 Task: Look for space in Silapathar, India from 9th June, 2023 to 11th June, 2023 for 2 adults in price range Rs.6000 to Rs.10000. Place can be entire place with 2 bedrooms having 2 beds and 1 bathroom. Property type can be house, flat, guest house. Amenities needed are: wifi, washing machine. Booking option can be shelf check-in. Required host language is English.
Action: Mouse moved to (615, 125)
Screenshot: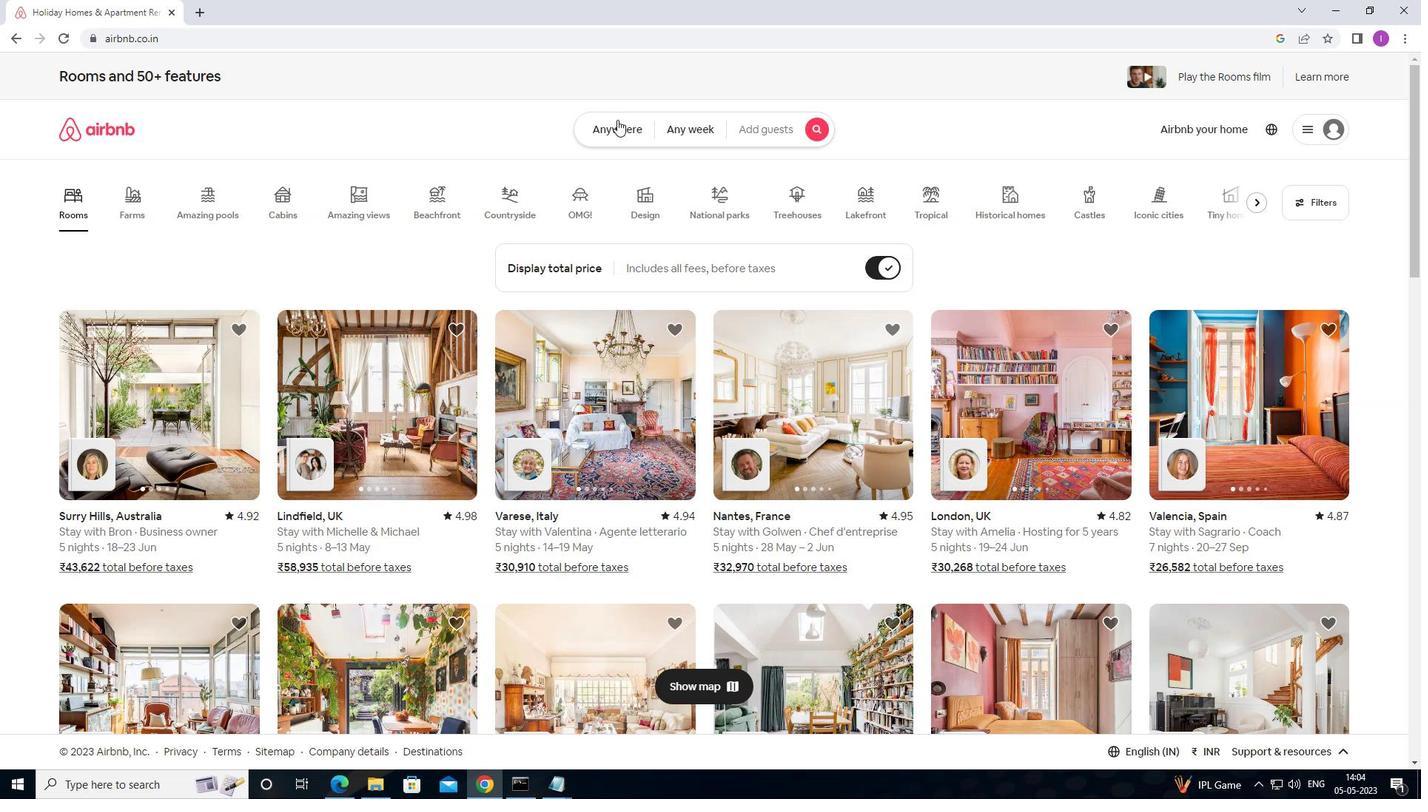 
Action: Mouse pressed left at (615, 125)
Screenshot: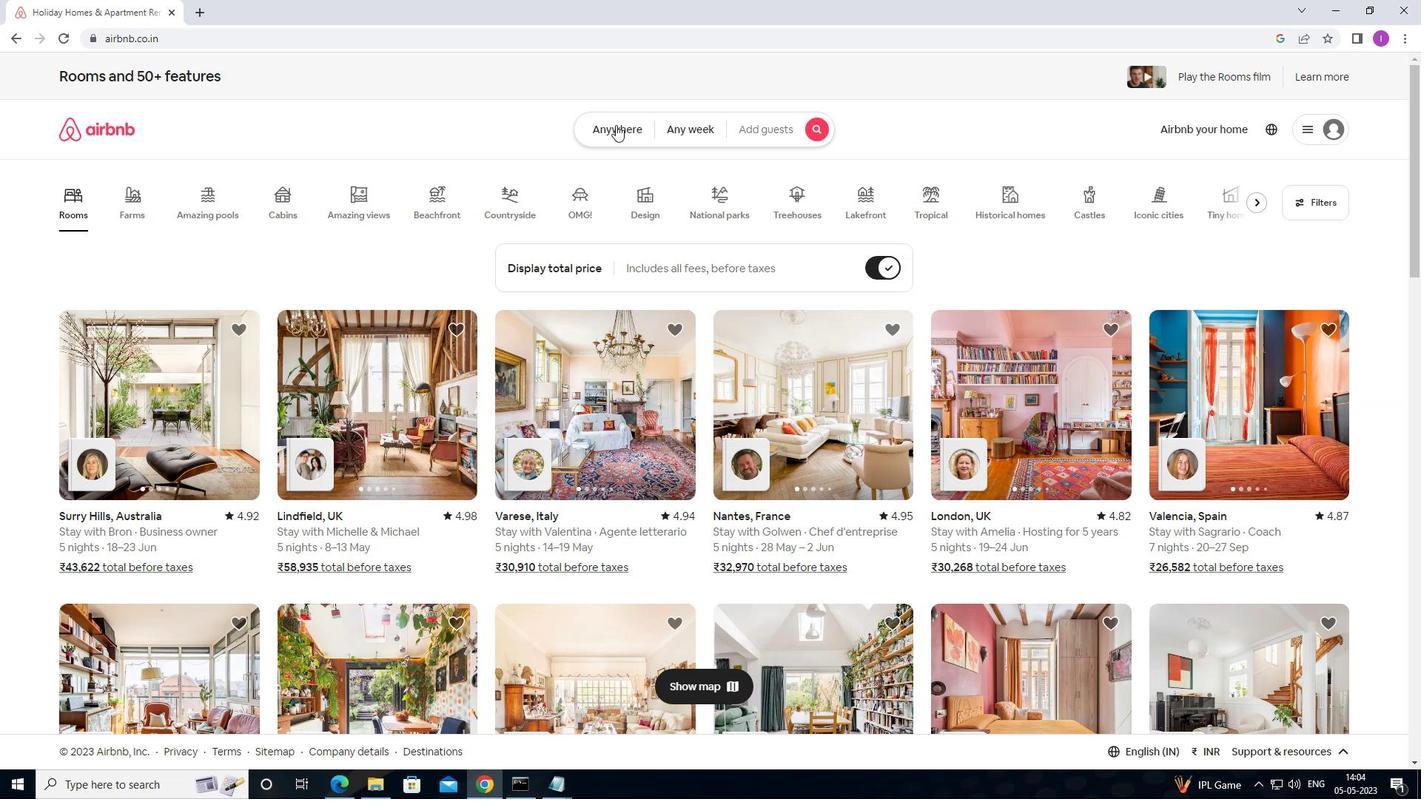 
Action: Mouse moved to (437, 189)
Screenshot: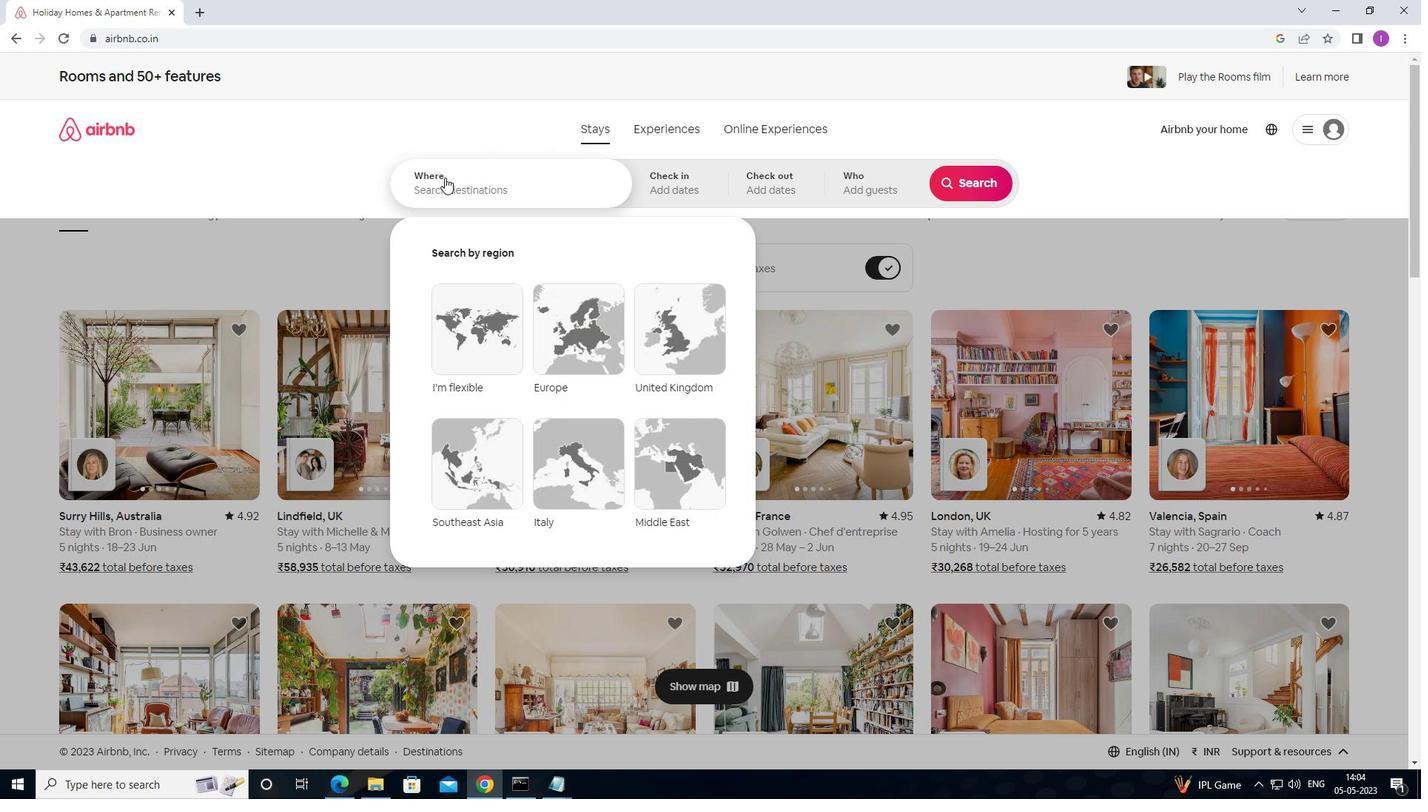 
Action: Mouse pressed left at (437, 189)
Screenshot: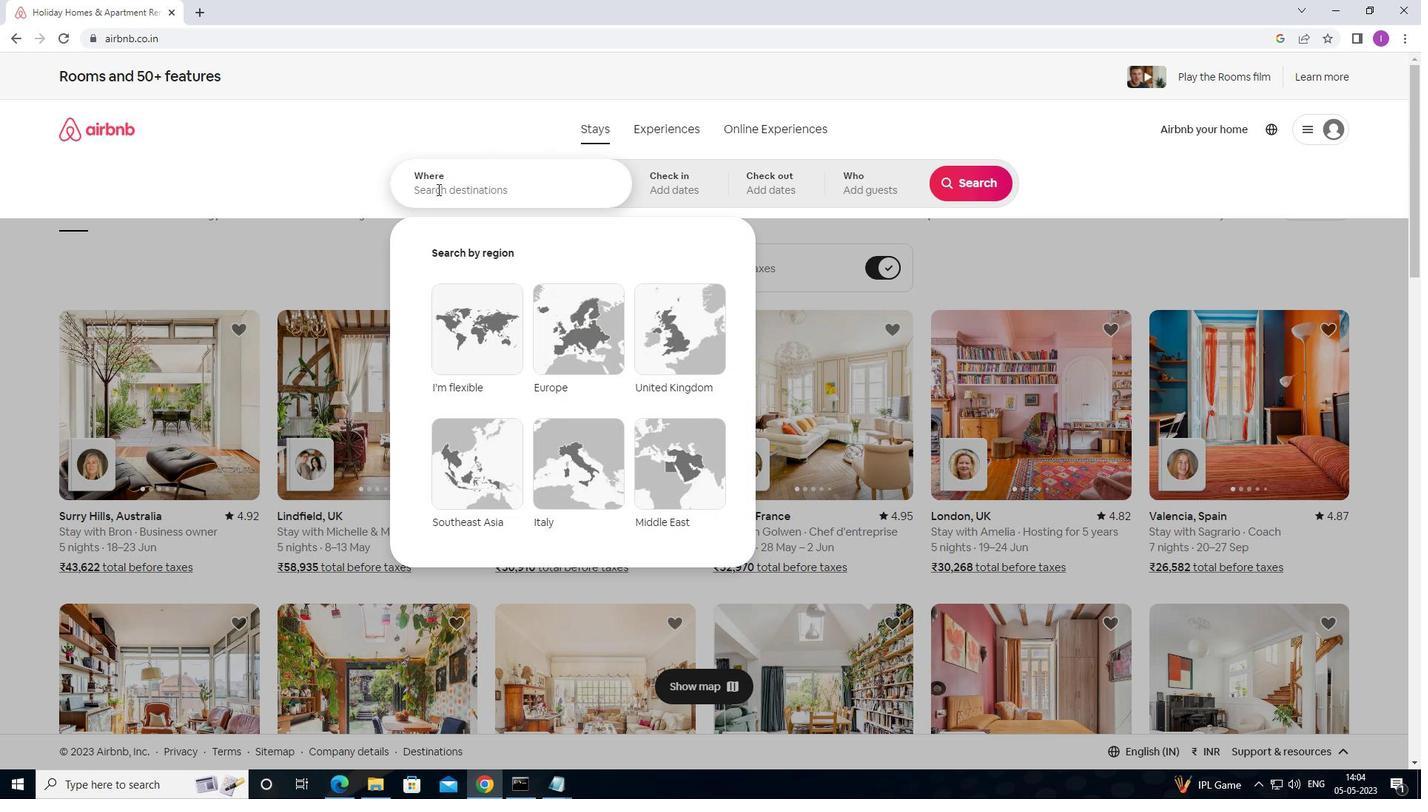 
Action: Mouse moved to (444, 189)
Screenshot: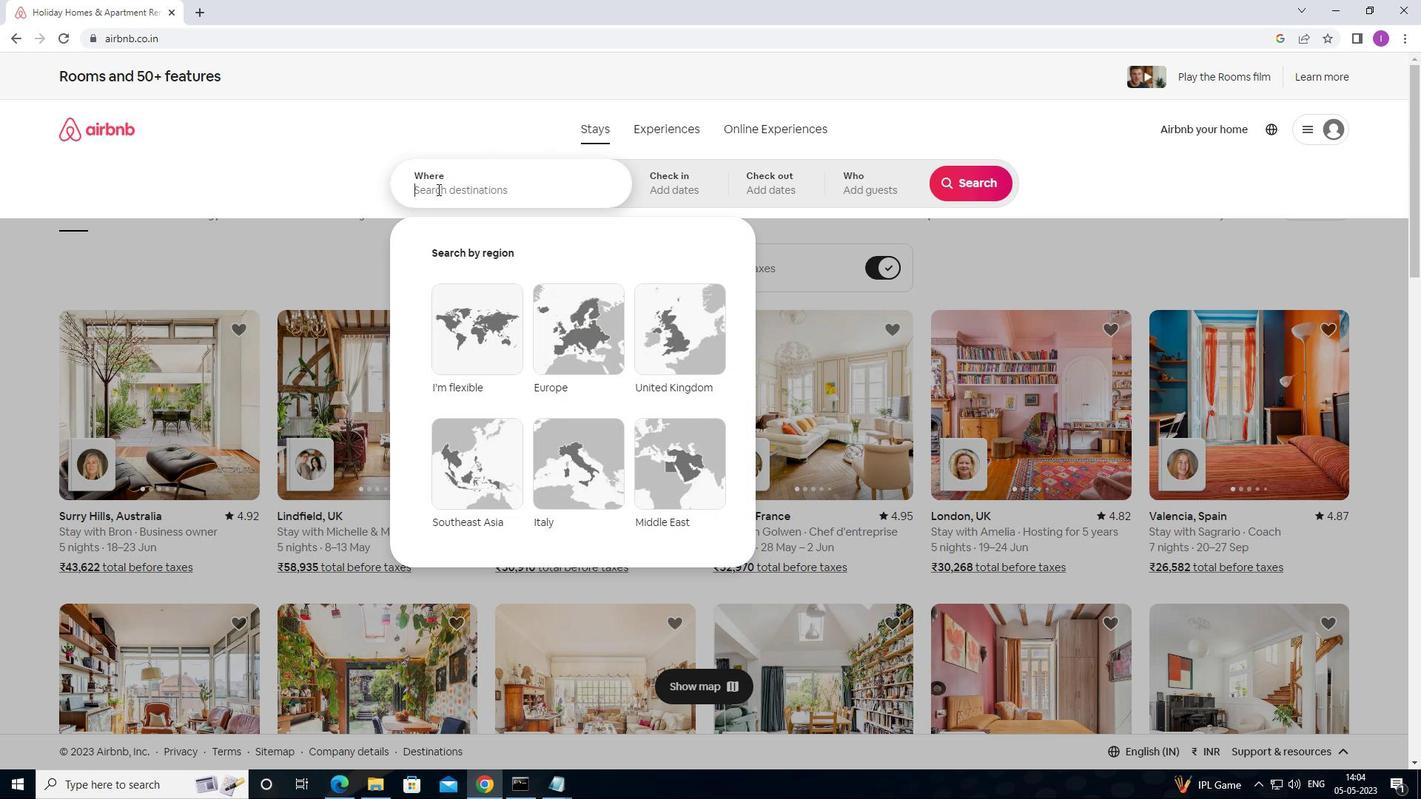 
Action: Key pressed <Key.shift>SILAPATHAR,<Key.shift>INDIA
Screenshot: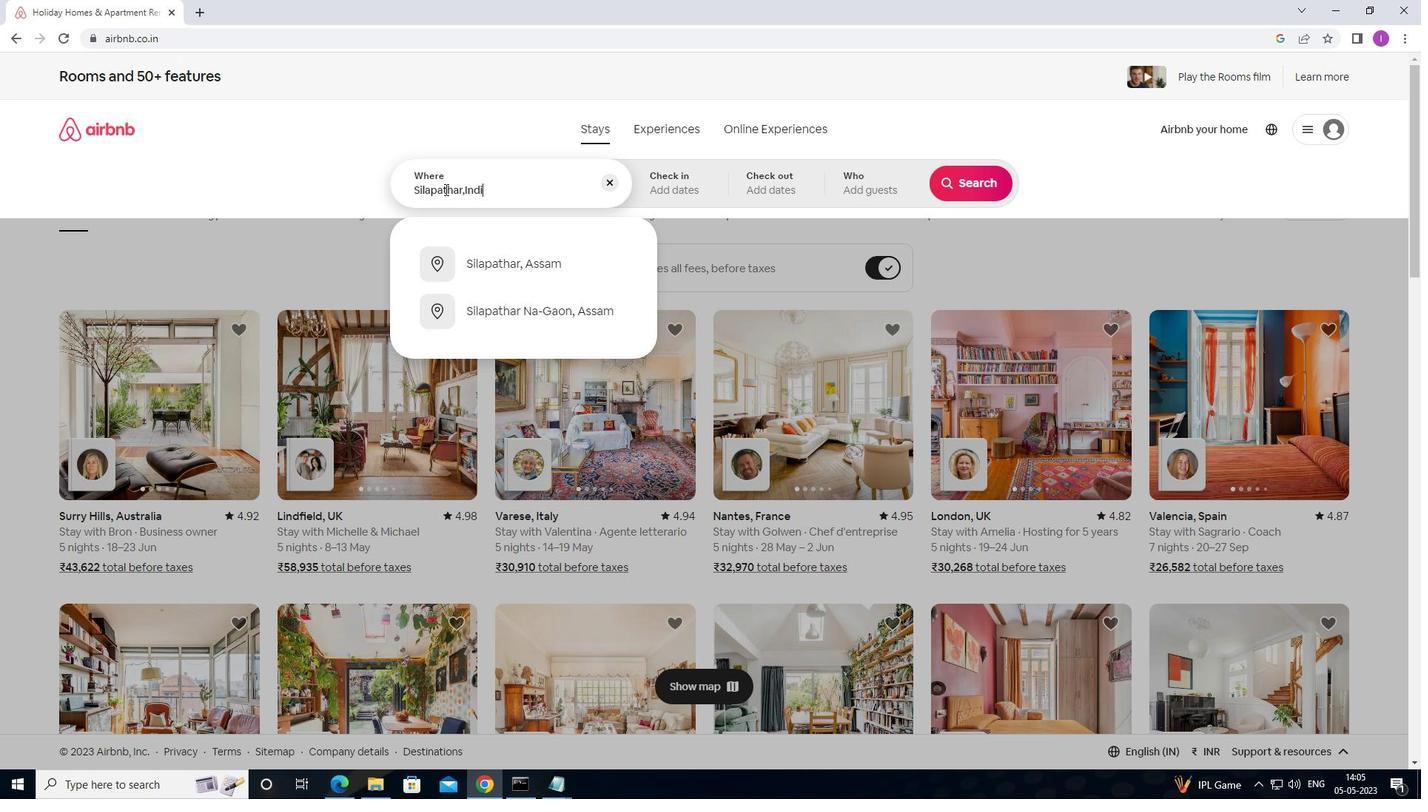 
Action: Mouse moved to (675, 198)
Screenshot: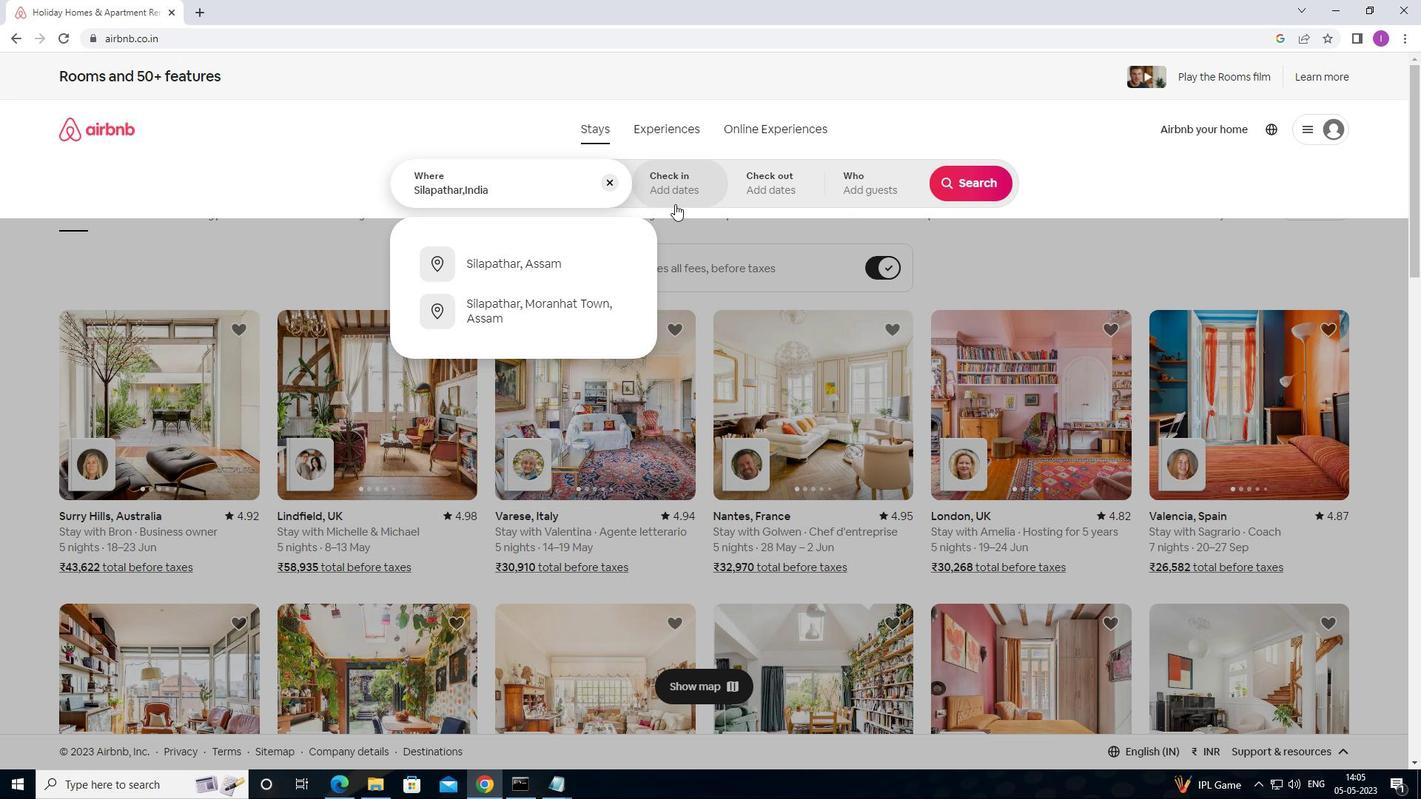 
Action: Mouse pressed left at (675, 198)
Screenshot: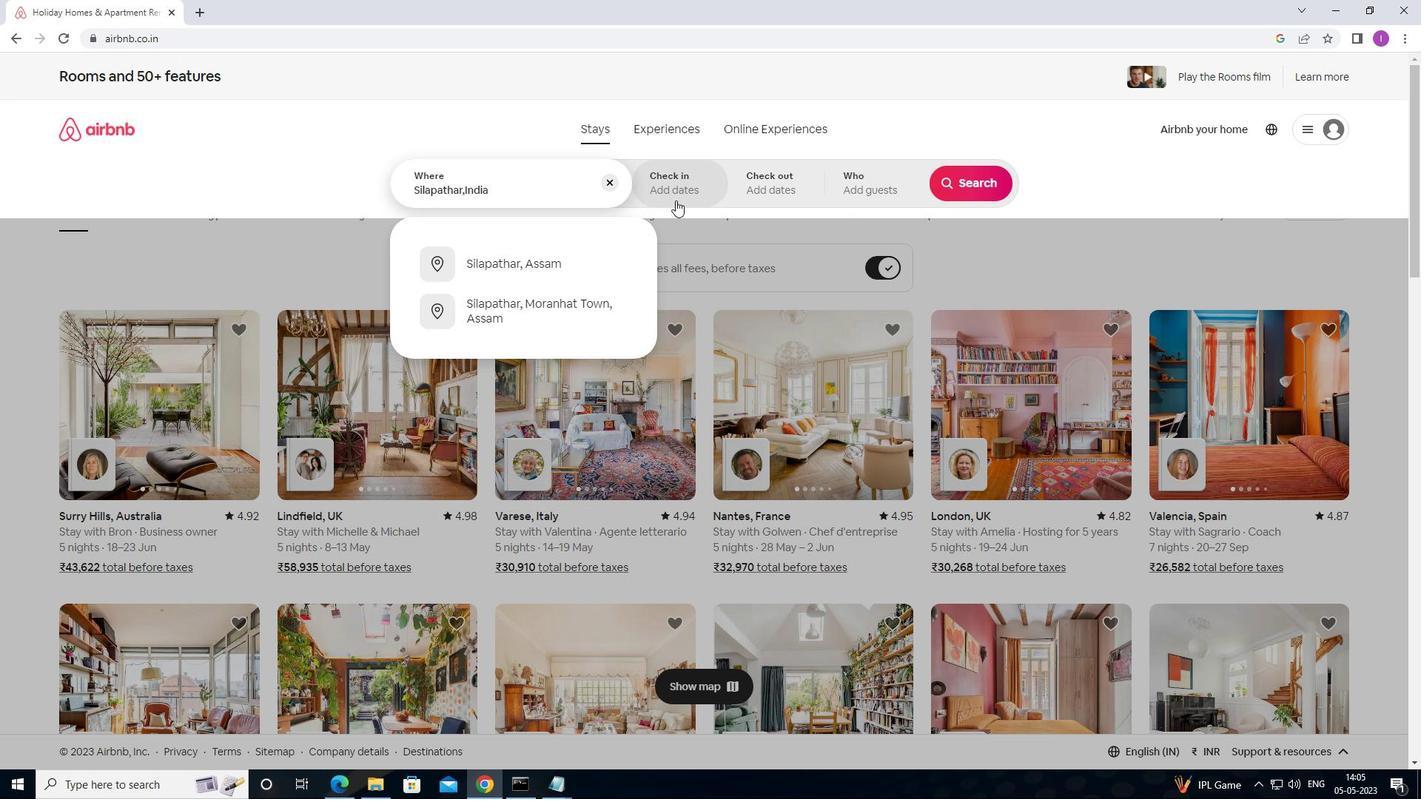 
Action: Mouse moved to (917, 395)
Screenshot: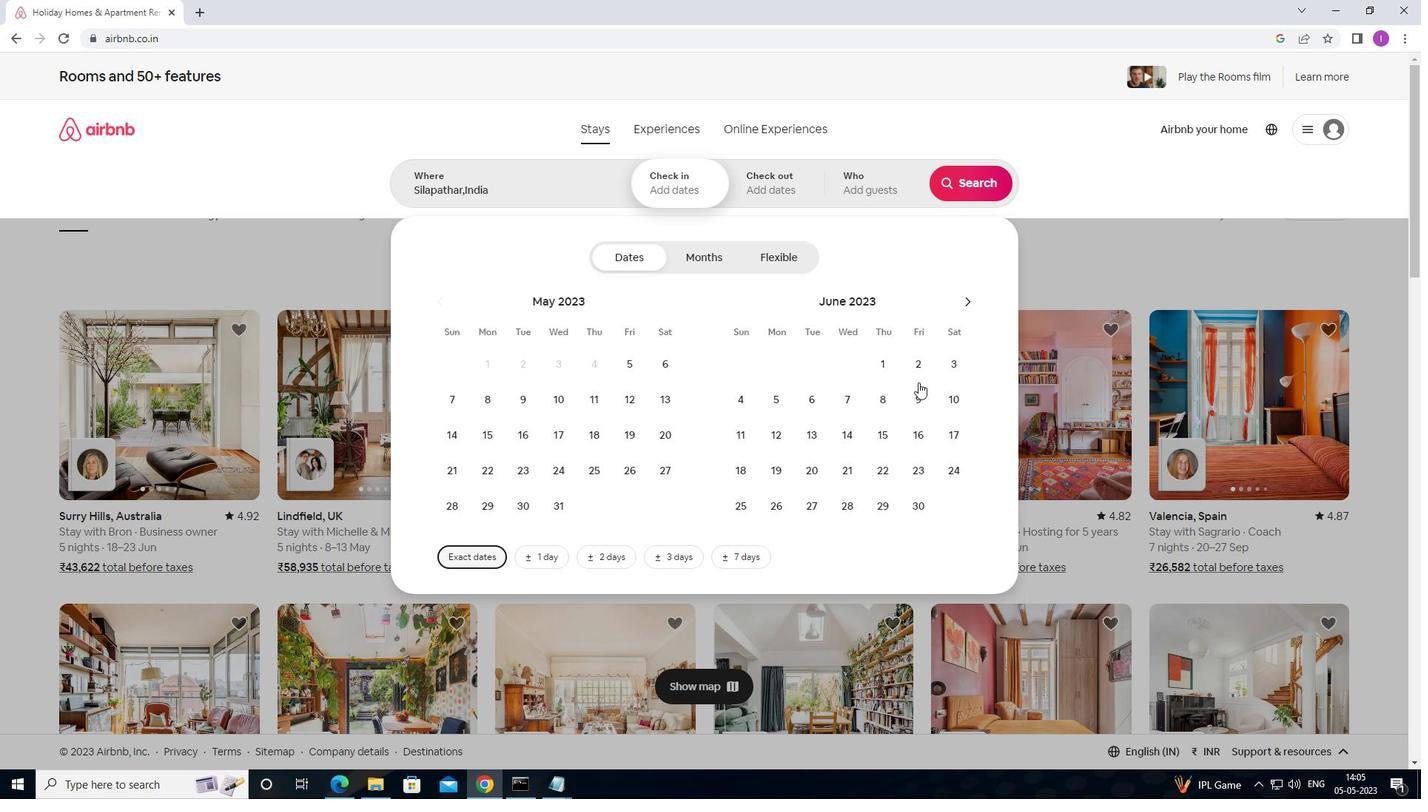 
Action: Mouse pressed left at (917, 395)
Screenshot: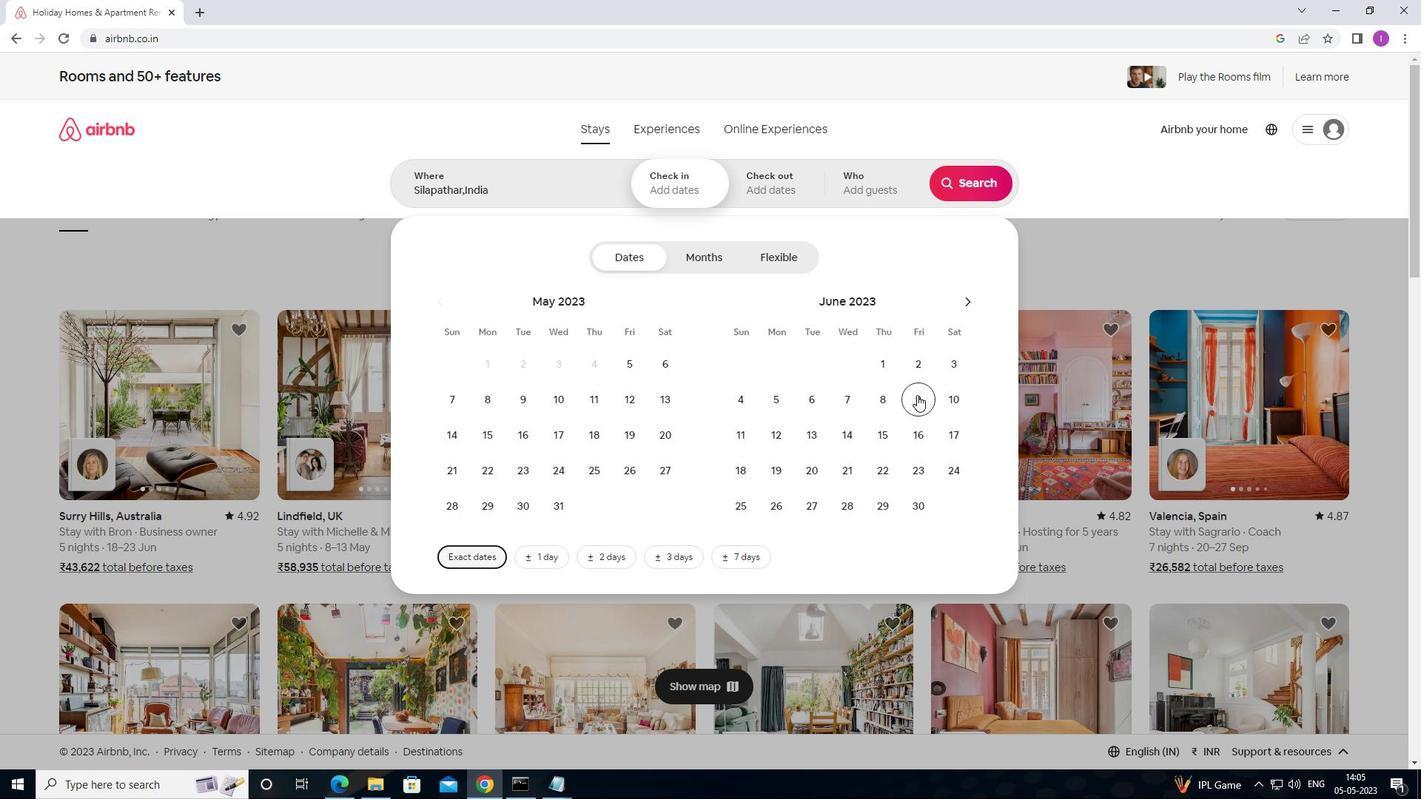 
Action: Mouse moved to (735, 433)
Screenshot: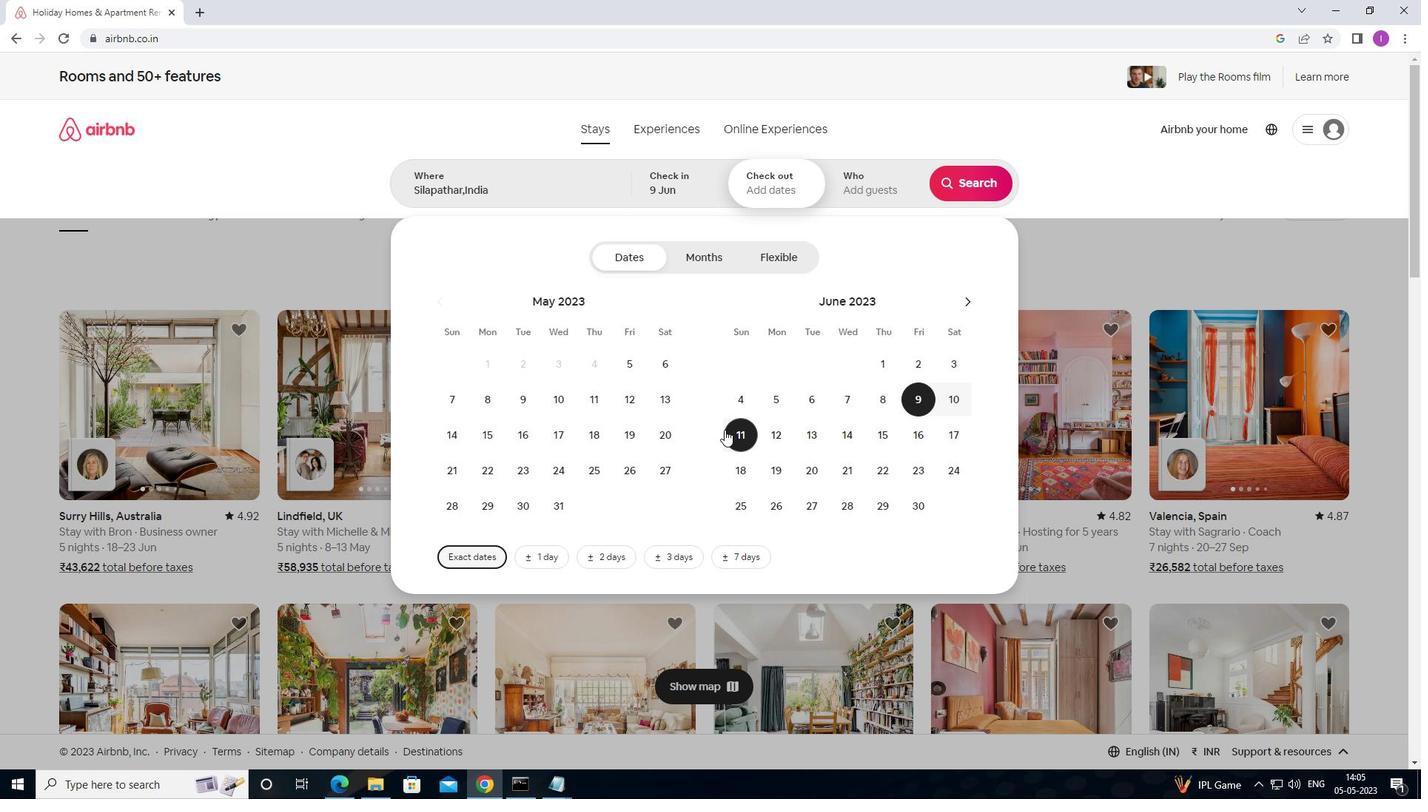 
Action: Mouse pressed left at (735, 433)
Screenshot: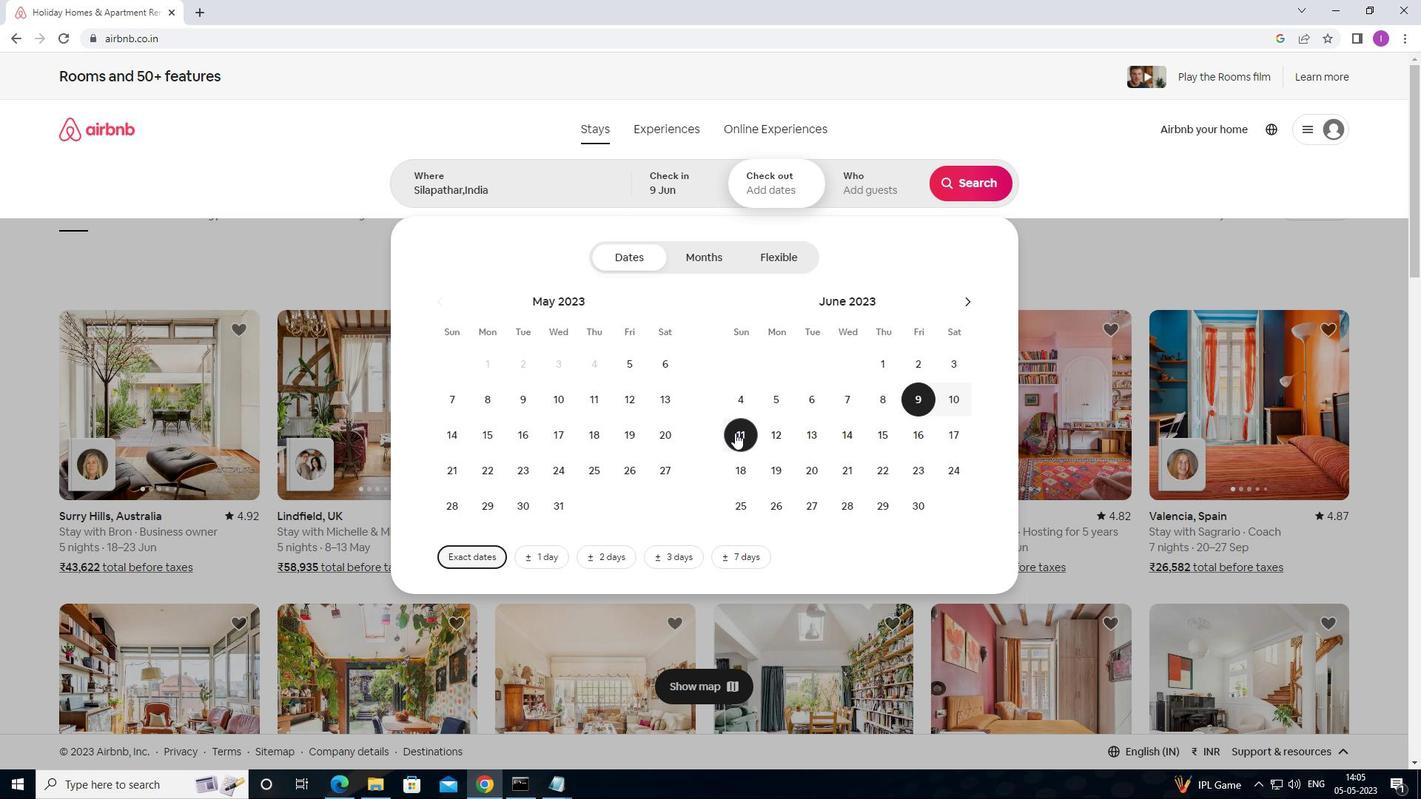 
Action: Mouse moved to (852, 190)
Screenshot: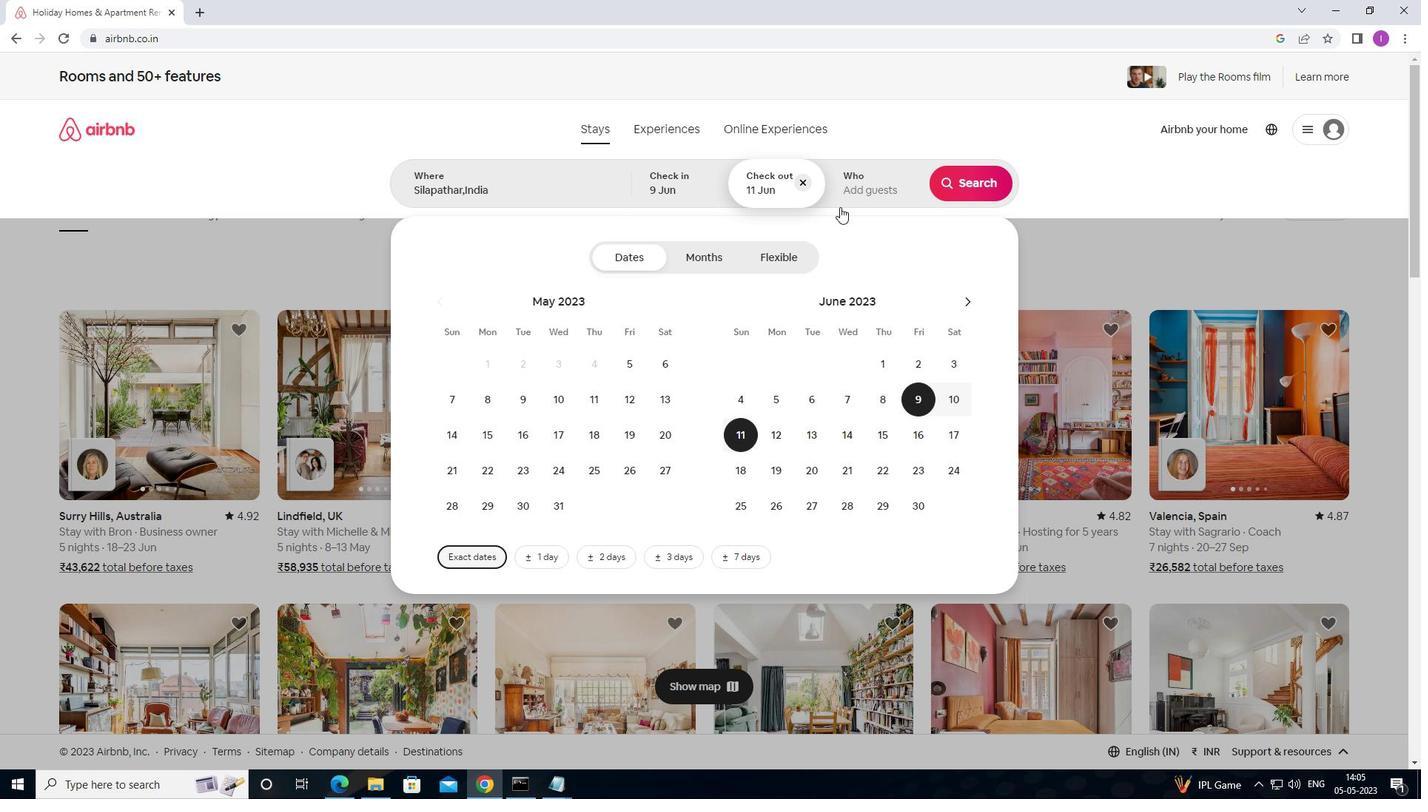 
Action: Mouse pressed left at (852, 190)
Screenshot: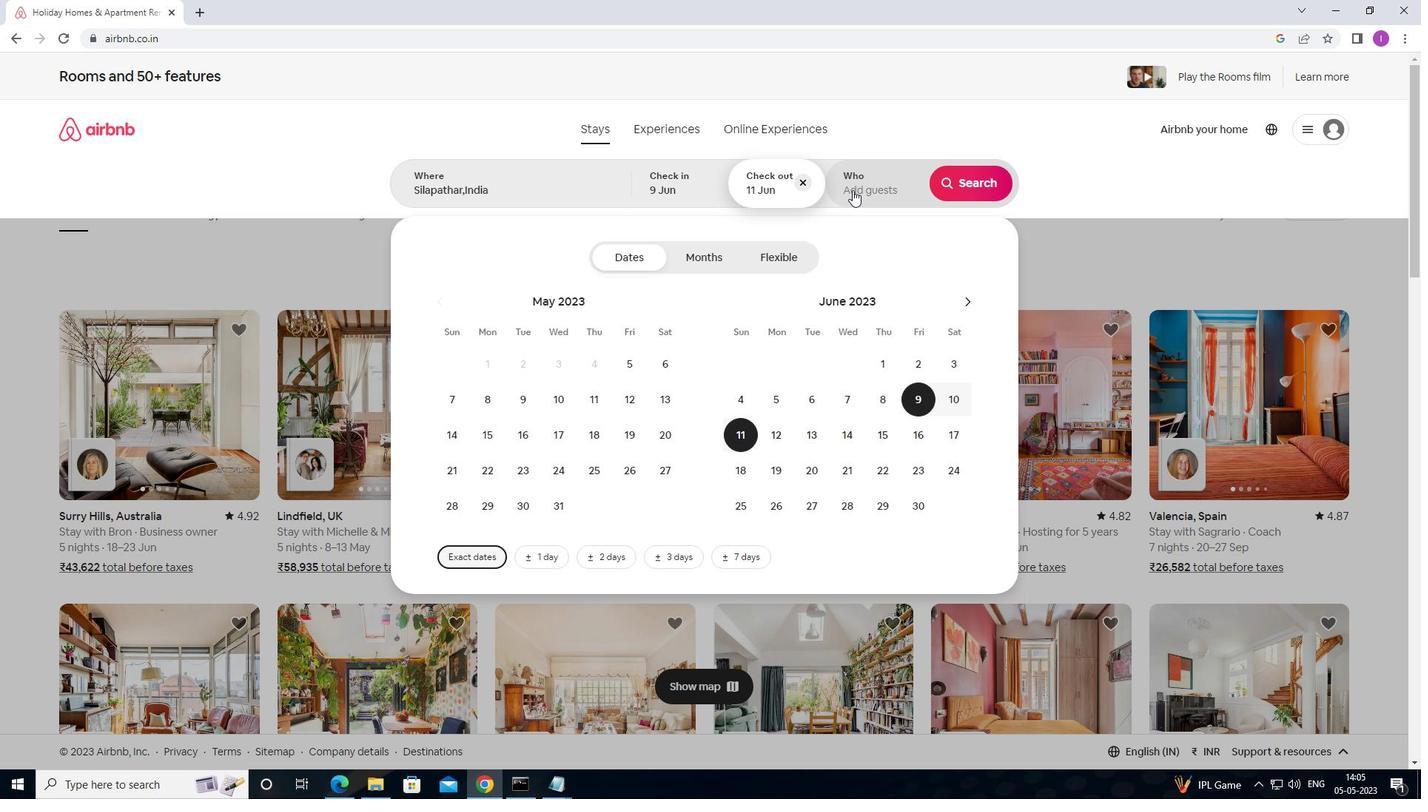 
Action: Mouse moved to (976, 261)
Screenshot: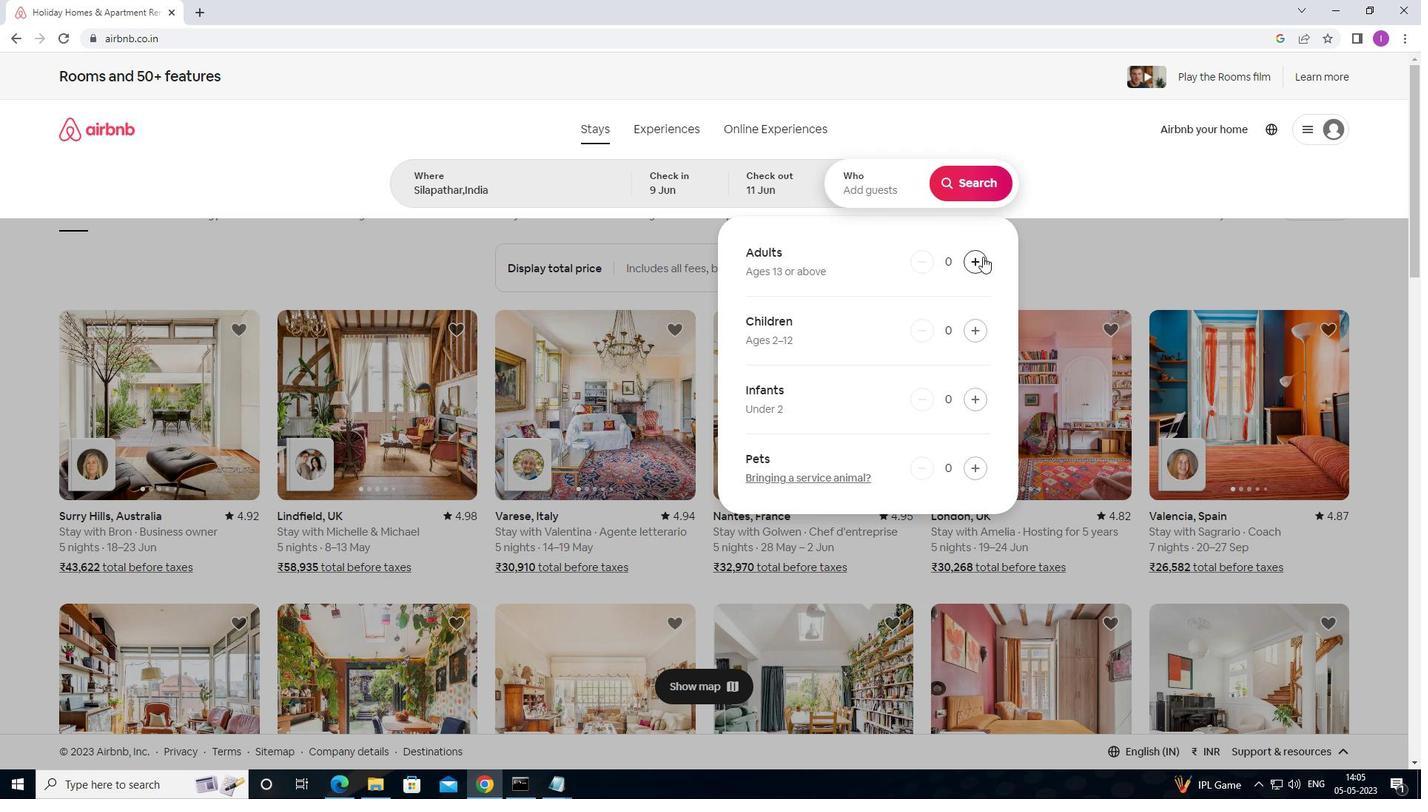 
Action: Mouse pressed left at (976, 261)
Screenshot: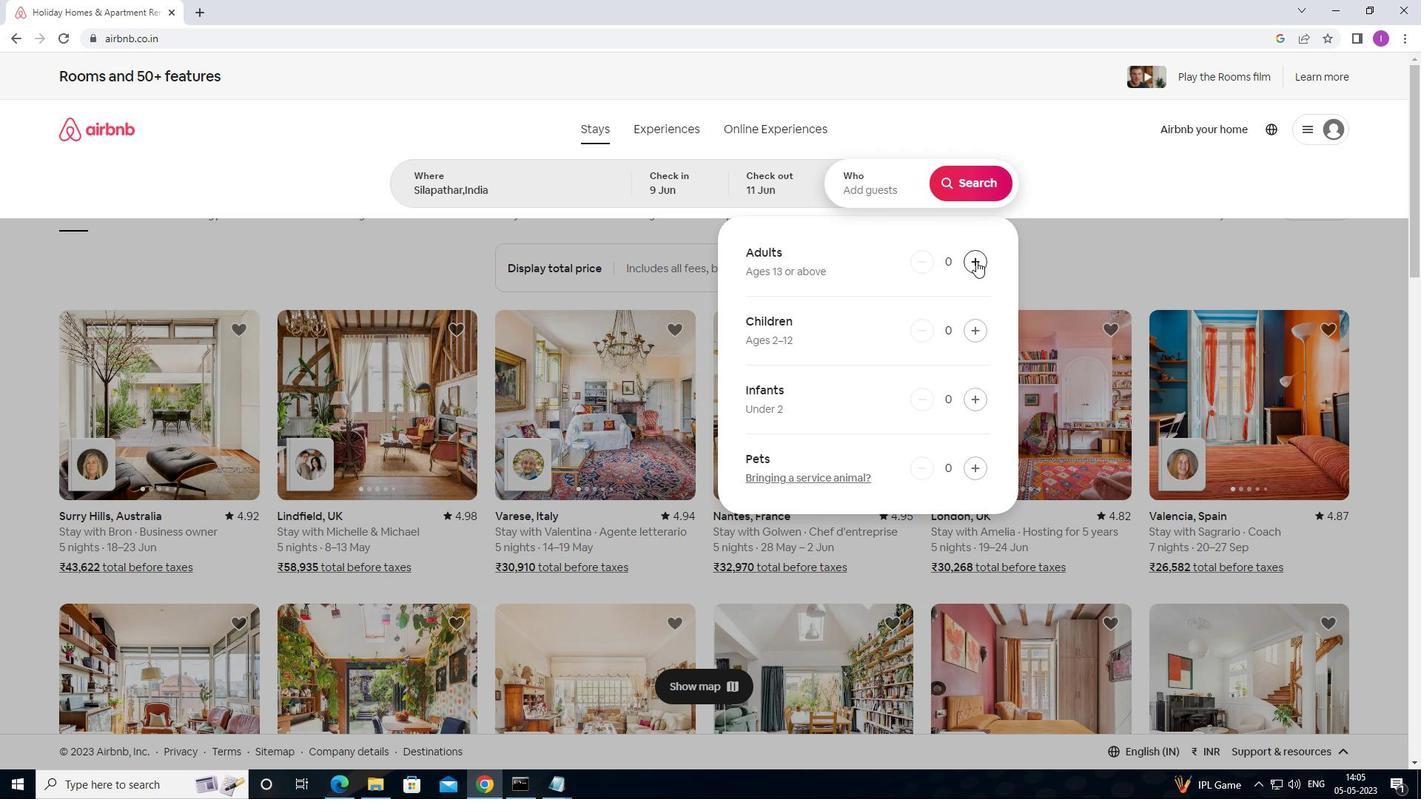 
Action: Mouse pressed left at (976, 261)
Screenshot: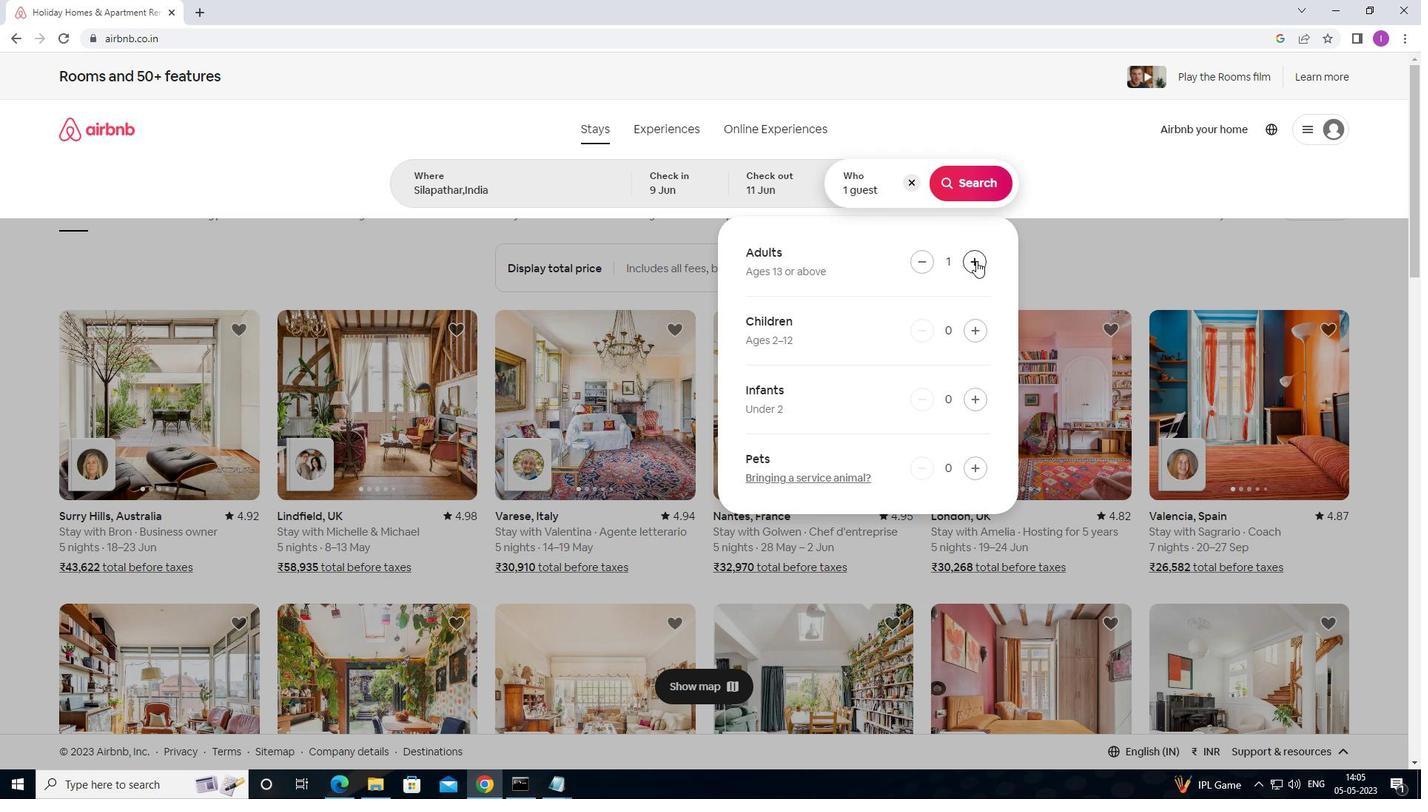 
Action: Mouse moved to (988, 184)
Screenshot: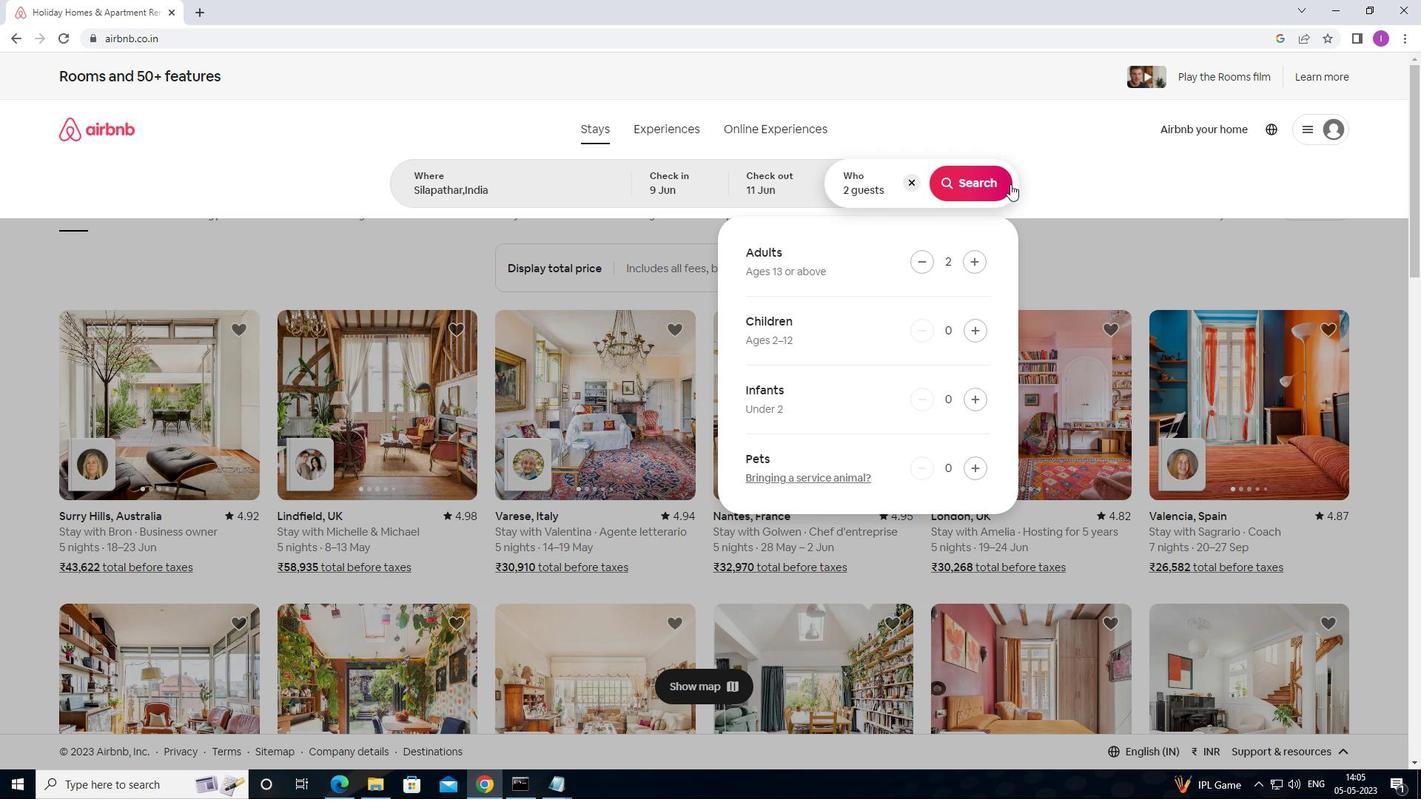 
Action: Mouse pressed left at (988, 184)
Screenshot: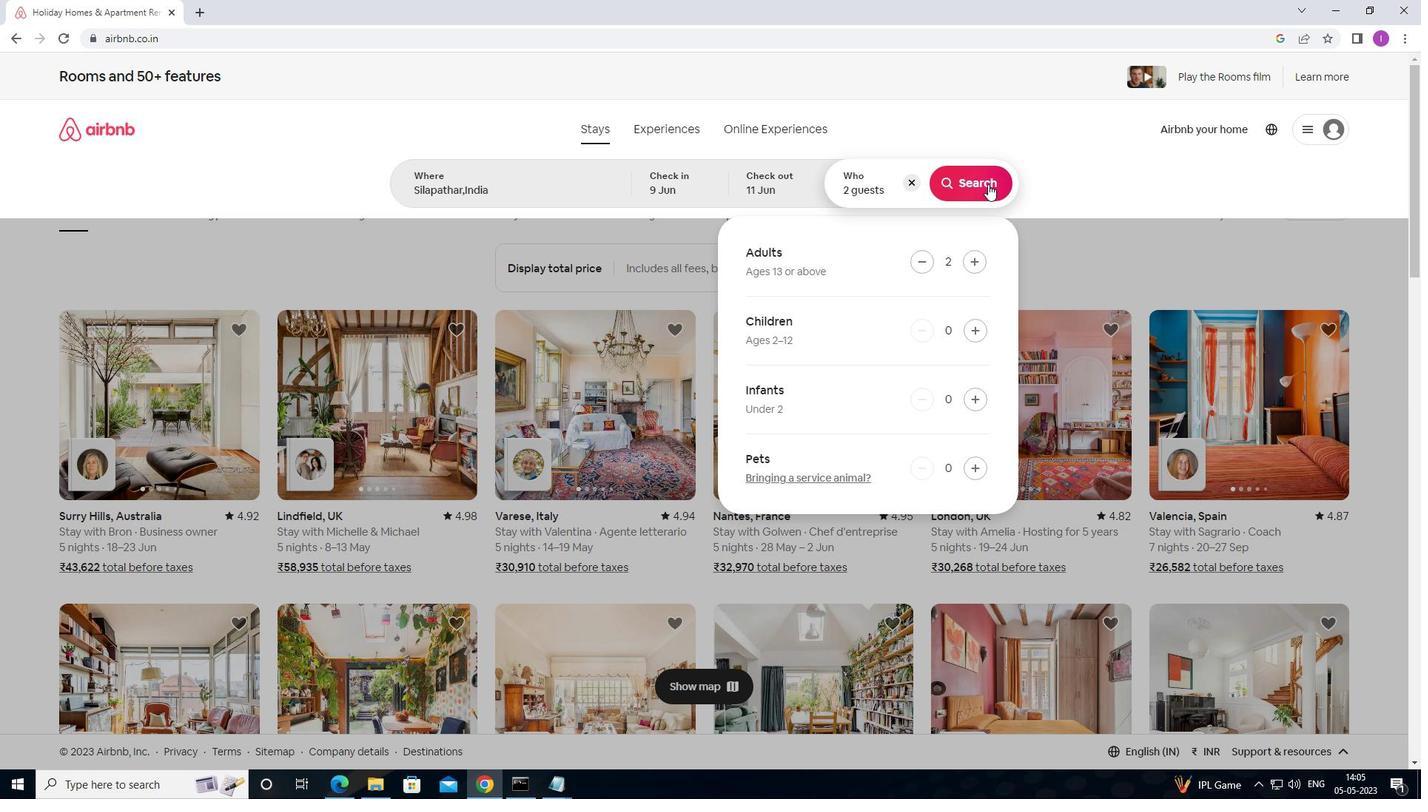 
Action: Mouse moved to (1348, 146)
Screenshot: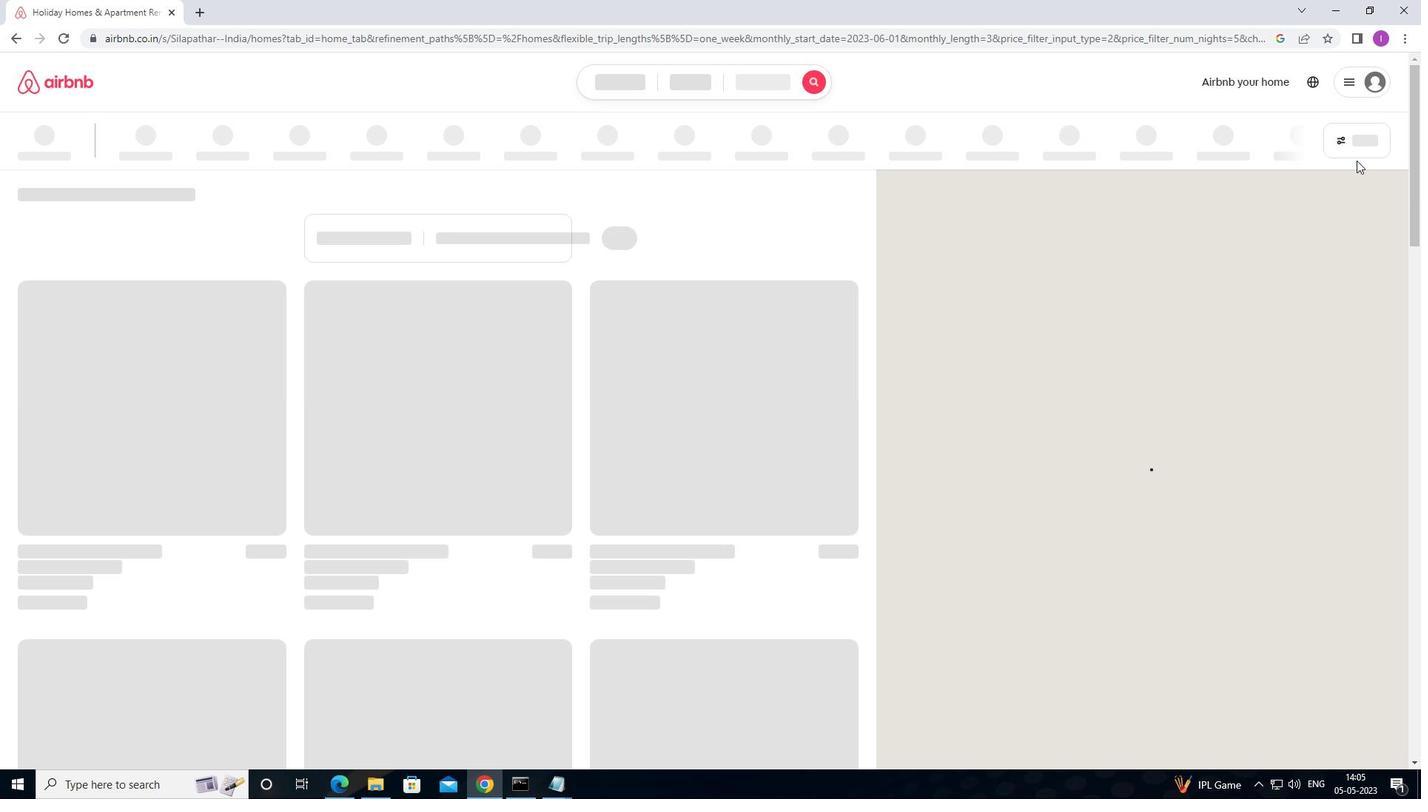 
Action: Mouse pressed left at (1348, 146)
Screenshot: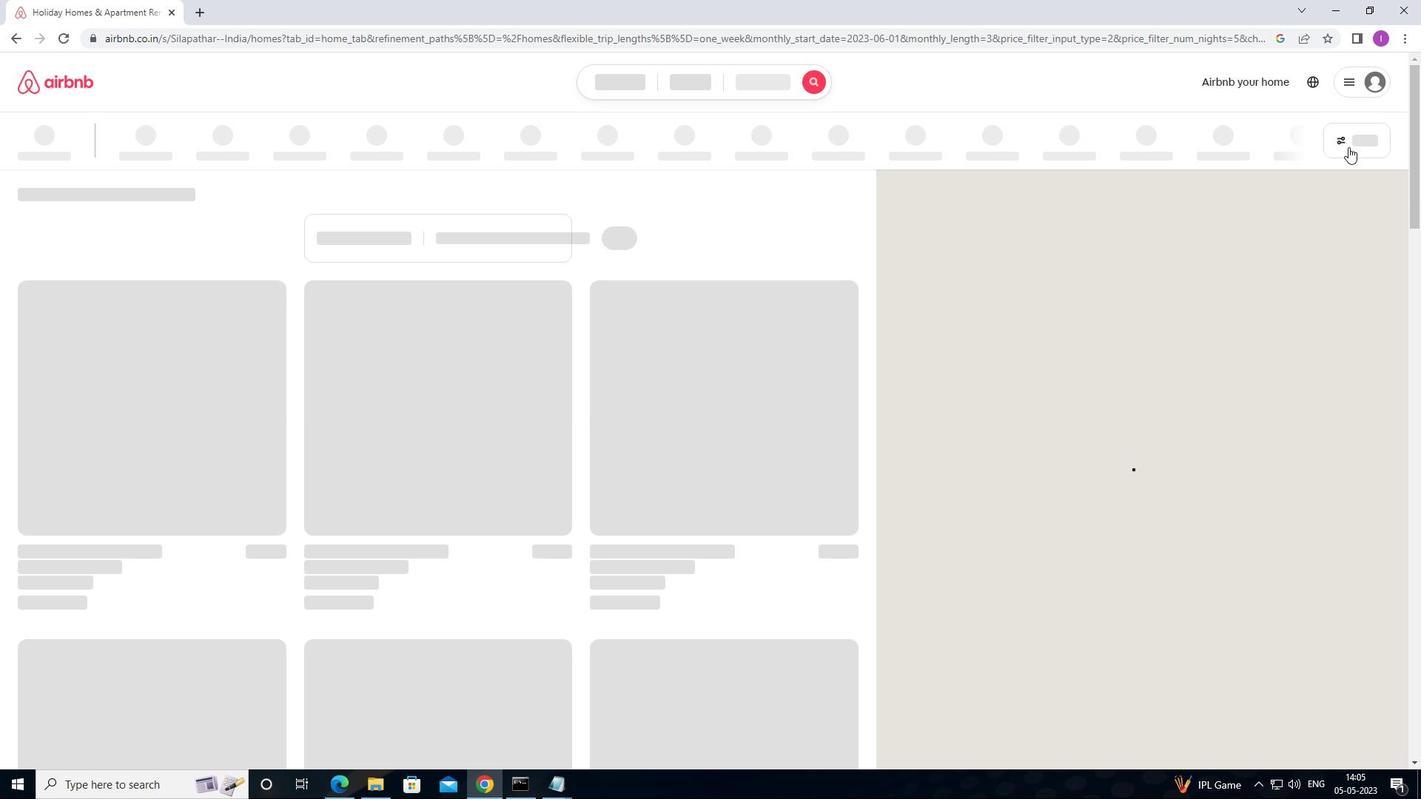 
Action: Mouse moved to (542, 507)
Screenshot: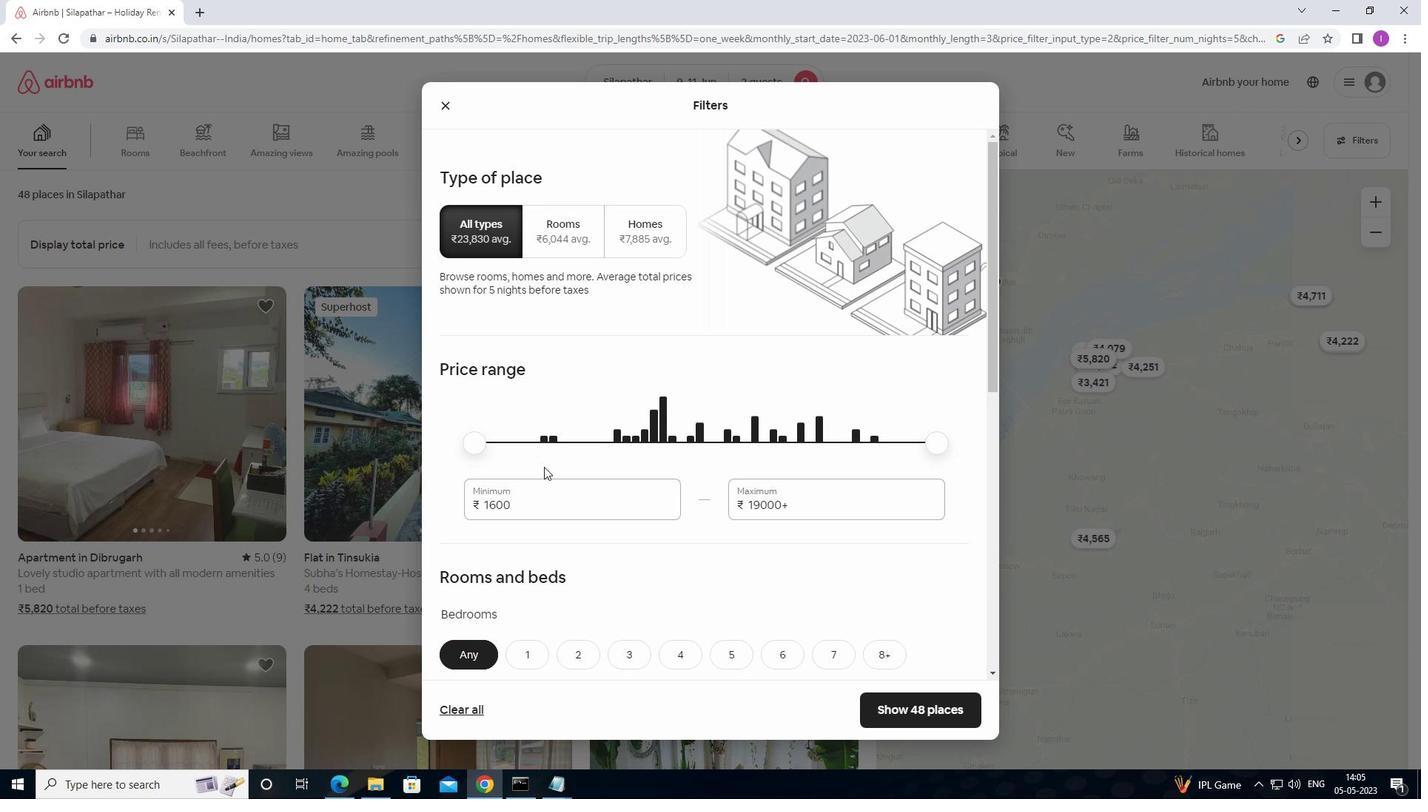 
Action: Mouse pressed left at (542, 507)
Screenshot: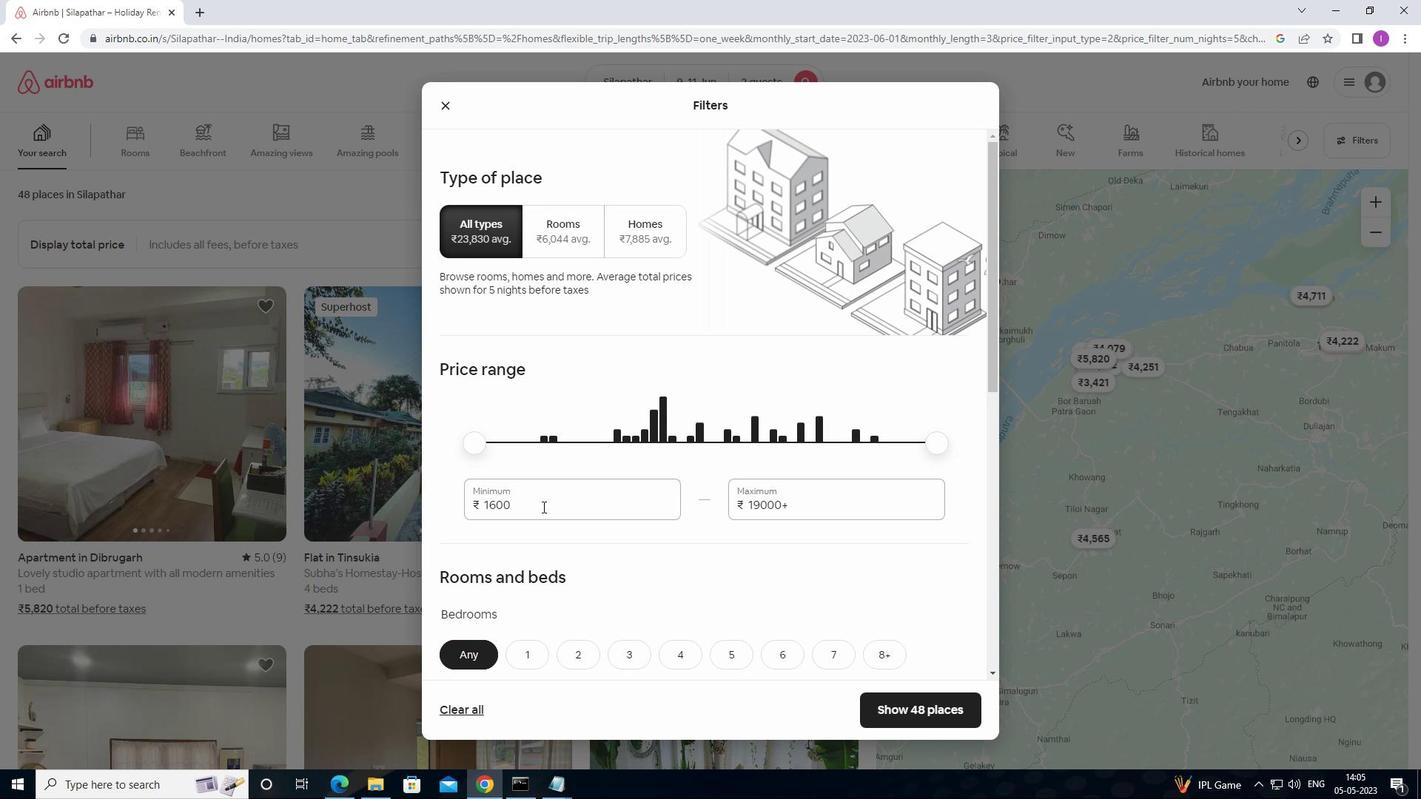 
Action: Mouse moved to (476, 504)
Screenshot: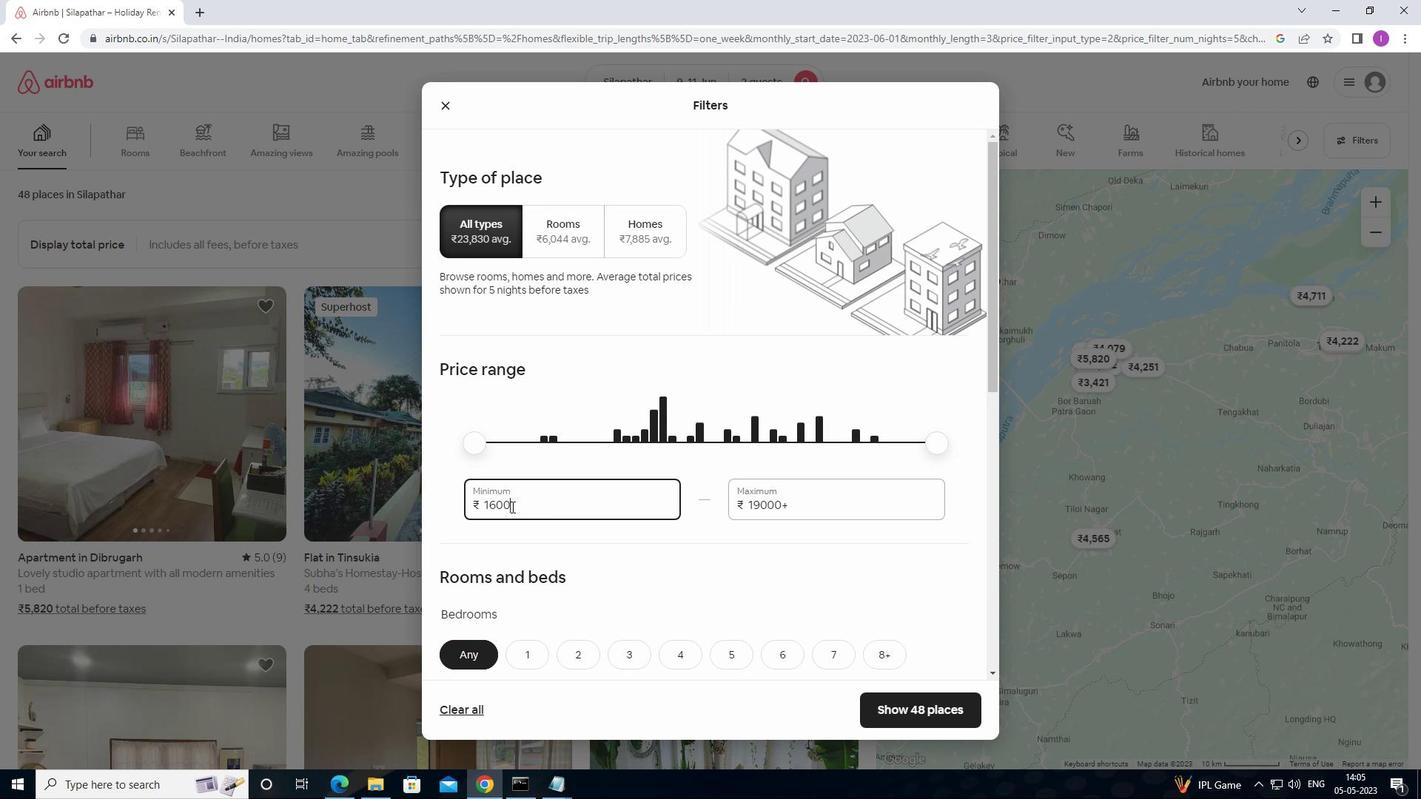 
Action: Key pressed 6000
Screenshot: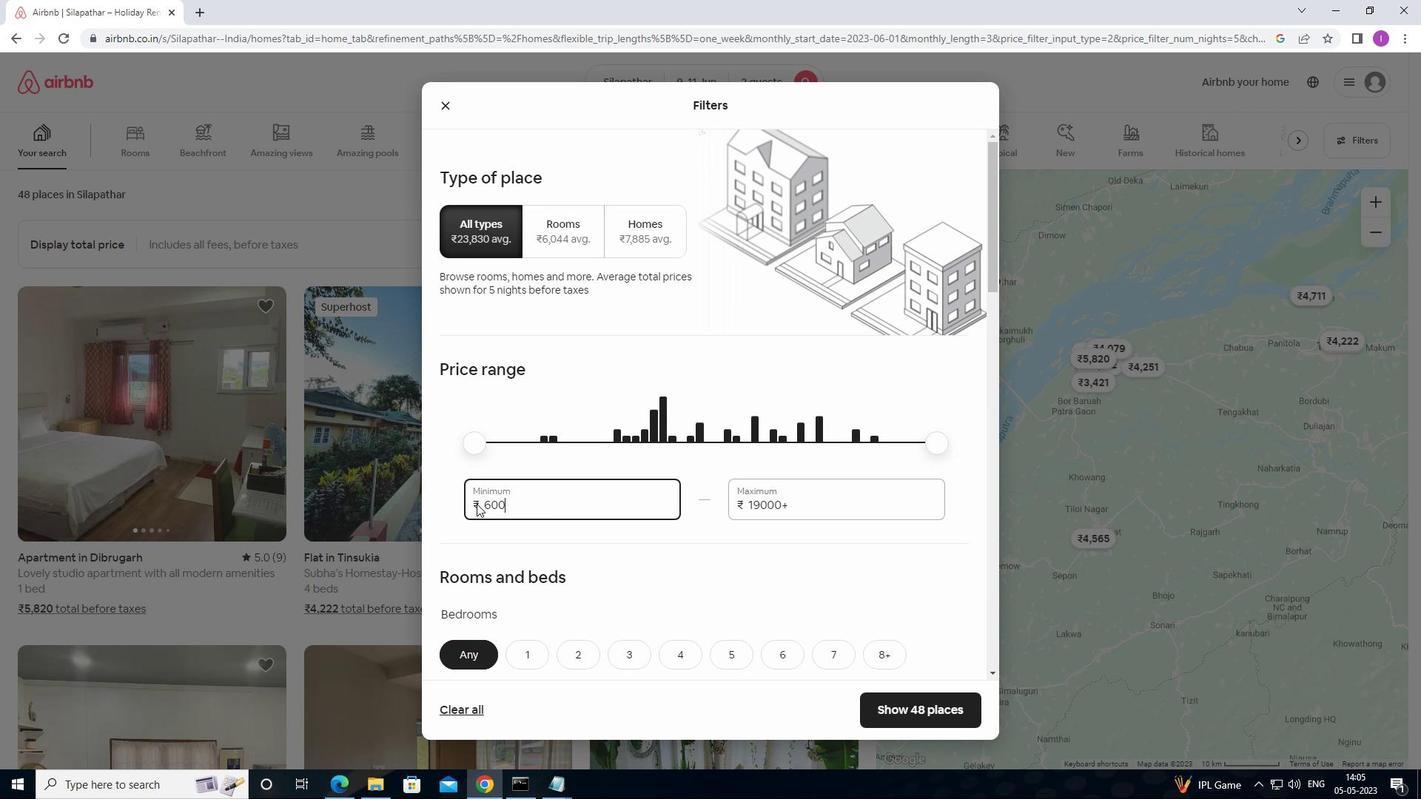 
Action: Mouse moved to (800, 507)
Screenshot: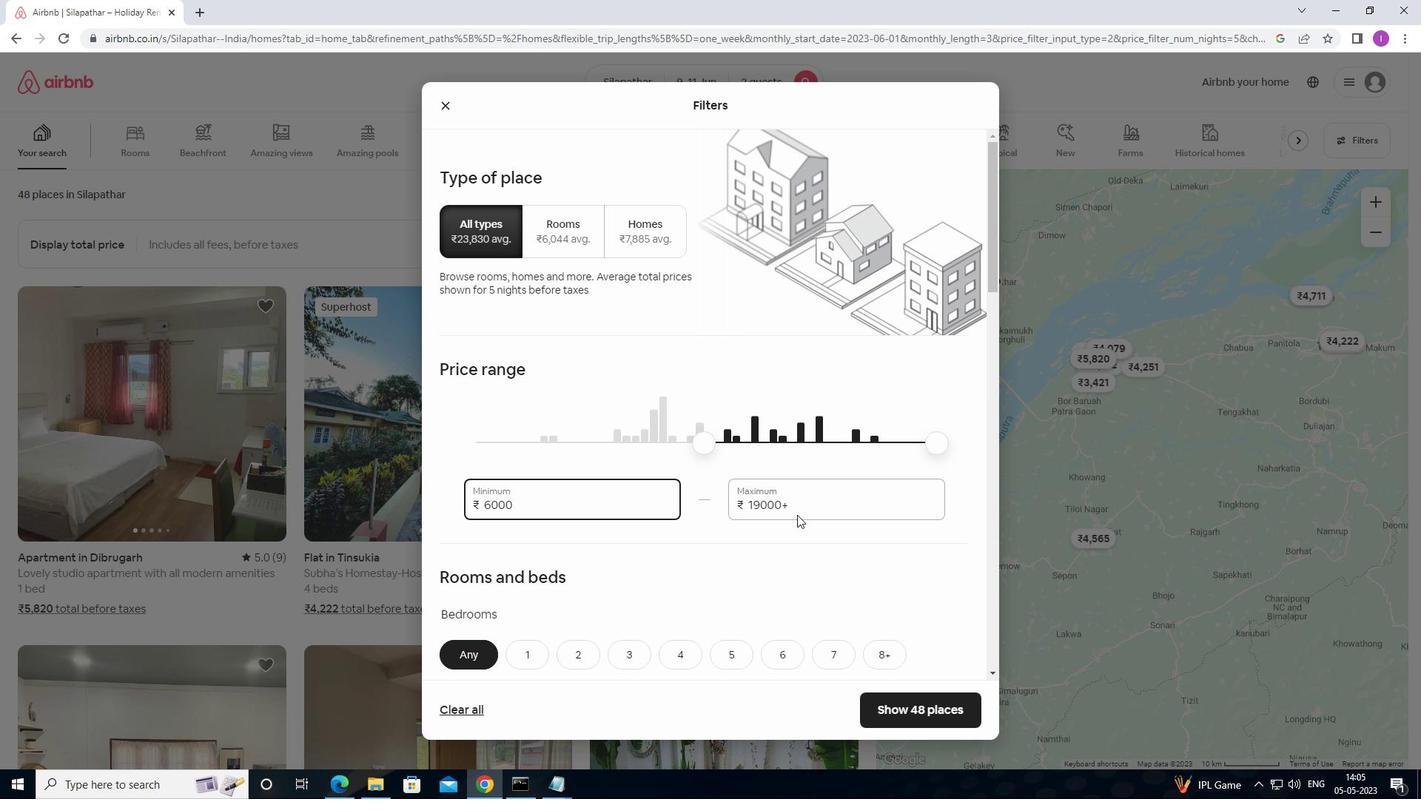 
Action: Mouse pressed left at (800, 507)
Screenshot: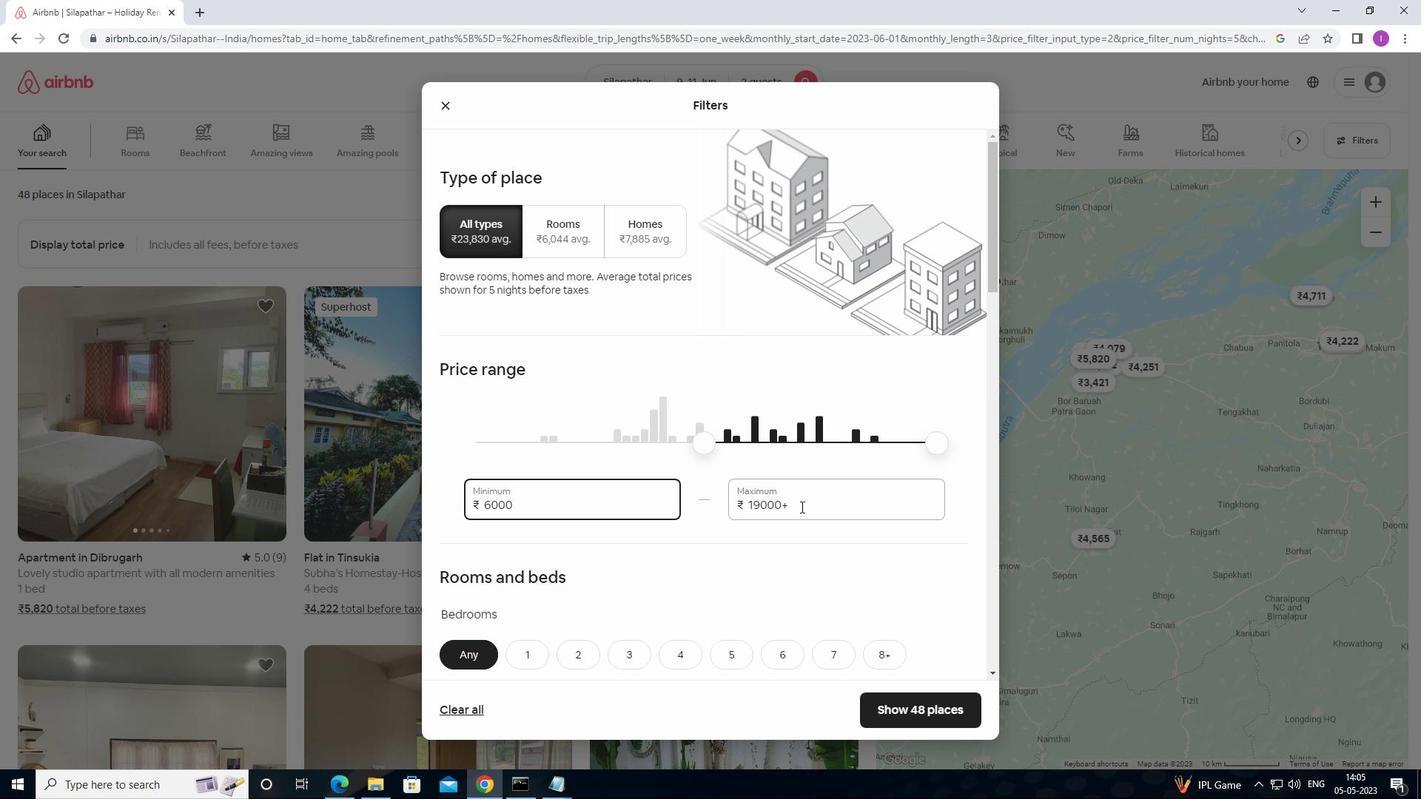 
Action: Mouse moved to (746, 505)
Screenshot: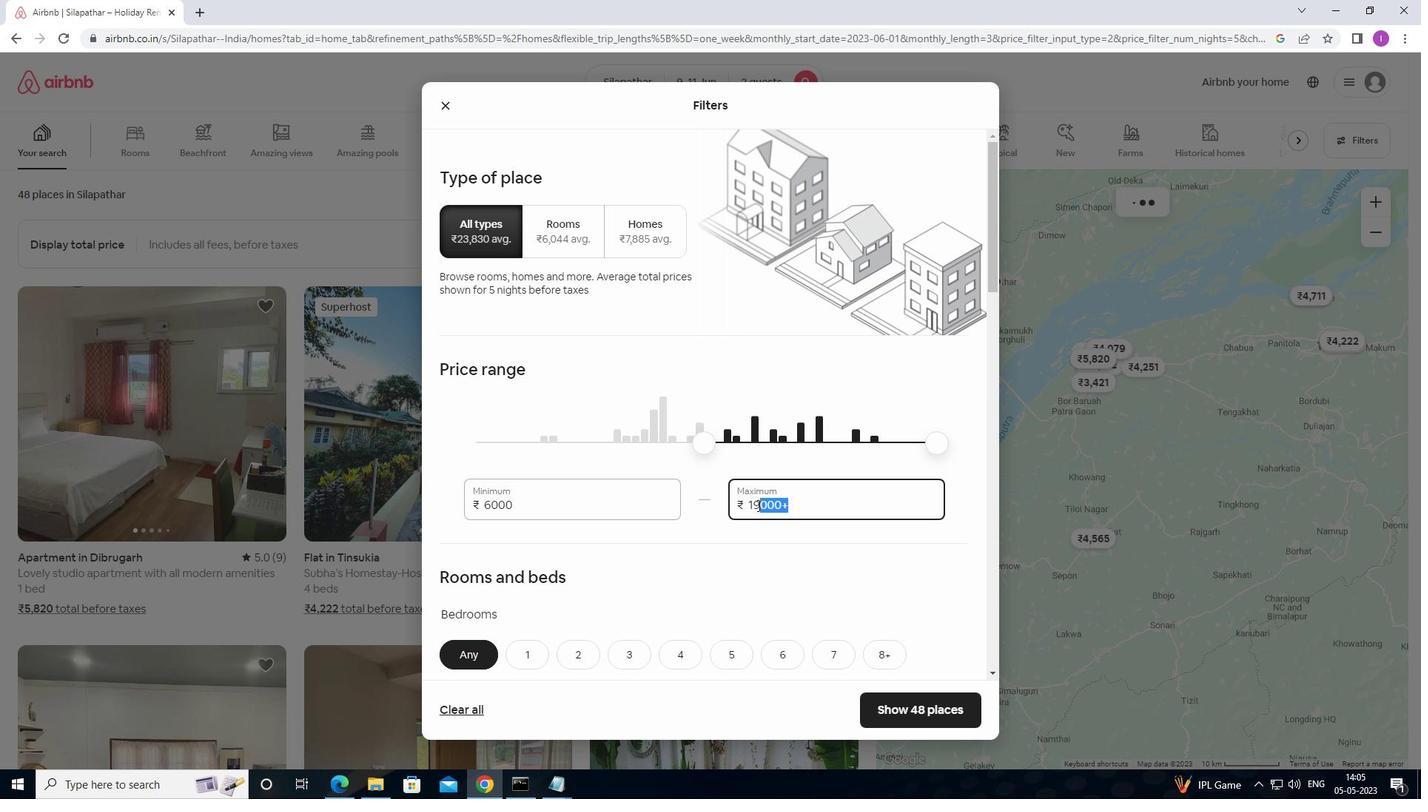 
Action: Key pressed 10000
Screenshot: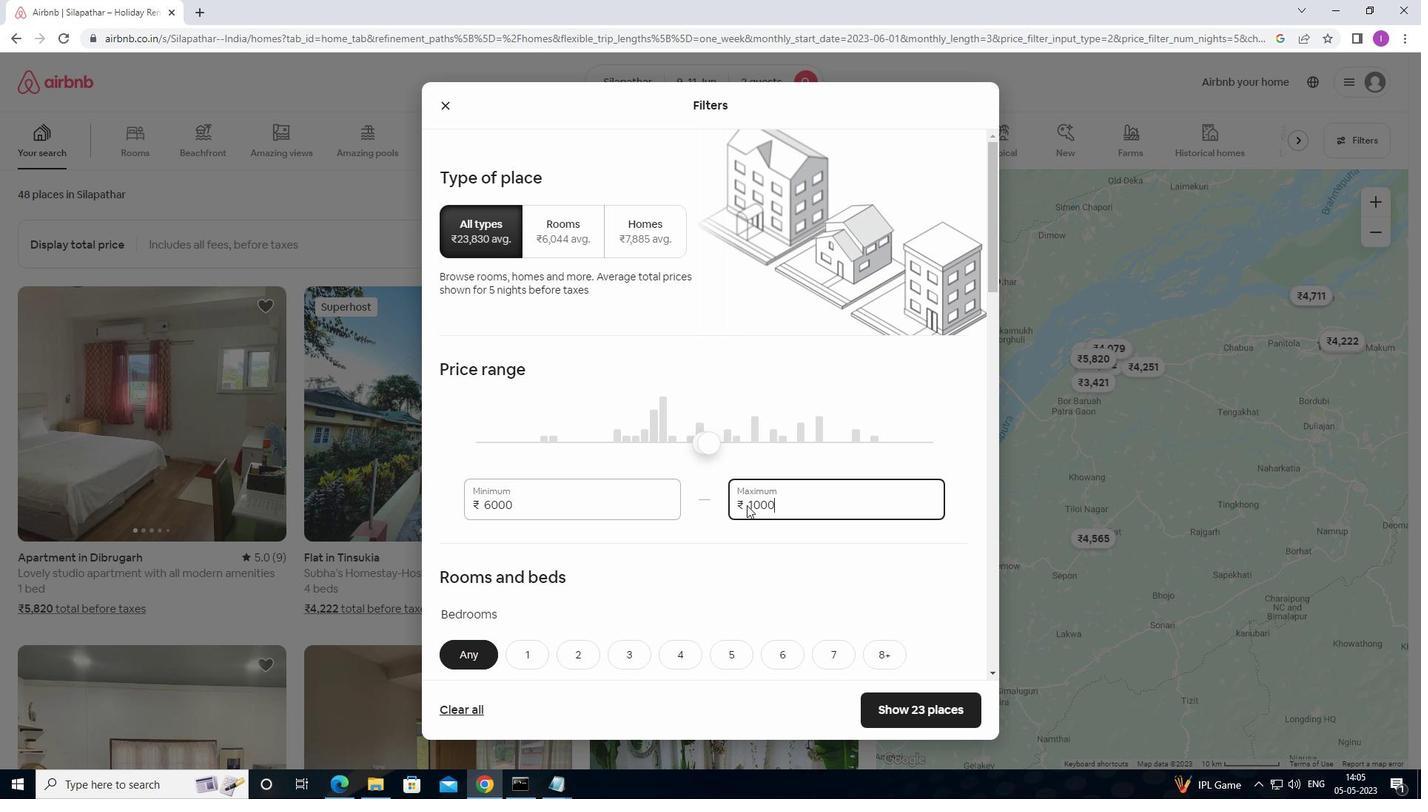 
Action: Mouse moved to (592, 537)
Screenshot: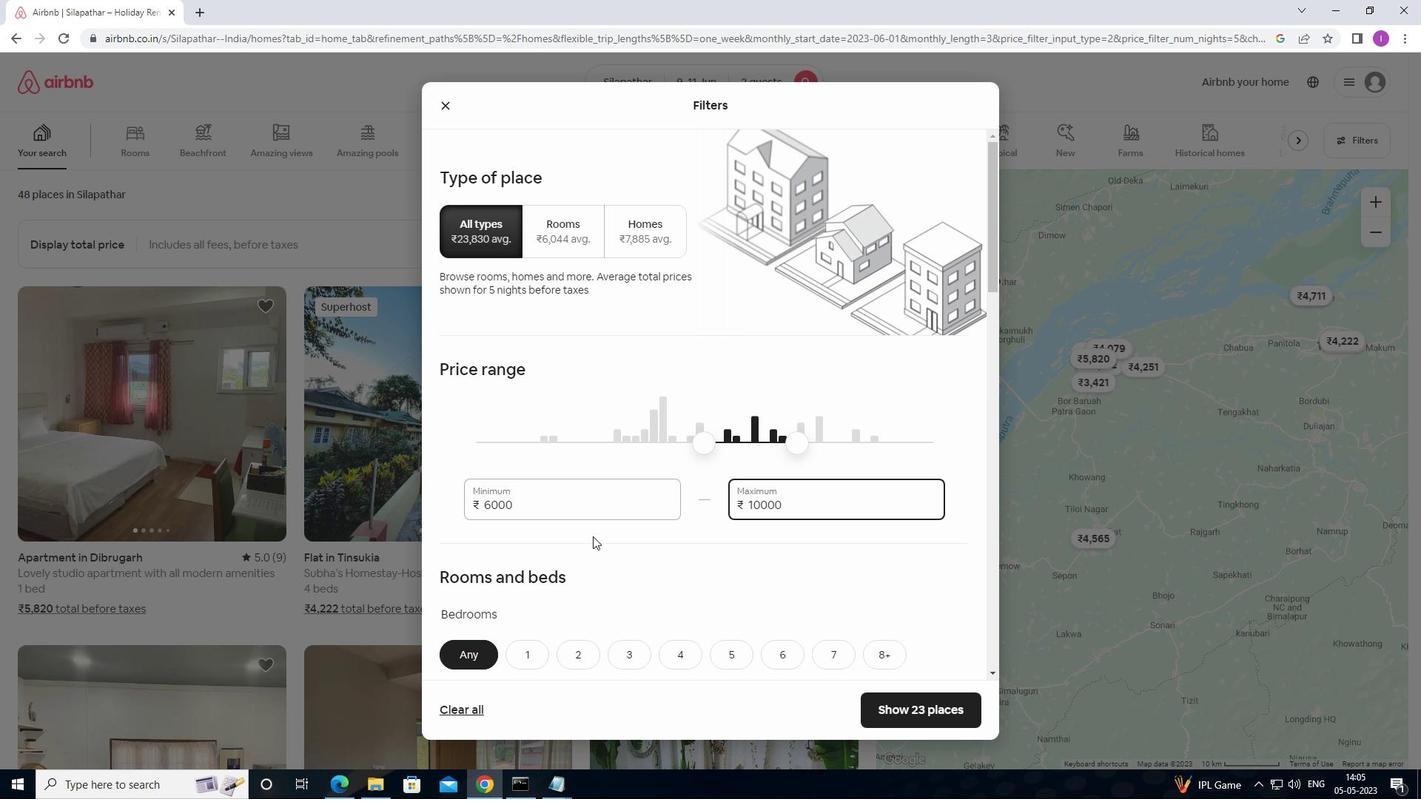 
Action: Mouse scrolled (592, 536) with delta (0, 0)
Screenshot: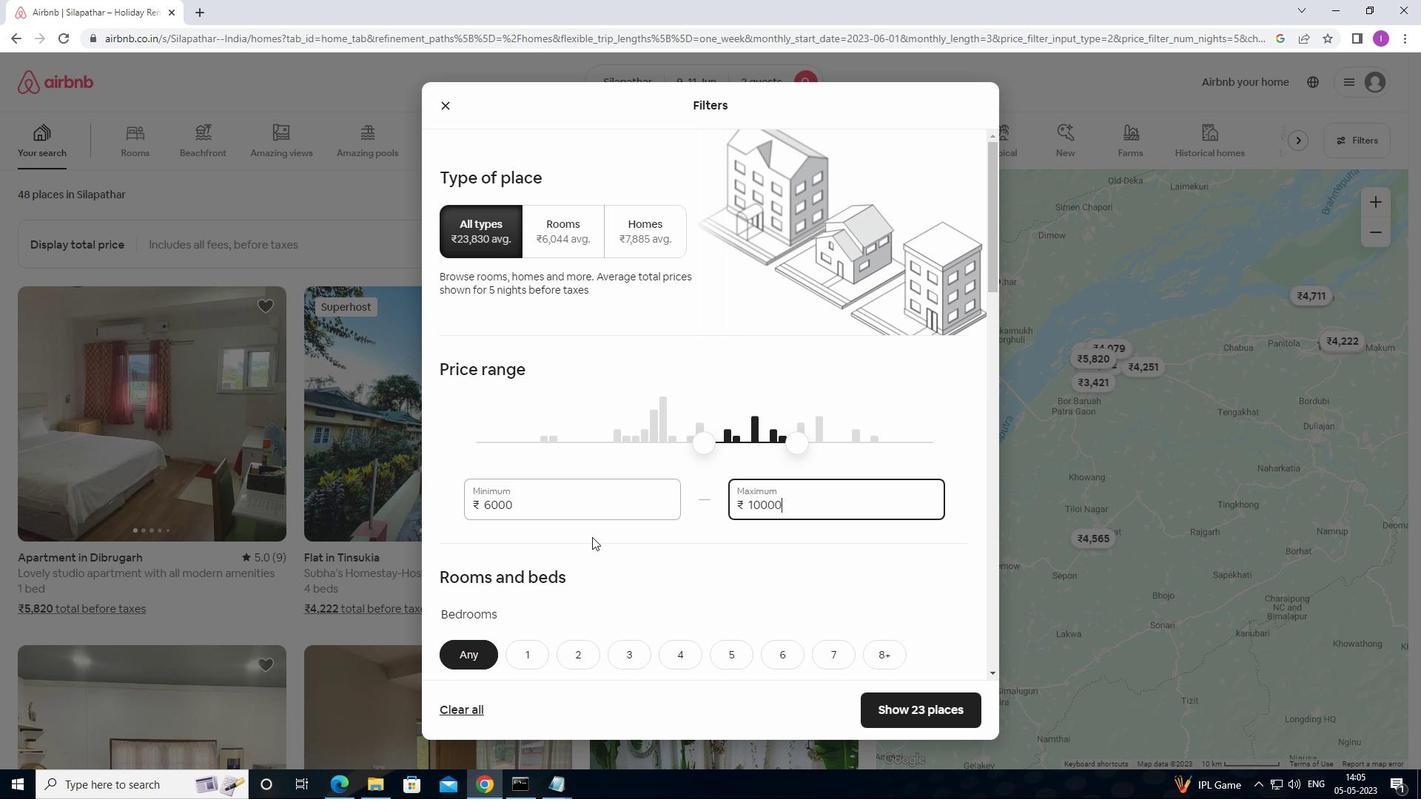 
Action: Mouse scrolled (592, 536) with delta (0, 0)
Screenshot: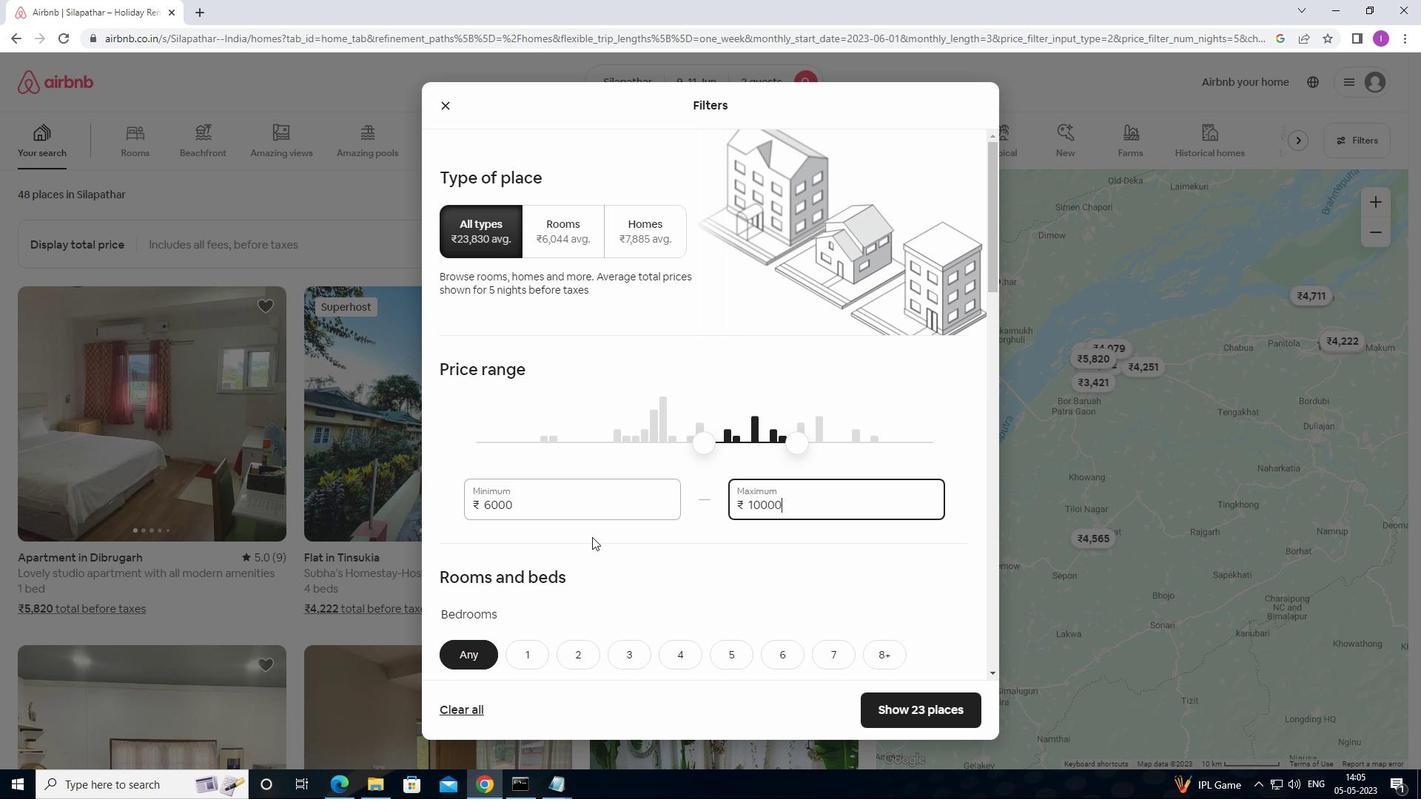 
Action: Mouse scrolled (592, 536) with delta (0, 0)
Screenshot: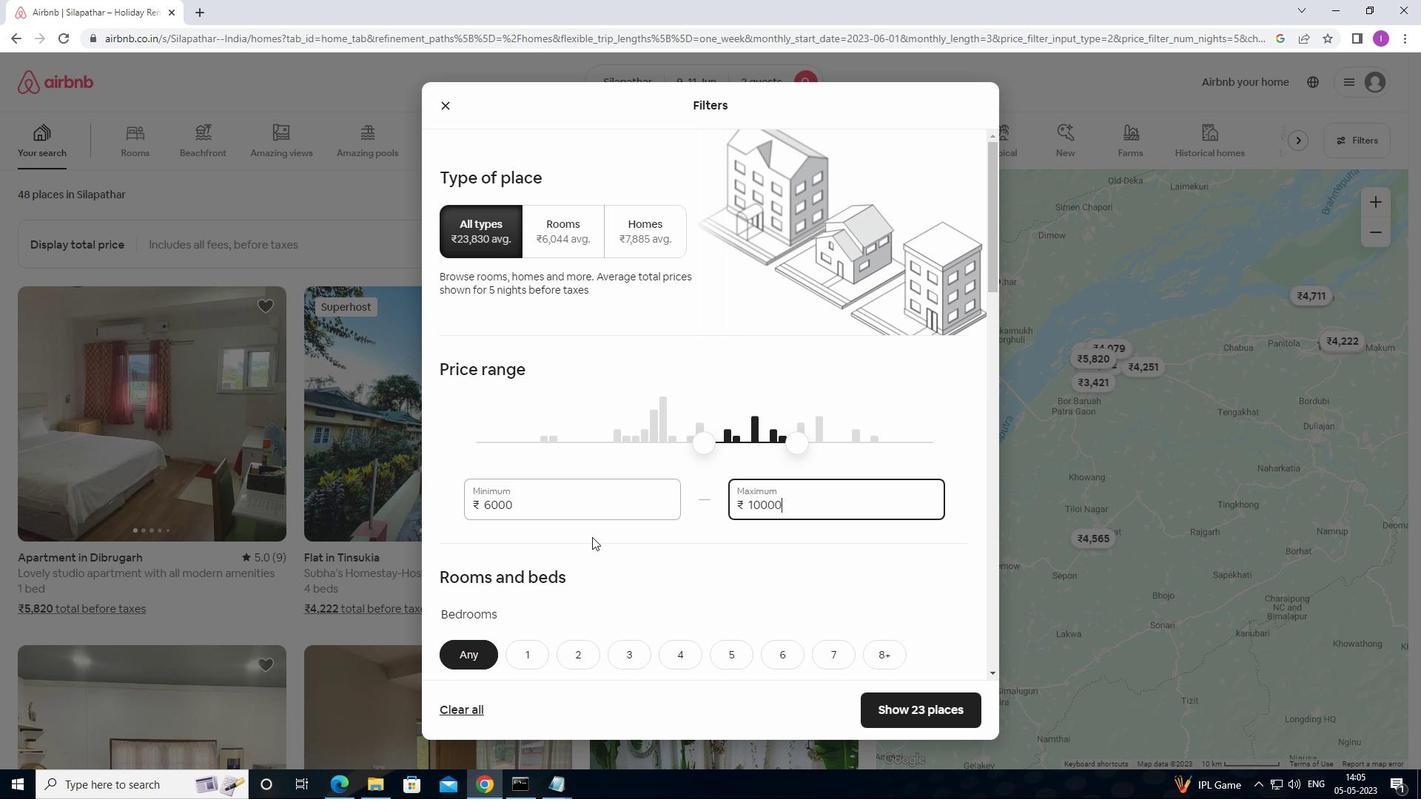 
Action: Mouse moved to (574, 430)
Screenshot: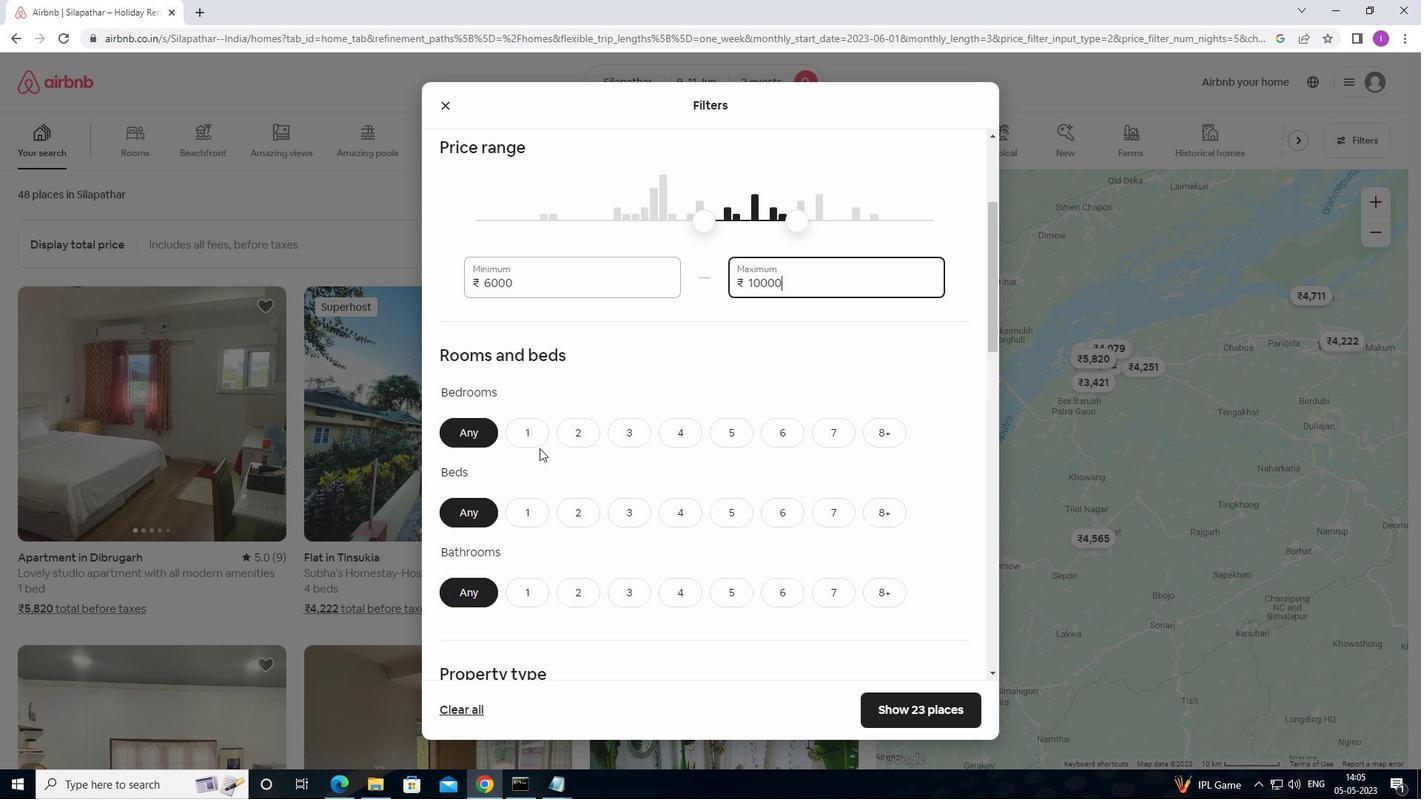 
Action: Mouse pressed left at (574, 430)
Screenshot: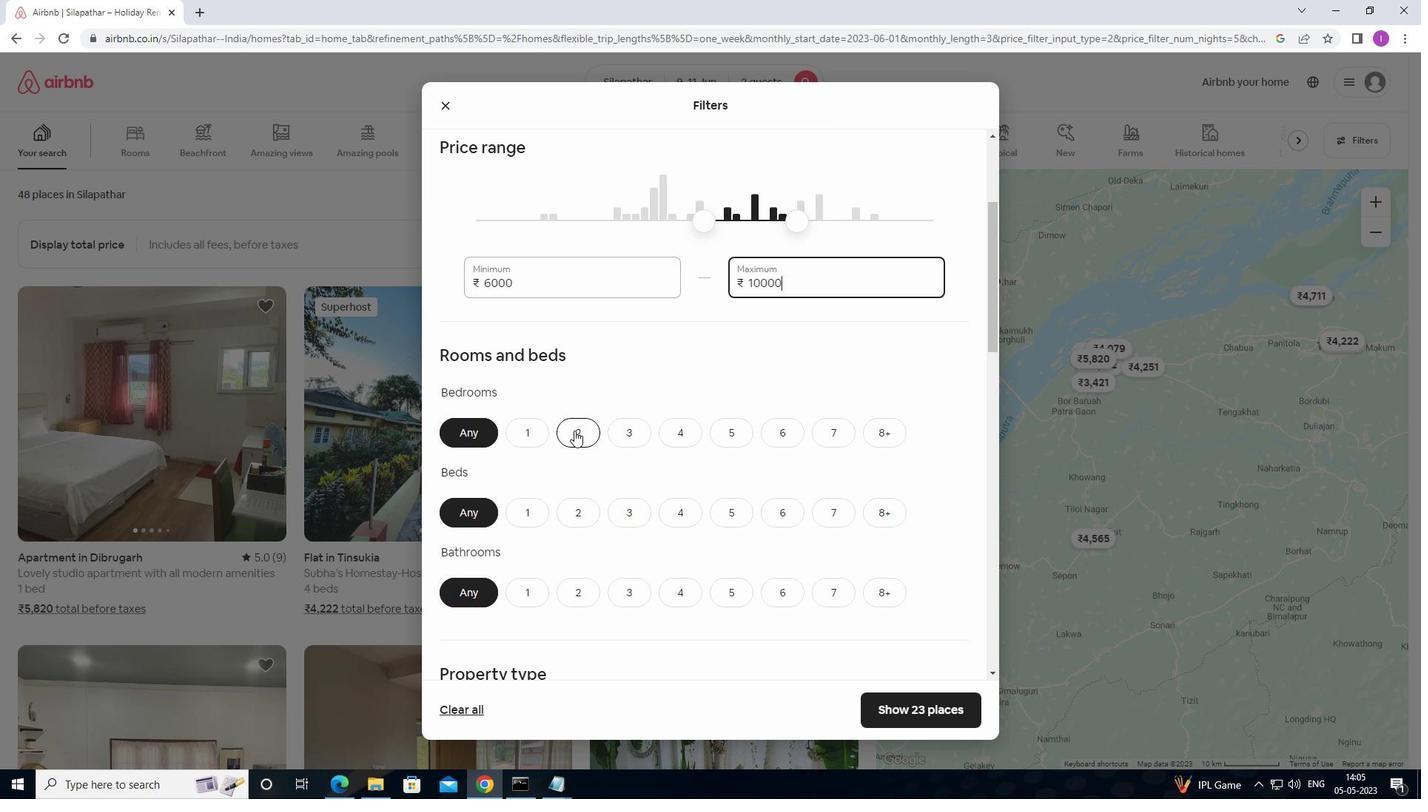 
Action: Mouse moved to (569, 510)
Screenshot: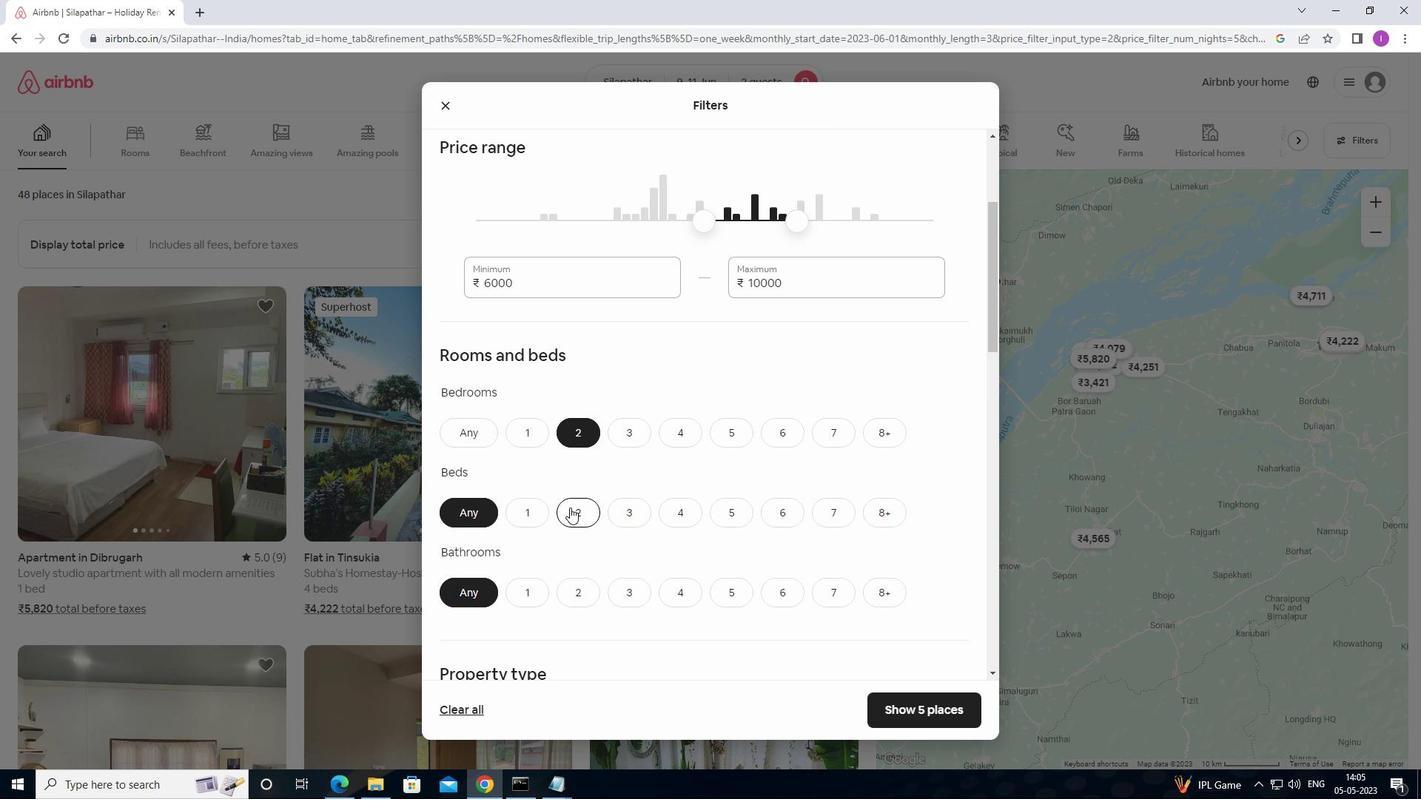 
Action: Mouse pressed left at (569, 510)
Screenshot: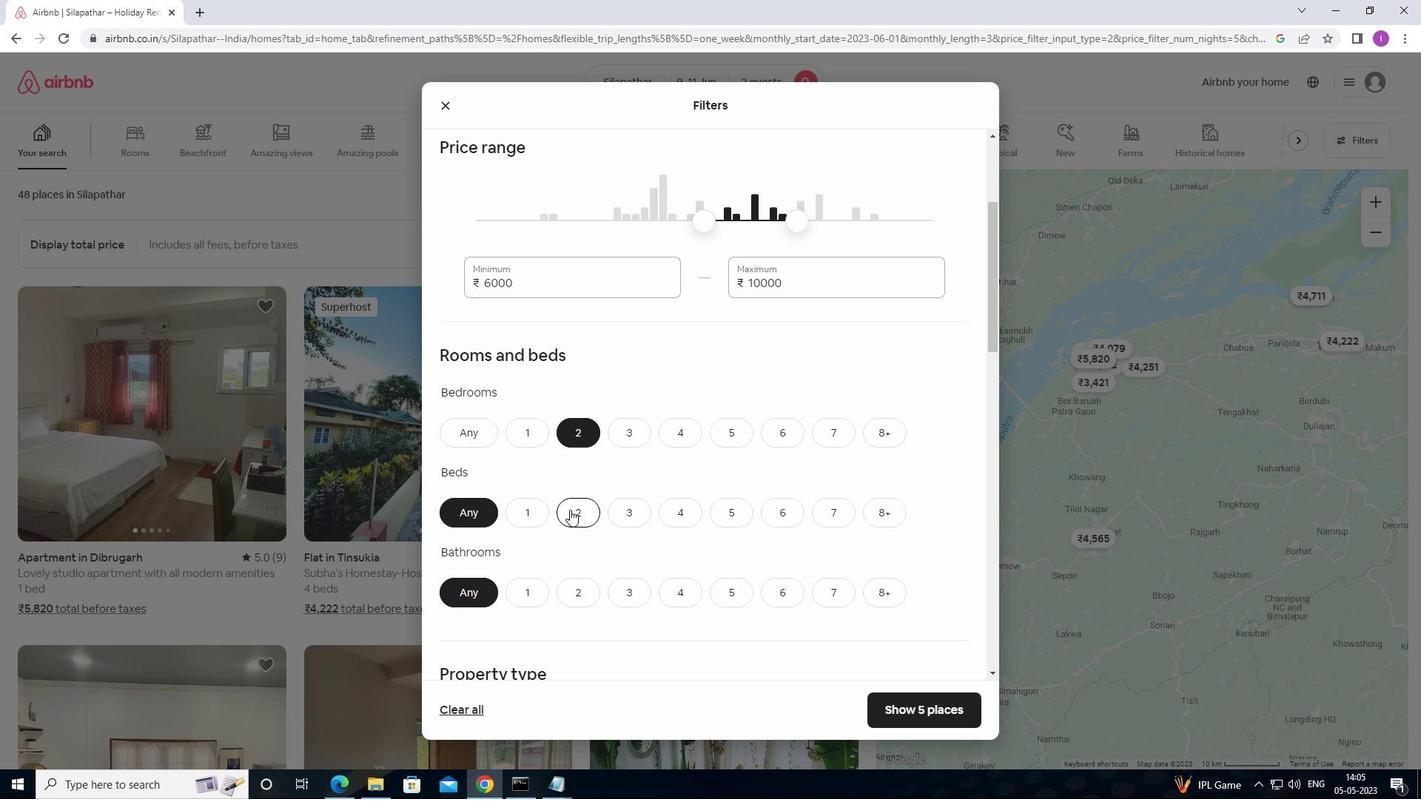 
Action: Mouse moved to (535, 598)
Screenshot: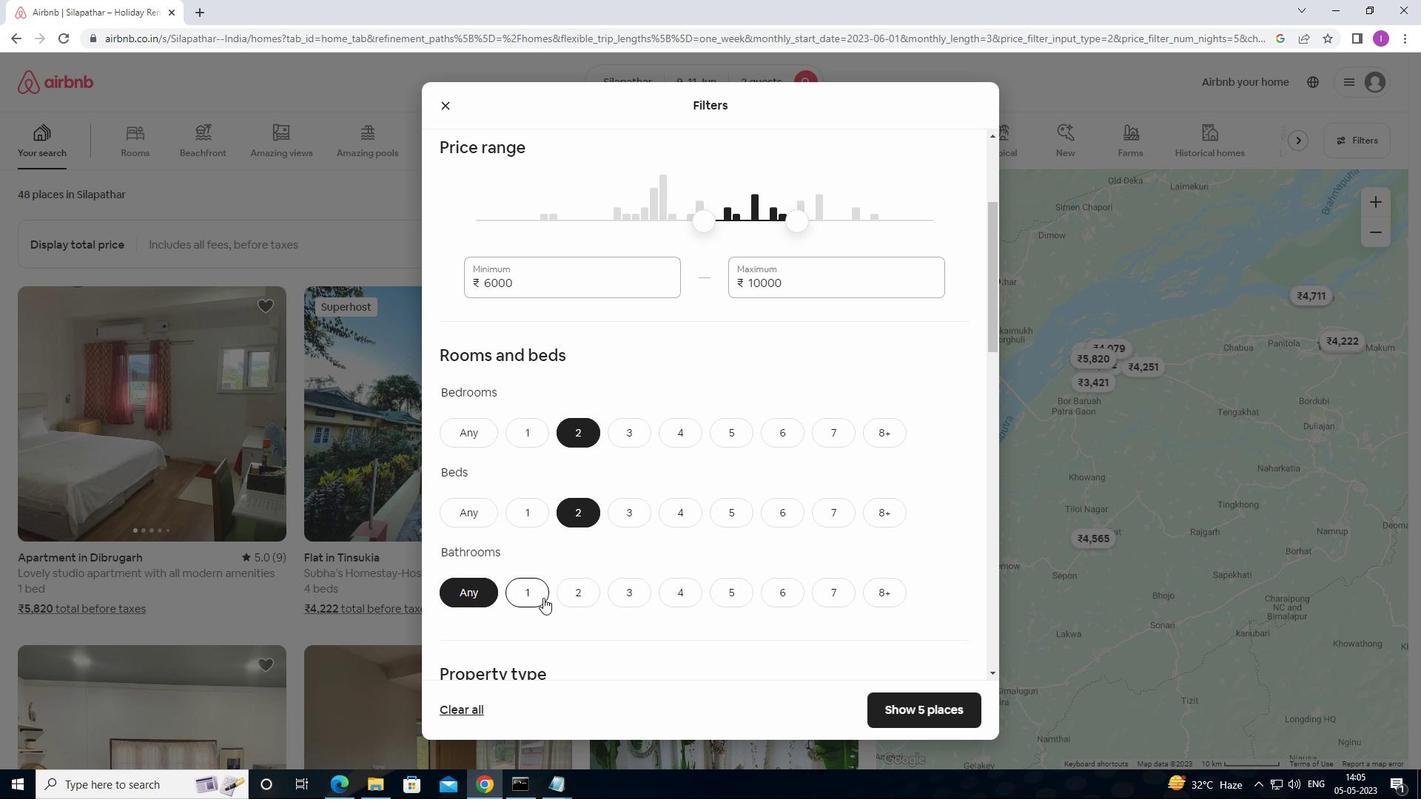
Action: Mouse pressed left at (535, 598)
Screenshot: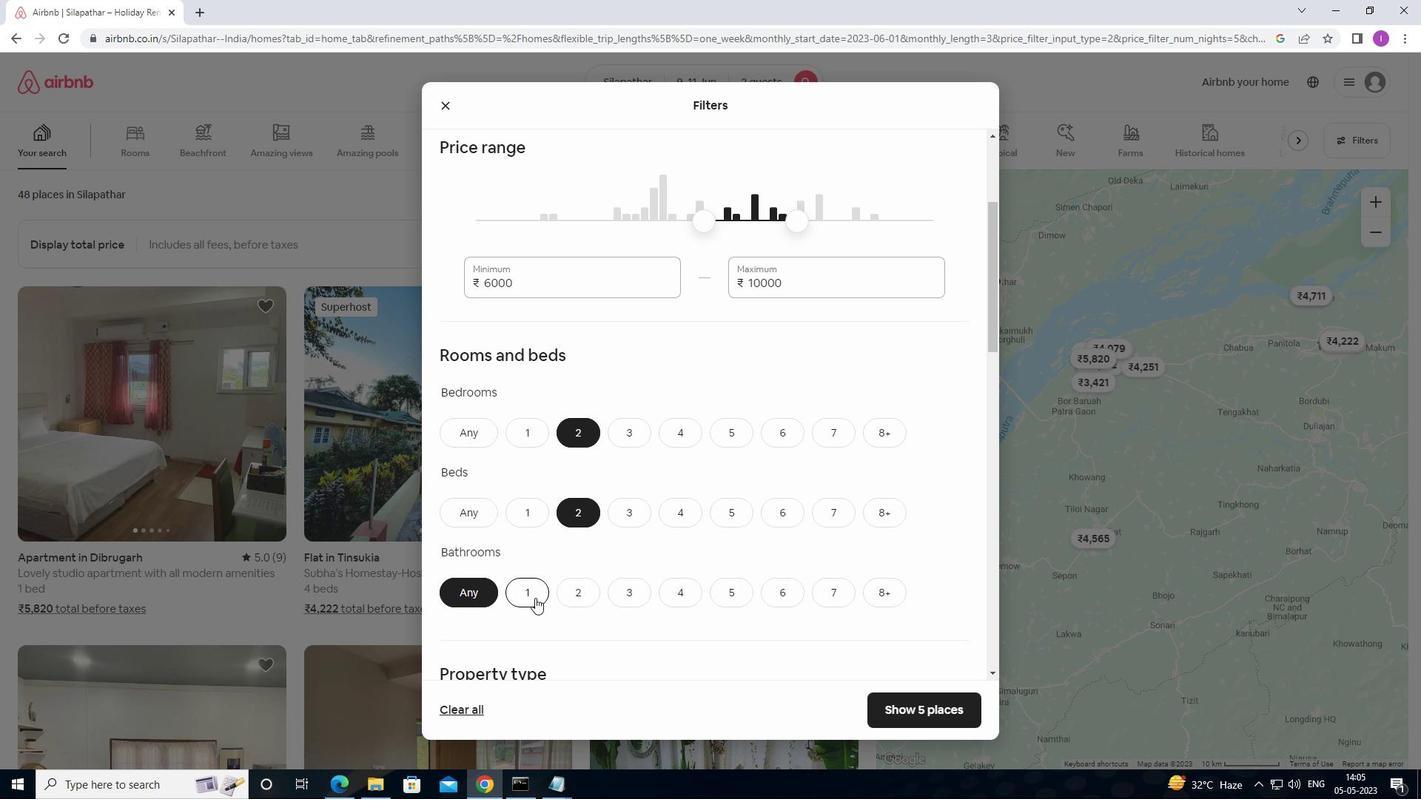 
Action: Mouse moved to (595, 572)
Screenshot: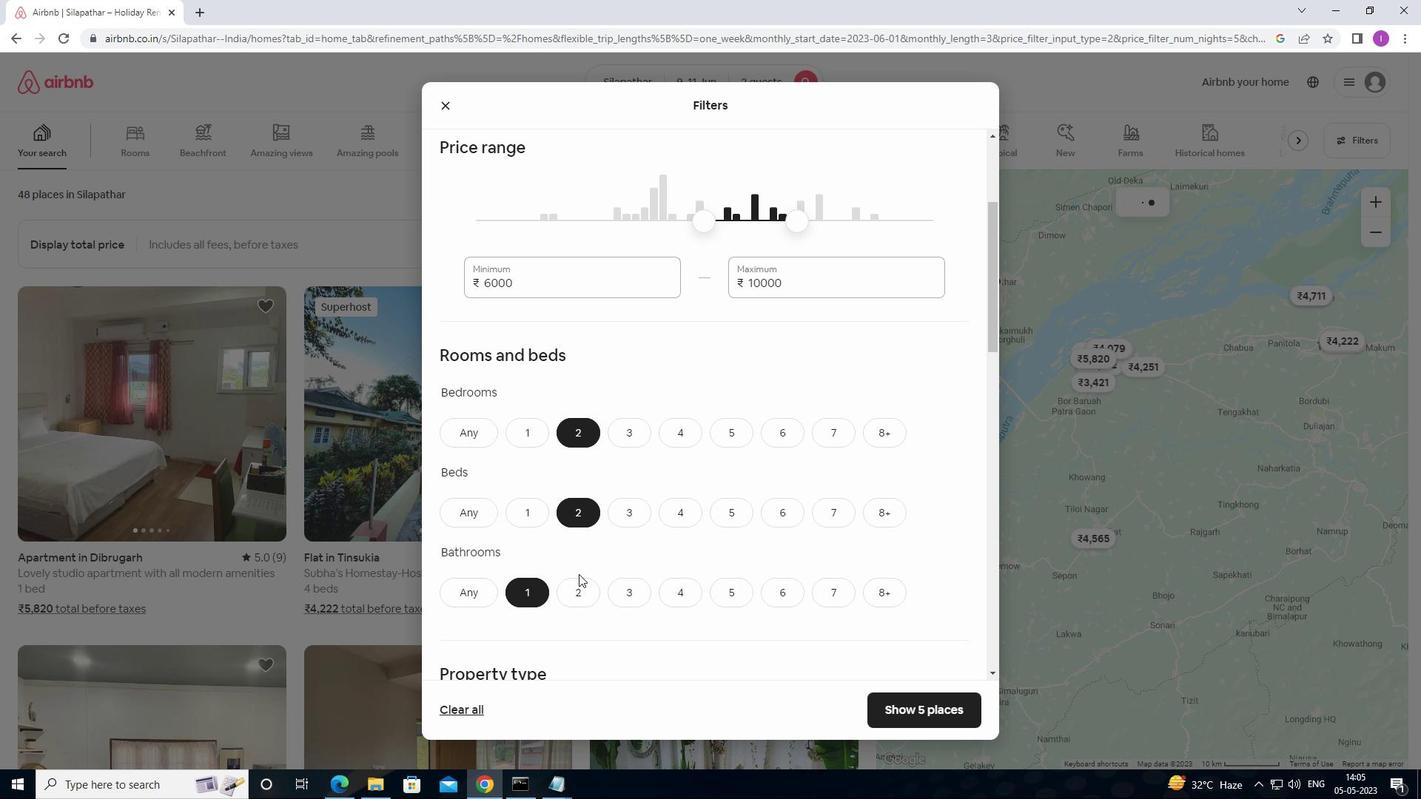 
Action: Mouse scrolled (595, 571) with delta (0, 0)
Screenshot: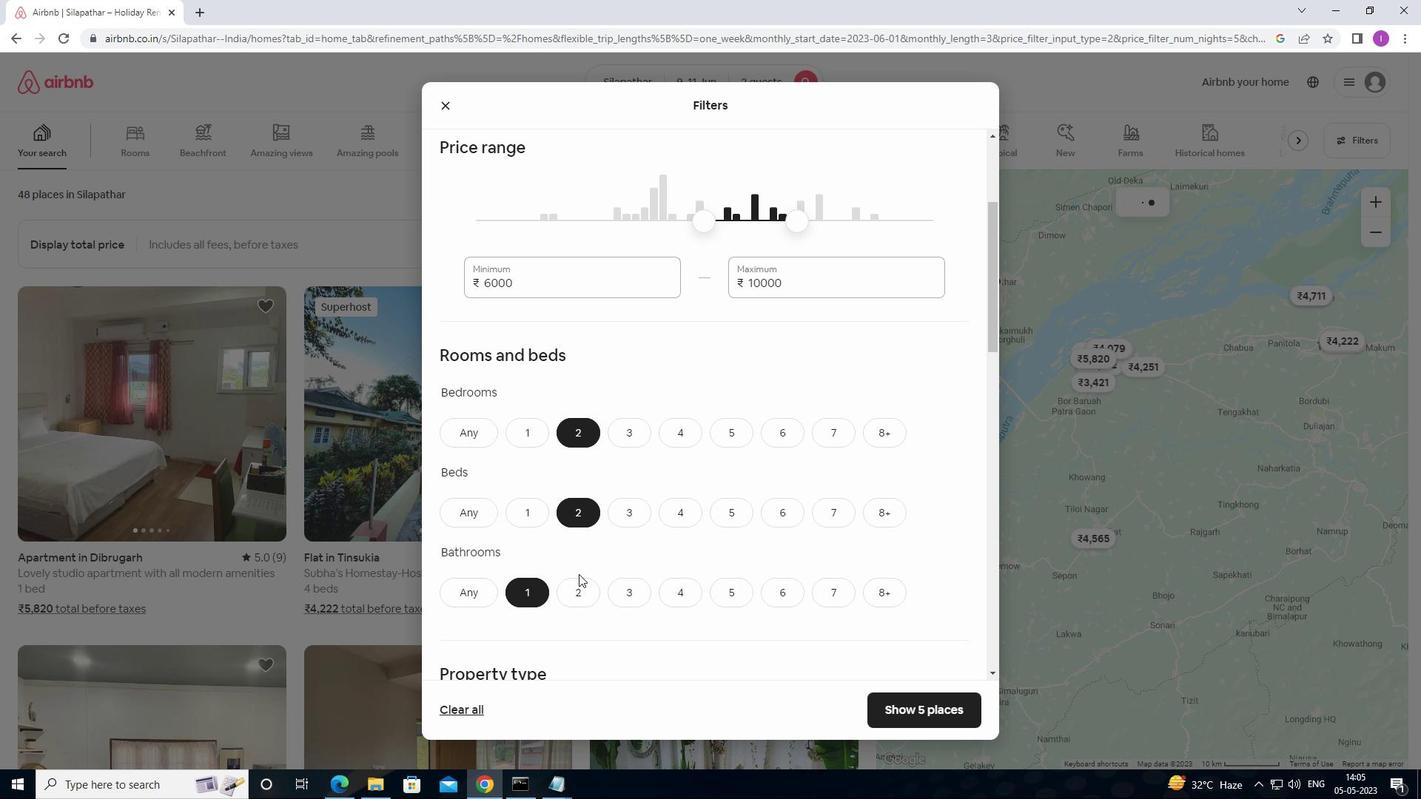 
Action: Mouse scrolled (595, 571) with delta (0, 0)
Screenshot: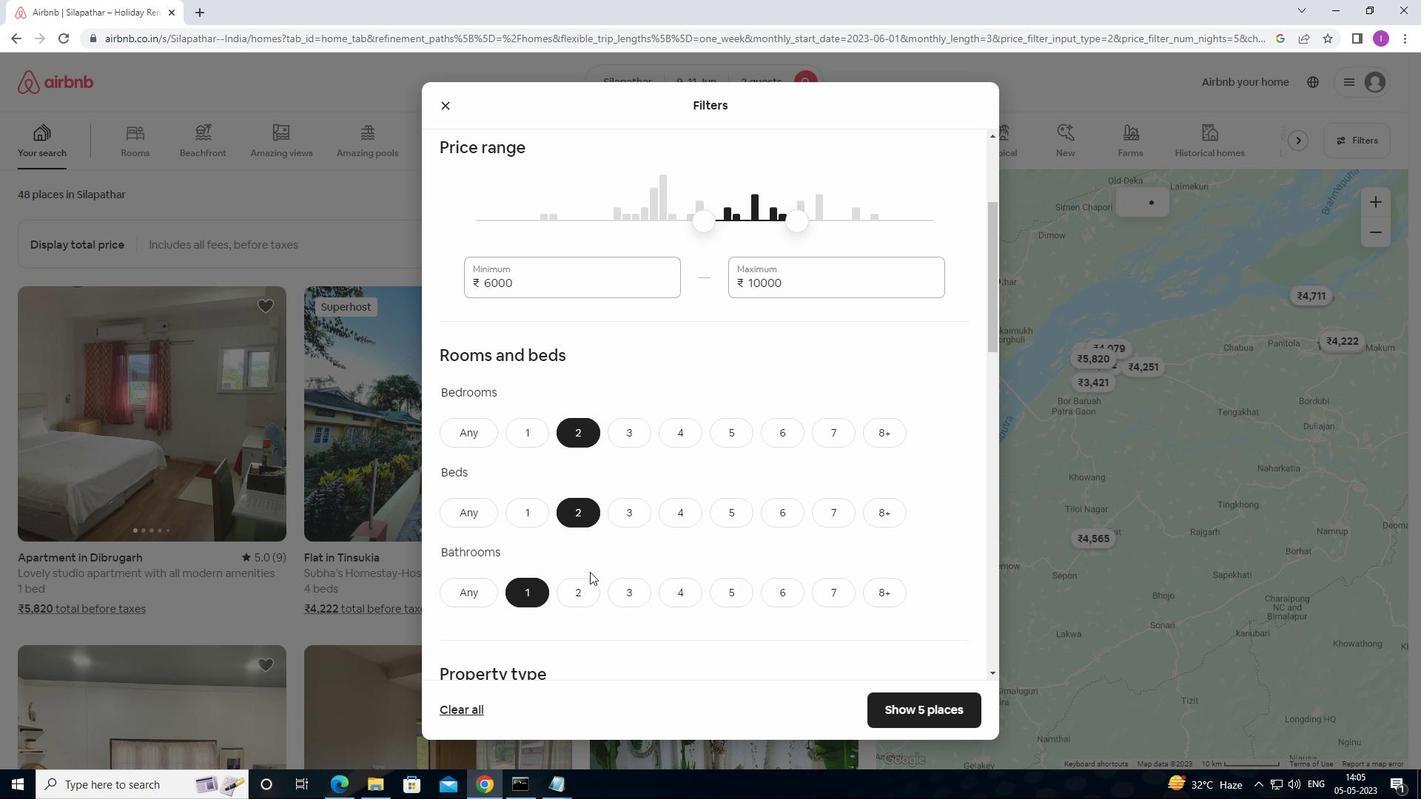 
Action: Mouse scrolled (595, 571) with delta (0, 0)
Screenshot: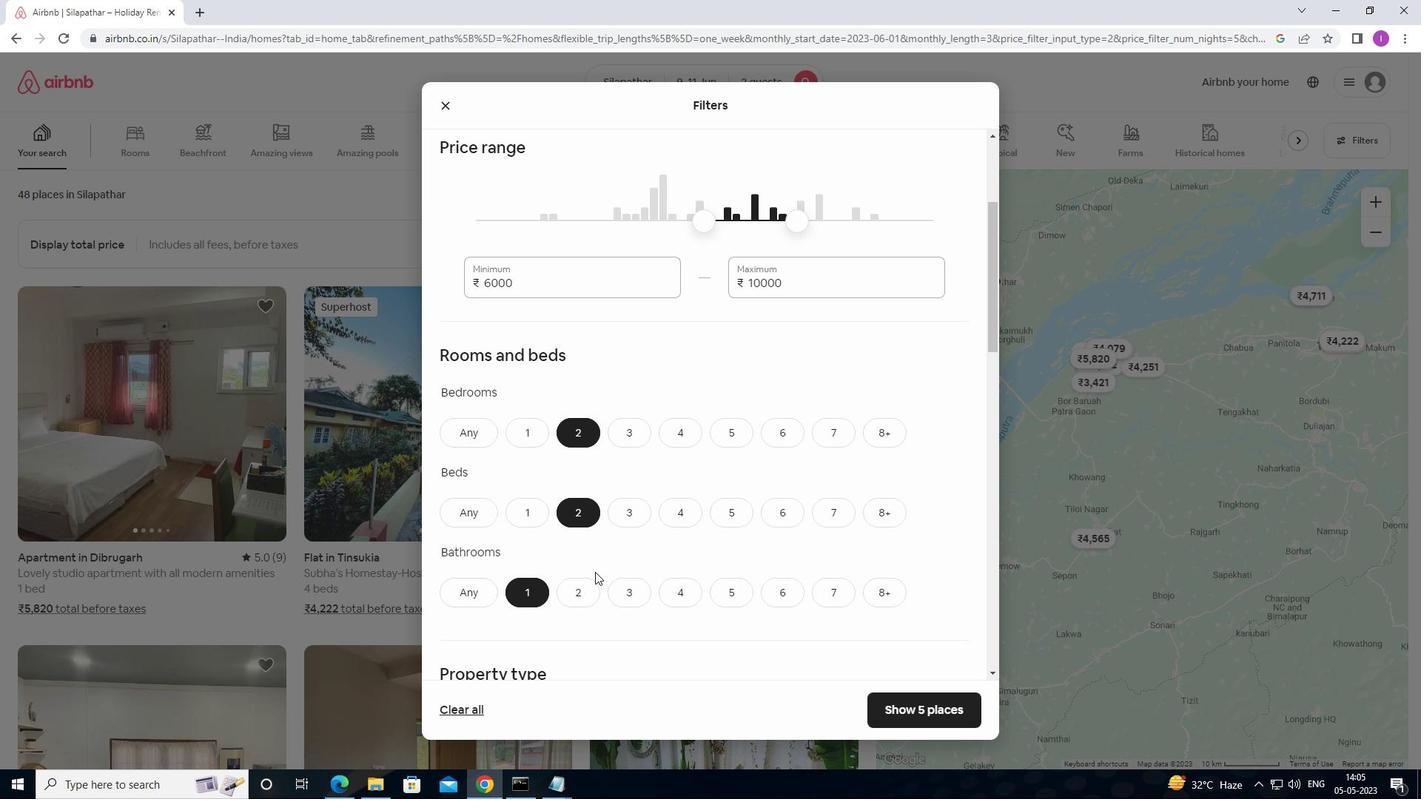 
Action: Mouse moved to (507, 552)
Screenshot: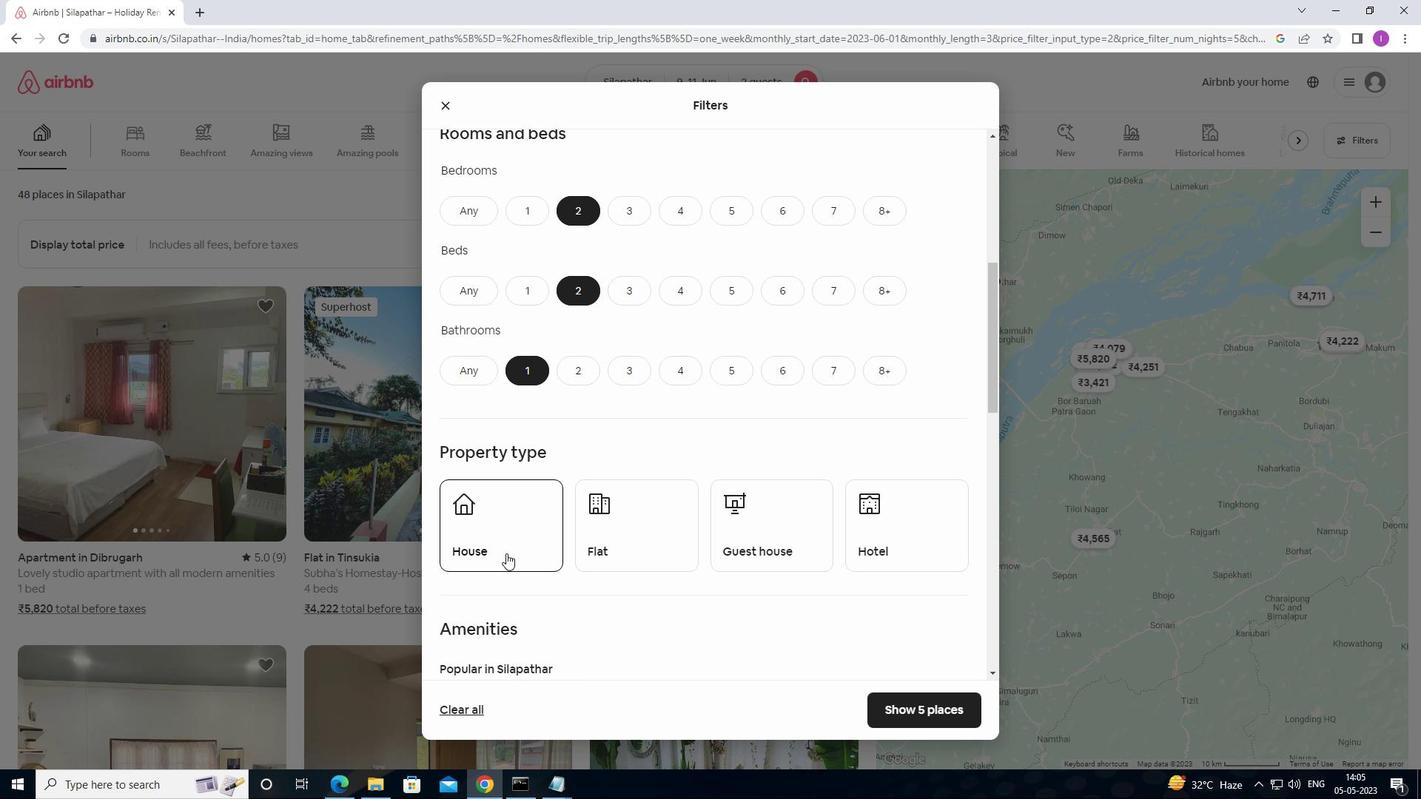 
Action: Mouse pressed left at (507, 552)
Screenshot: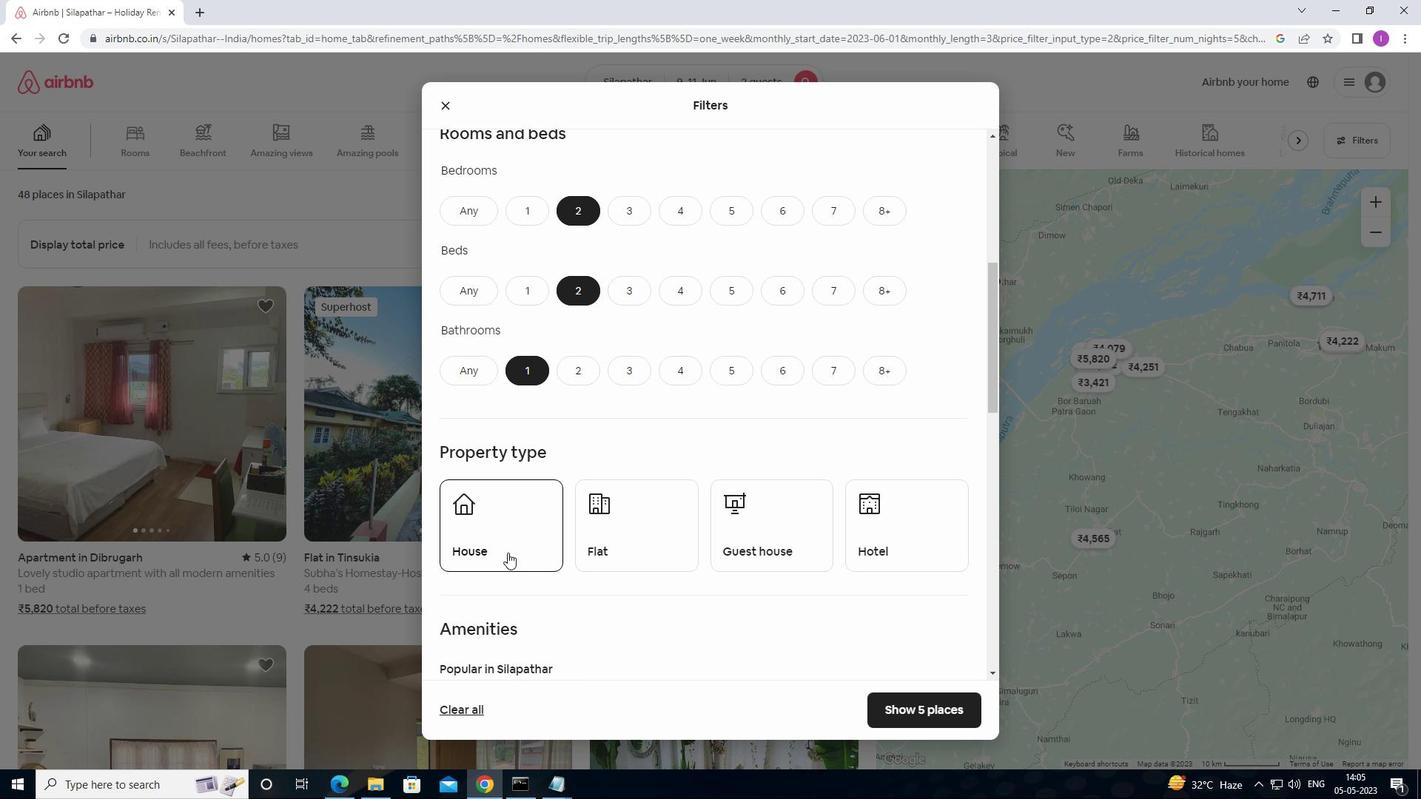 
Action: Mouse moved to (614, 546)
Screenshot: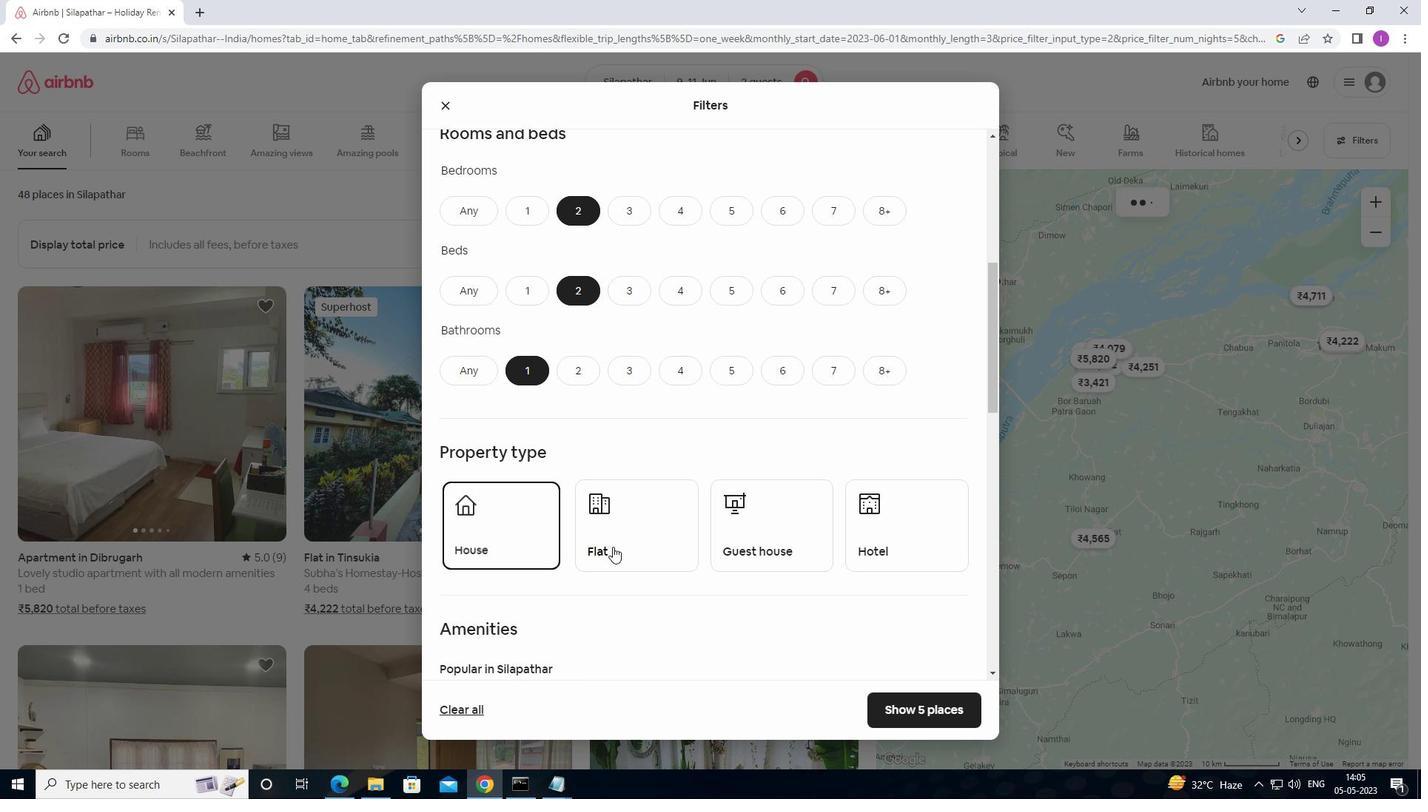 
Action: Mouse pressed left at (614, 546)
Screenshot: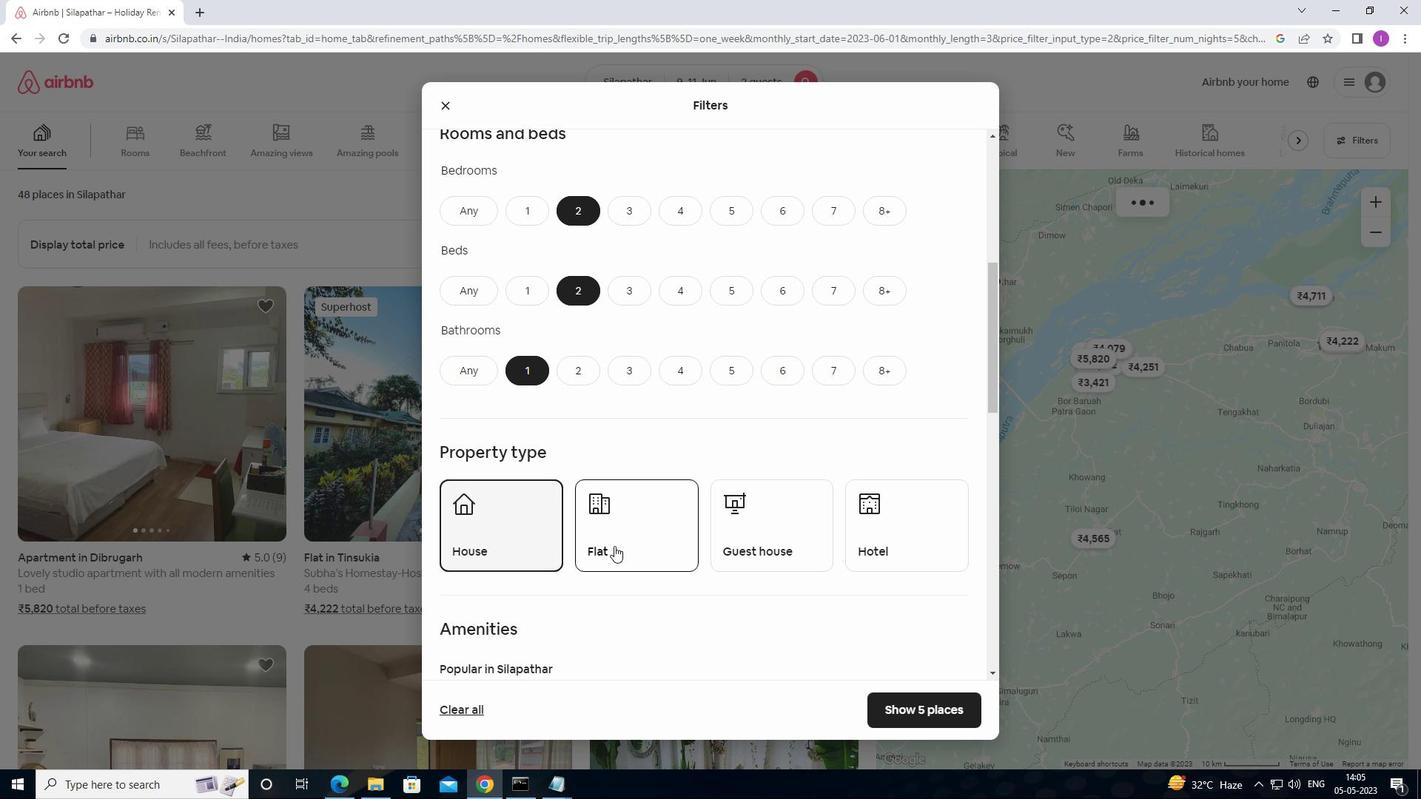 
Action: Mouse moved to (799, 564)
Screenshot: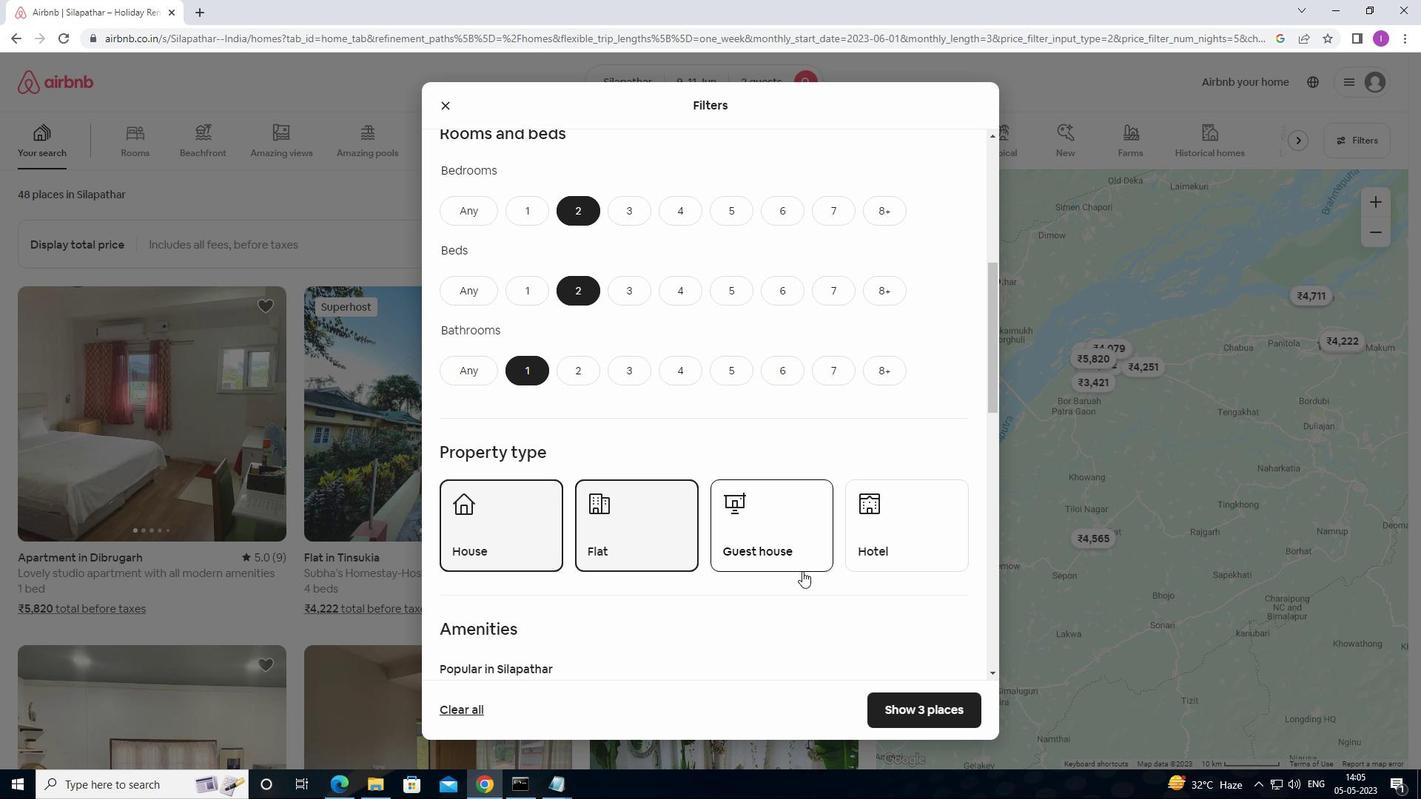 
Action: Mouse pressed left at (799, 564)
Screenshot: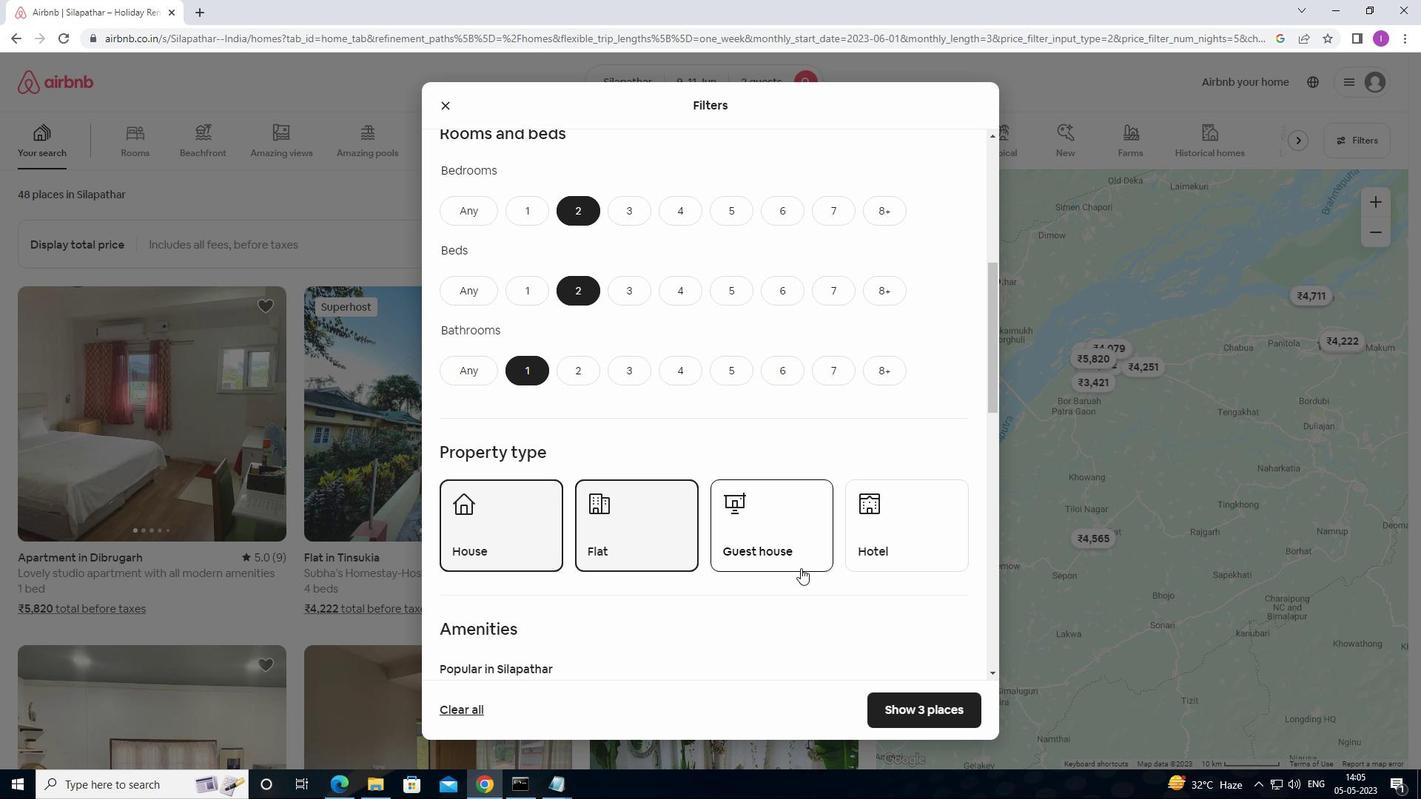 
Action: Mouse moved to (765, 593)
Screenshot: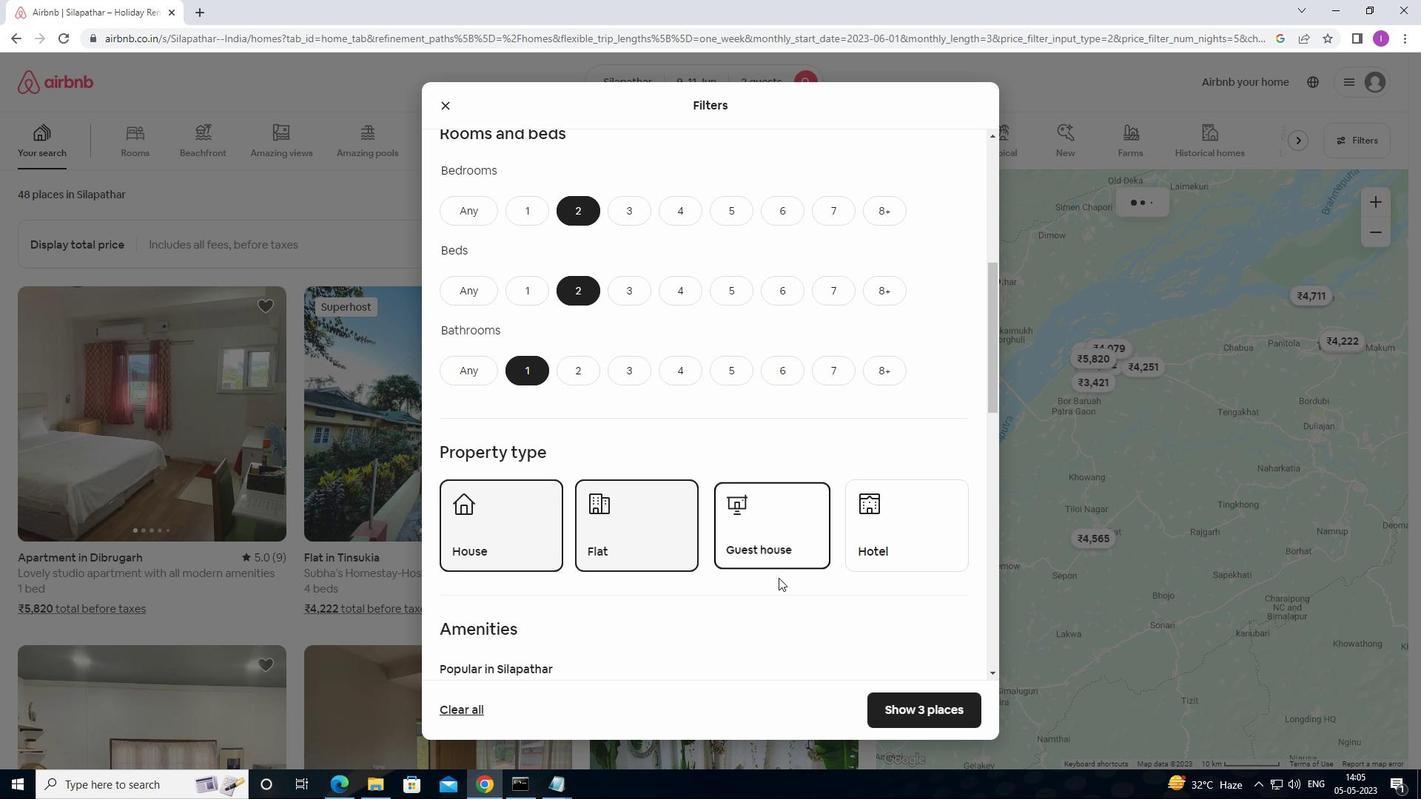 
Action: Mouse scrolled (765, 592) with delta (0, 0)
Screenshot: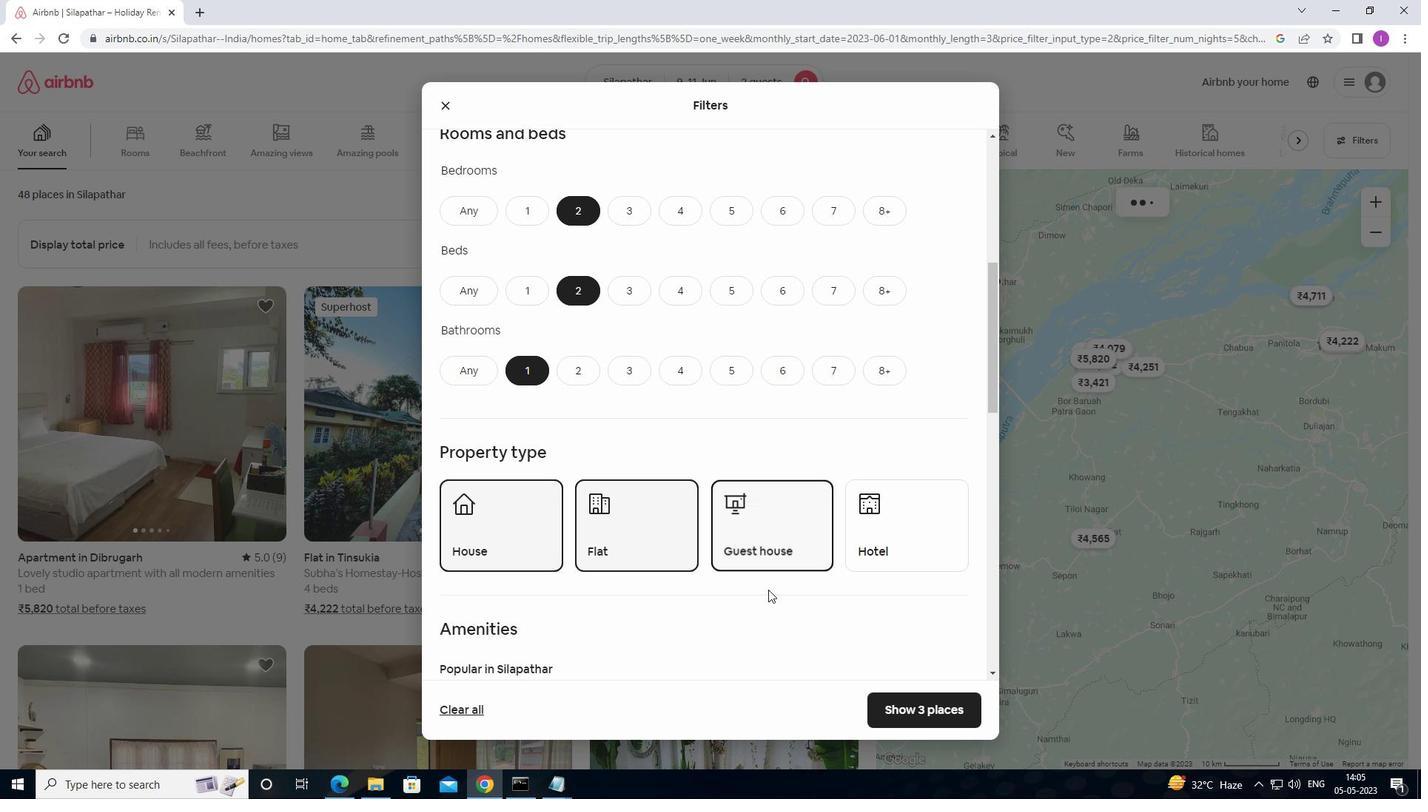 
Action: Mouse scrolled (765, 592) with delta (0, 0)
Screenshot: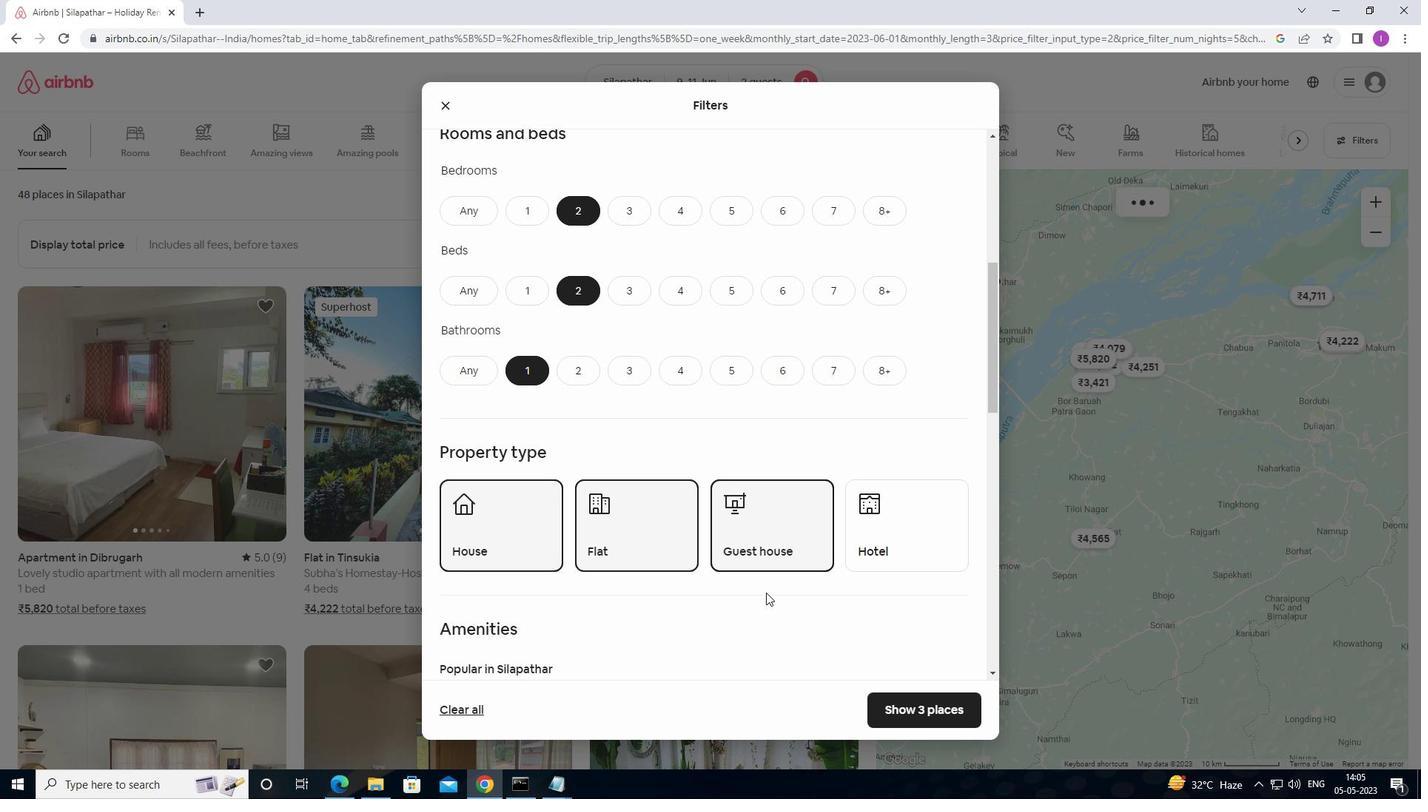 
Action: Mouse scrolled (765, 592) with delta (0, 0)
Screenshot: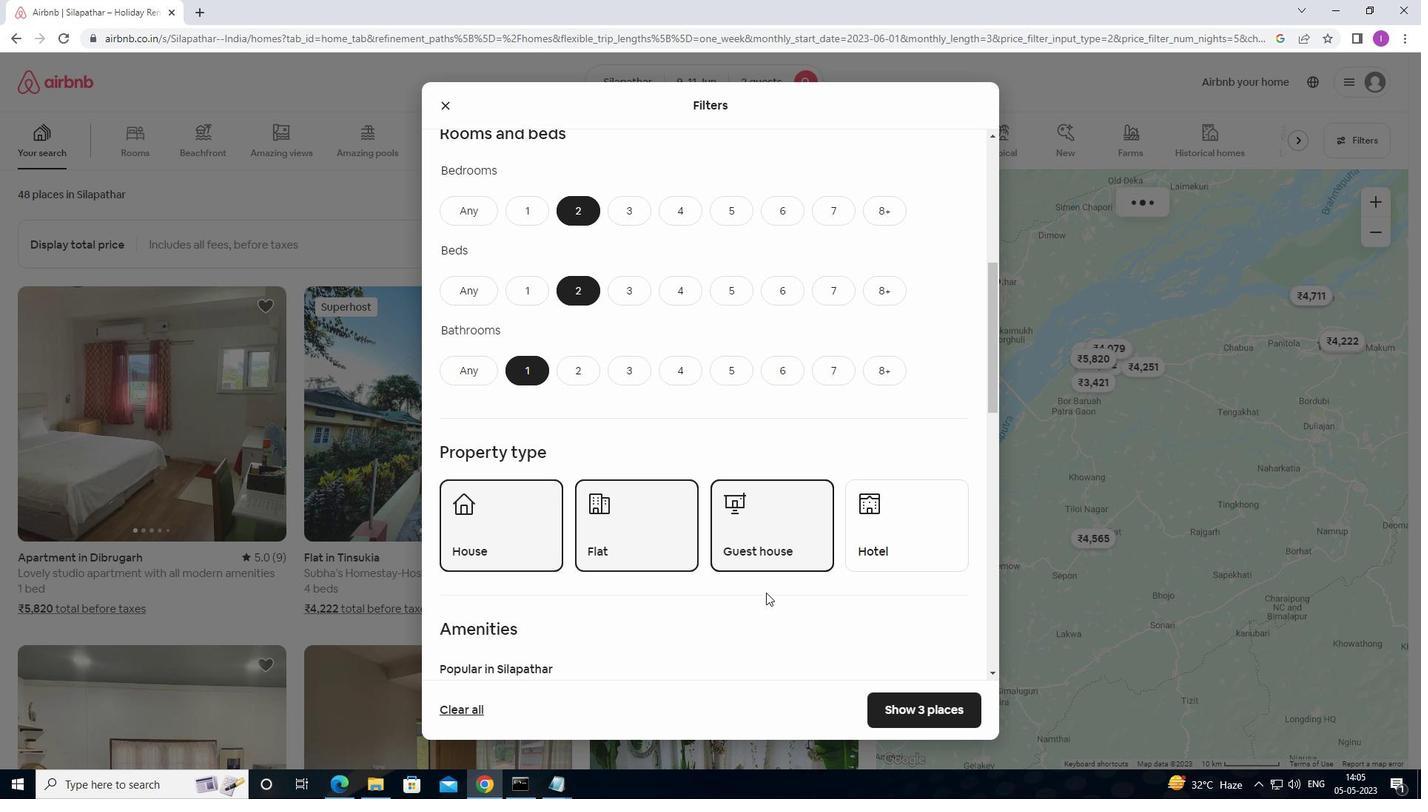 
Action: Mouse moved to (763, 587)
Screenshot: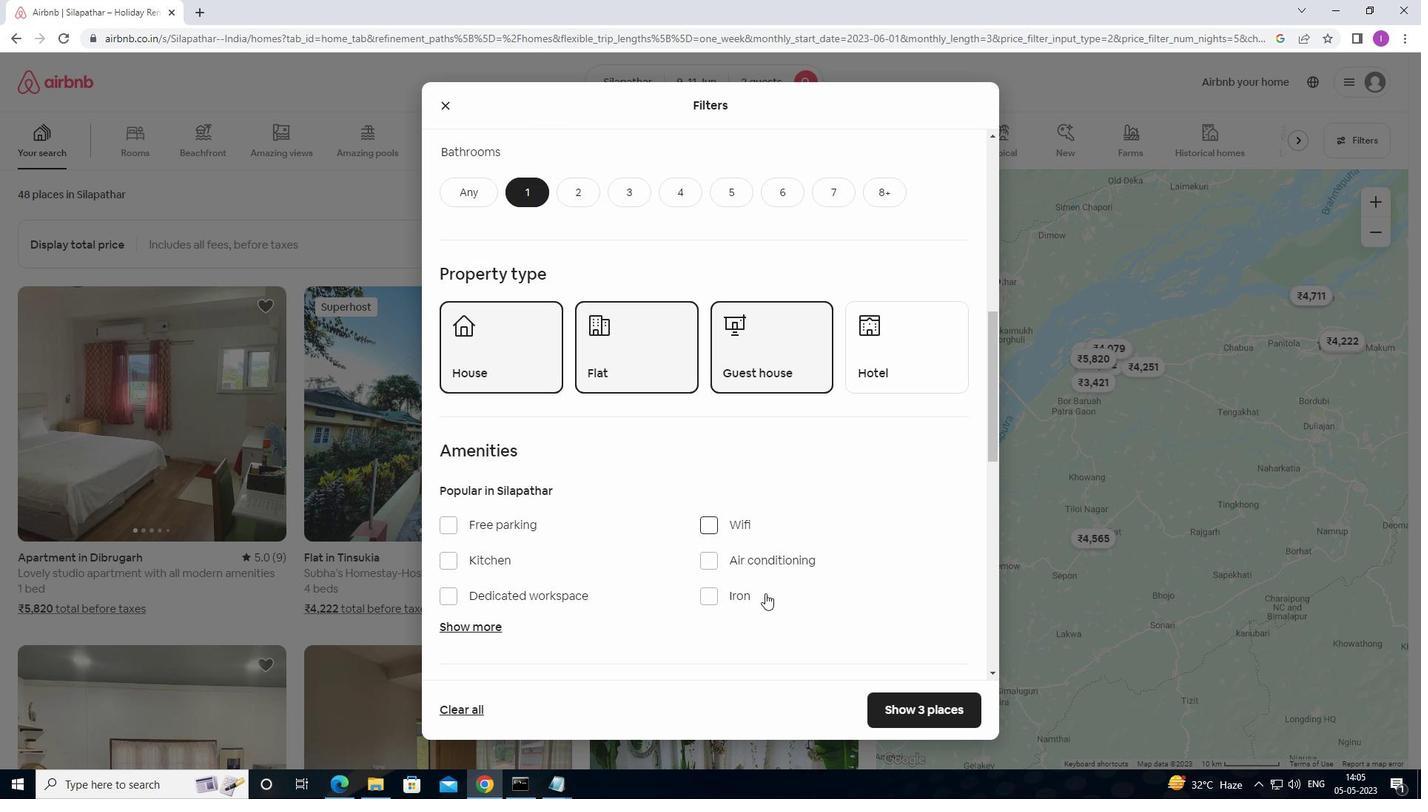 
Action: Mouse scrolled (763, 586) with delta (0, 0)
Screenshot: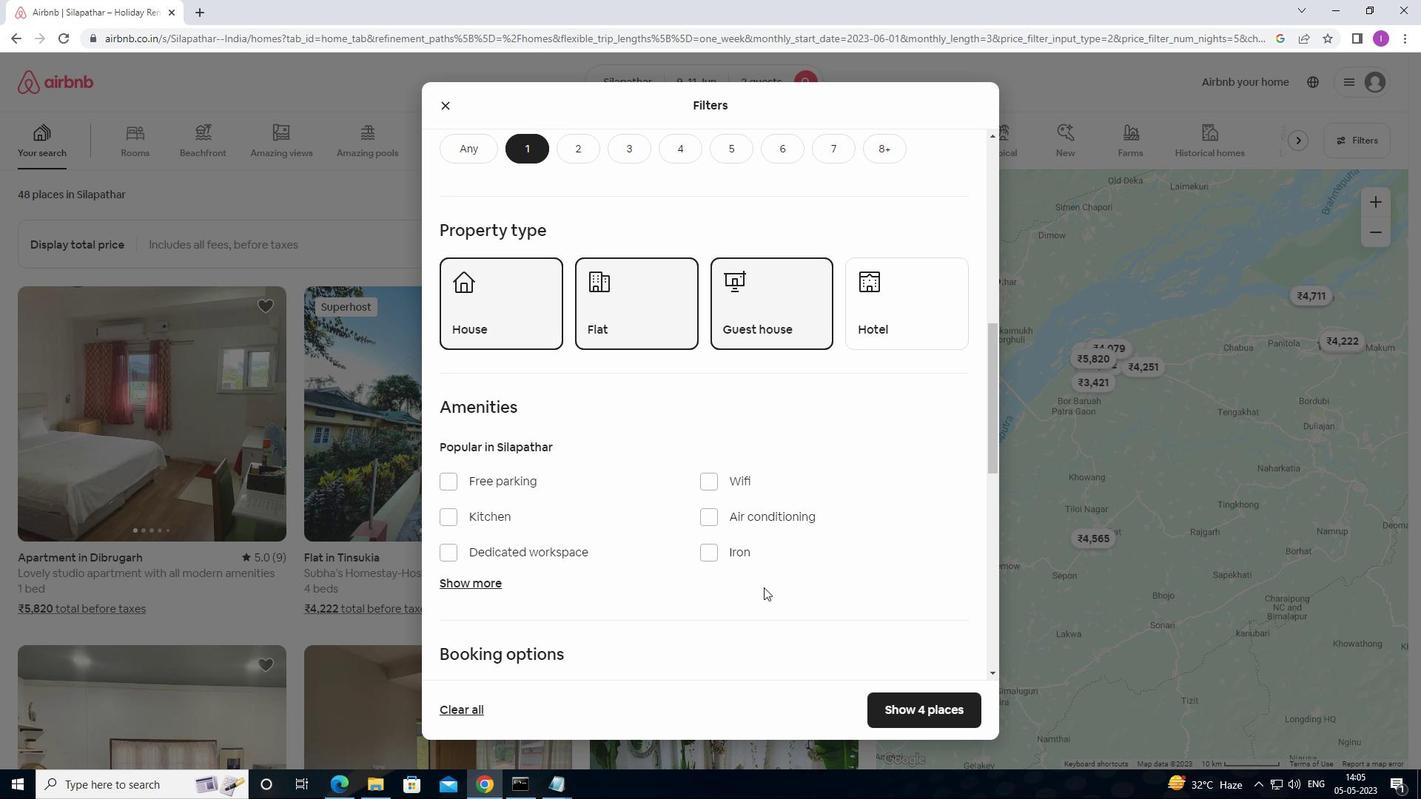 
Action: Mouse scrolled (763, 586) with delta (0, 0)
Screenshot: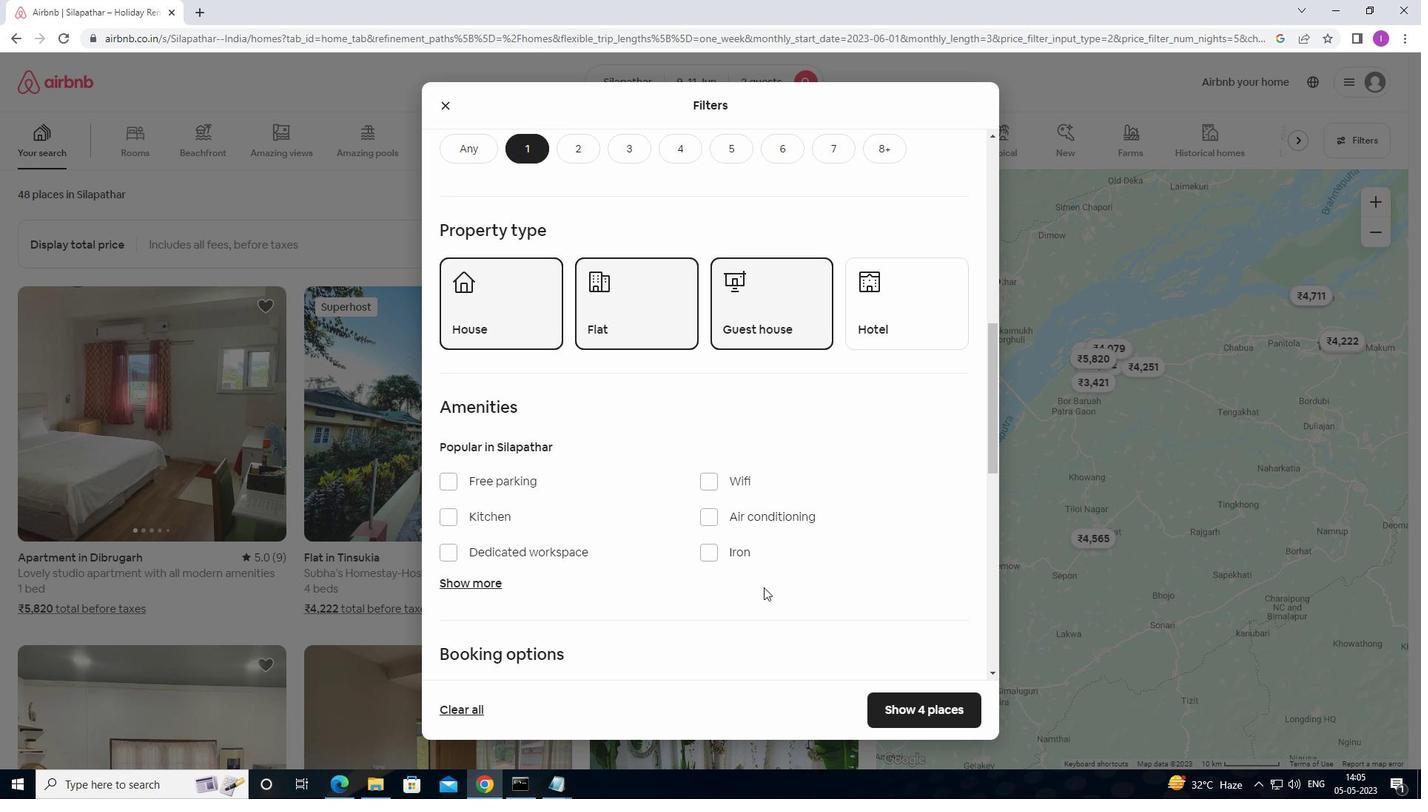 
Action: Mouse moved to (760, 586)
Screenshot: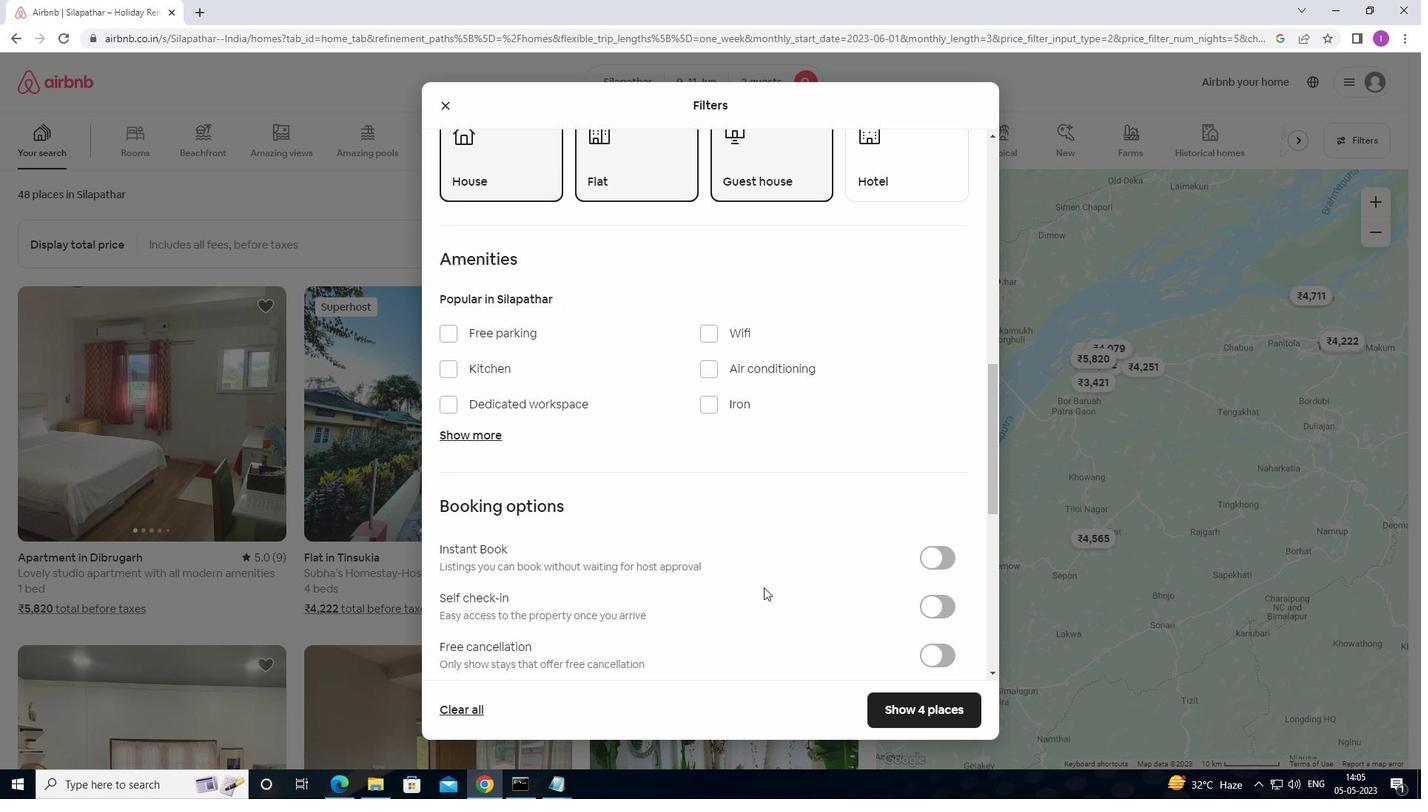 
Action: Mouse scrolled (760, 585) with delta (0, 0)
Screenshot: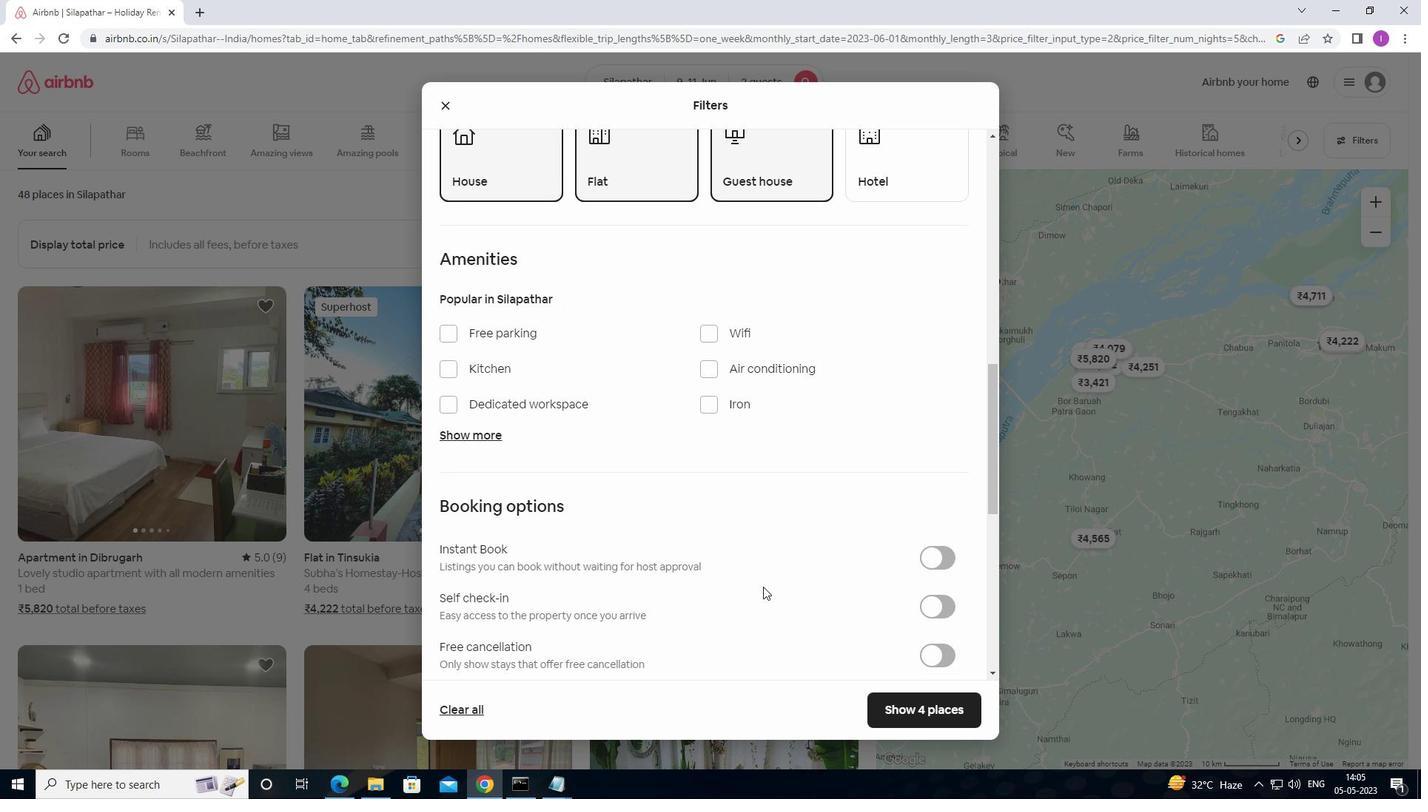 
Action: Mouse scrolled (760, 585) with delta (0, 0)
Screenshot: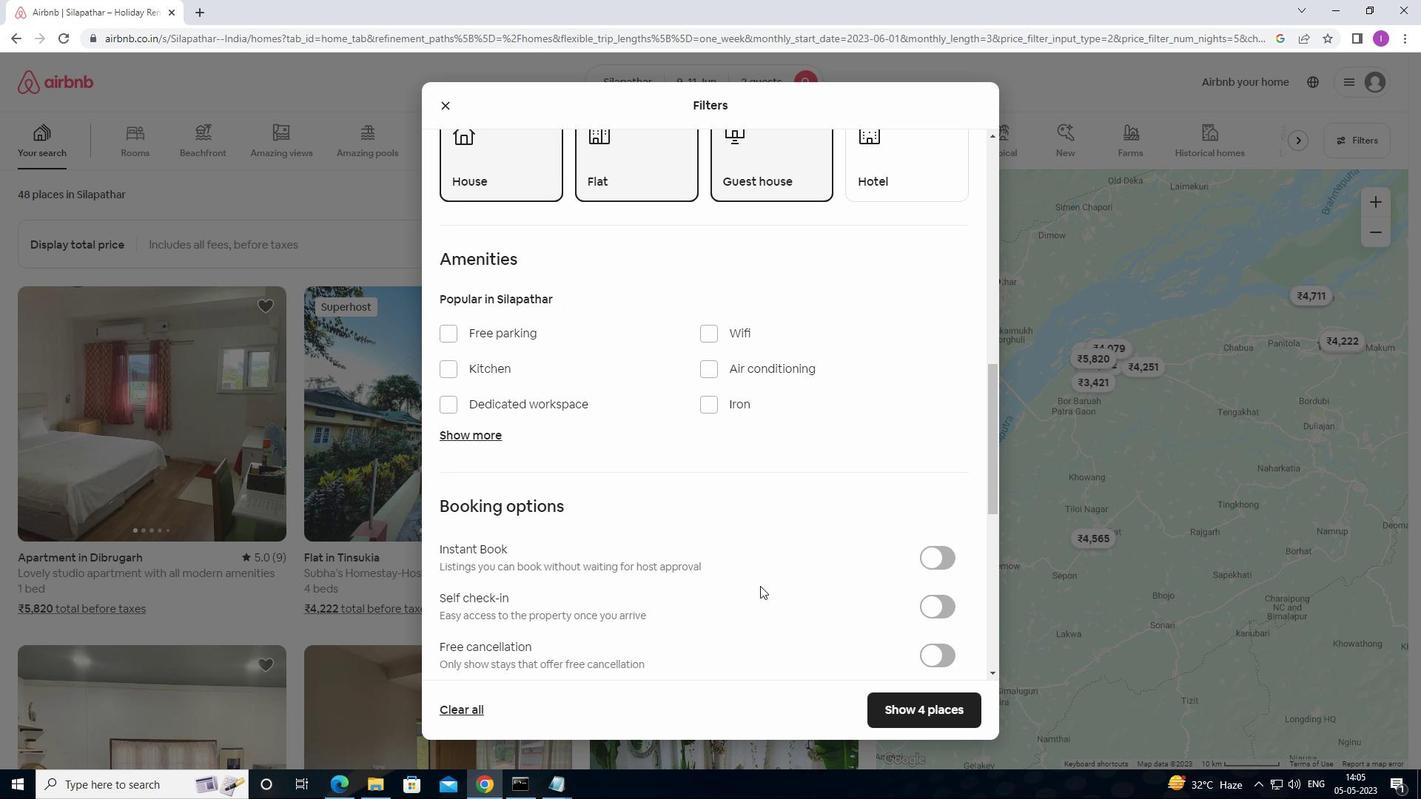 
Action: Mouse scrolled (760, 585) with delta (0, 0)
Screenshot: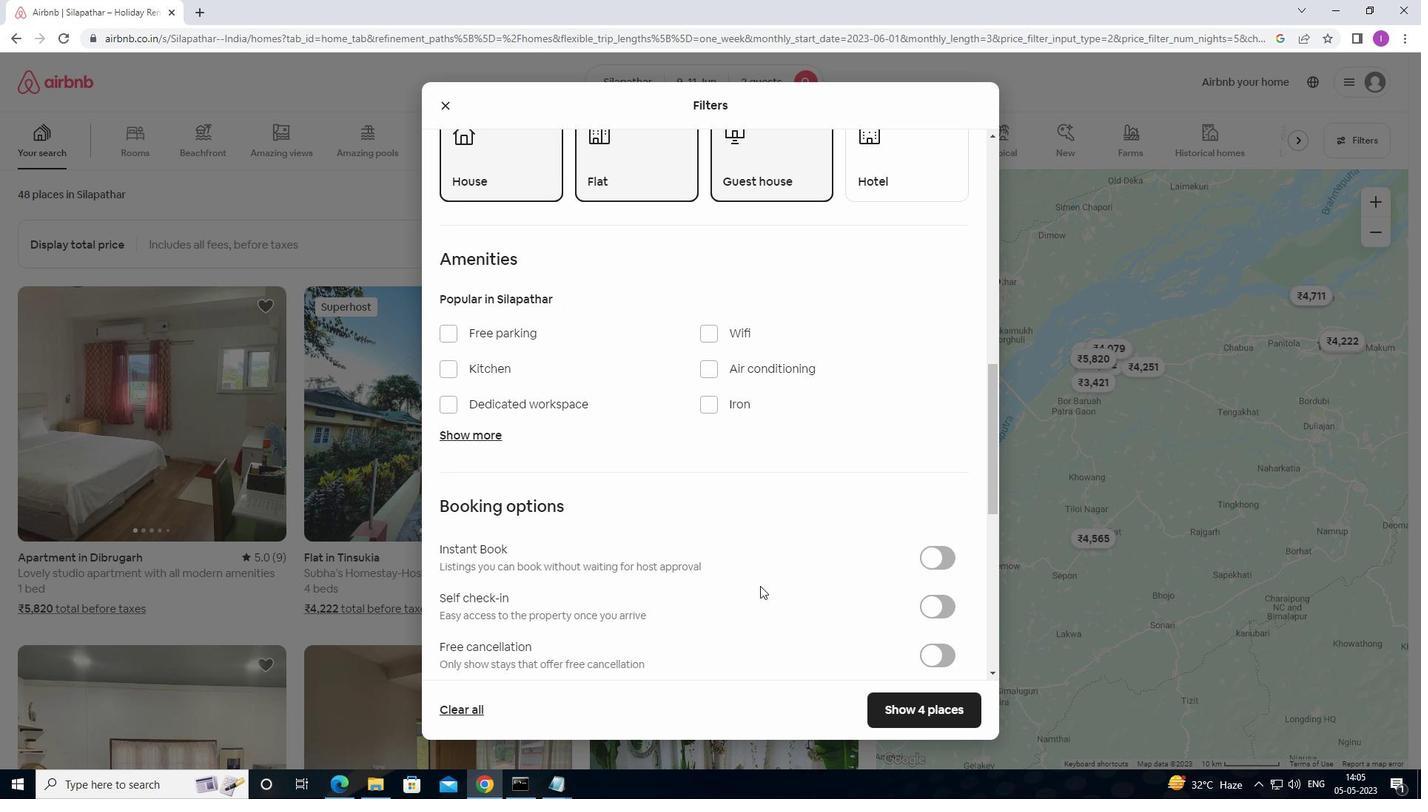 
Action: Mouse scrolled (760, 585) with delta (0, 0)
Screenshot: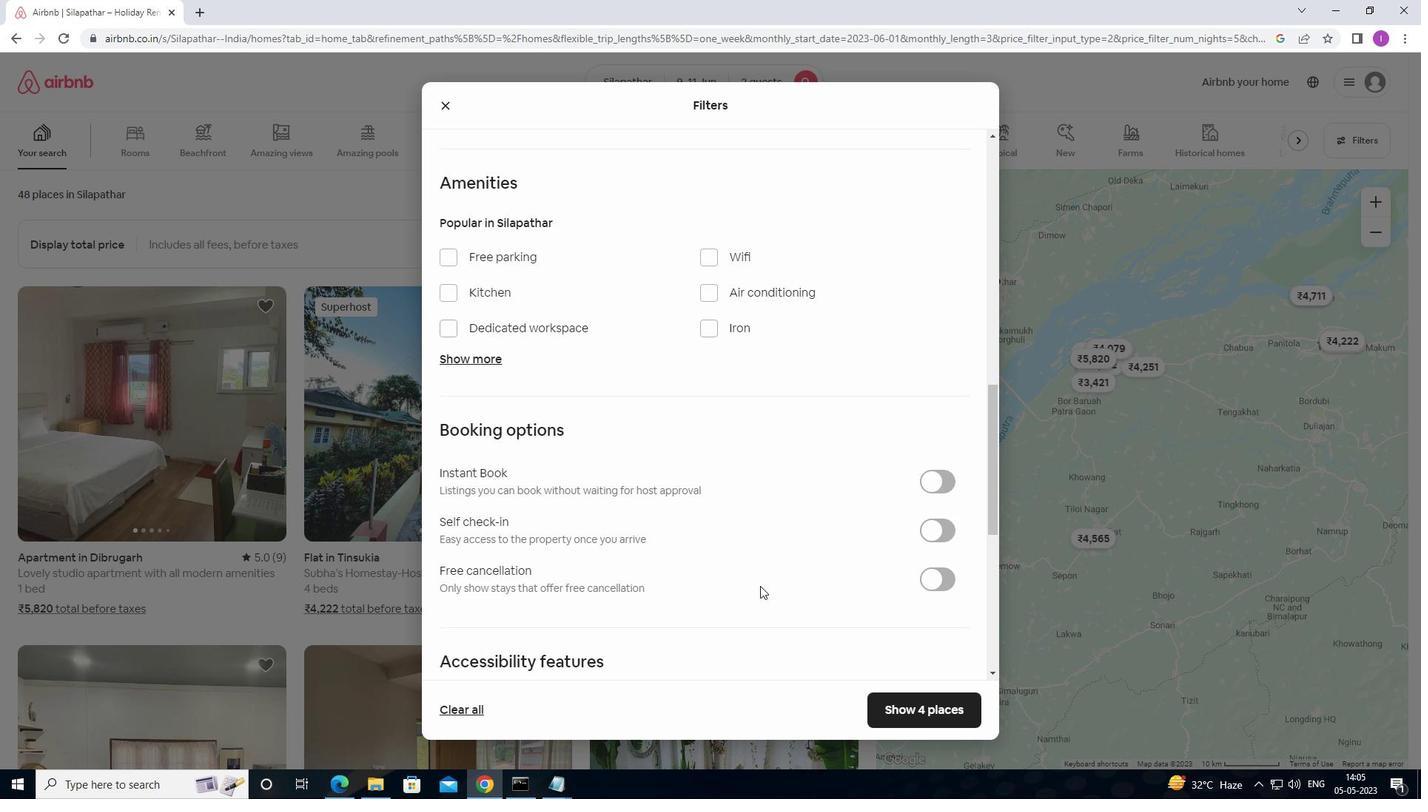 
Action: Mouse moved to (538, 541)
Screenshot: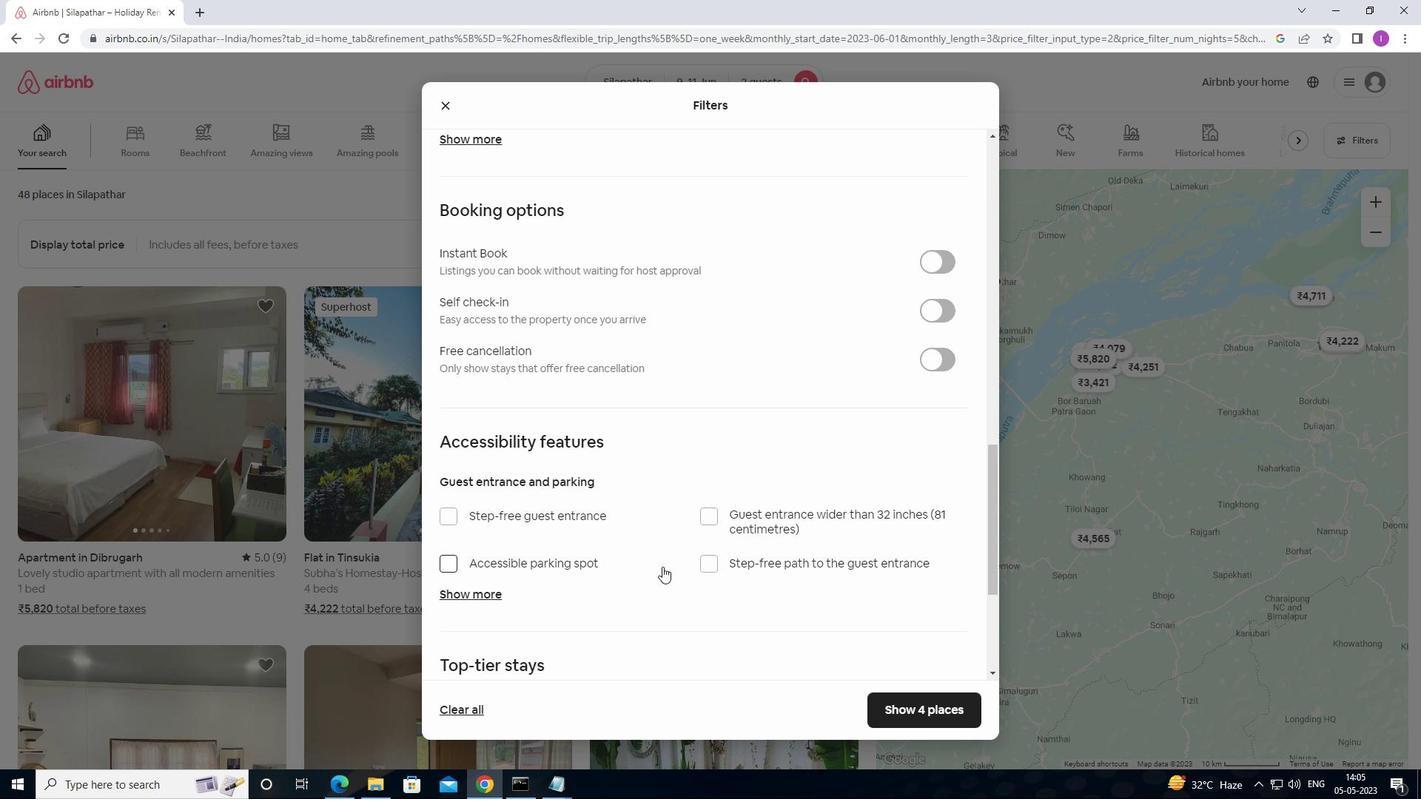 
Action: Mouse scrolled (538, 541) with delta (0, 0)
Screenshot: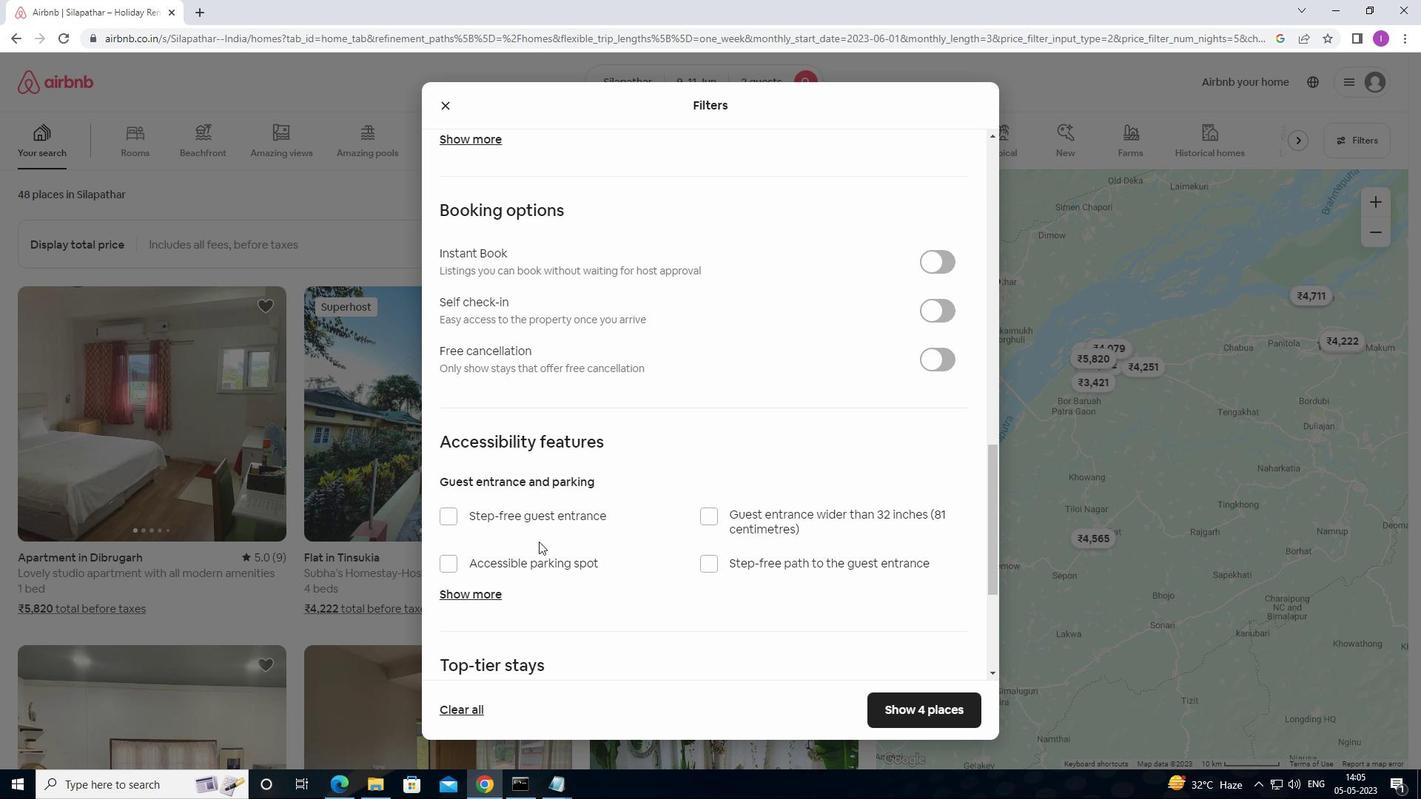
Action: Mouse scrolled (538, 541) with delta (0, 0)
Screenshot: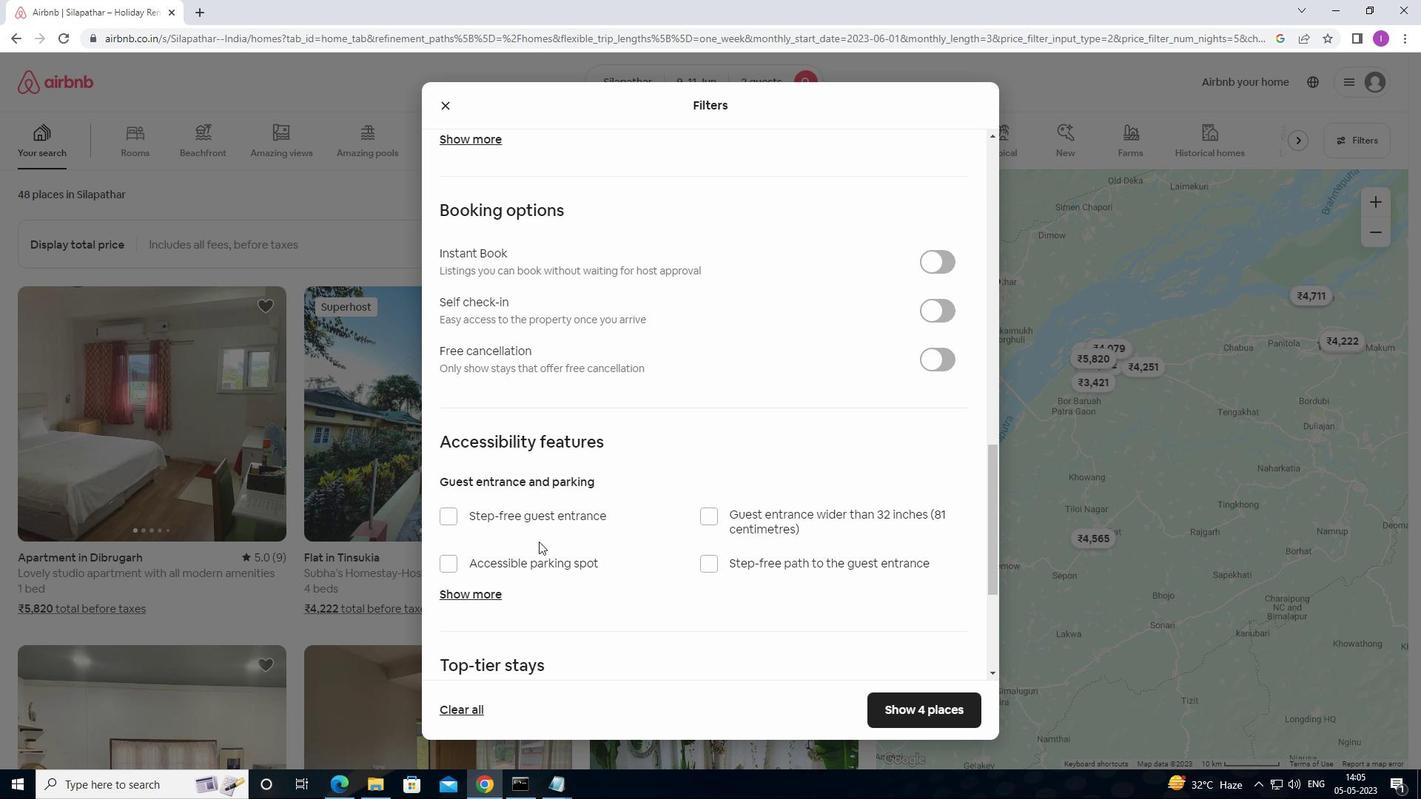 
Action: Mouse scrolled (538, 542) with delta (0, 0)
Screenshot: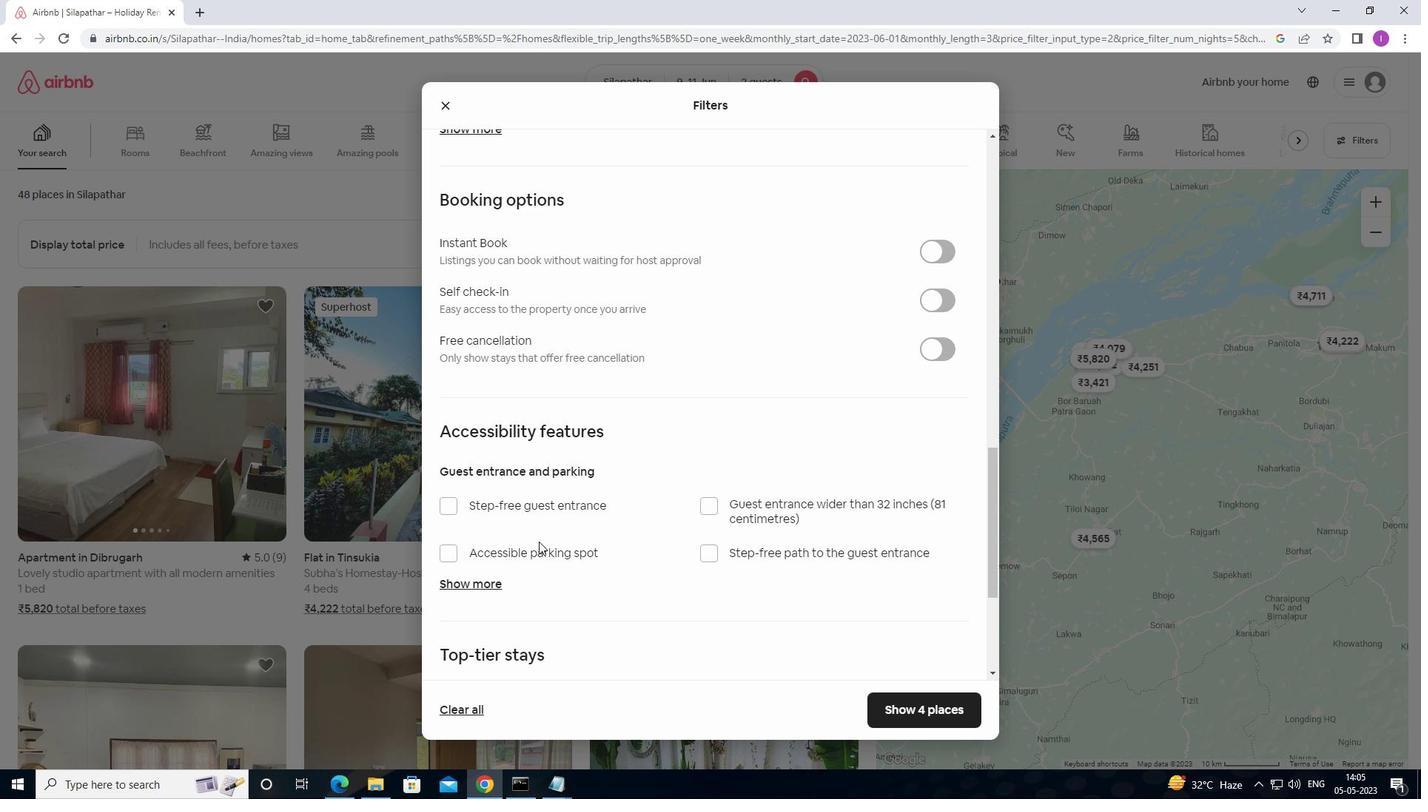 
Action: Mouse scrolled (538, 542) with delta (0, 0)
Screenshot: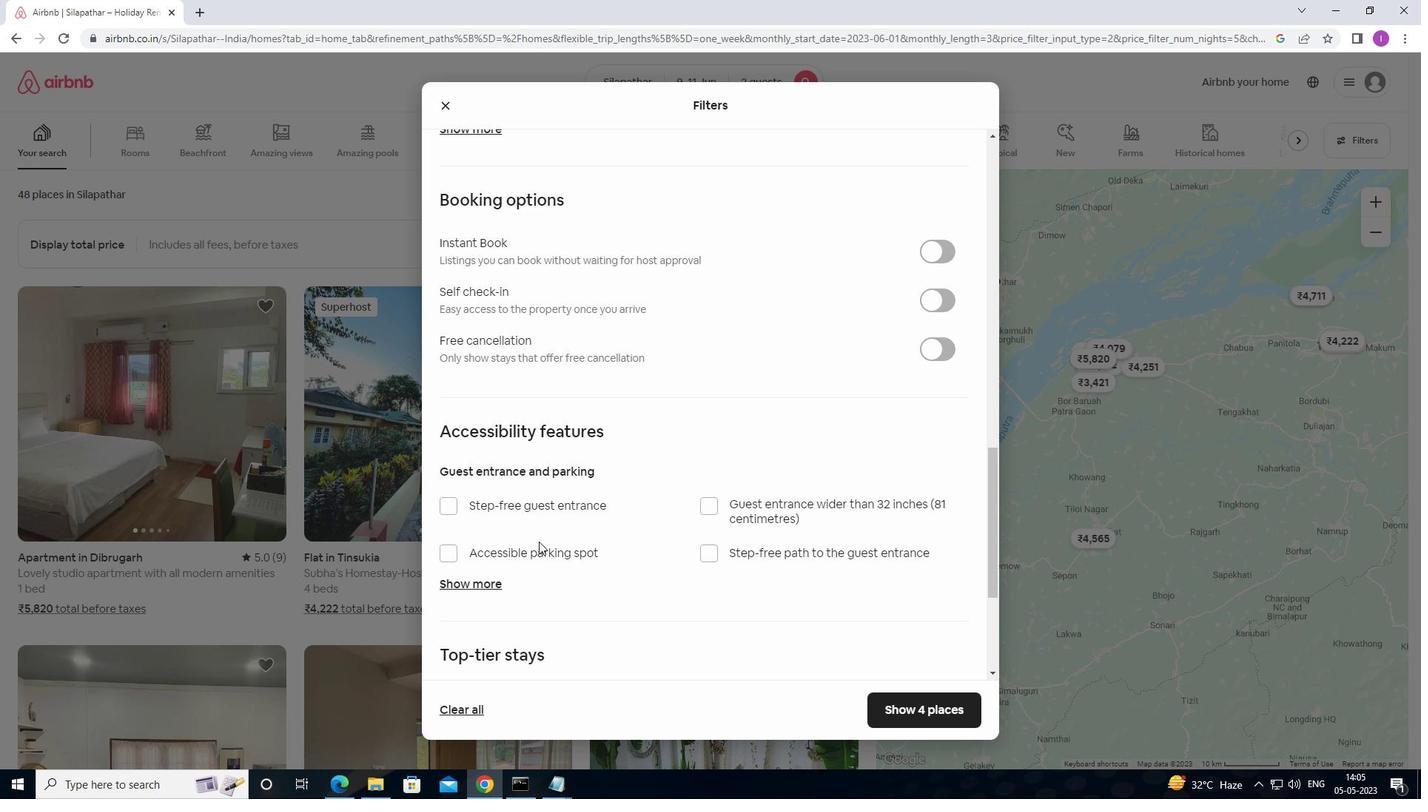 
Action: Mouse scrolled (538, 542) with delta (0, 0)
Screenshot: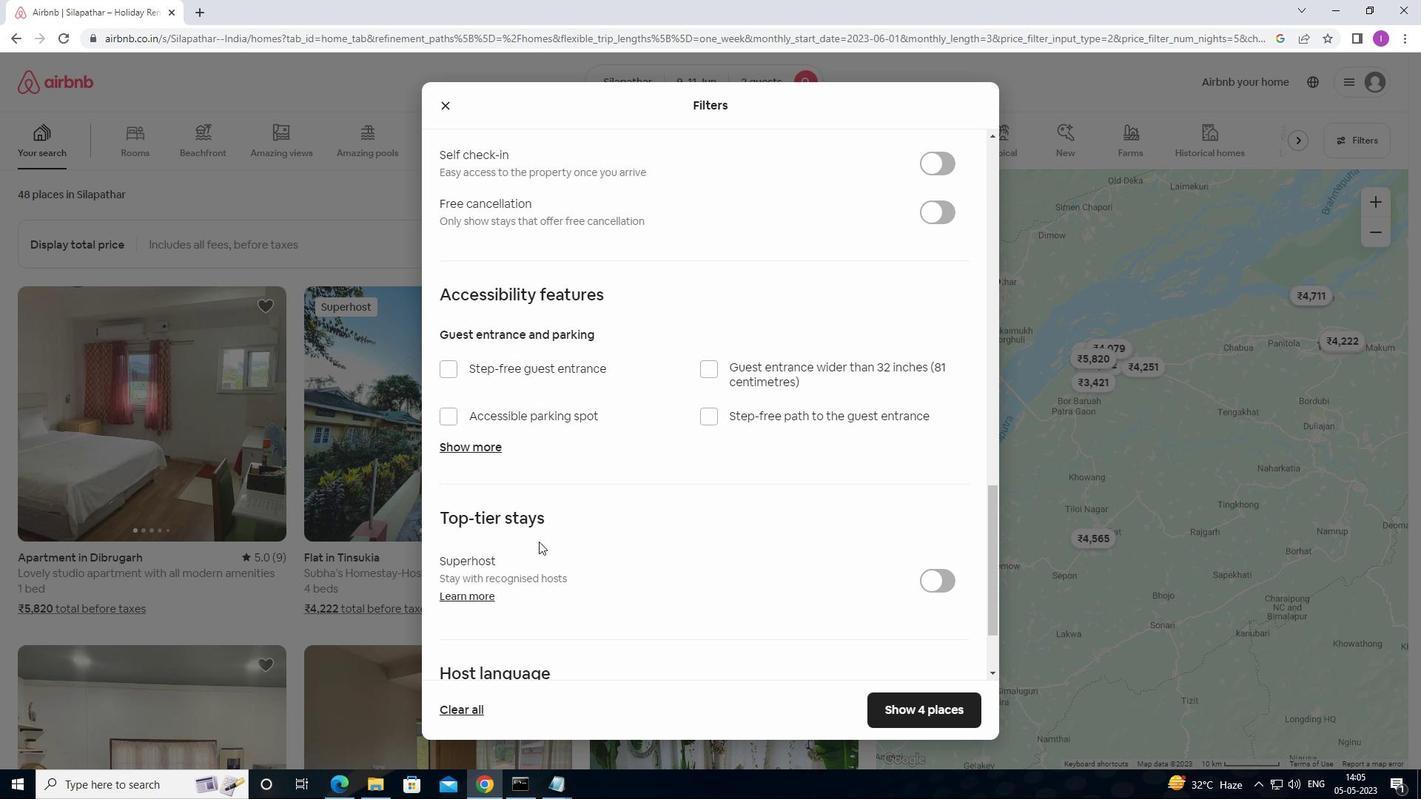 
Action: Mouse scrolled (538, 541) with delta (0, 0)
Screenshot: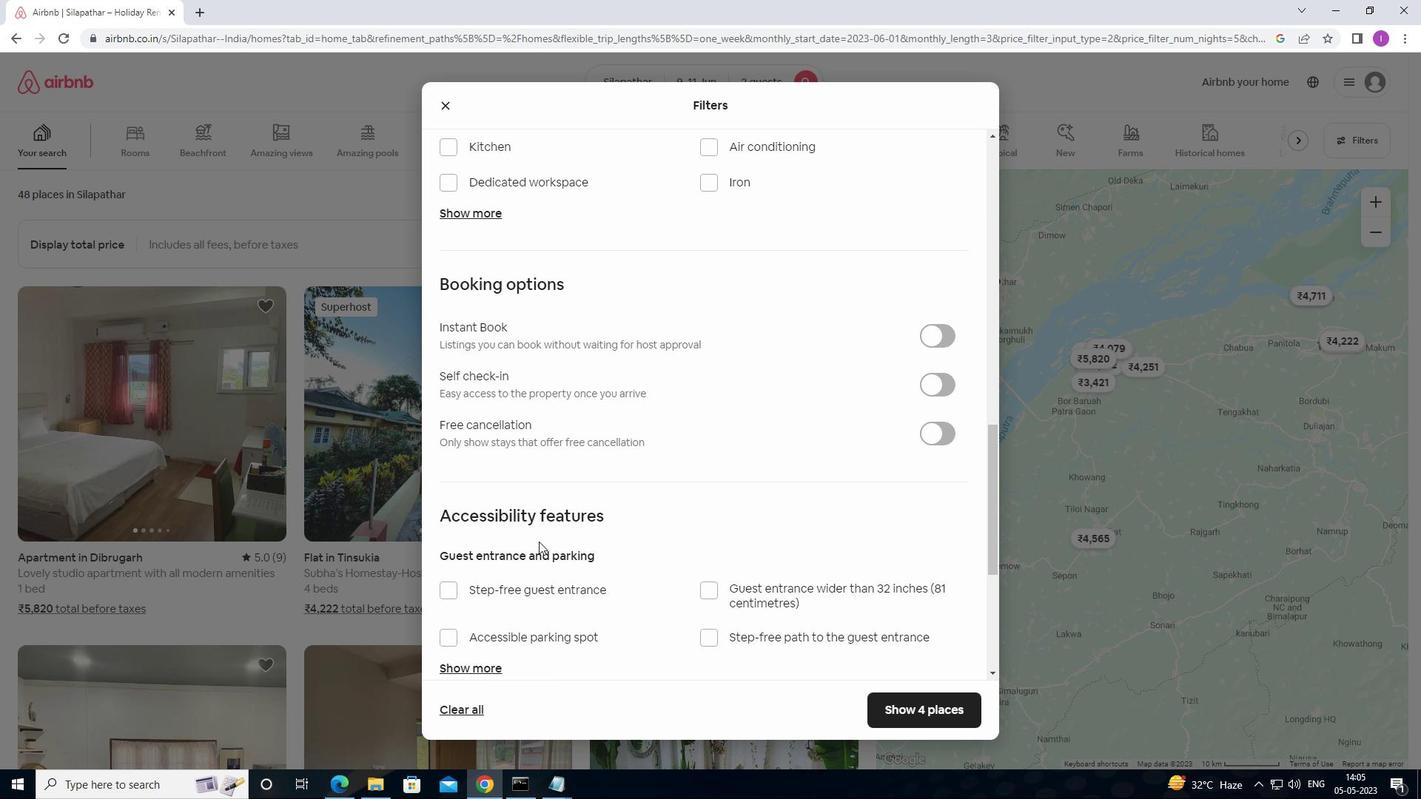 
Action: Mouse scrolled (538, 541) with delta (0, 0)
Screenshot: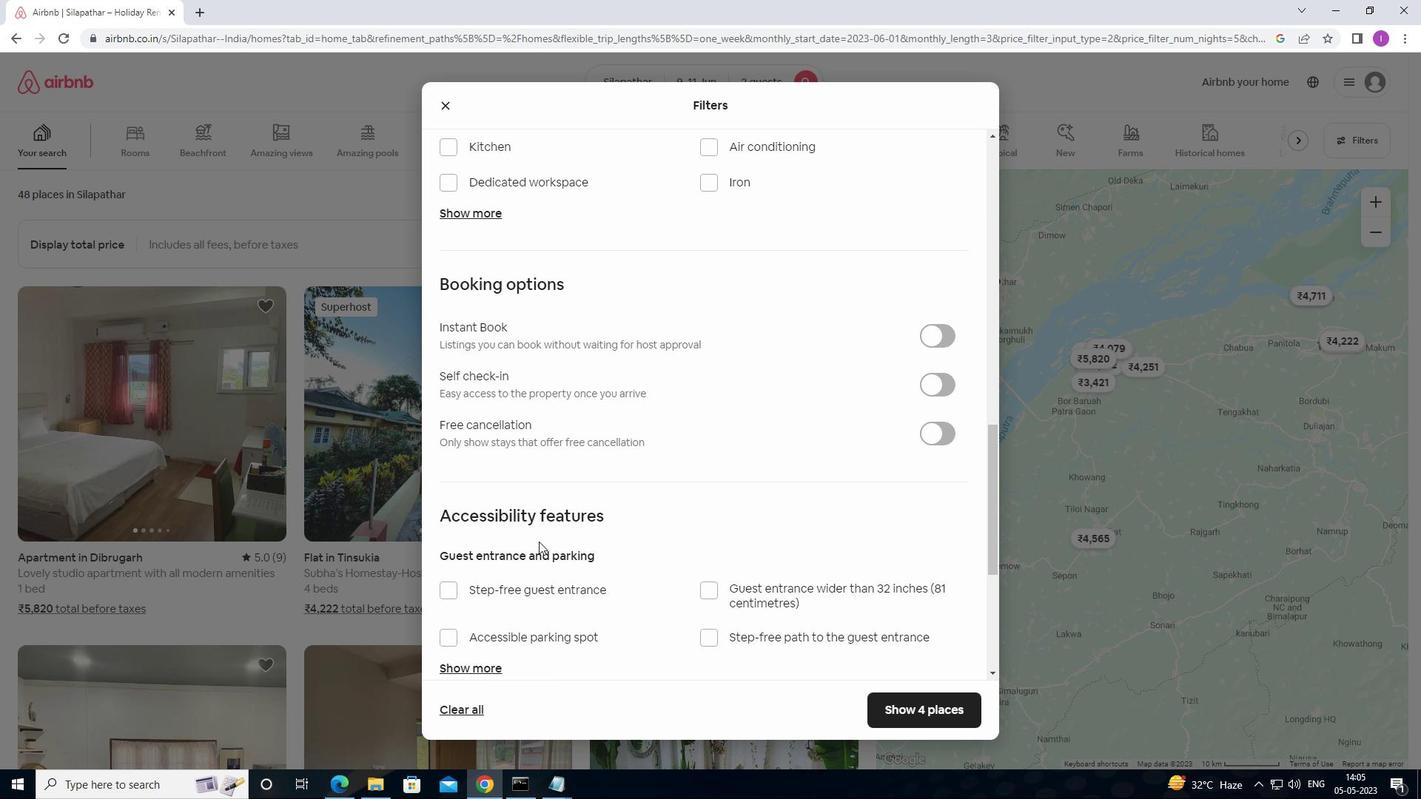 
Action: Mouse scrolled (538, 541) with delta (0, 0)
Screenshot: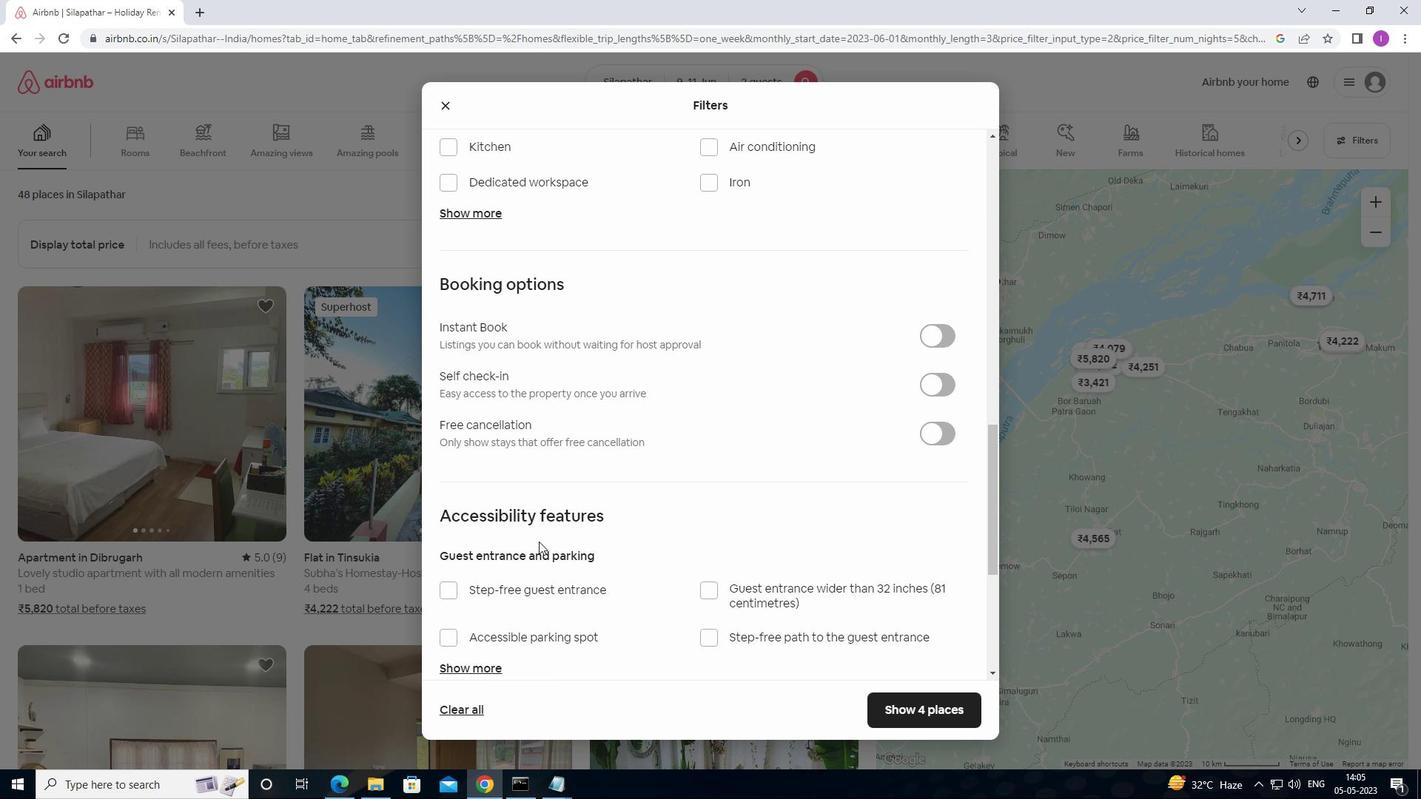 
Action: Mouse scrolled (538, 541) with delta (0, 0)
Screenshot: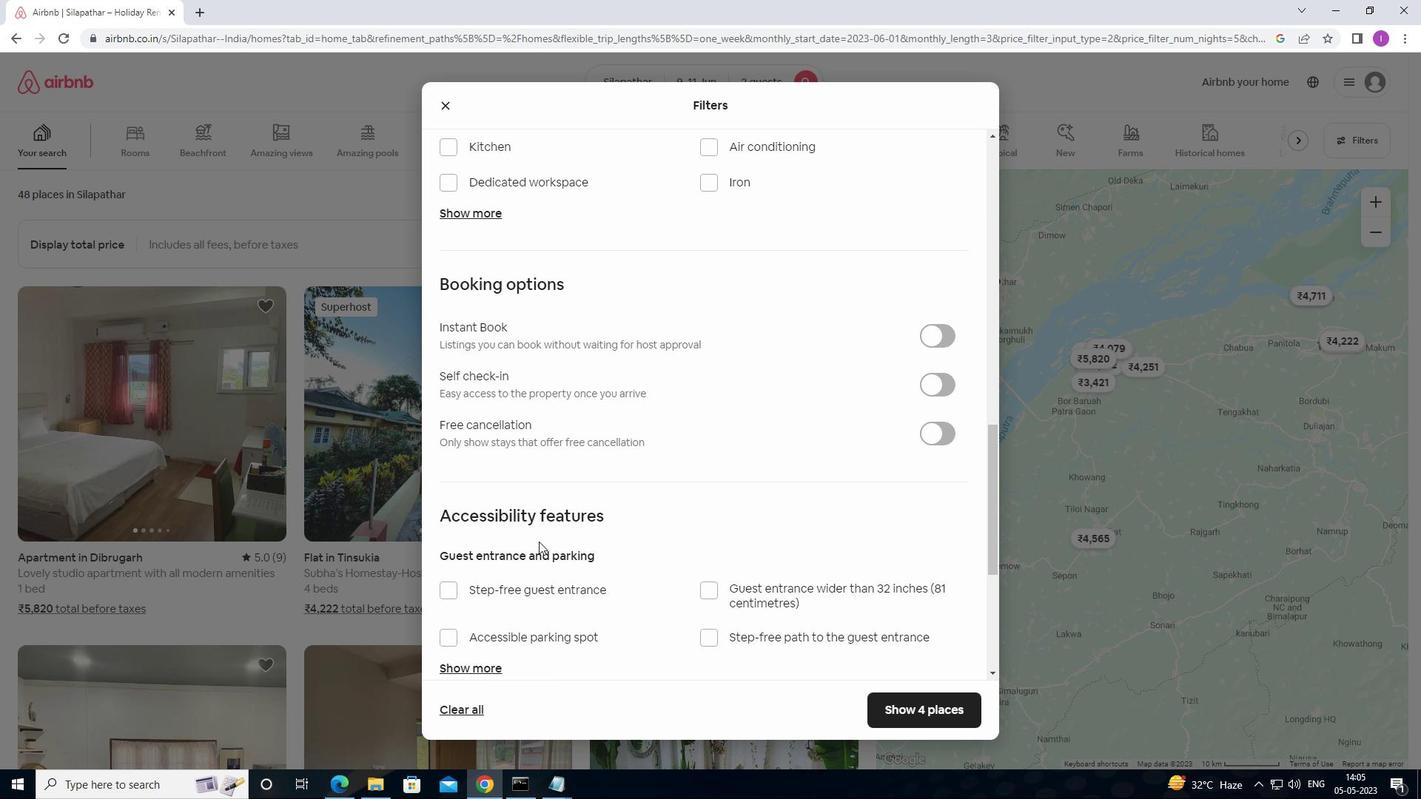 
Action: Mouse scrolled (538, 541) with delta (0, 0)
Screenshot: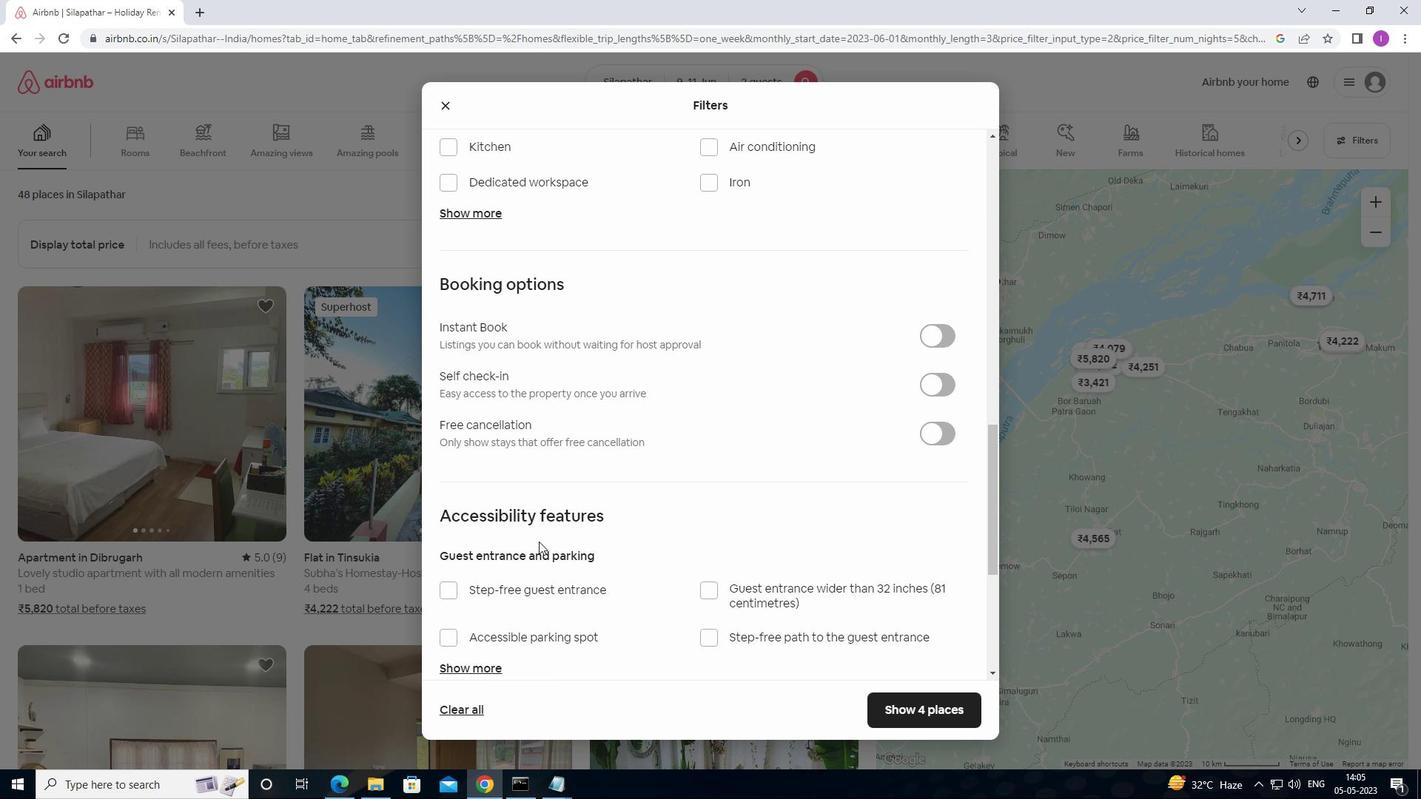 
Action: Mouse scrolled (538, 542) with delta (0, 0)
Screenshot: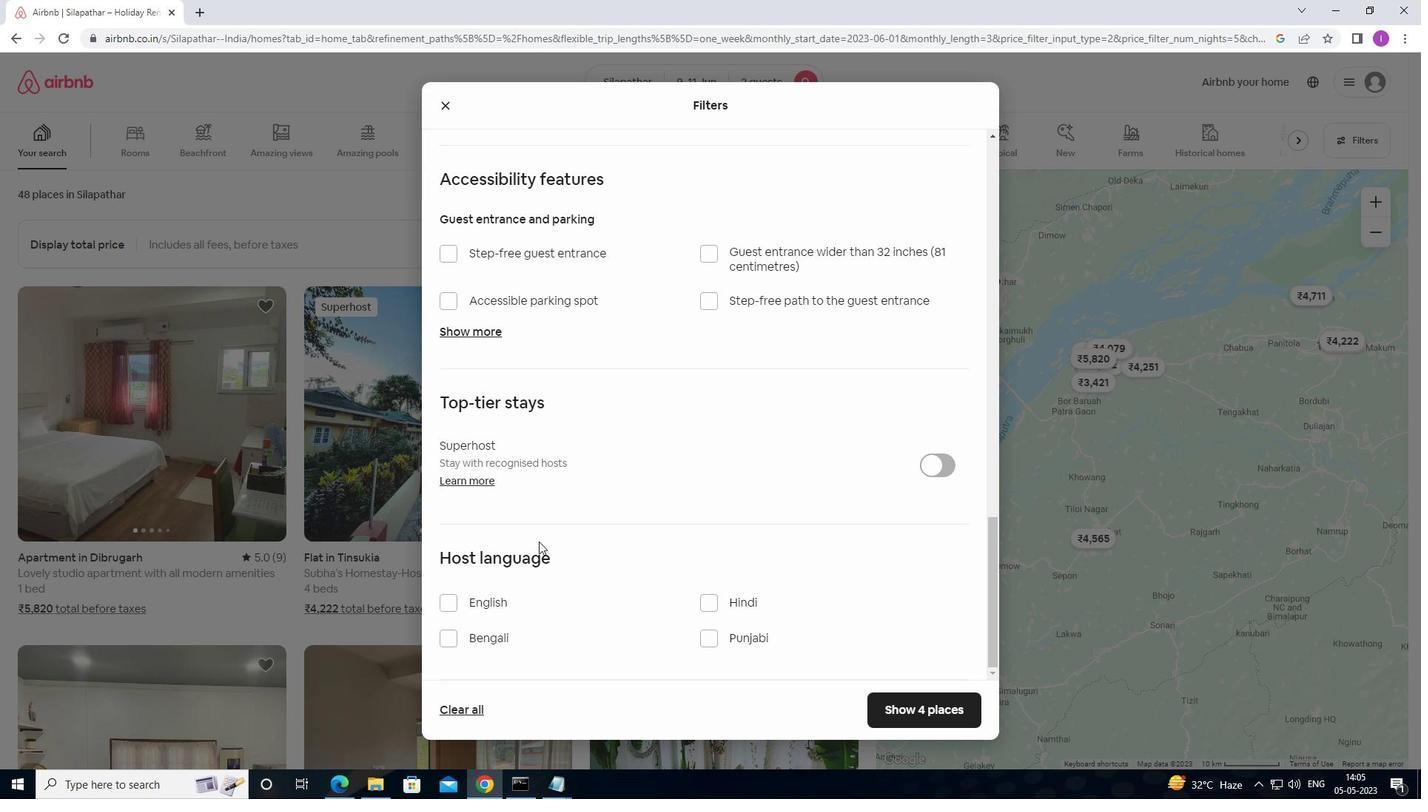 
Action: Mouse moved to (539, 541)
Screenshot: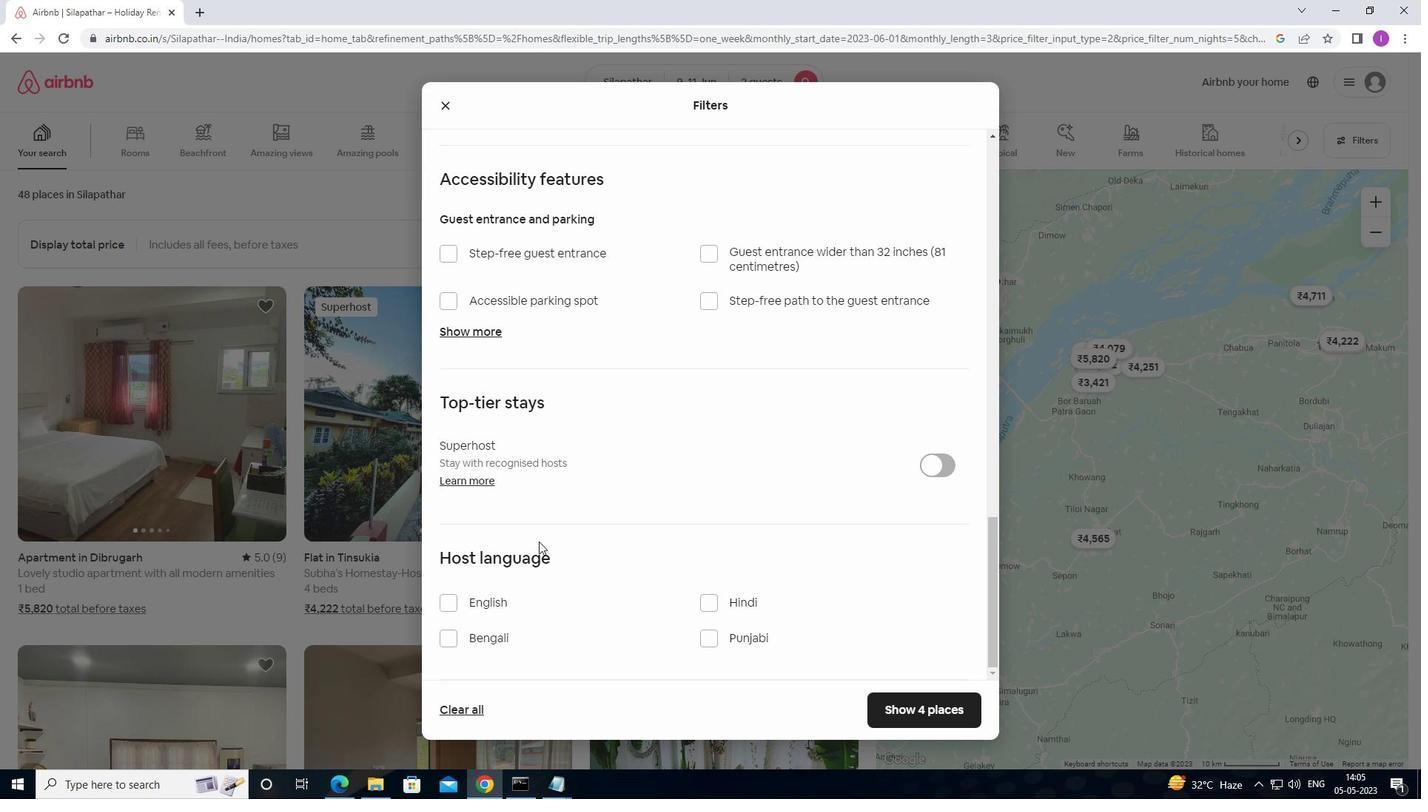 
Action: Mouse scrolled (539, 541) with delta (0, 0)
Screenshot: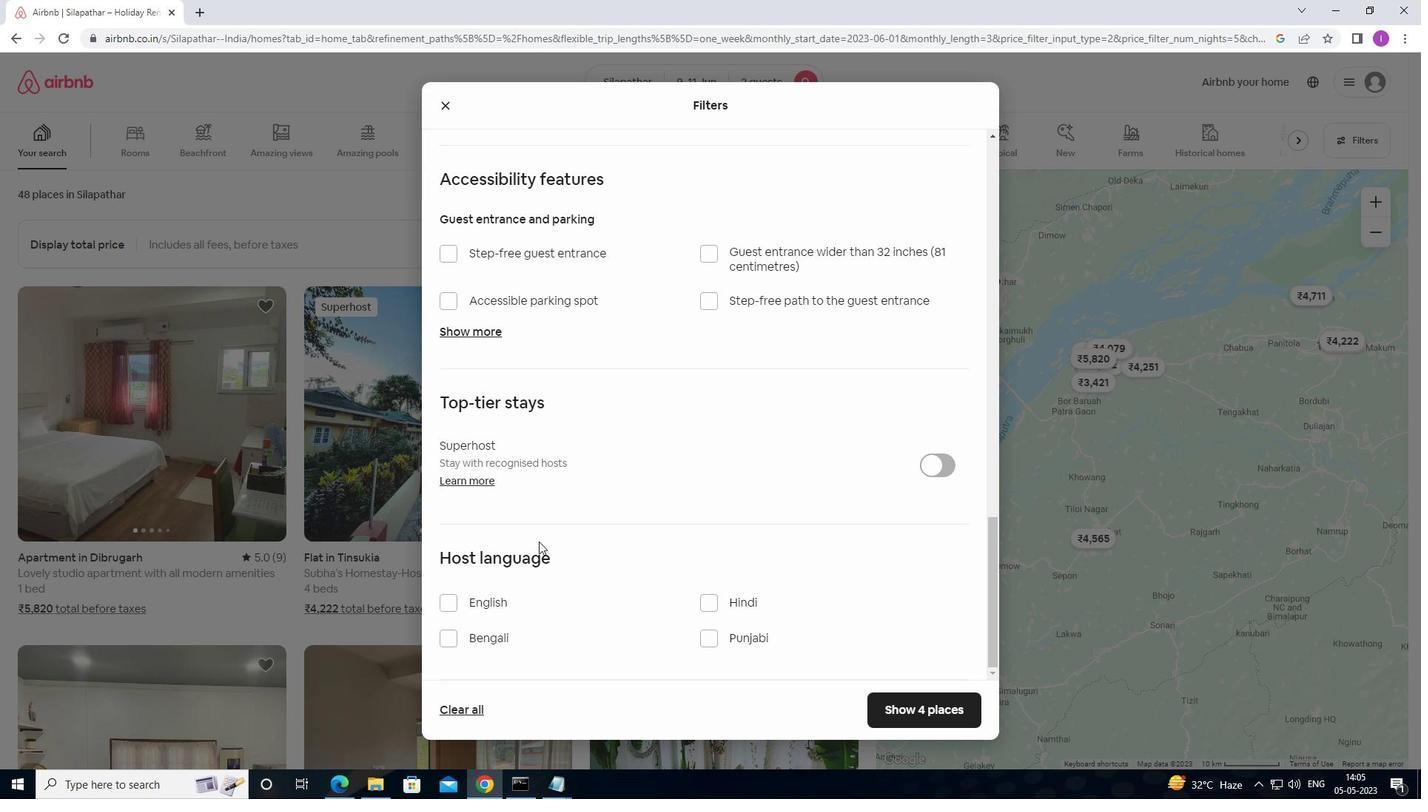 
Action: Mouse moved to (540, 539)
Screenshot: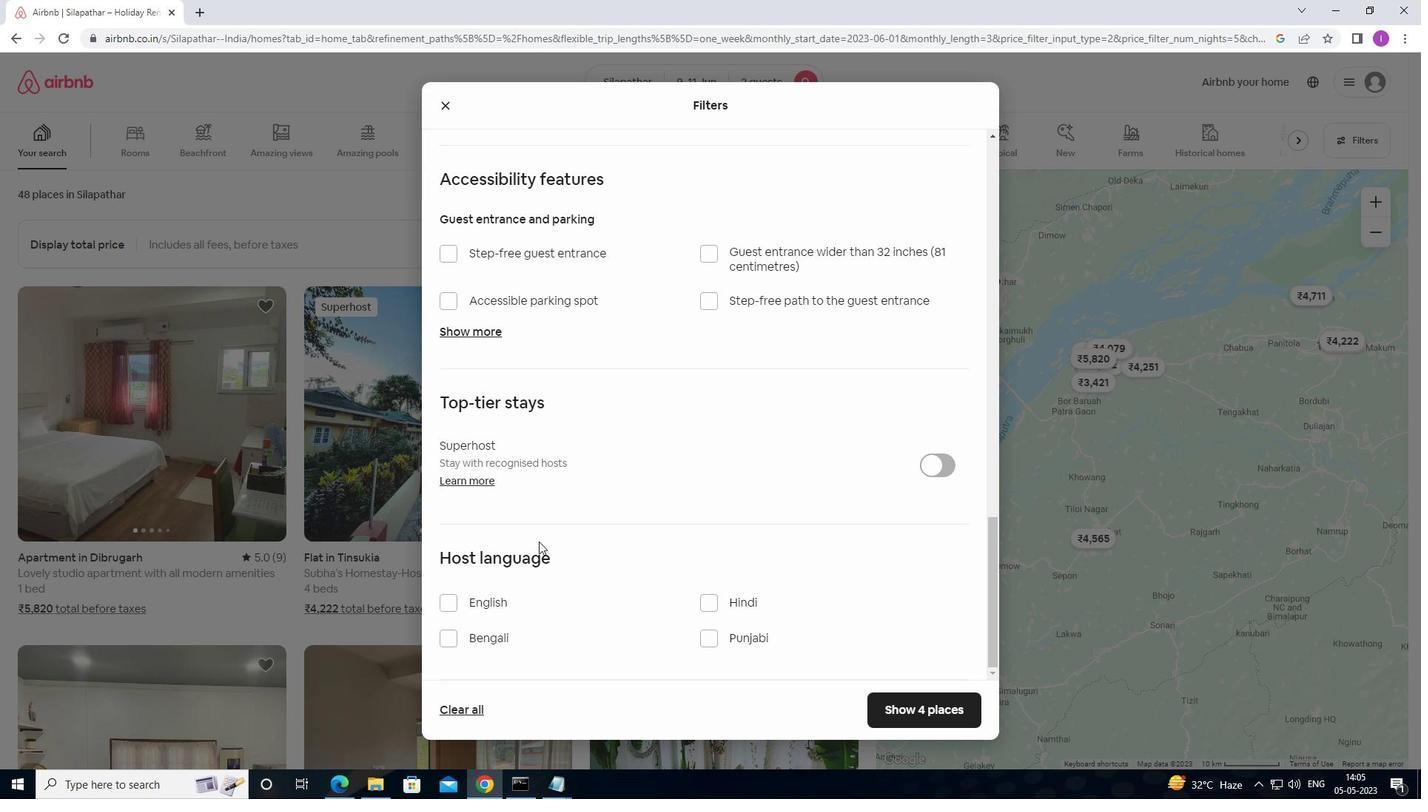 
Action: Mouse scrolled (540, 540) with delta (0, 0)
Screenshot: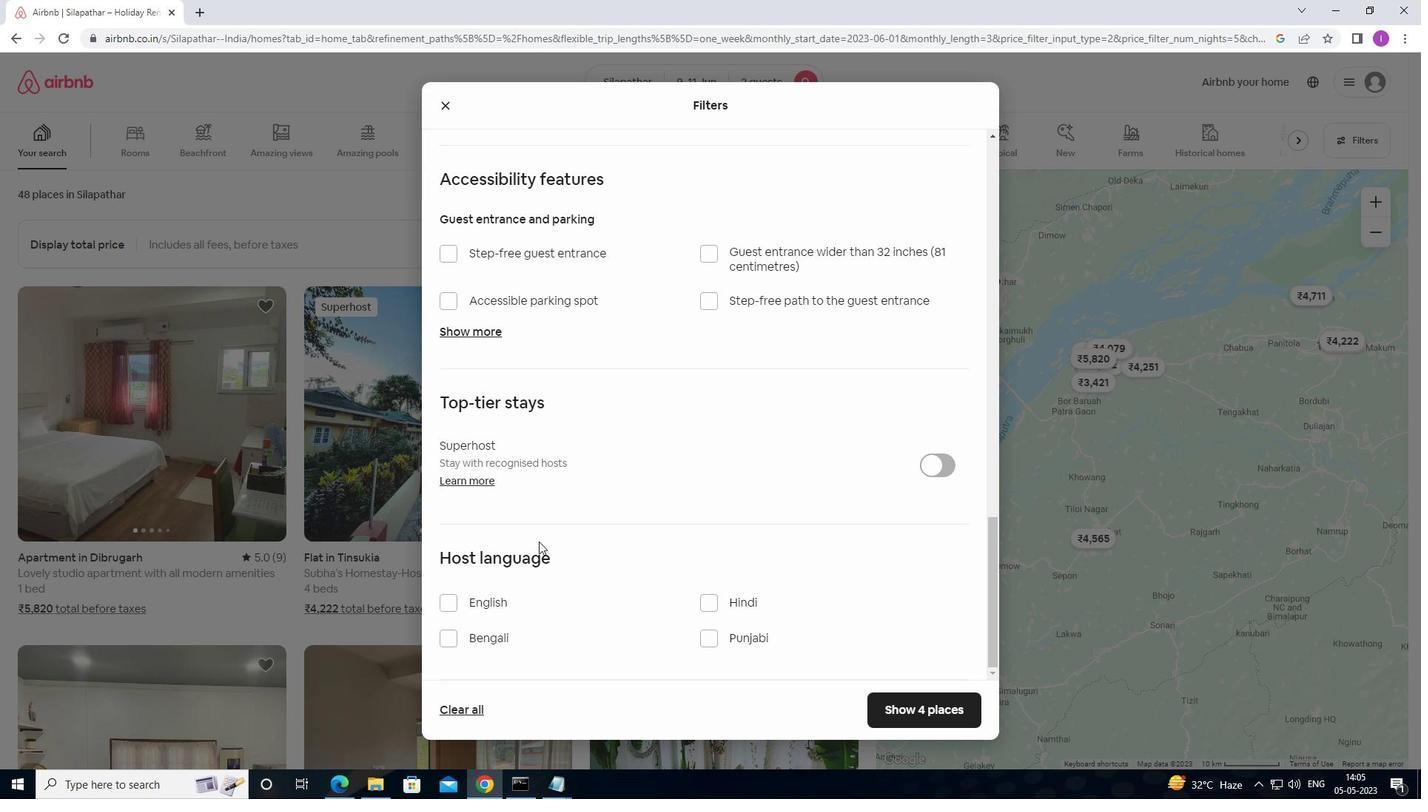 
Action: Mouse moved to (545, 532)
Screenshot: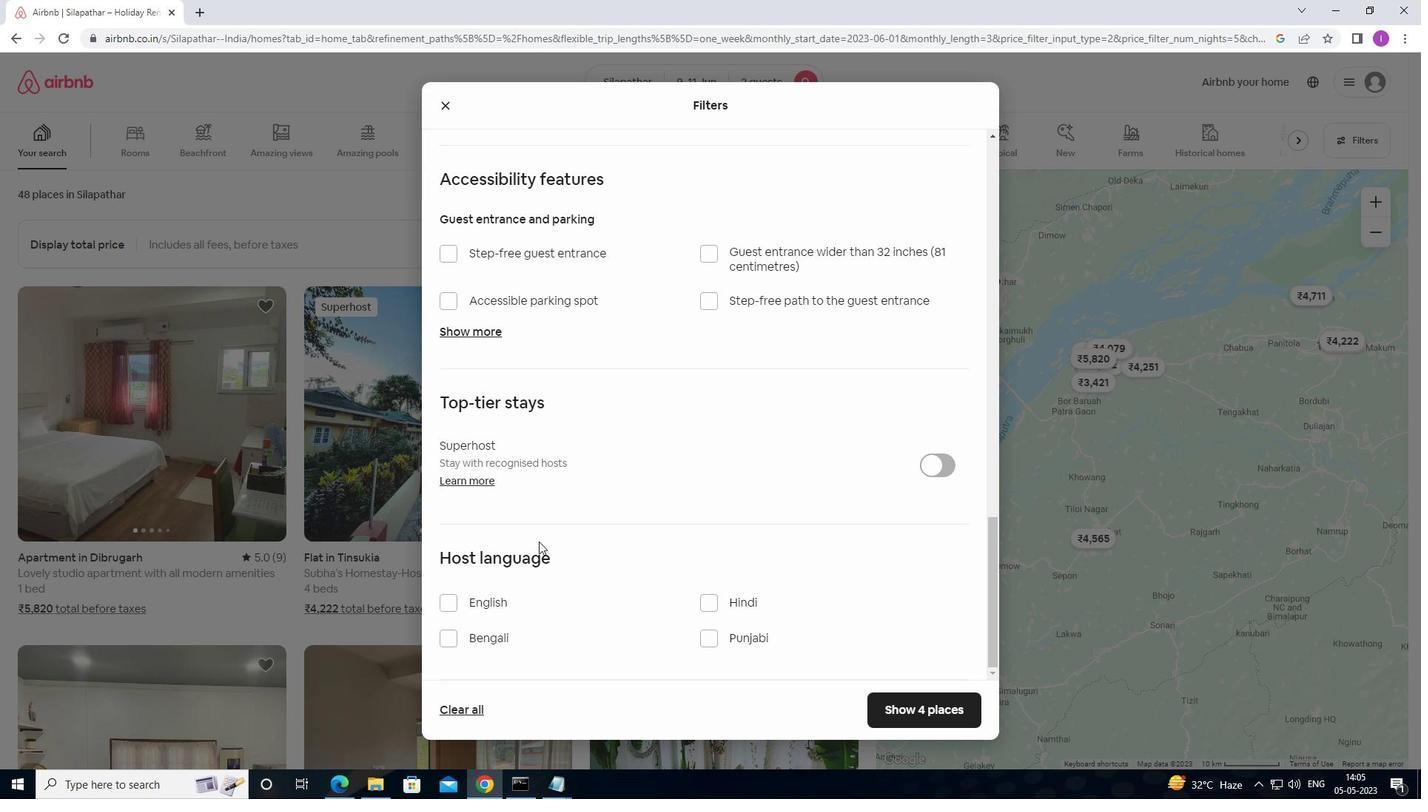 
Action: Mouse scrolled (545, 532) with delta (0, 0)
Screenshot: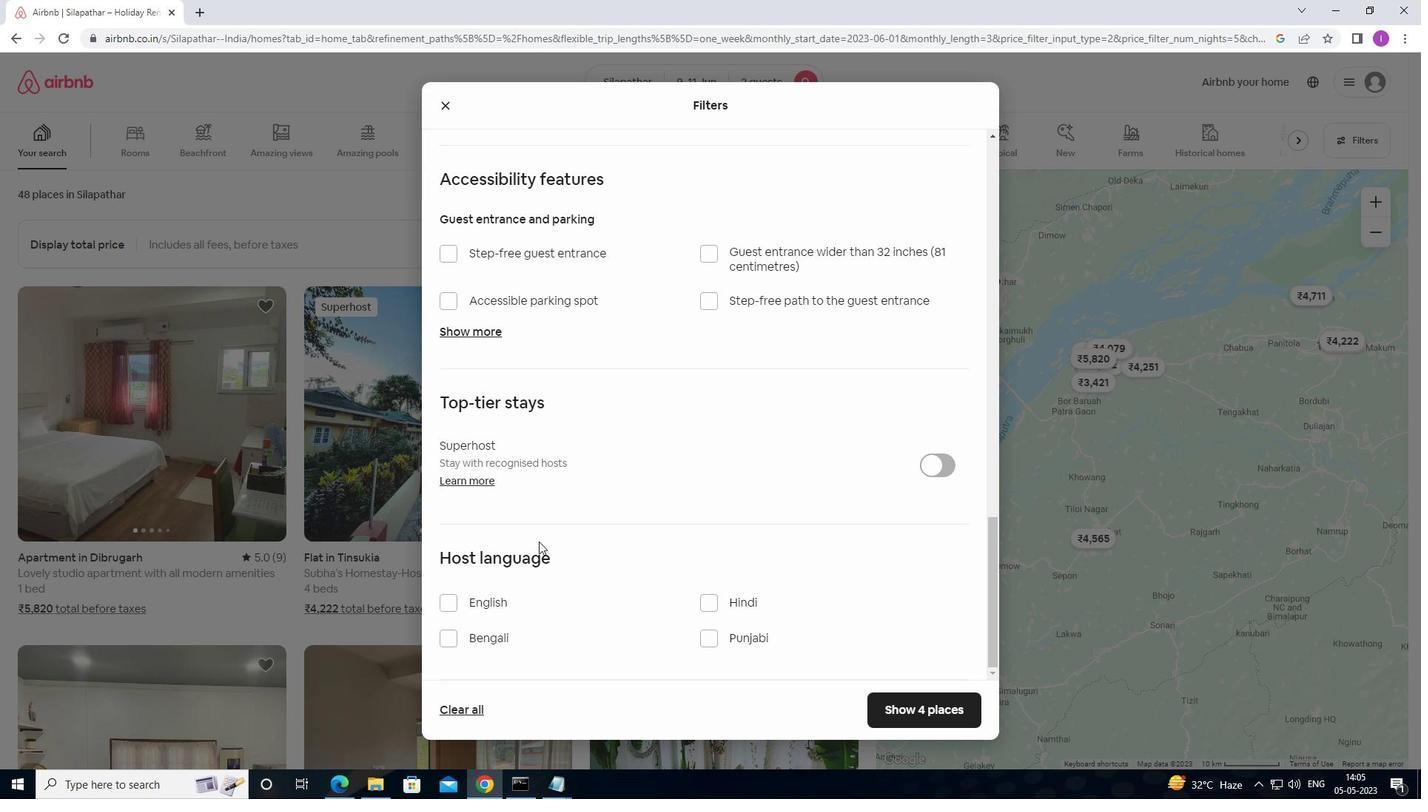 
Action: Mouse moved to (546, 531)
Screenshot: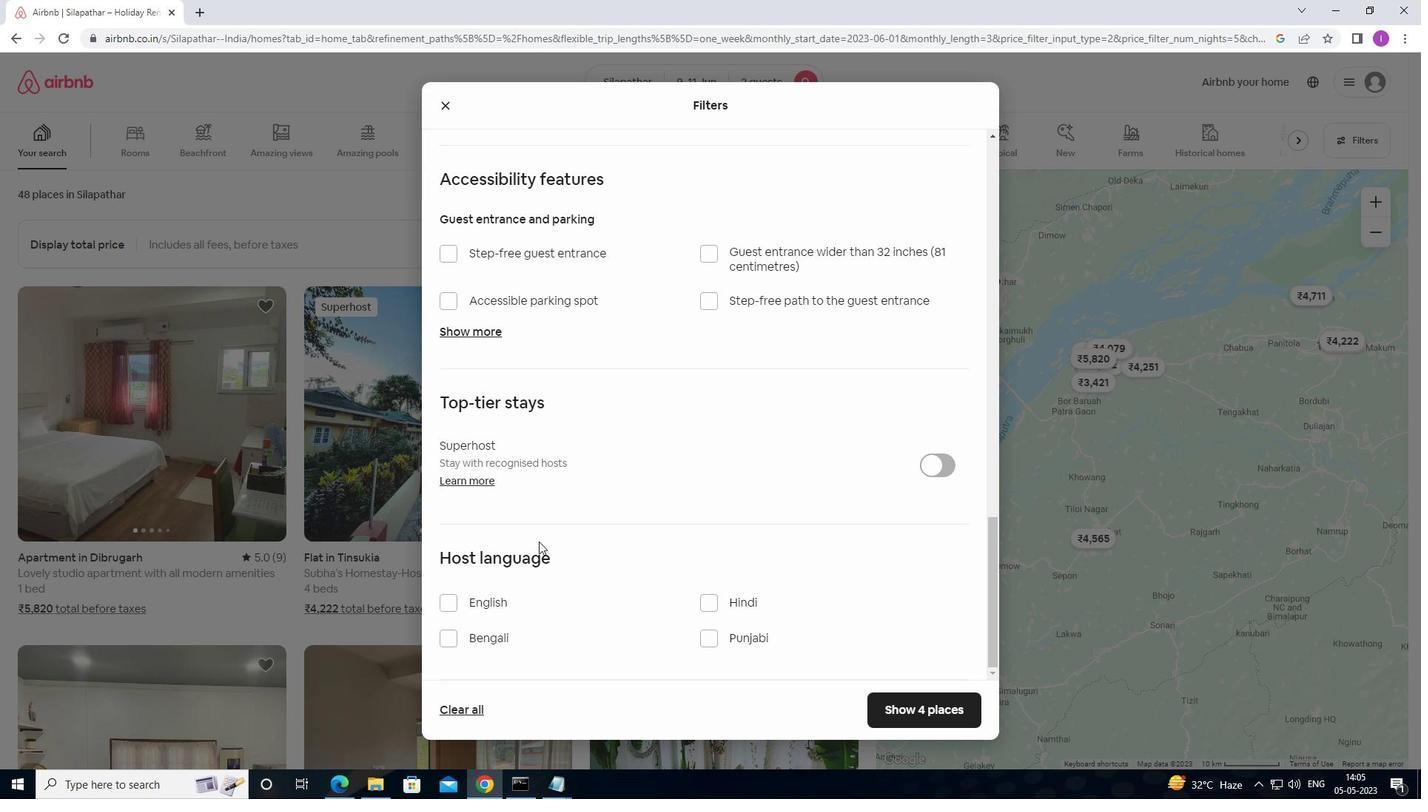 
Action: Mouse scrolled (546, 532) with delta (0, 0)
Screenshot: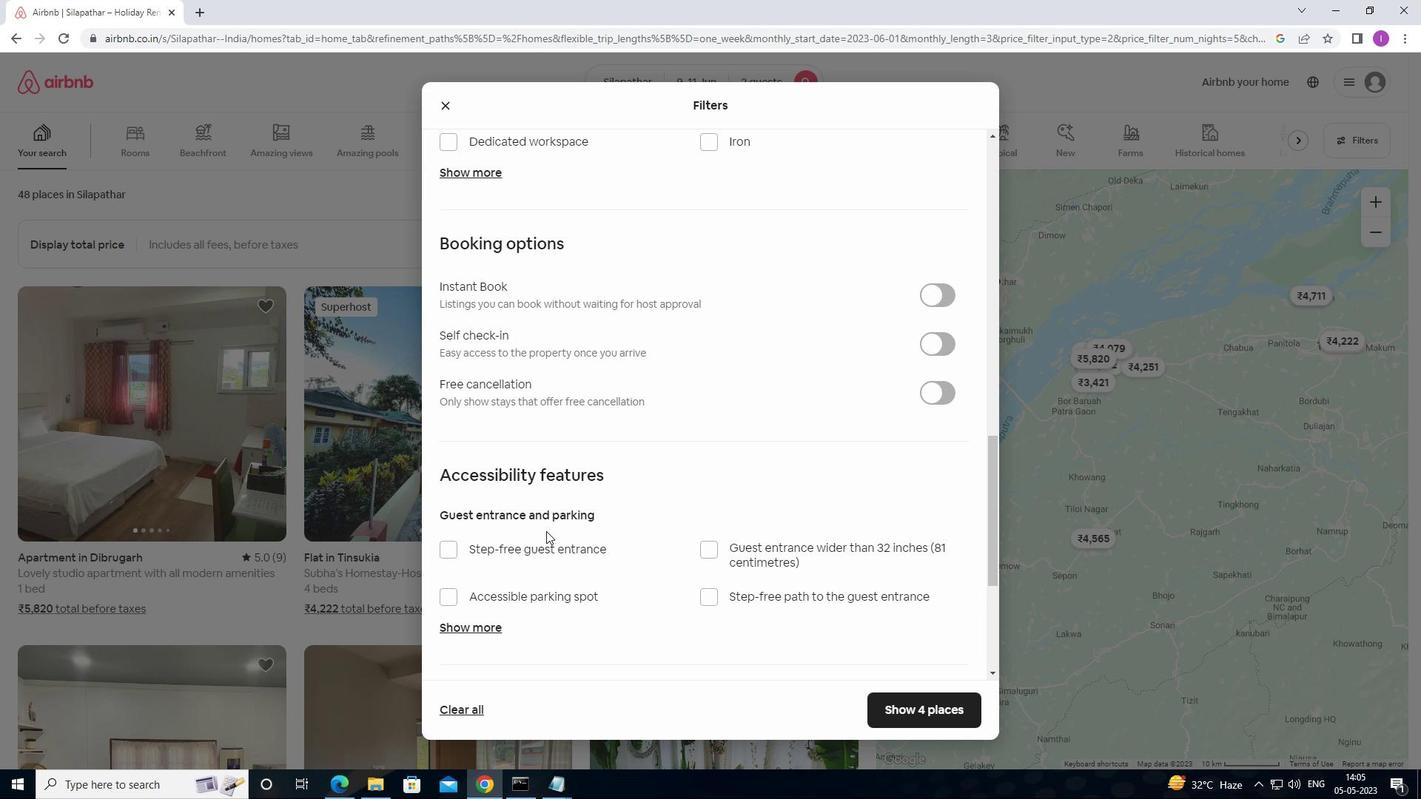 
Action: Mouse scrolled (546, 532) with delta (0, 0)
Screenshot: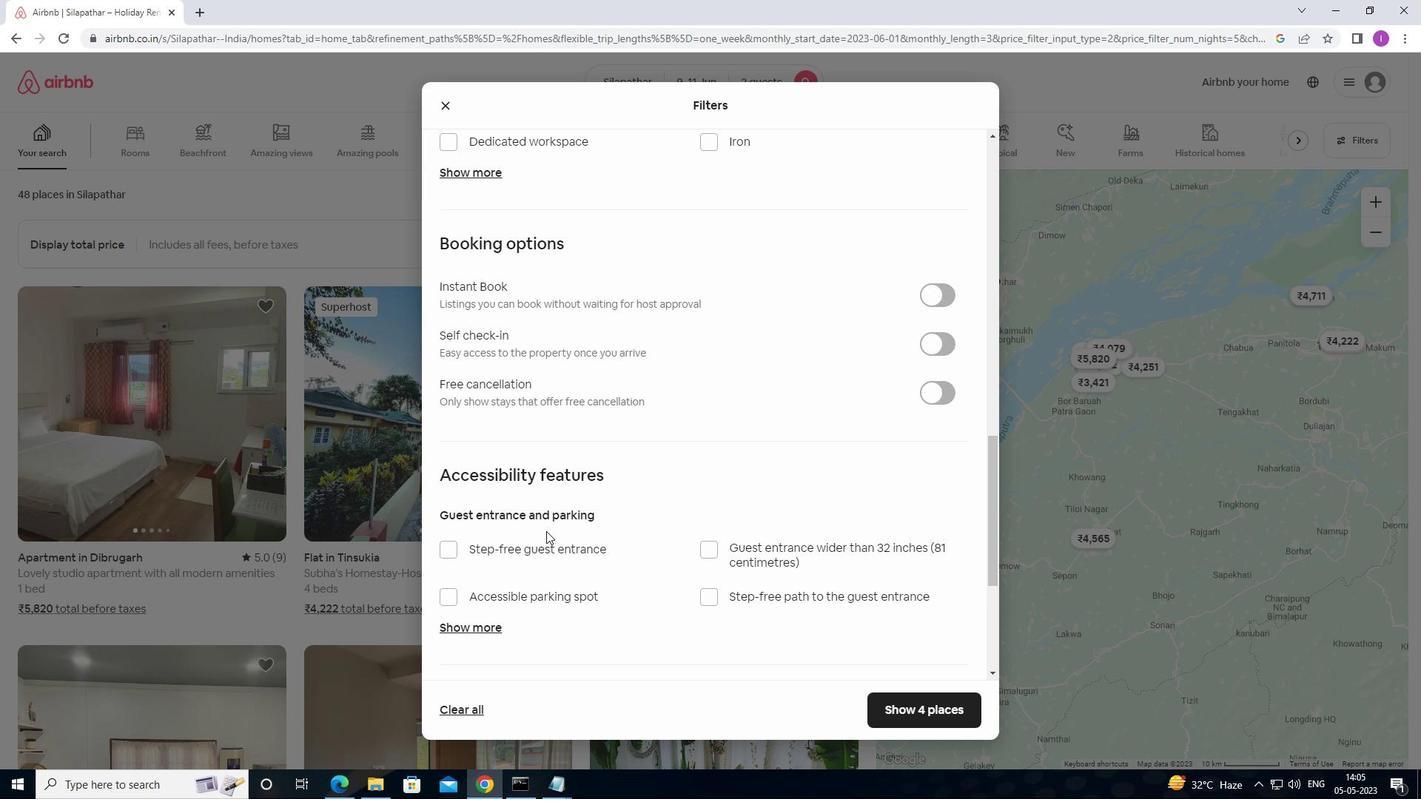 
Action: Mouse scrolled (546, 532) with delta (0, 0)
Screenshot: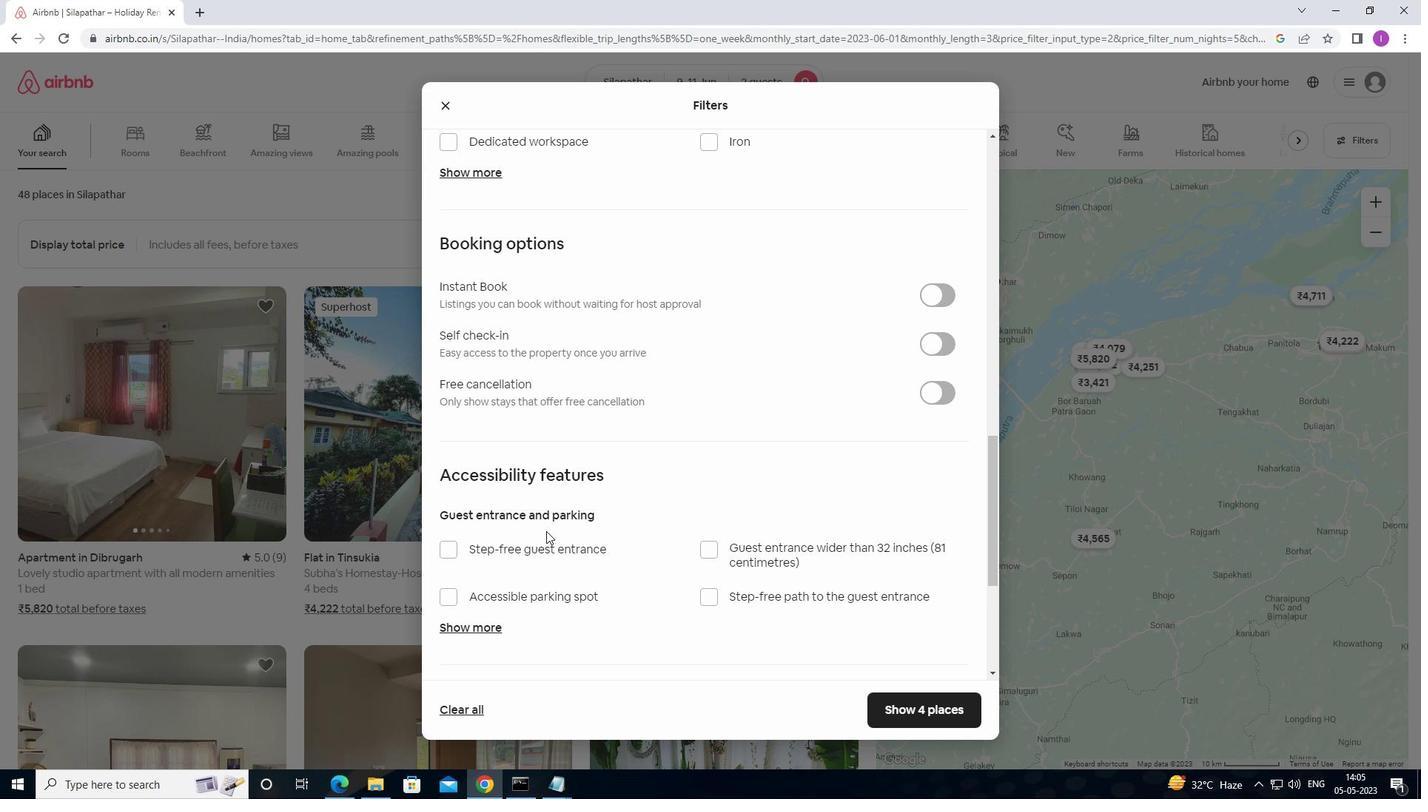 
Action: Mouse moved to (717, 295)
Screenshot: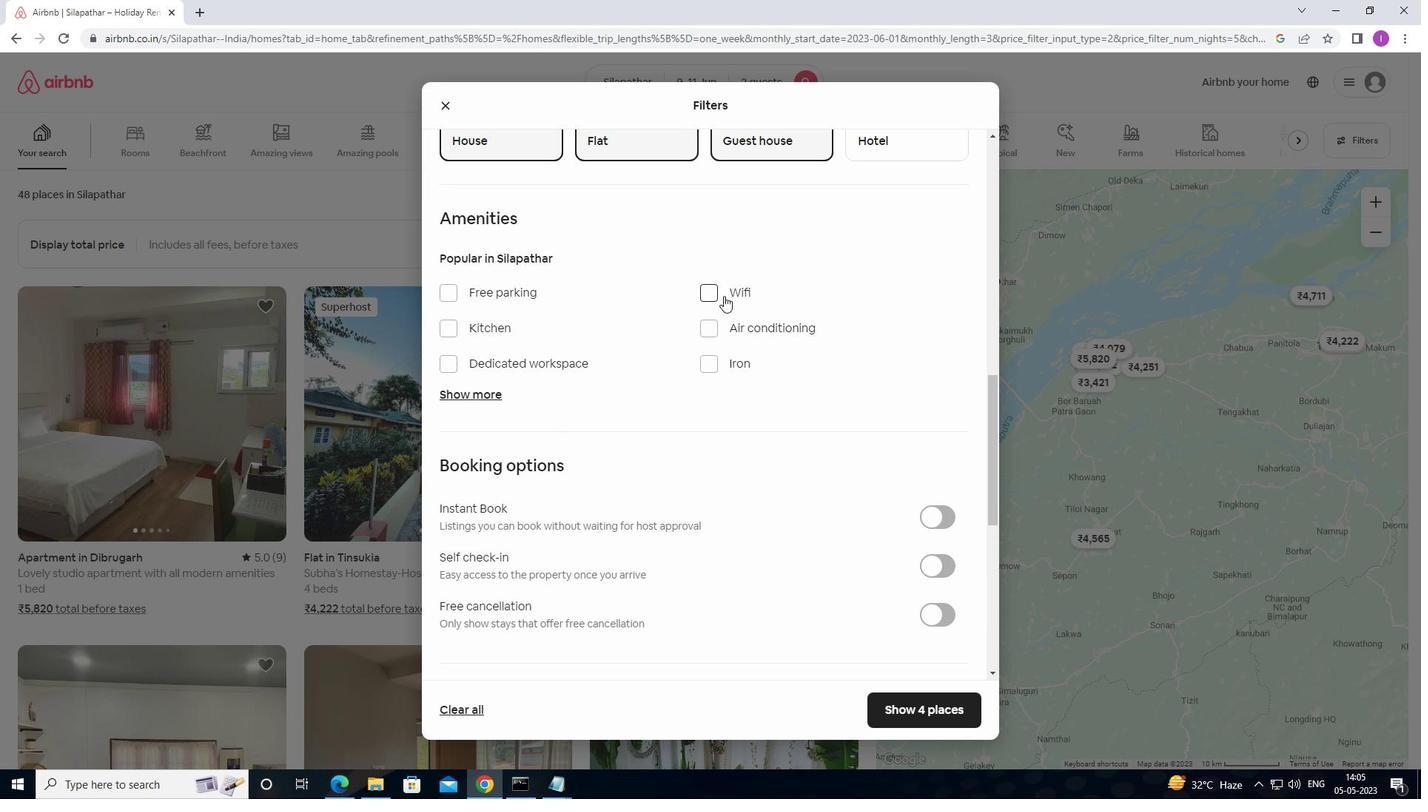 
Action: Mouse pressed left at (717, 295)
Screenshot: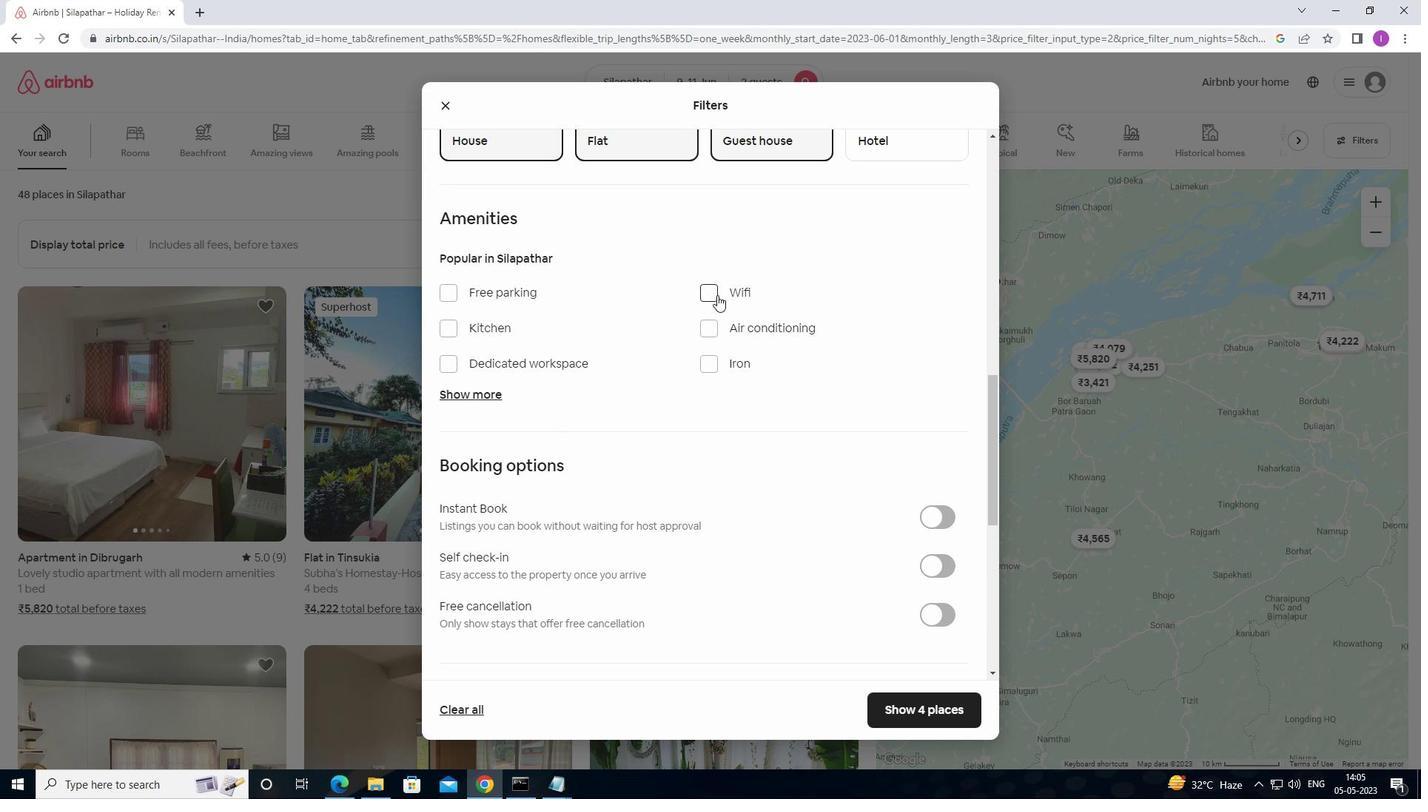 
Action: Mouse moved to (480, 396)
Screenshot: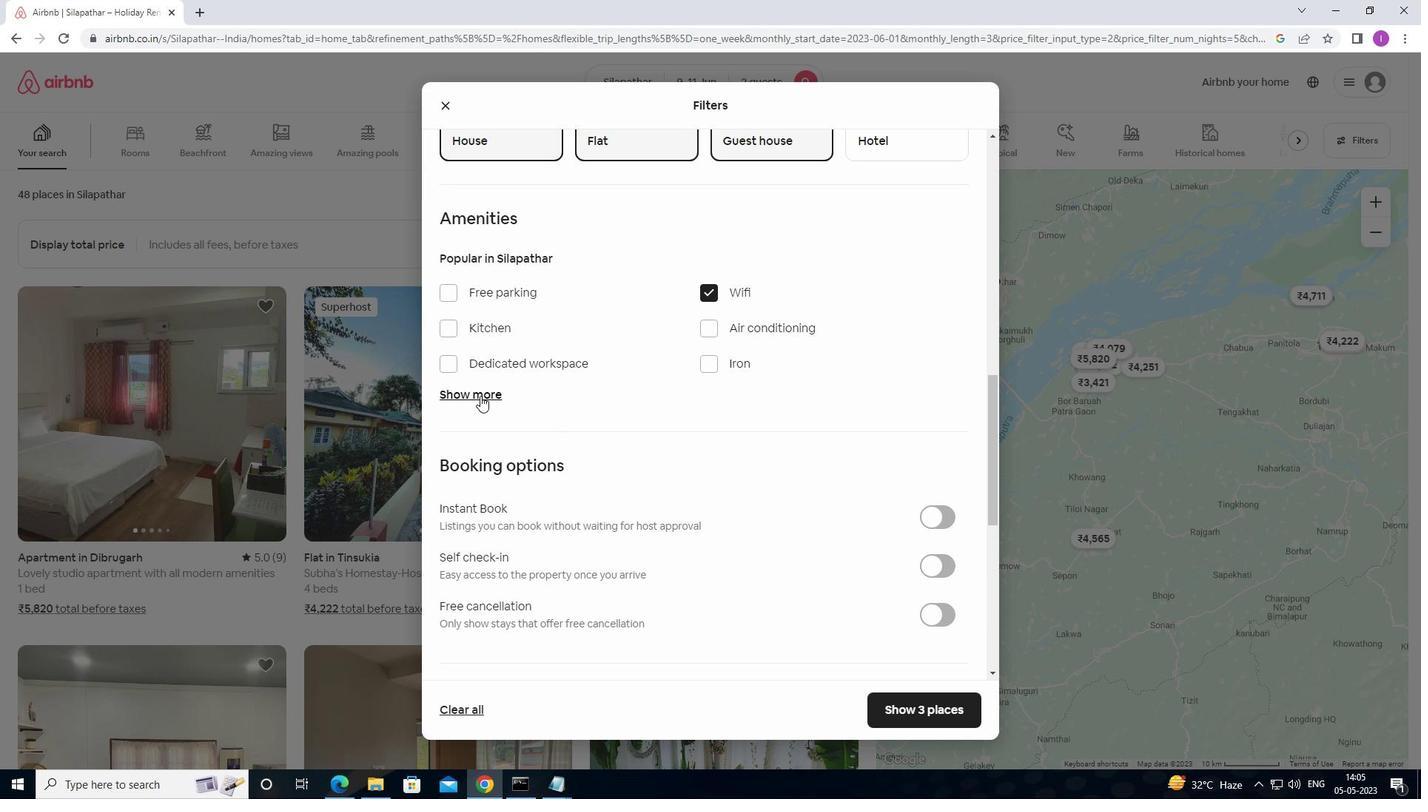 
Action: Mouse pressed left at (480, 396)
Screenshot: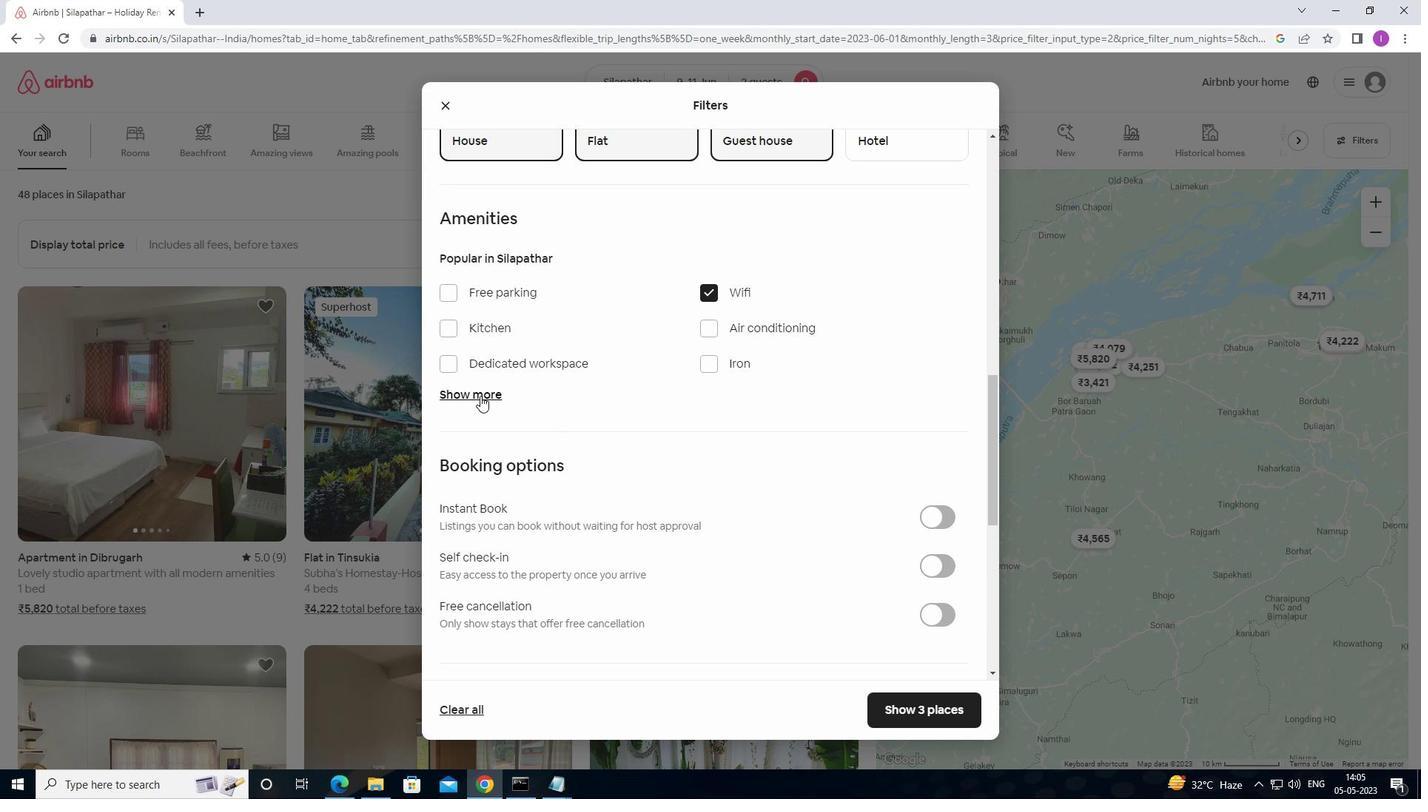 
Action: Mouse moved to (457, 444)
Screenshot: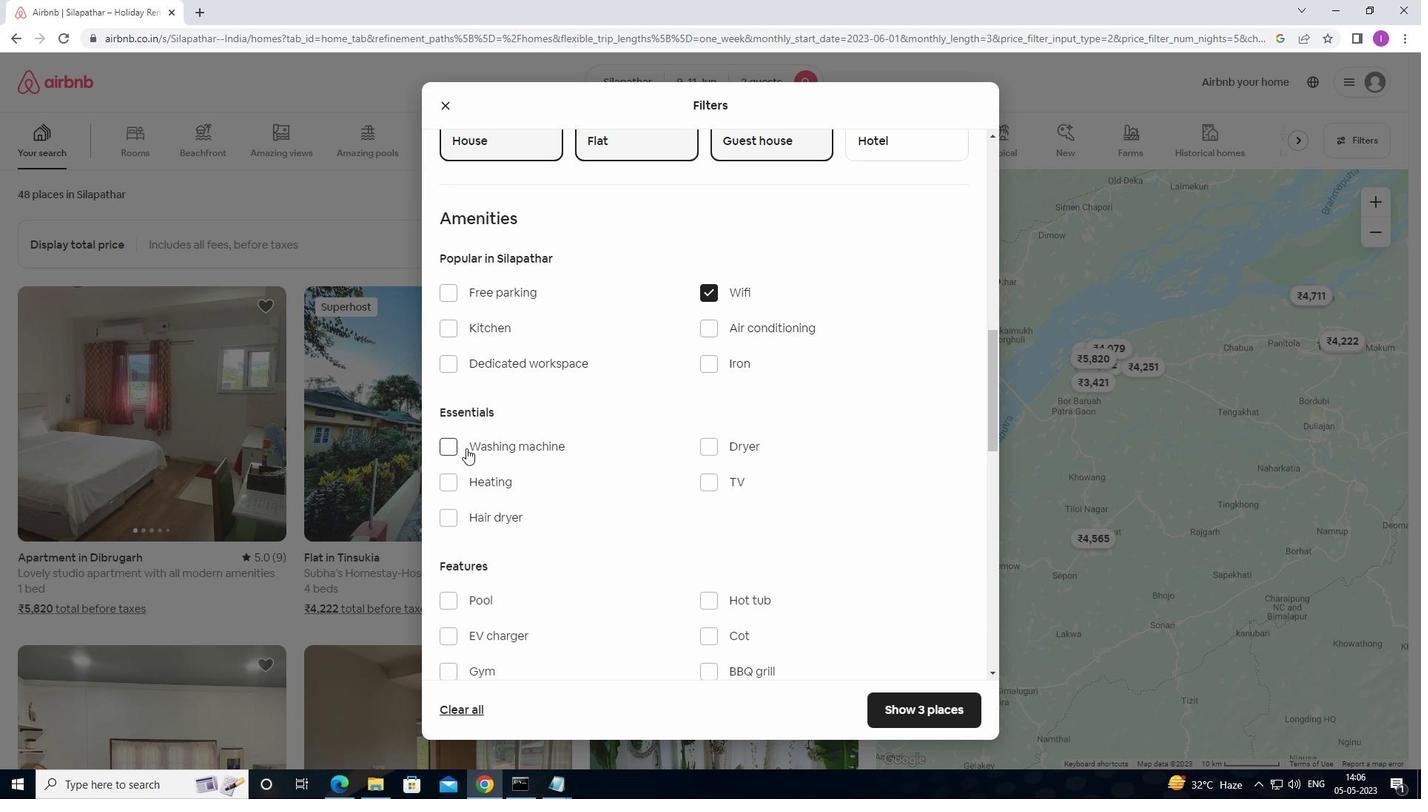
Action: Mouse pressed left at (457, 444)
Screenshot: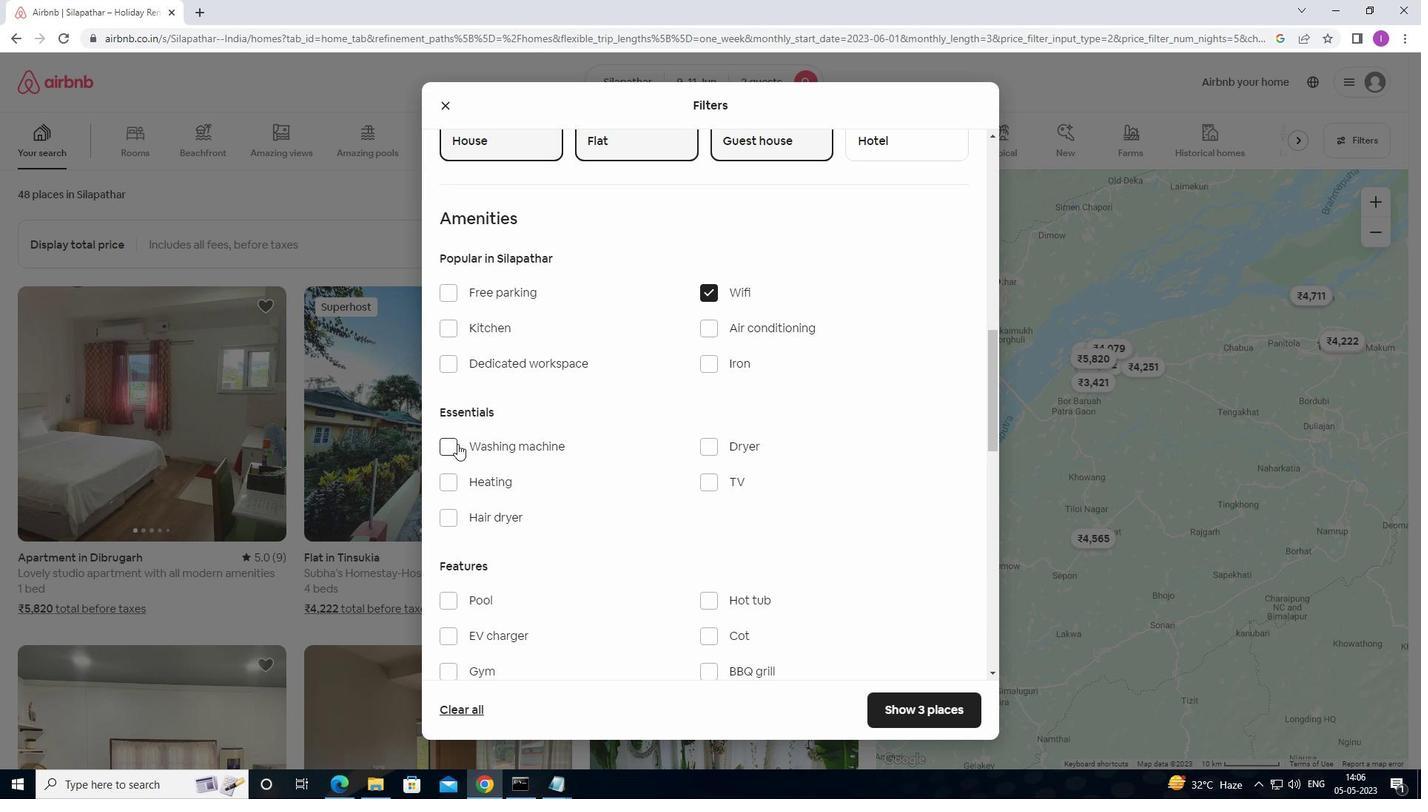 
Action: Mouse moved to (510, 469)
Screenshot: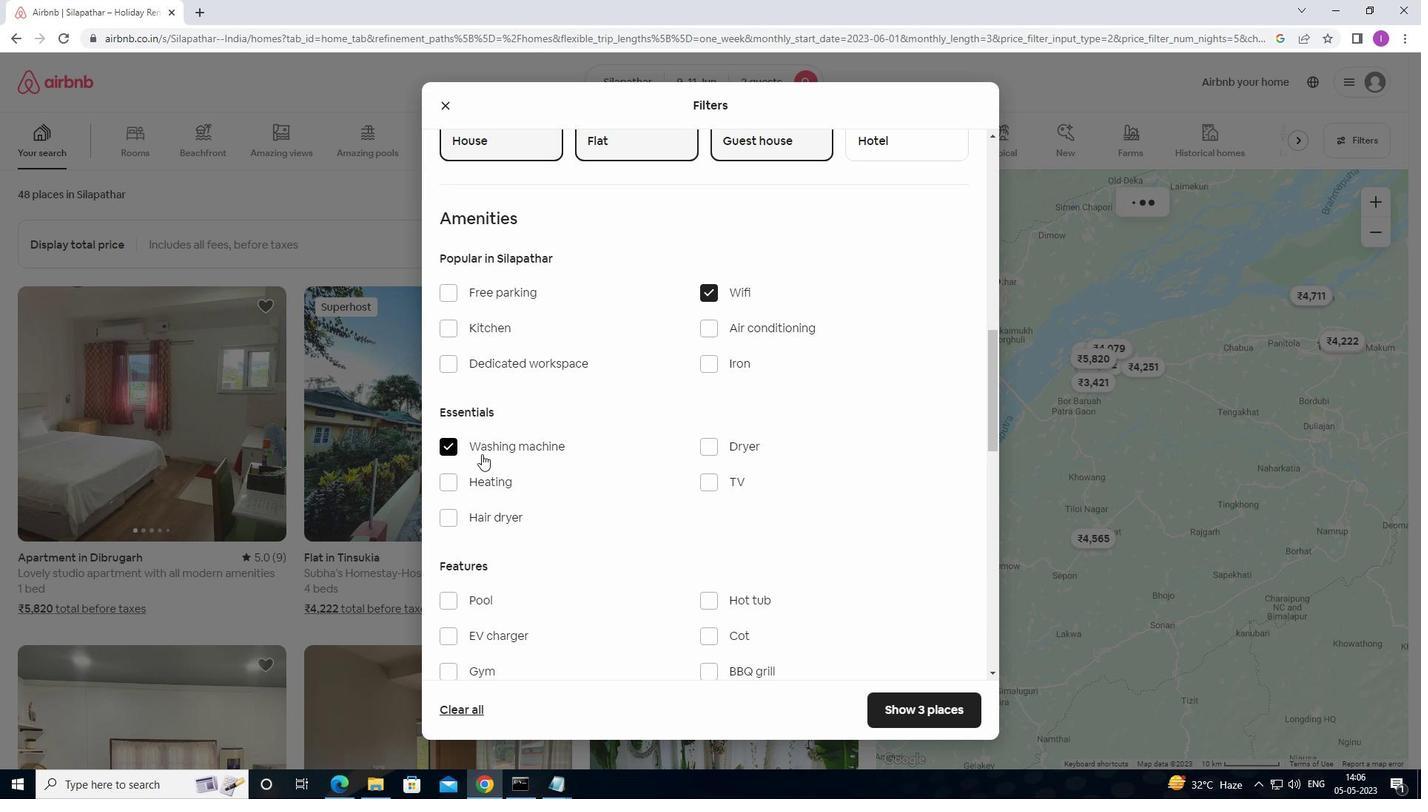 
Action: Mouse scrolled (510, 468) with delta (0, 0)
Screenshot: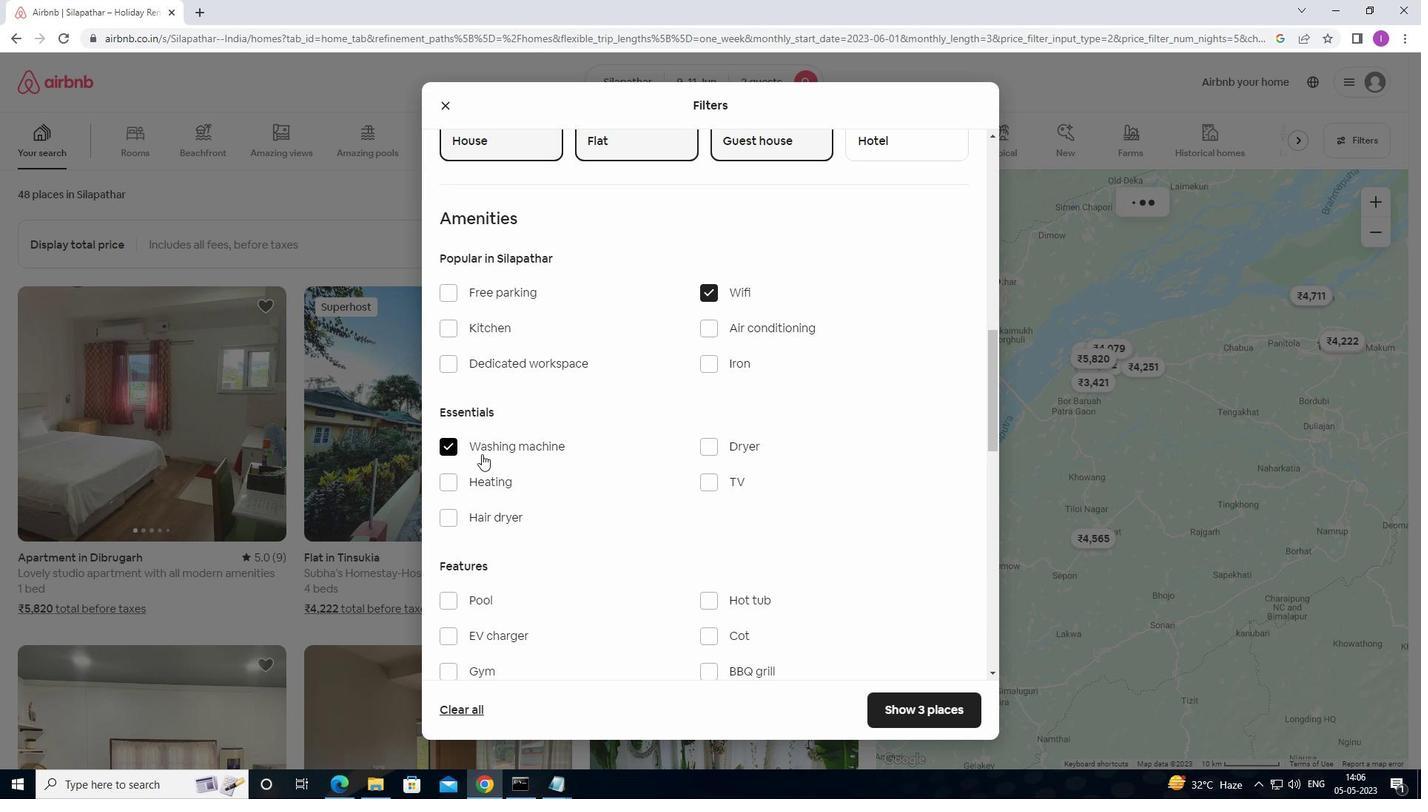 
Action: Mouse moved to (512, 470)
Screenshot: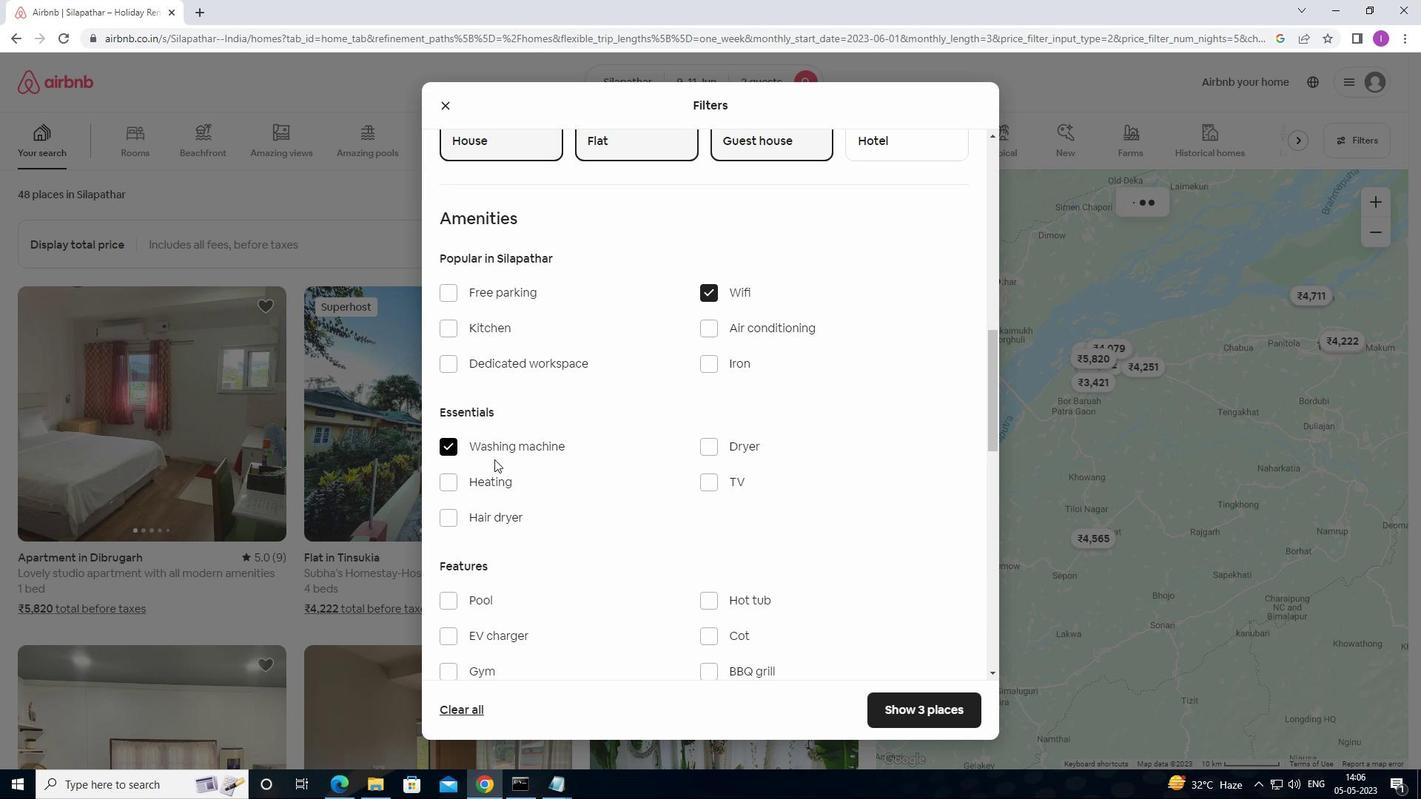 
Action: Mouse scrolled (512, 469) with delta (0, 0)
Screenshot: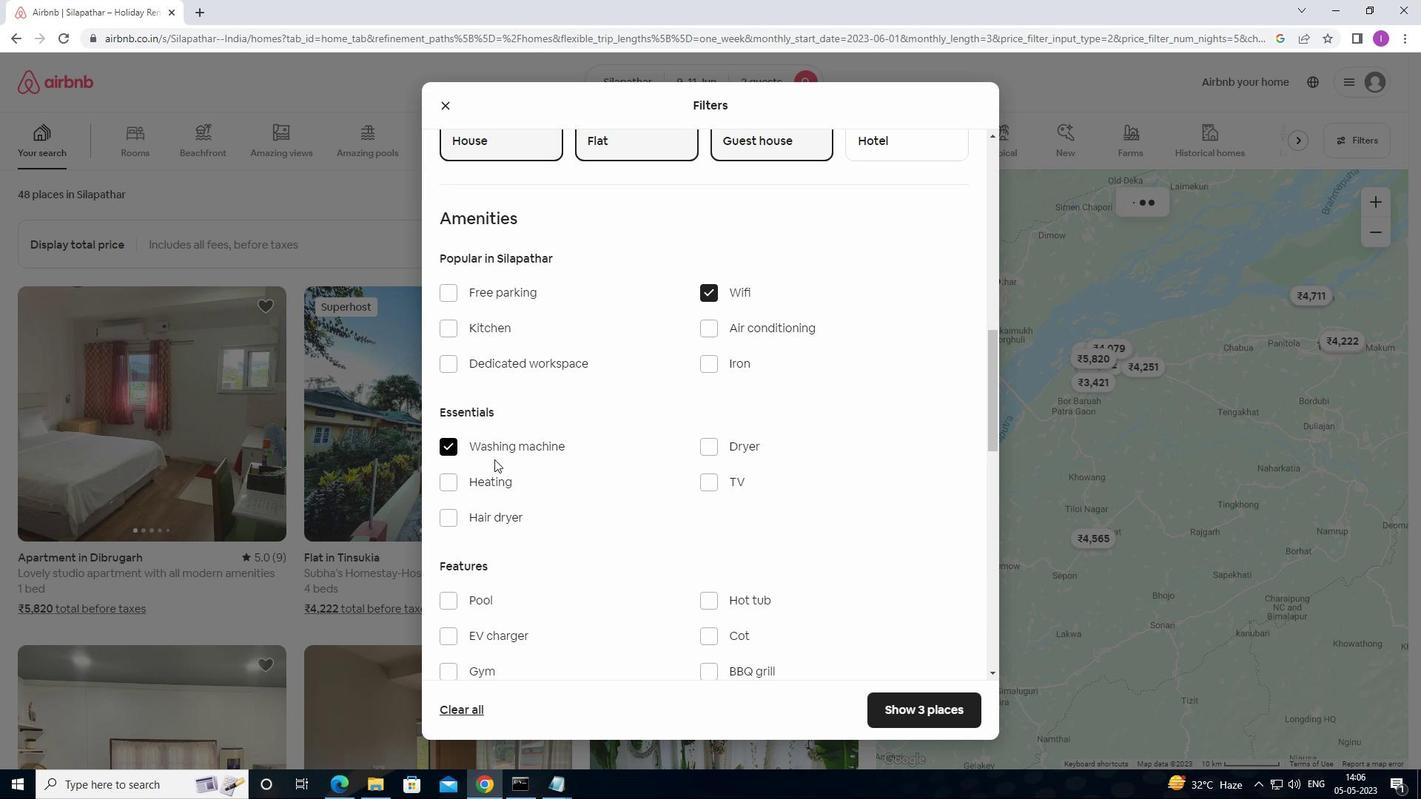 
Action: Mouse scrolled (512, 469) with delta (0, 0)
Screenshot: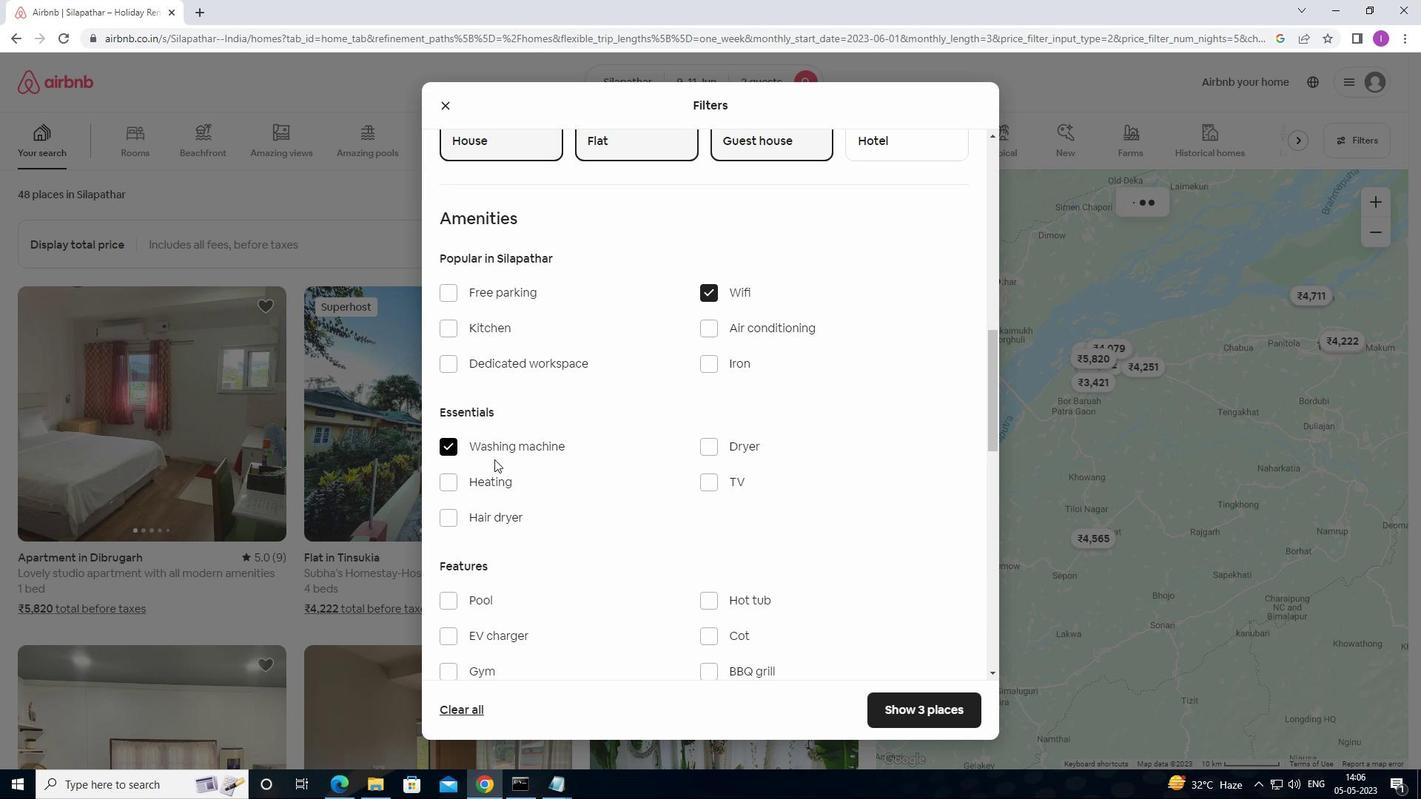 
Action: Mouse moved to (542, 467)
Screenshot: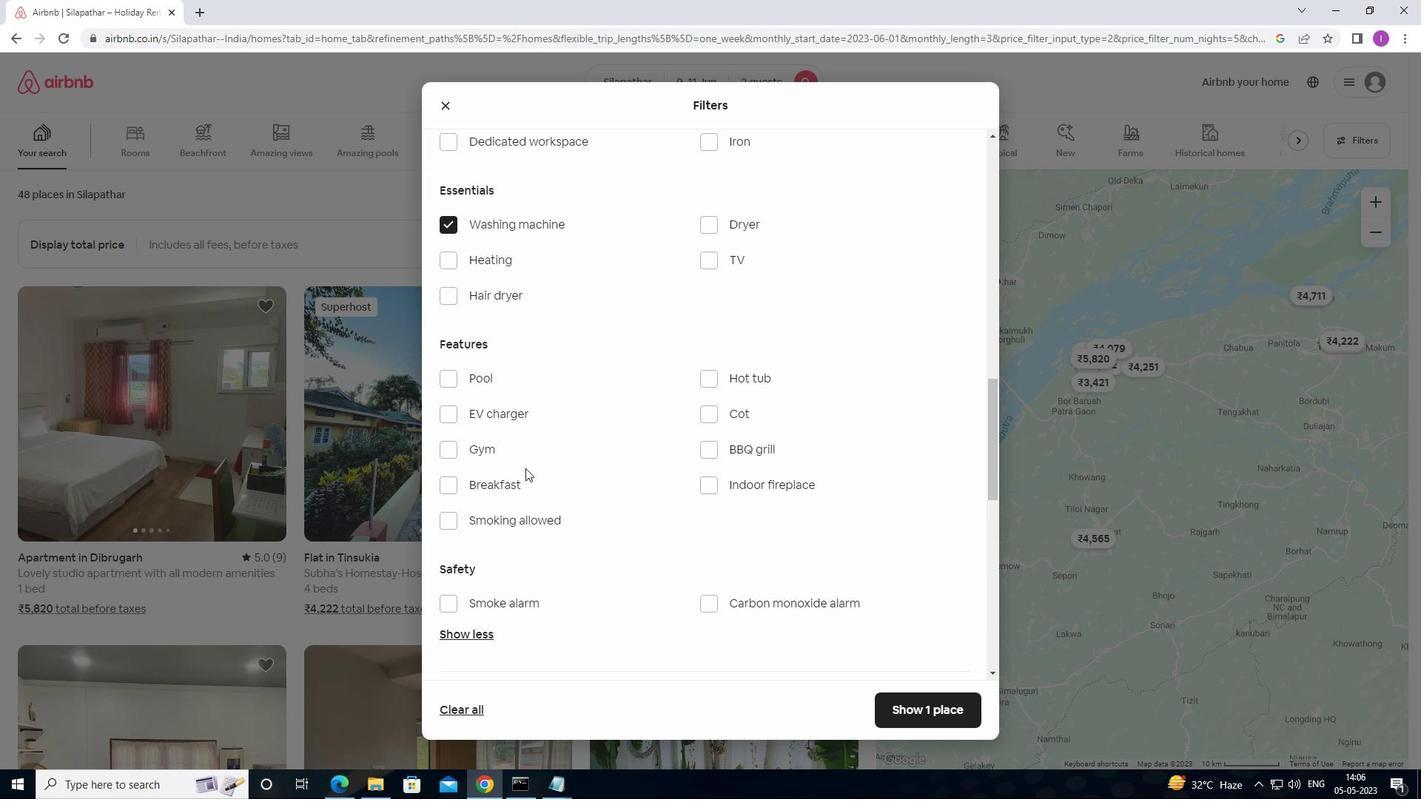 
Action: Mouse scrolled (542, 467) with delta (0, 0)
Screenshot: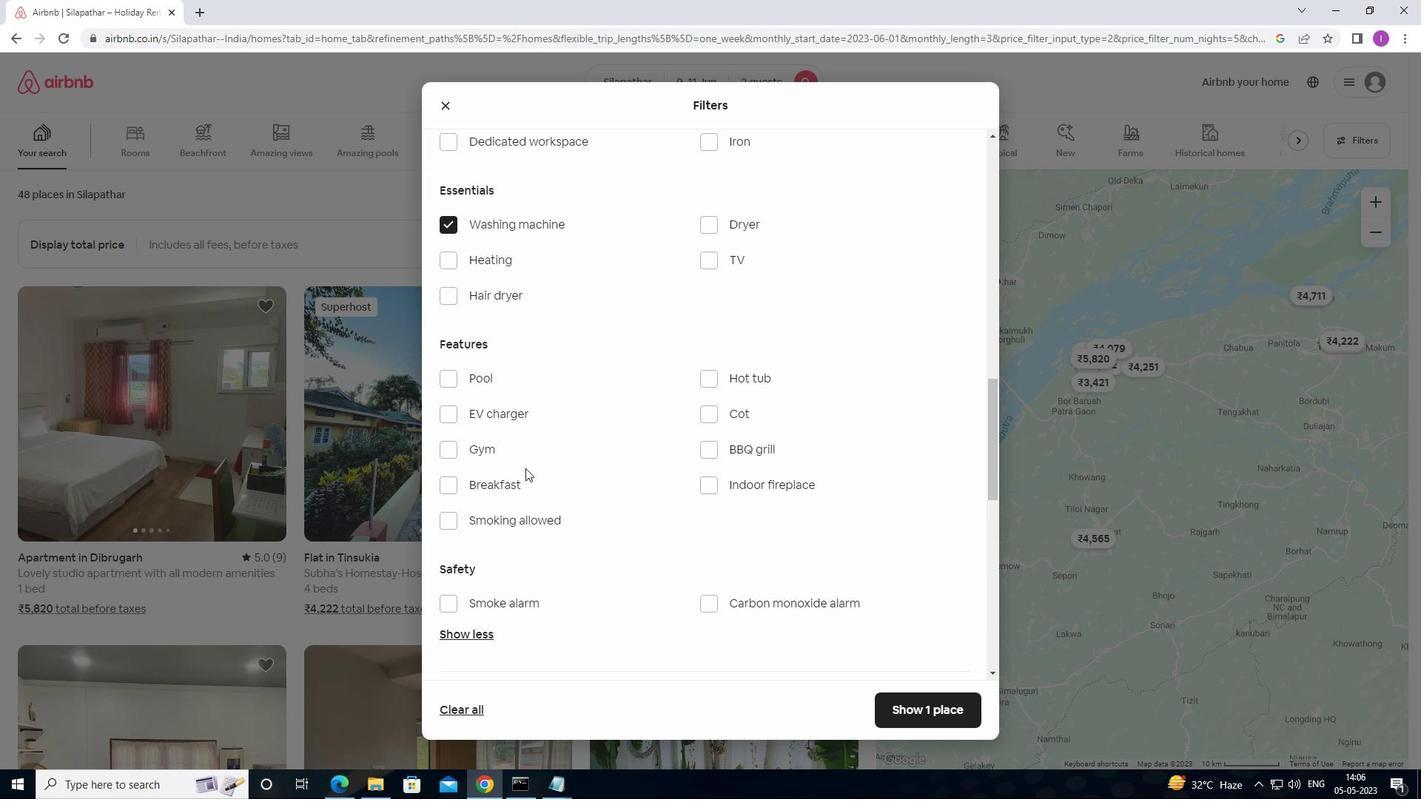 
Action: Mouse moved to (547, 467)
Screenshot: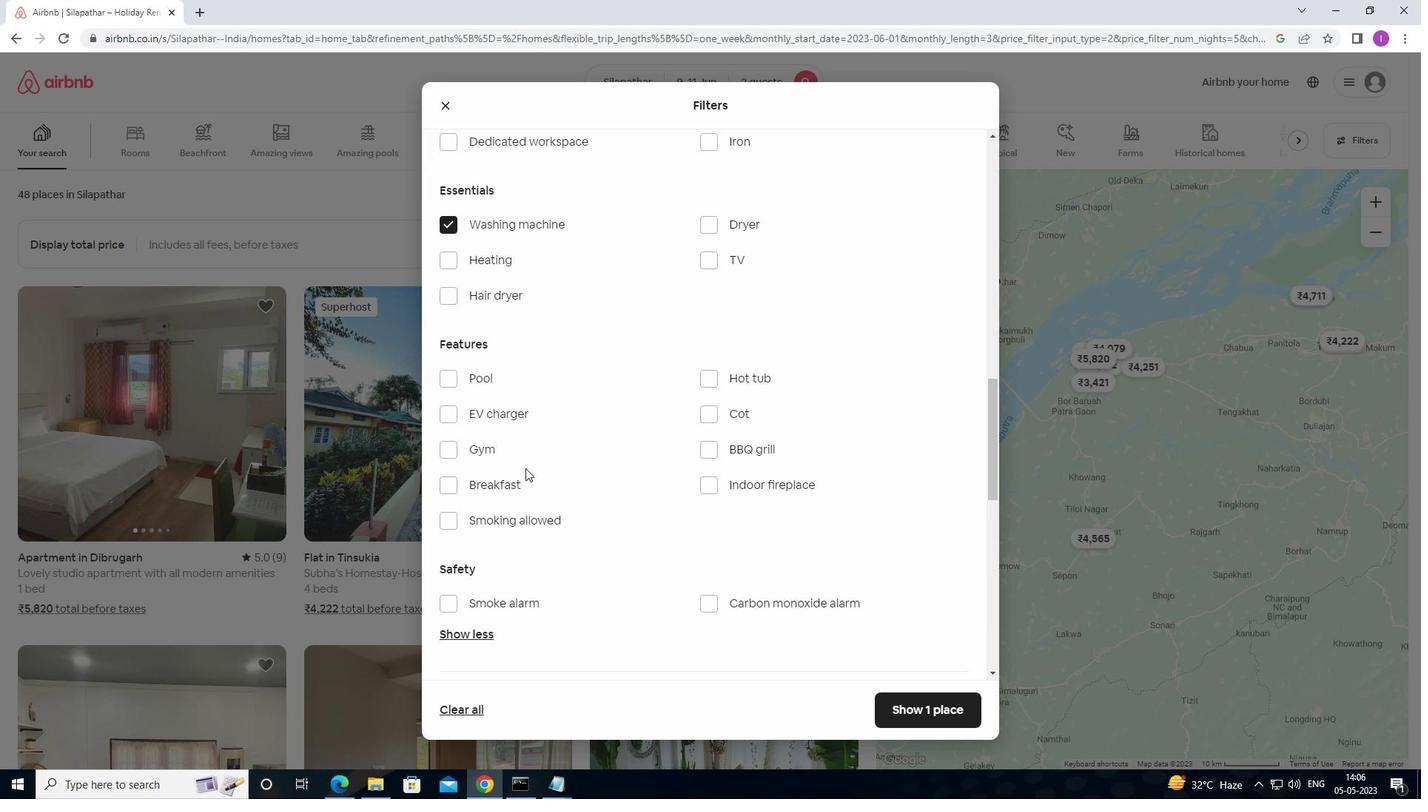 
Action: Mouse scrolled (547, 467) with delta (0, 0)
Screenshot: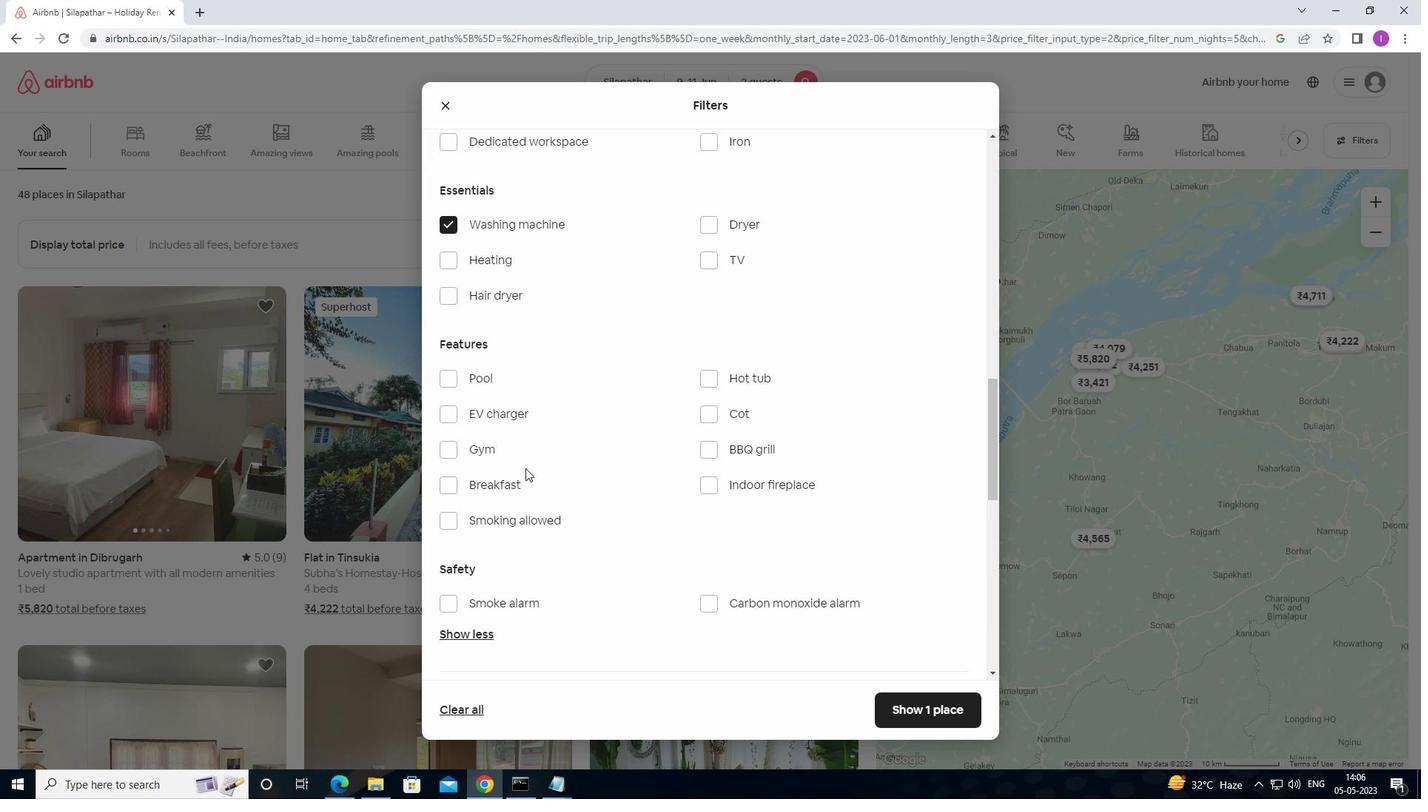 
Action: Mouse moved to (552, 467)
Screenshot: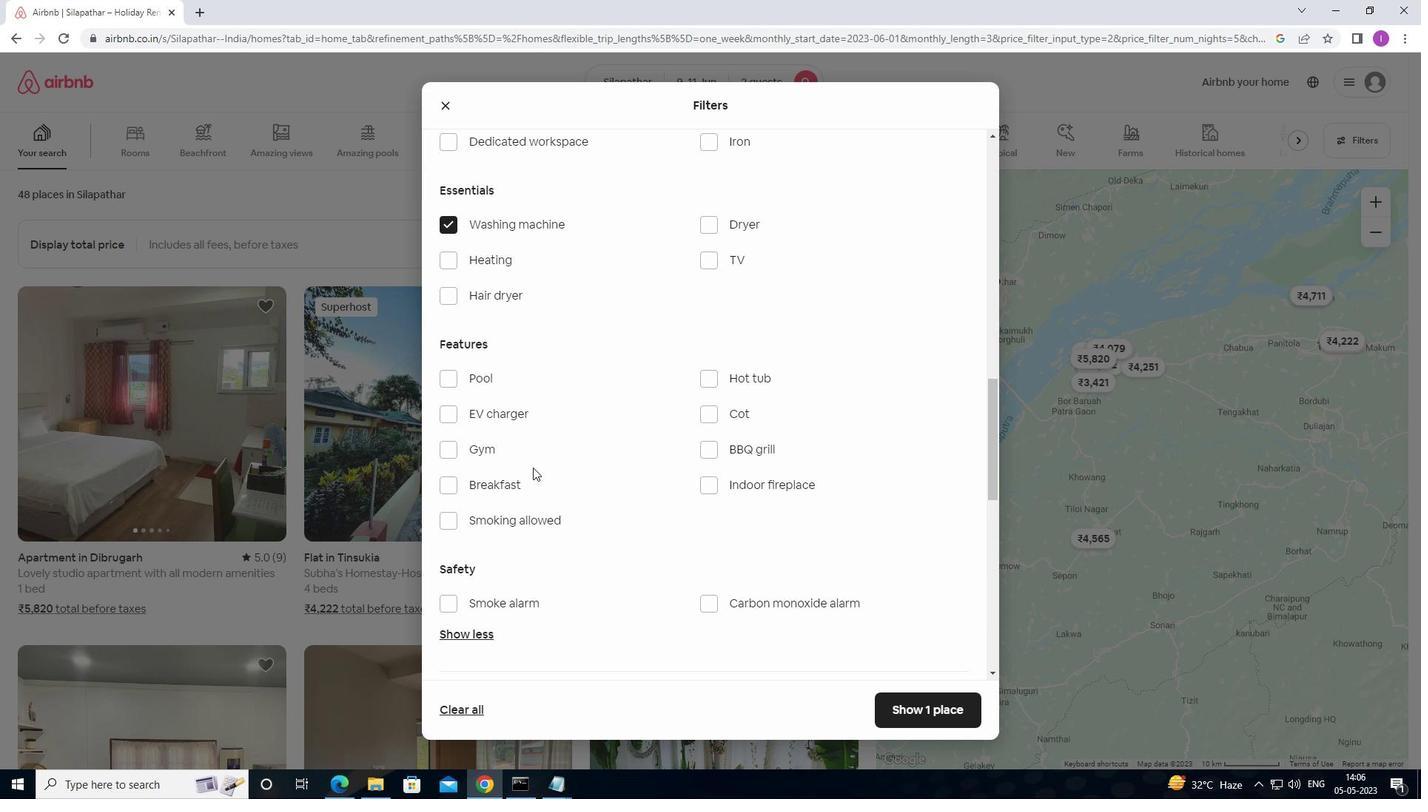 
Action: Mouse scrolled (552, 467) with delta (0, 0)
Screenshot: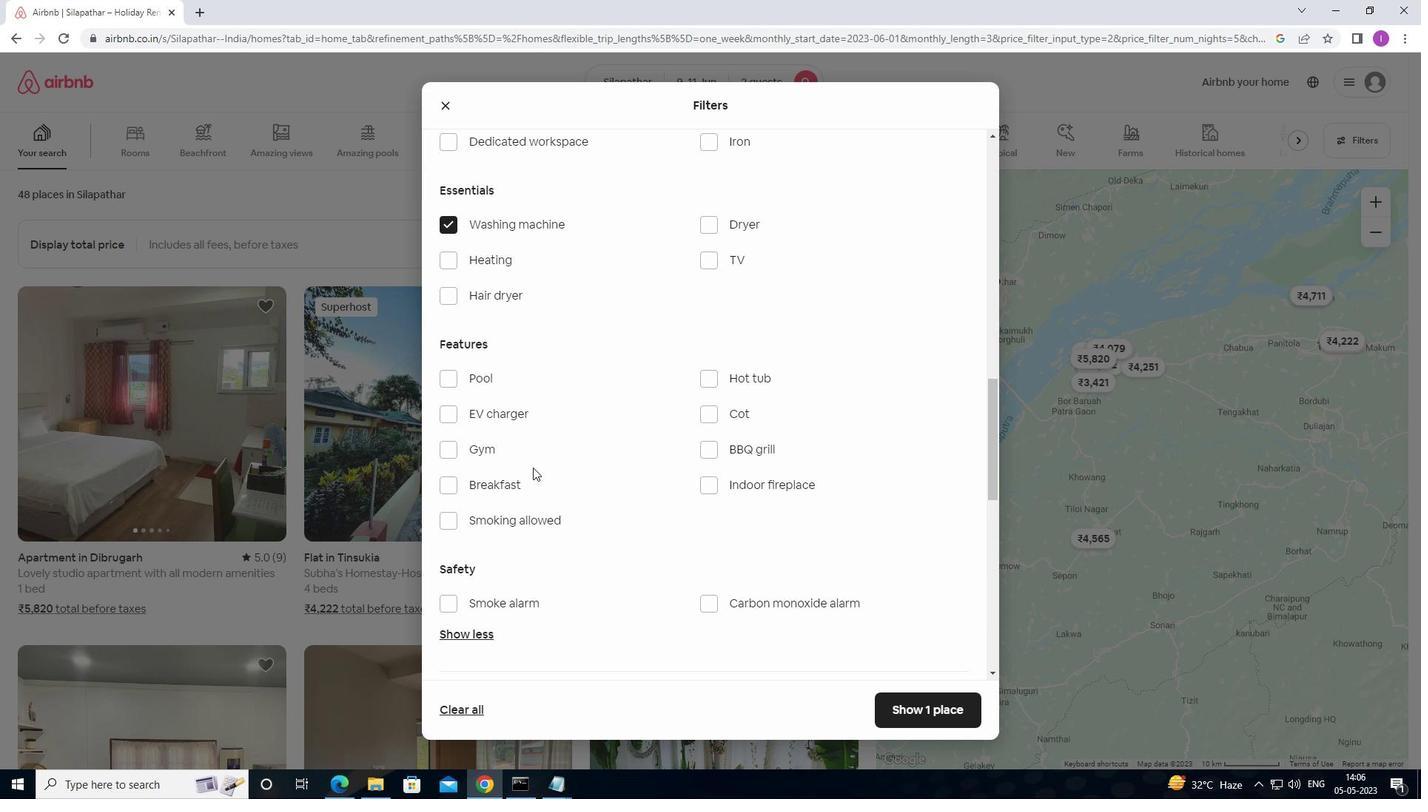 
Action: Mouse moved to (561, 470)
Screenshot: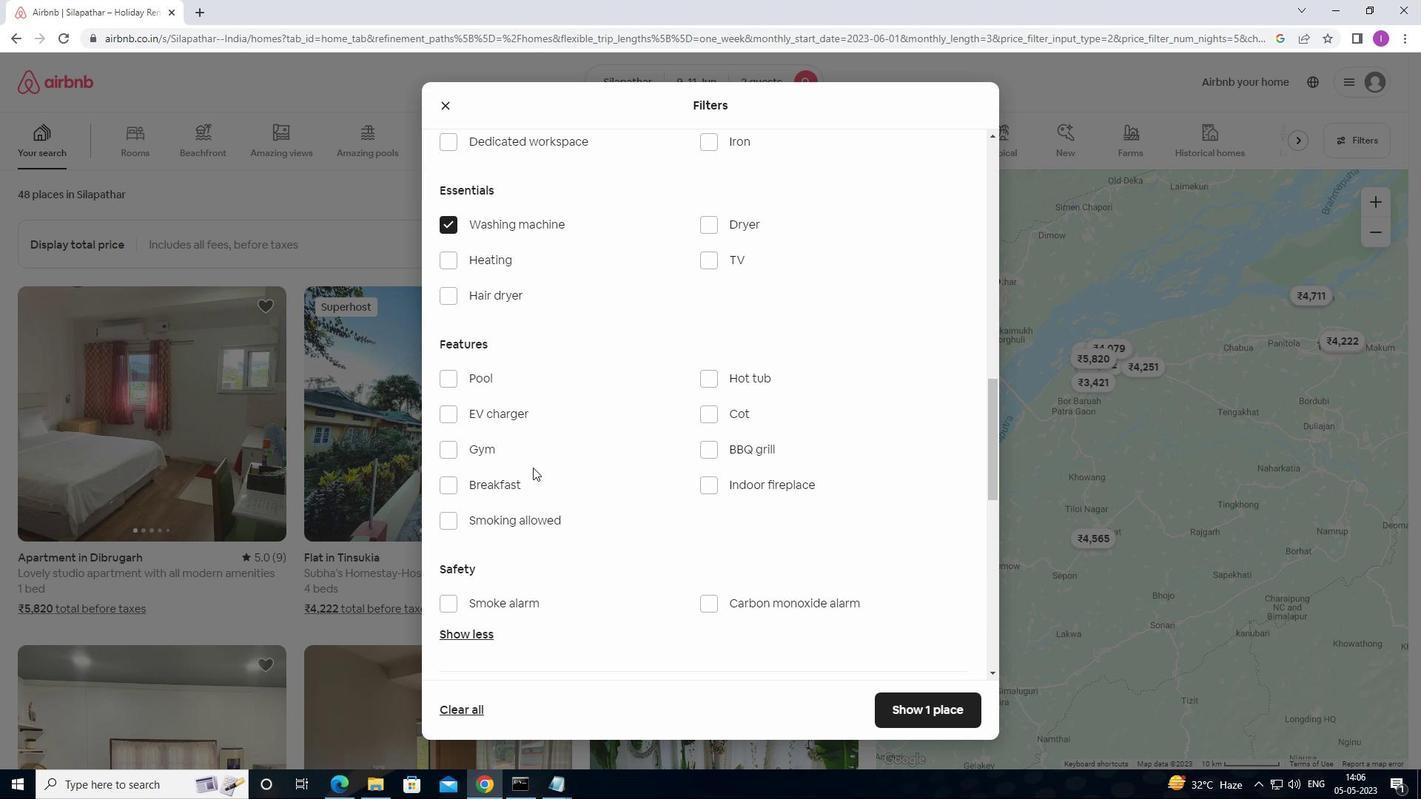 
Action: Mouse scrolled (561, 469) with delta (0, 0)
Screenshot: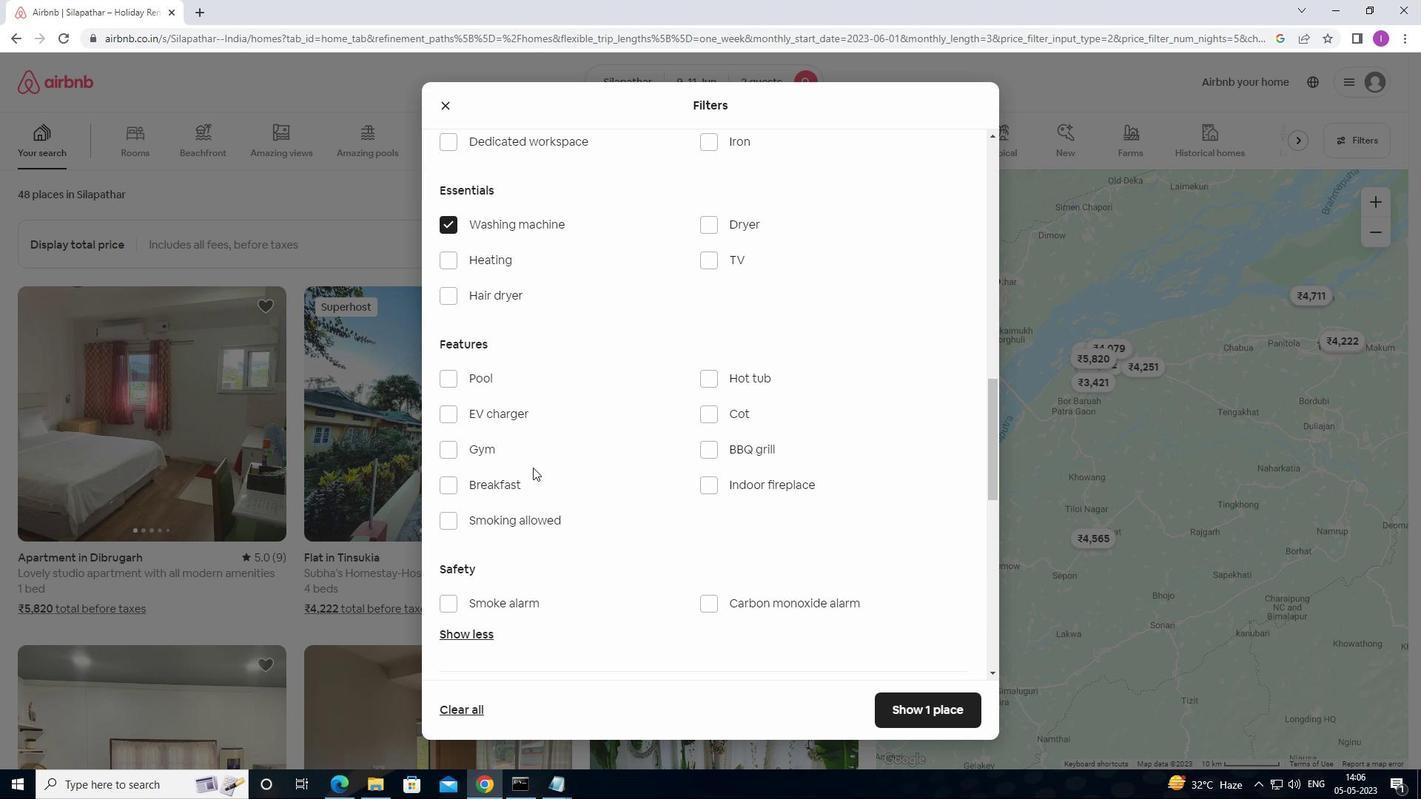 
Action: Mouse moved to (564, 470)
Screenshot: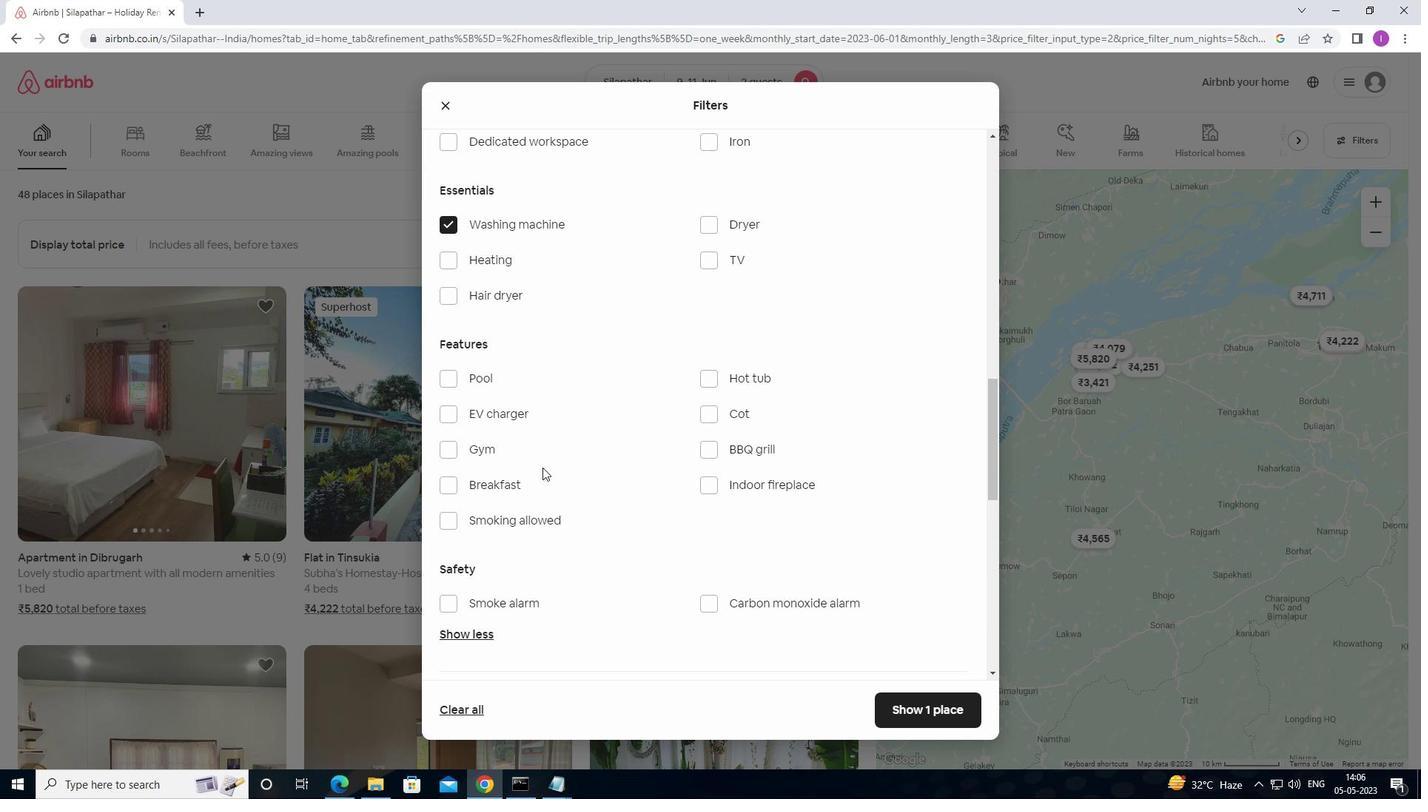 
Action: Mouse scrolled (564, 469) with delta (0, 0)
Screenshot: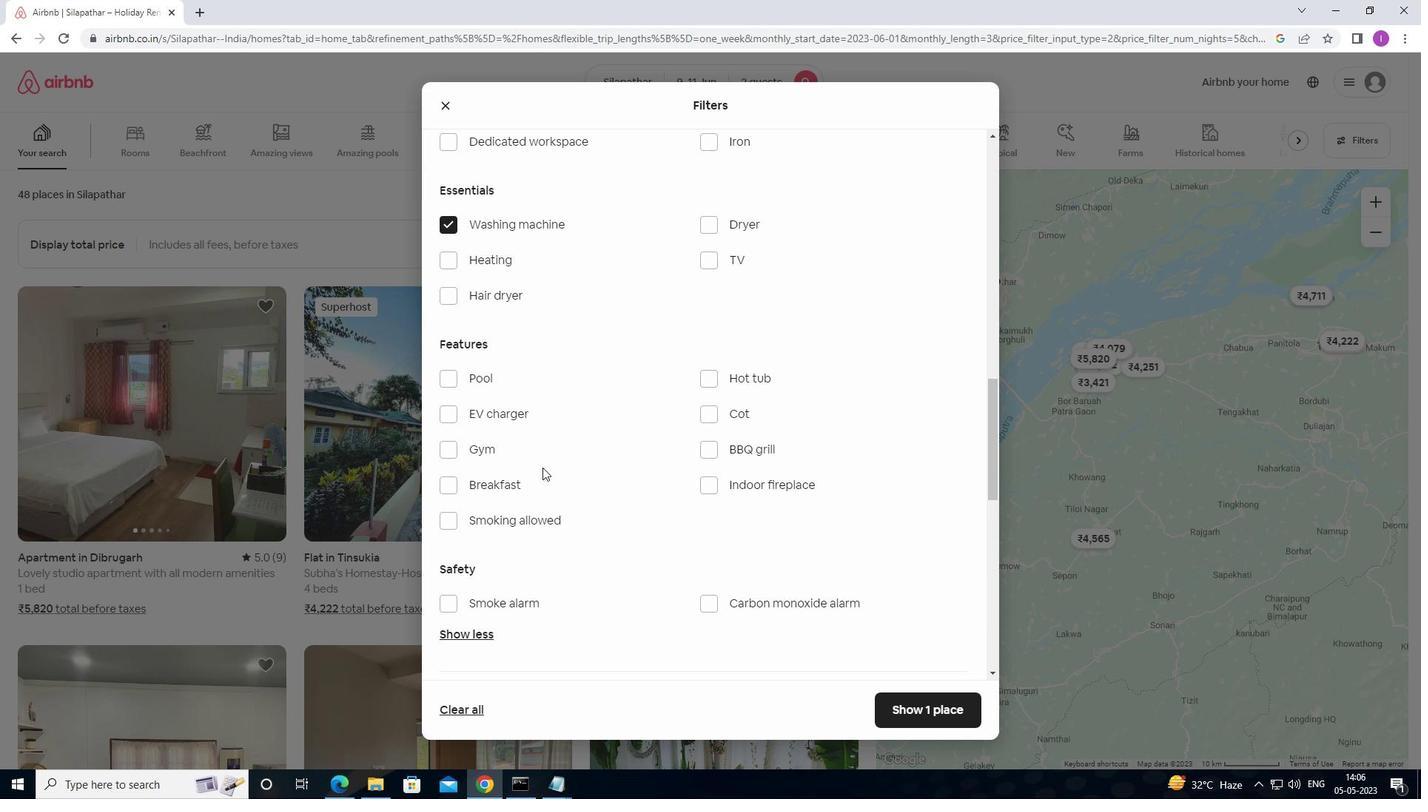 
Action: Mouse moved to (583, 465)
Screenshot: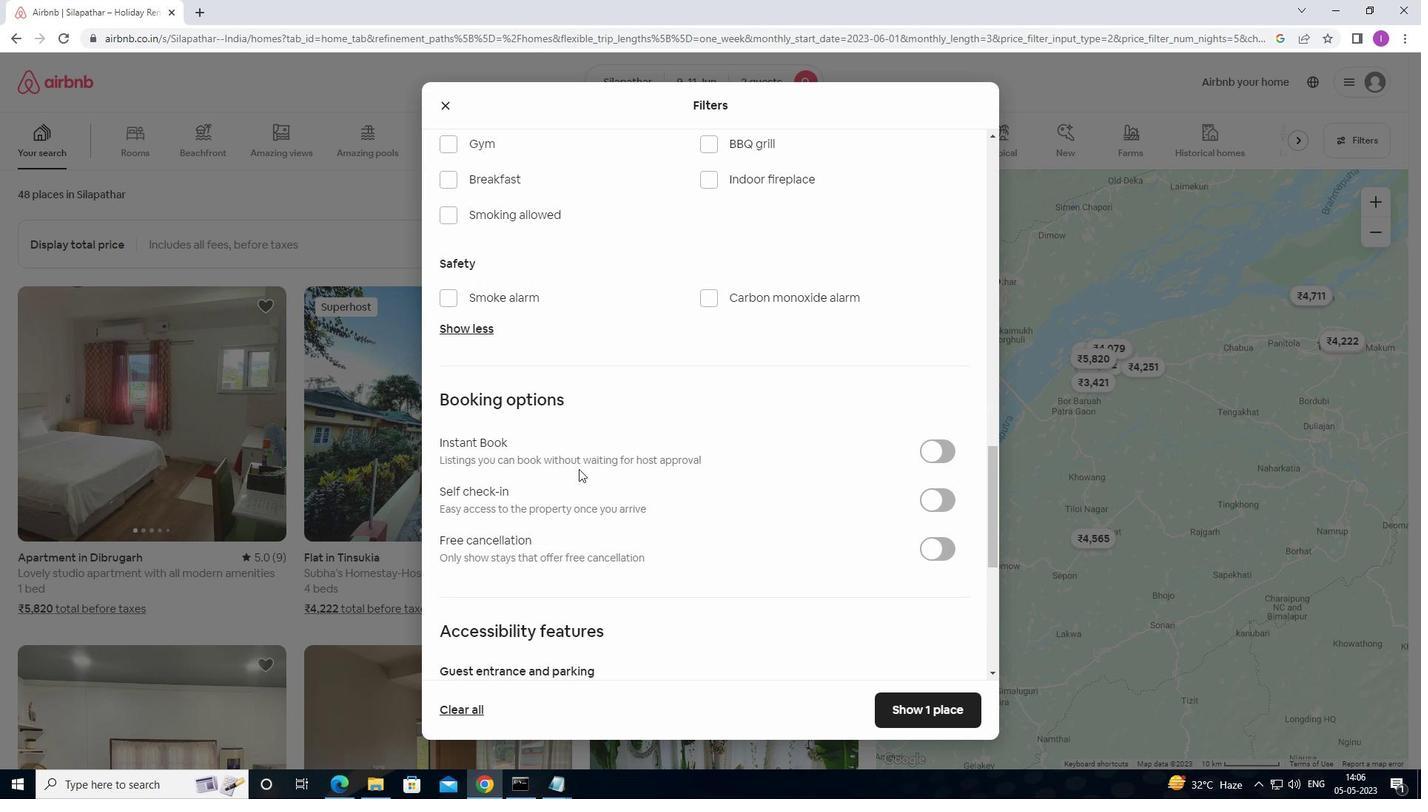 
Action: Mouse scrolled (583, 464) with delta (0, 0)
Screenshot: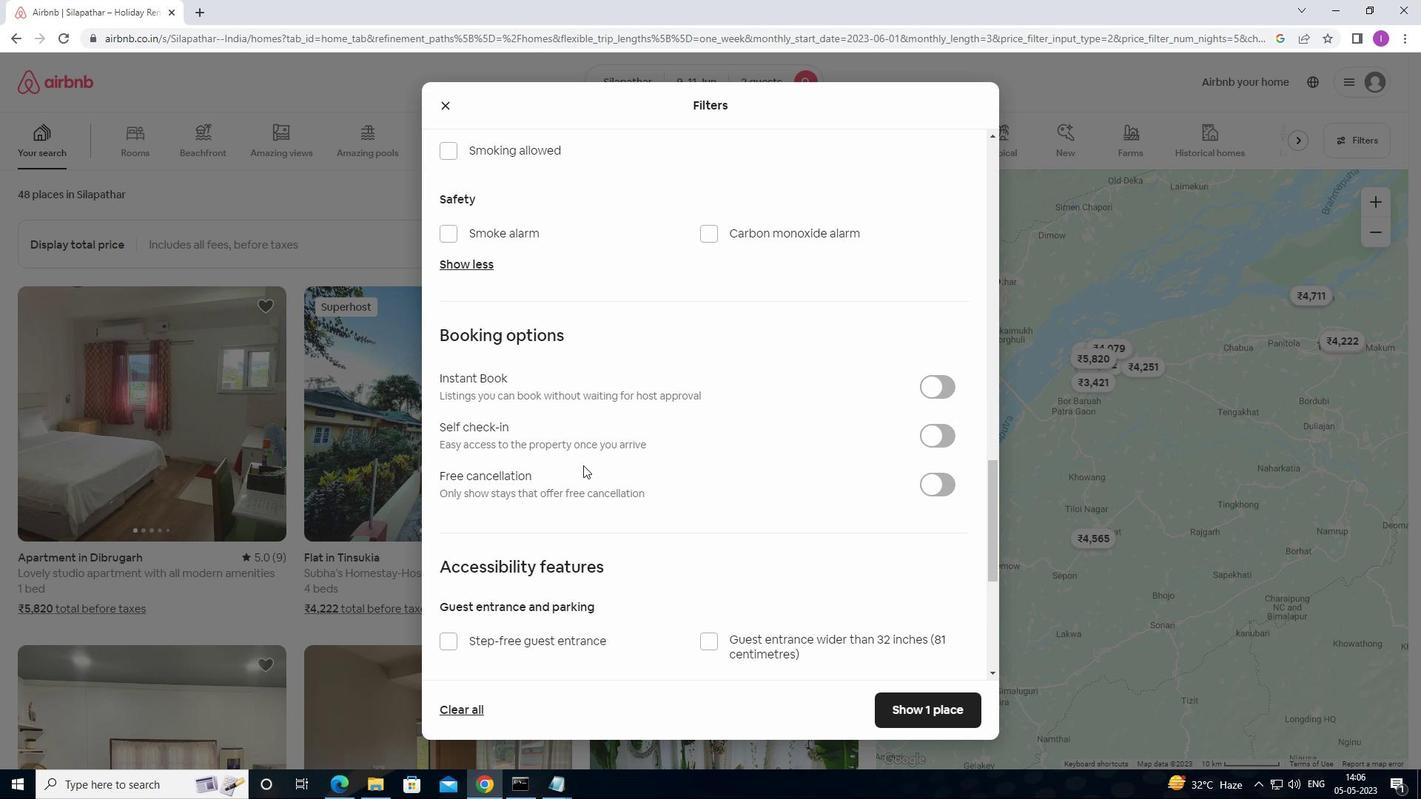 
Action: Mouse scrolled (583, 464) with delta (0, 0)
Screenshot: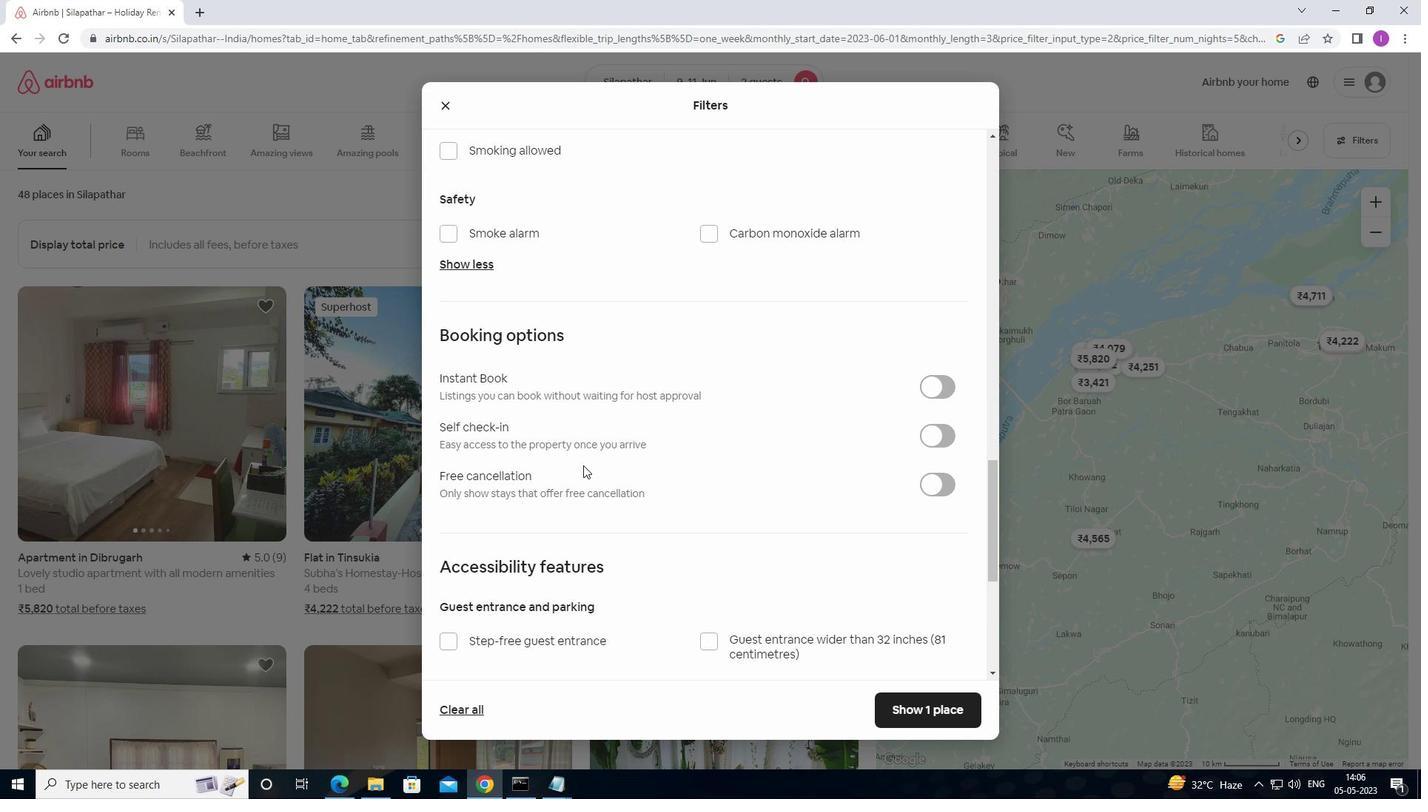 
Action: Mouse scrolled (583, 464) with delta (0, 0)
Screenshot: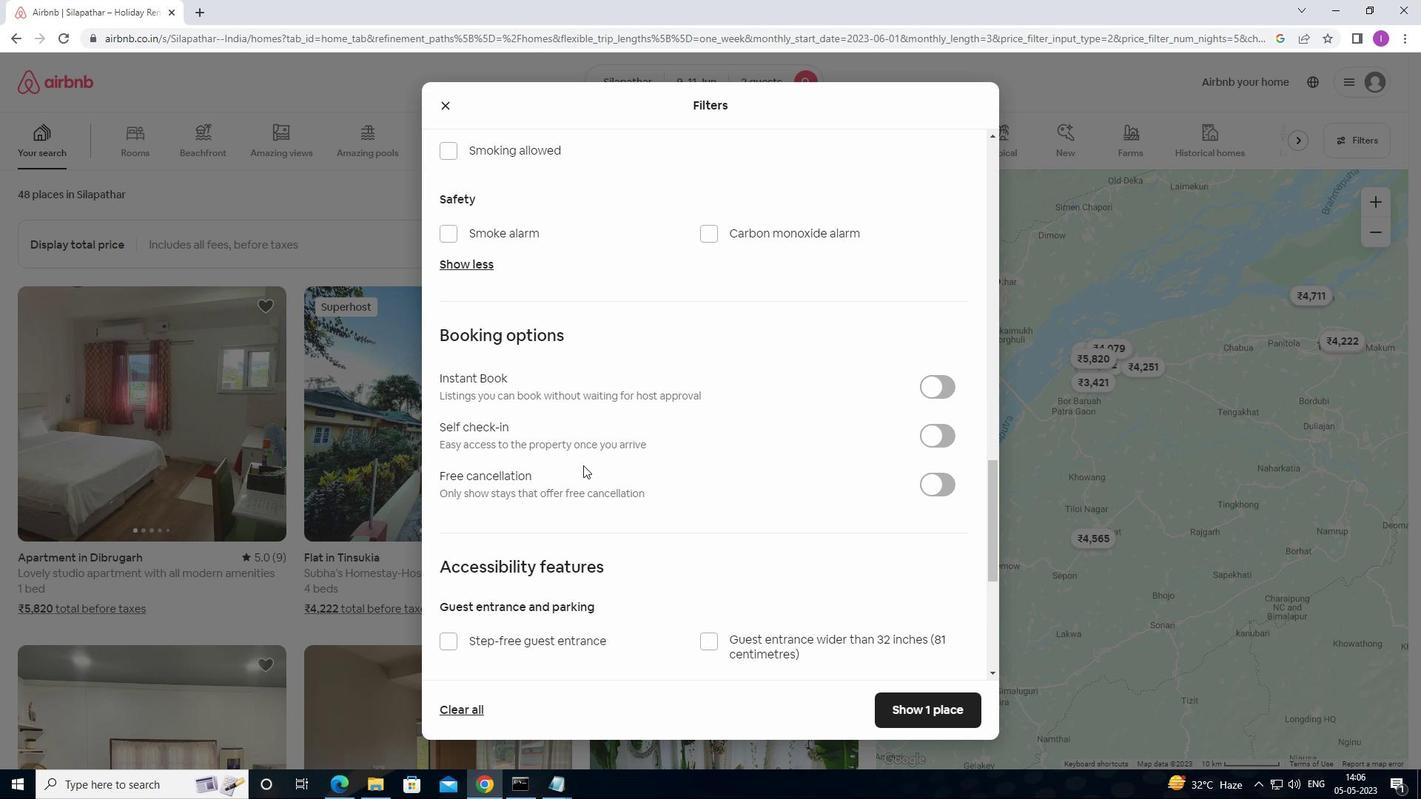
Action: Mouse scrolled (583, 464) with delta (0, 0)
Screenshot: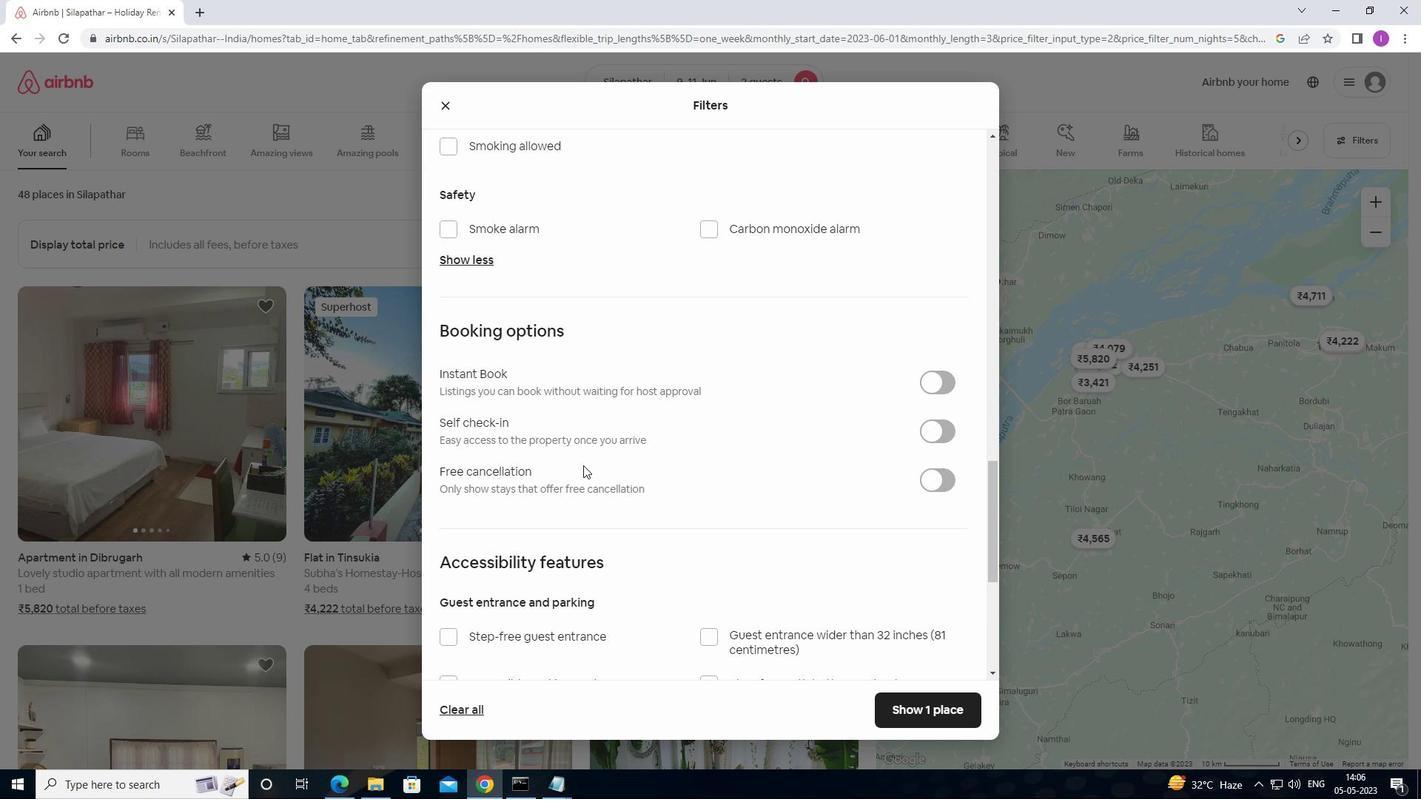 
Action: Mouse moved to (938, 140)
Screenshot: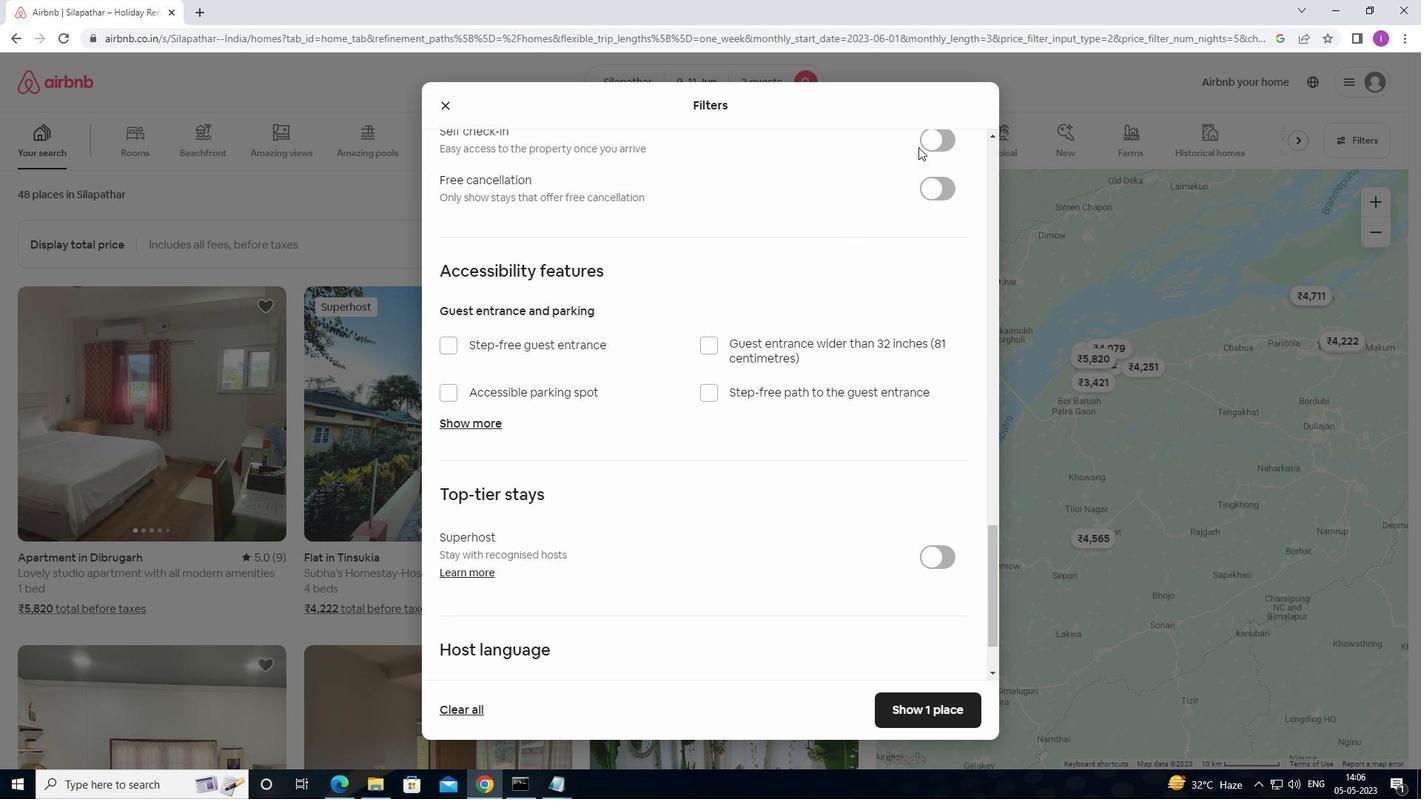 
Action: Mouse pressed left at (938, 140)
Screenshot: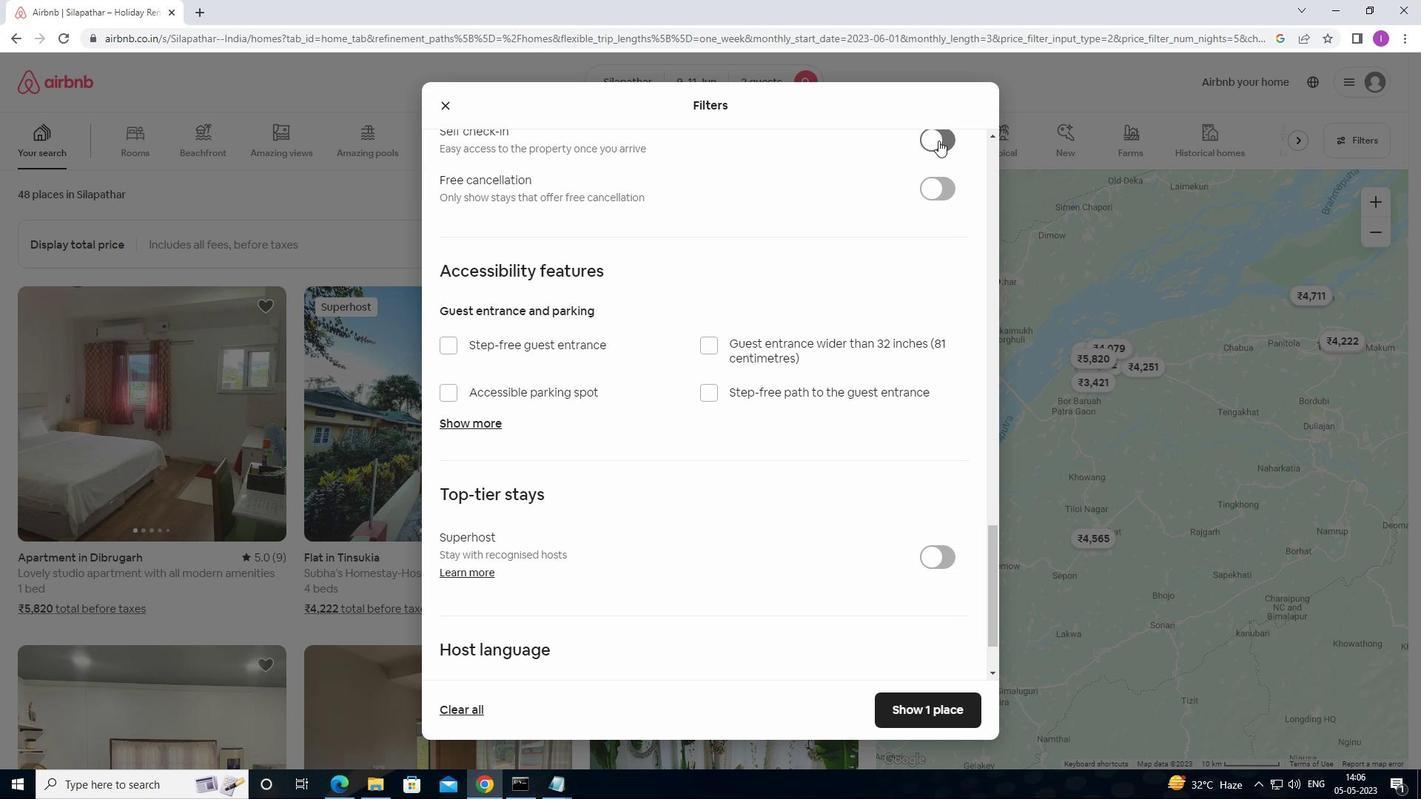 
Action: Mouse moved to (709, 367)
Screenshot: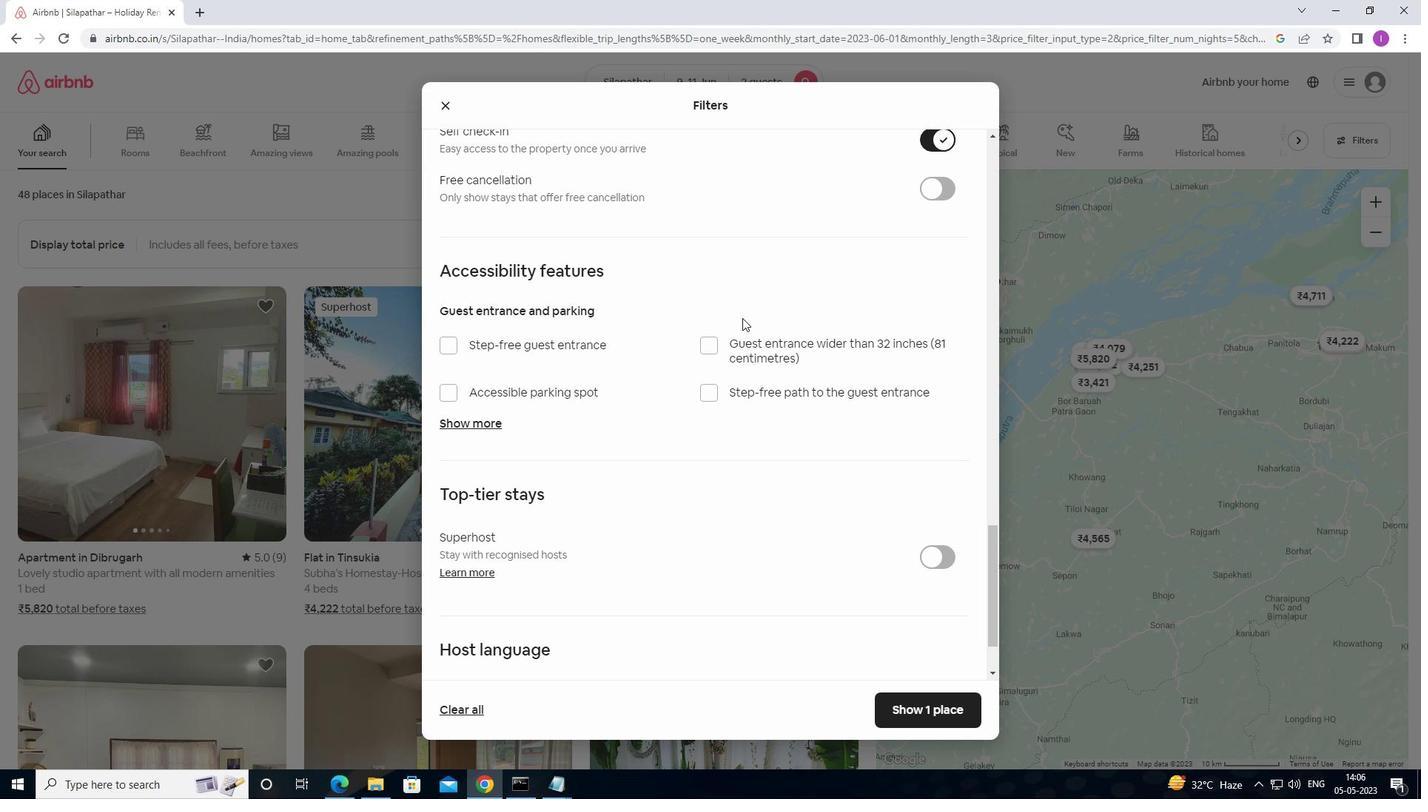 
Action: Mouse scrolled (709, 367) with delta (0, 0)
Screenshot: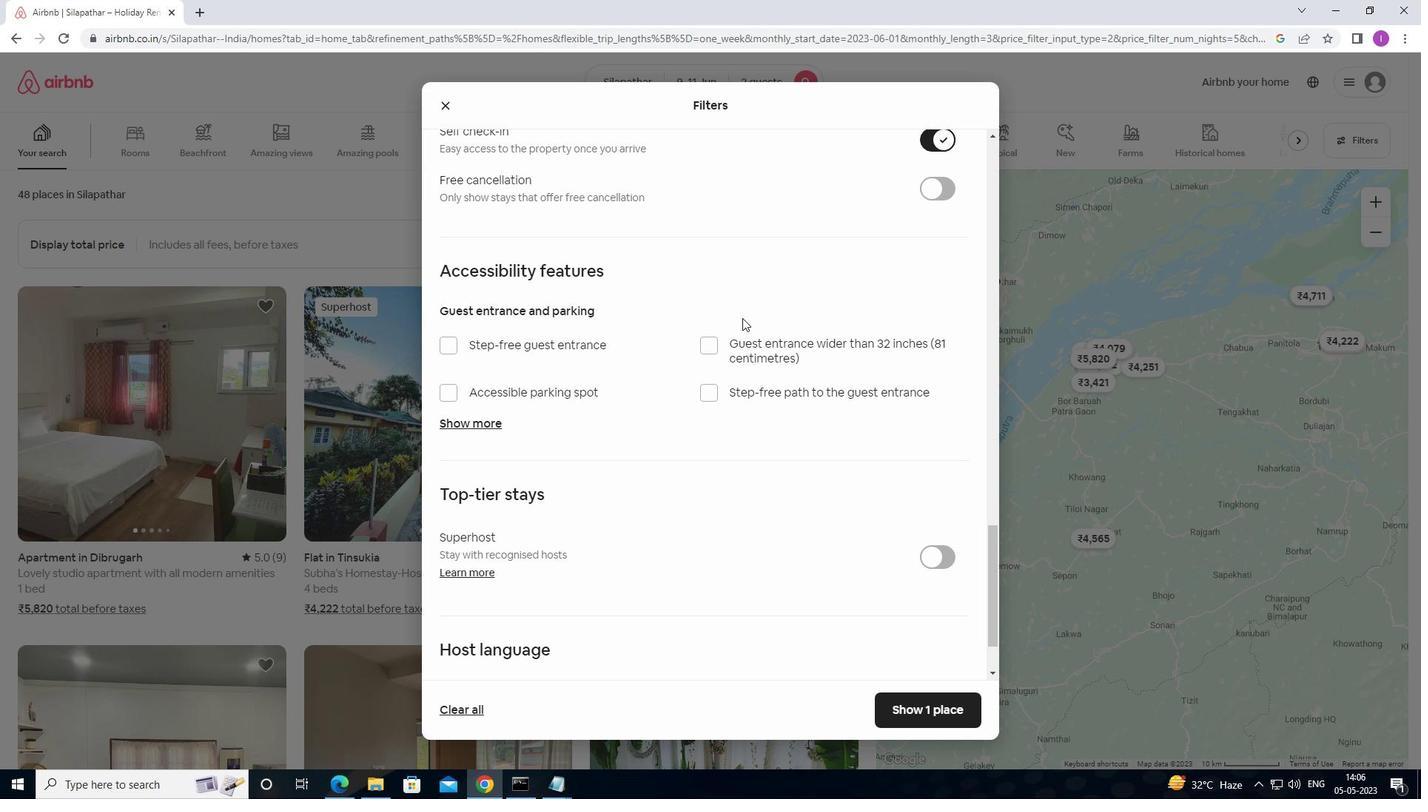 
Action: Mouse moved to (707, 370)
Screenshot: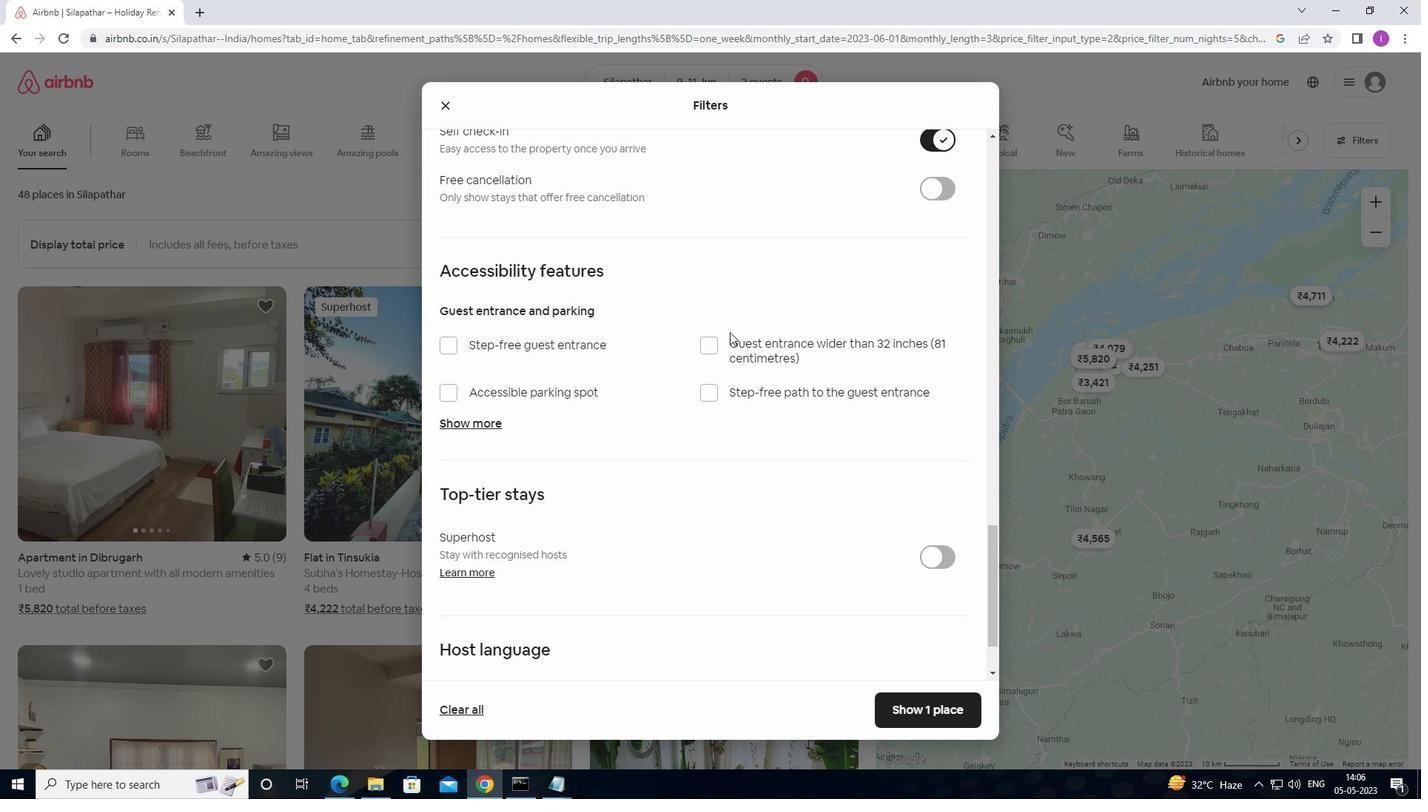 
Action: Mouse scrolled (707, 369) with delta (0, 0)
Screenshot: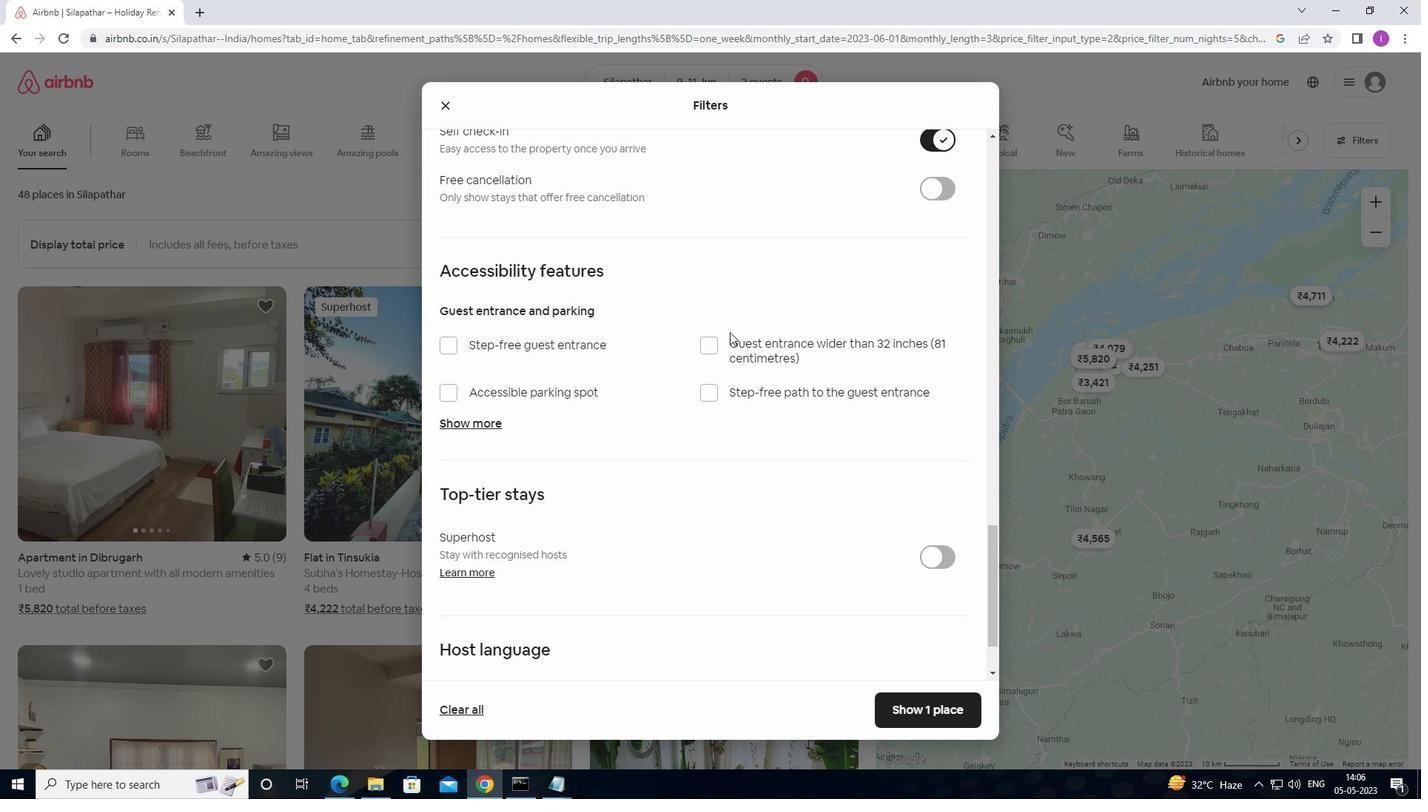 
Action: Mouse moved to (705, 373)
Screenshot: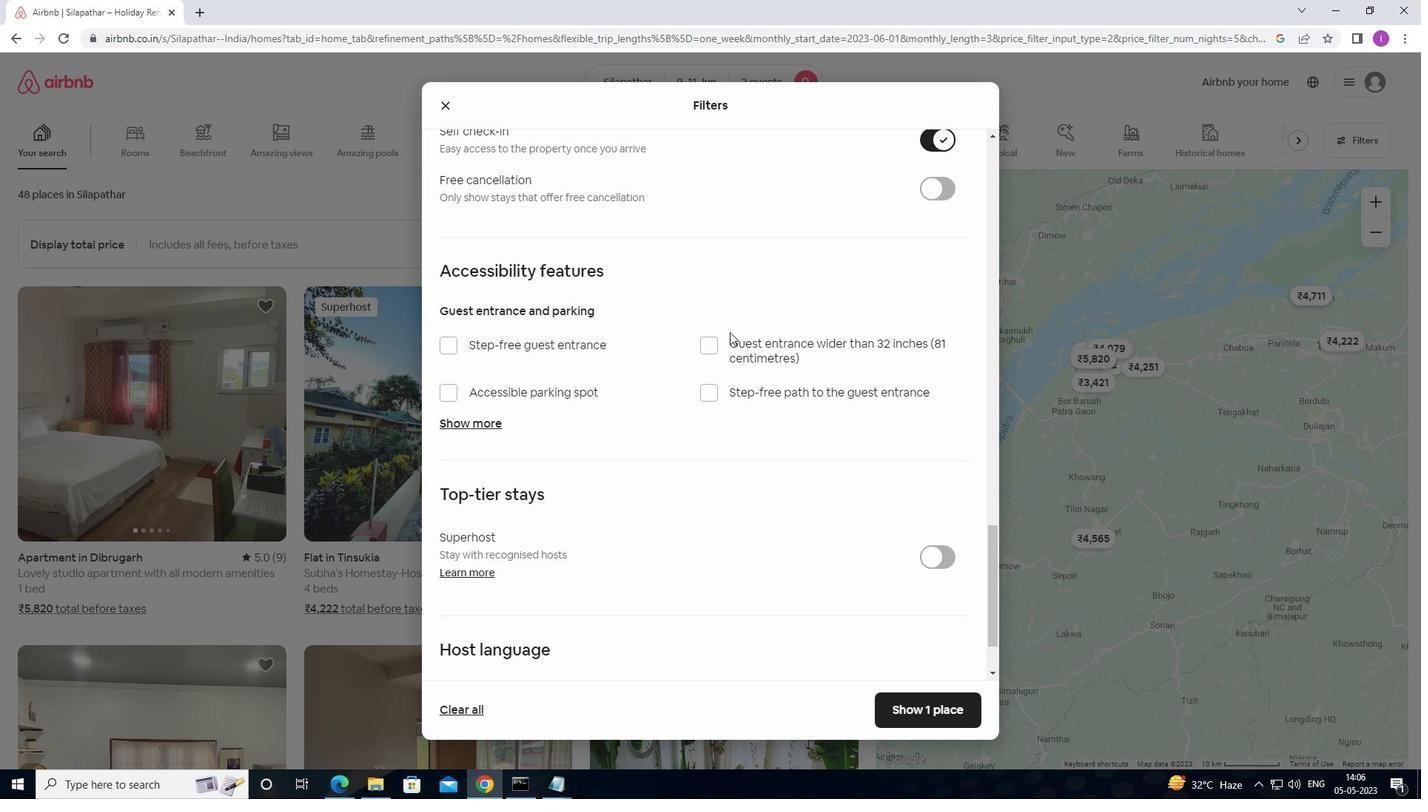 
Action: Mouse scrolled (705, 373) with delta (0, 0)
Screenshot: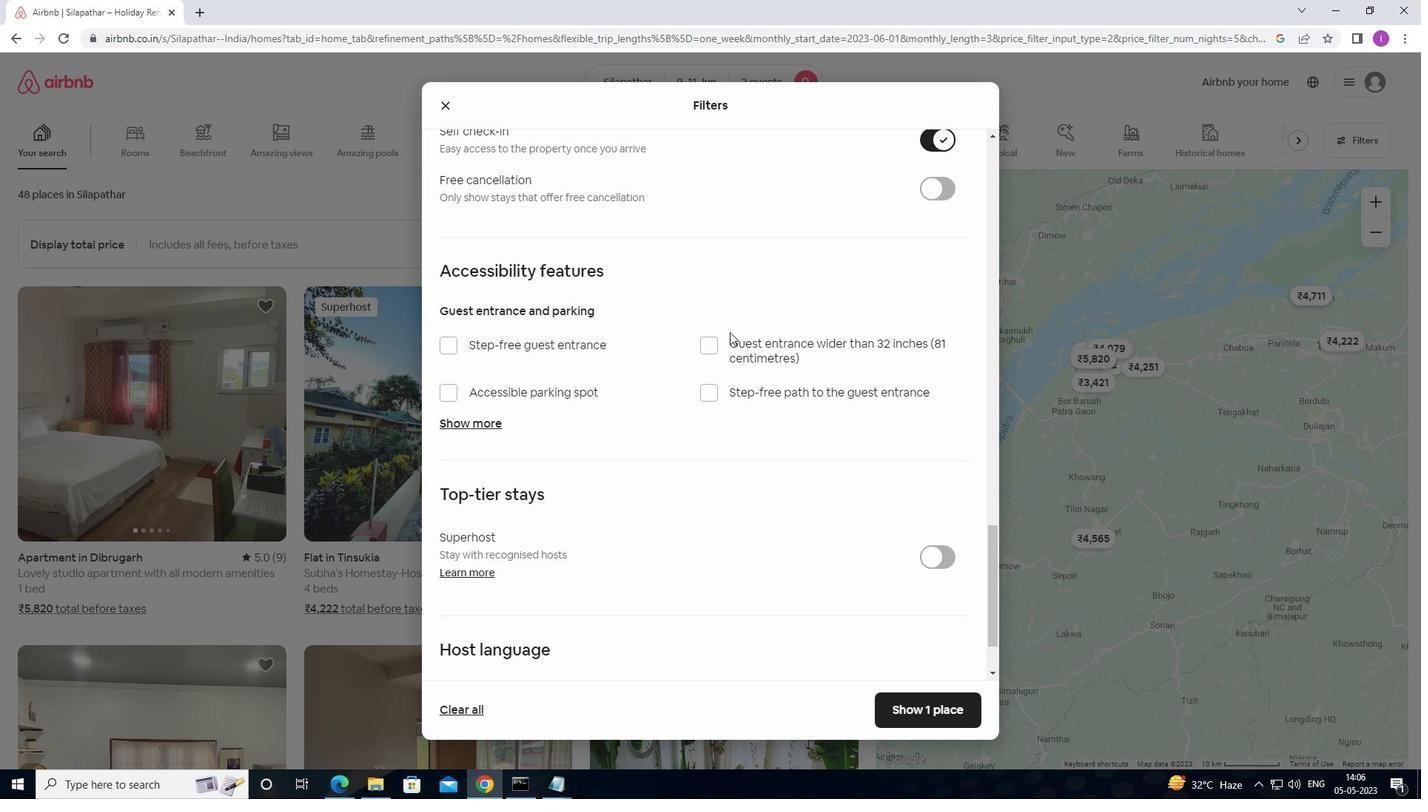 
Action: Mouse moved to (702, 376)
Screenshot: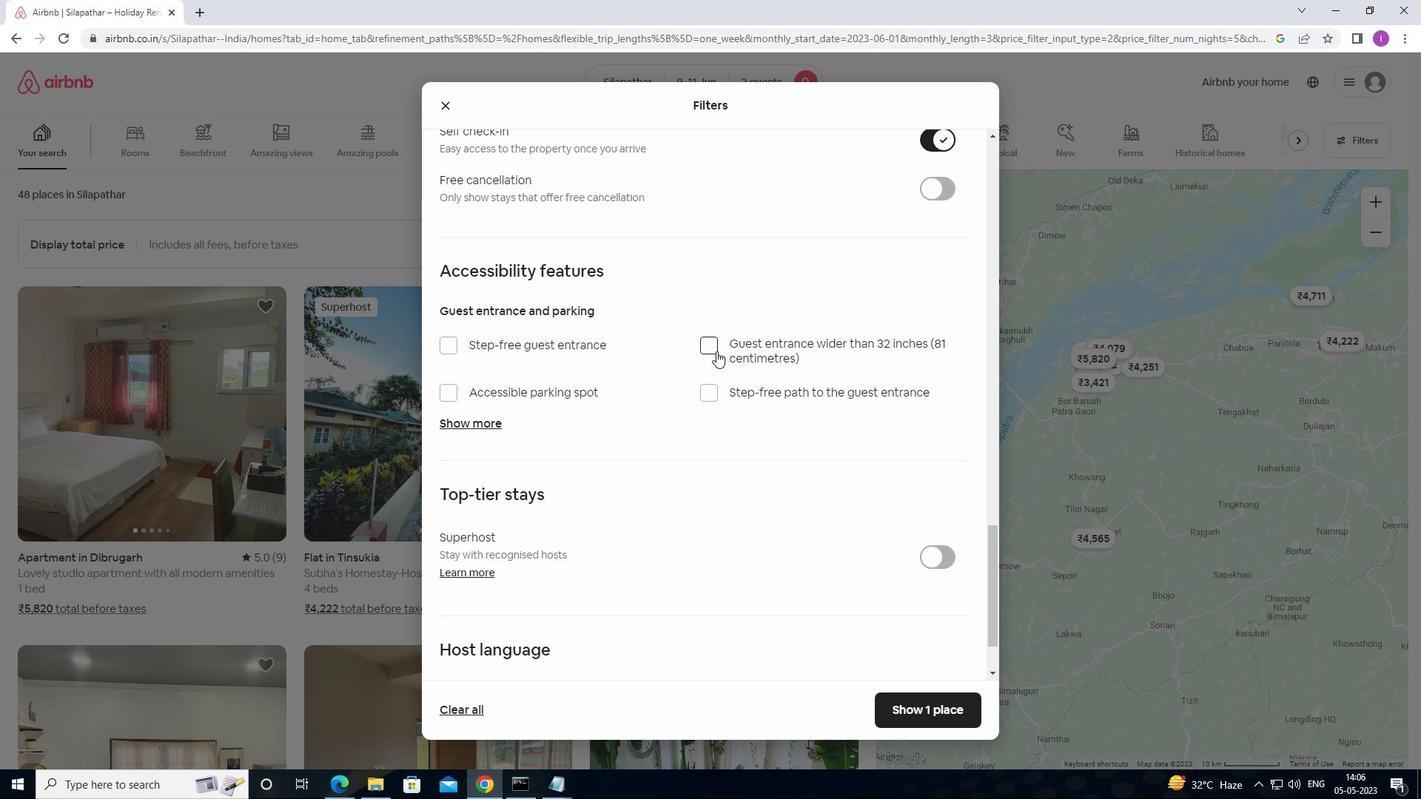 
Action: Mouse scrolled (702, 376) with delta (0, 0)
Screenshot: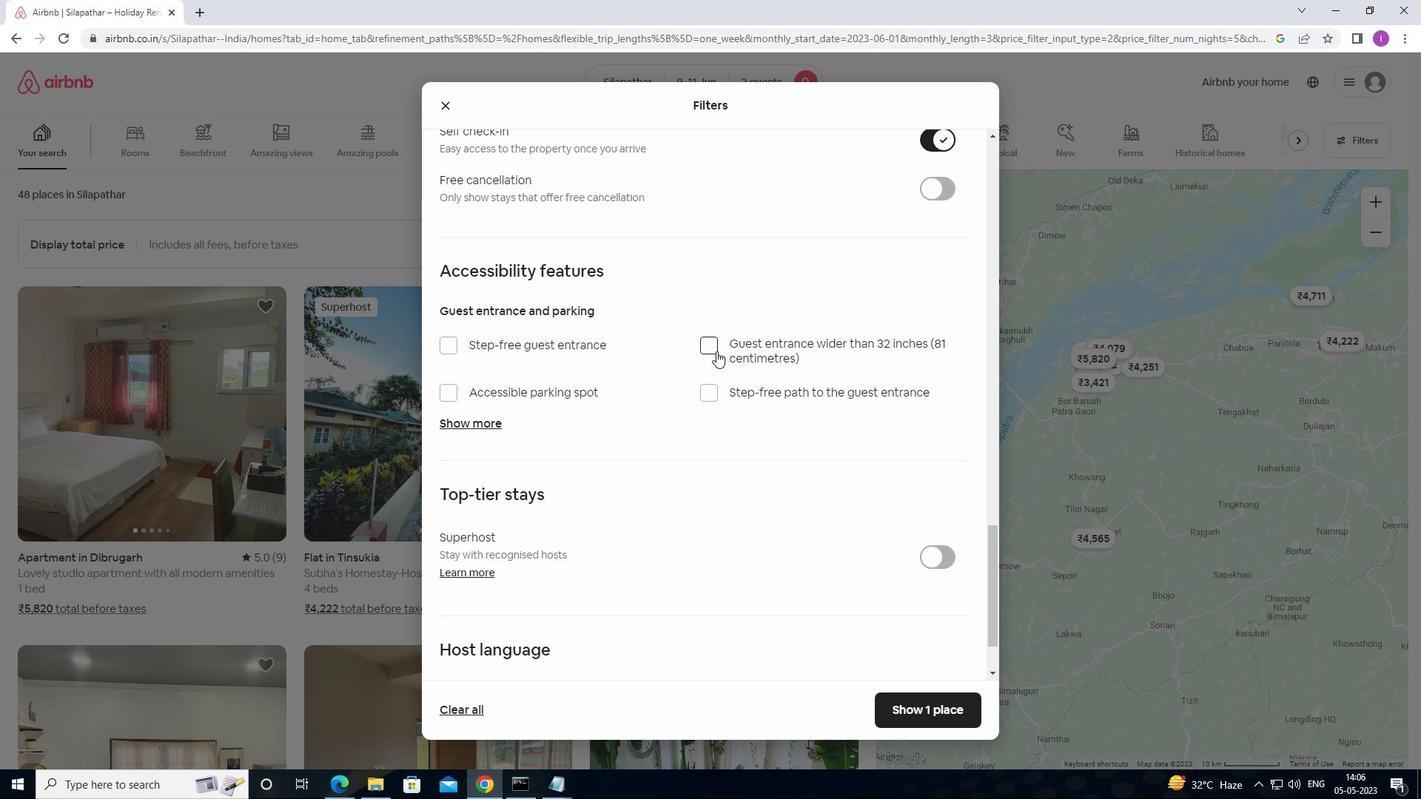 
Action: Mouse moved to (664, 426)
Screenshot: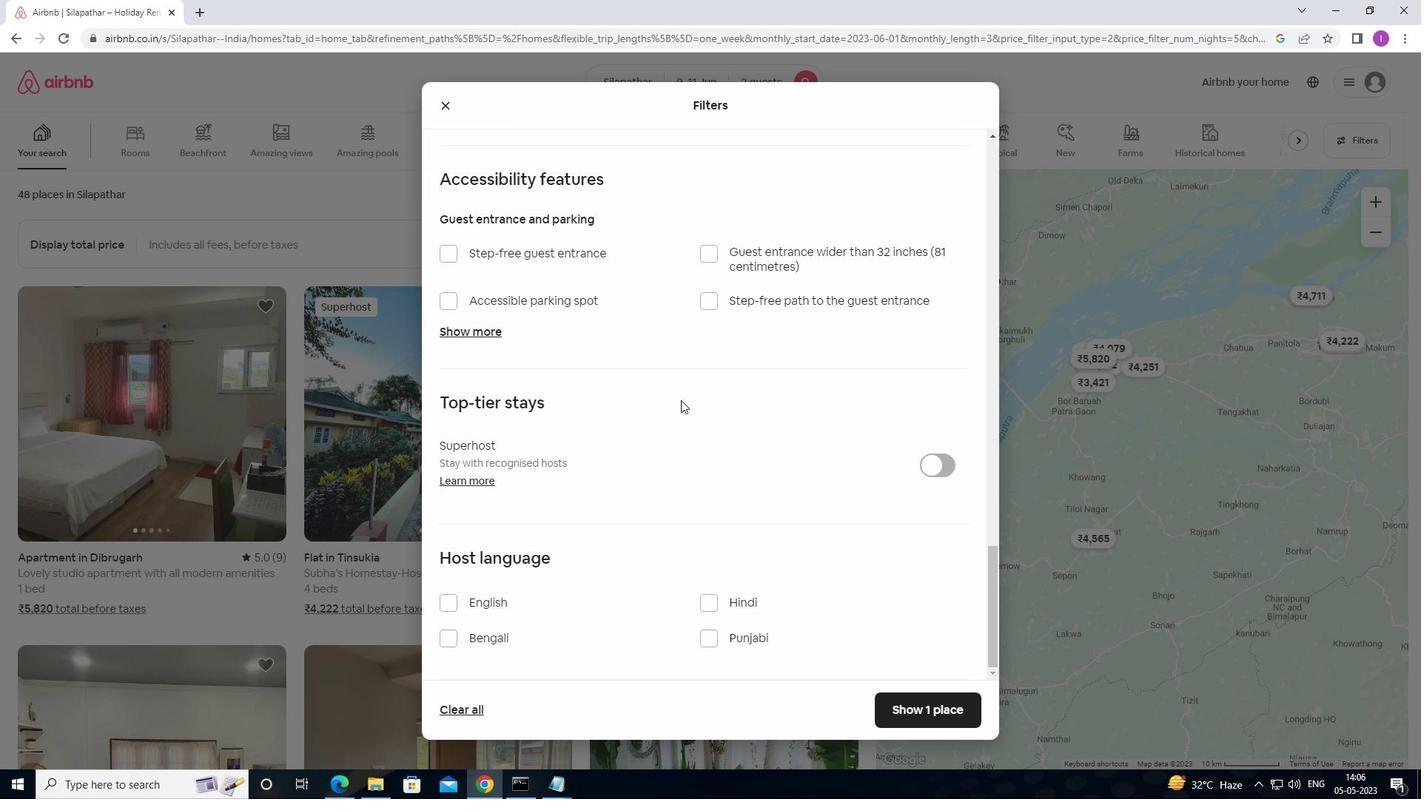 
Action: Mouse scrolled (664, 425) with delta (0, 0)
Screenshot: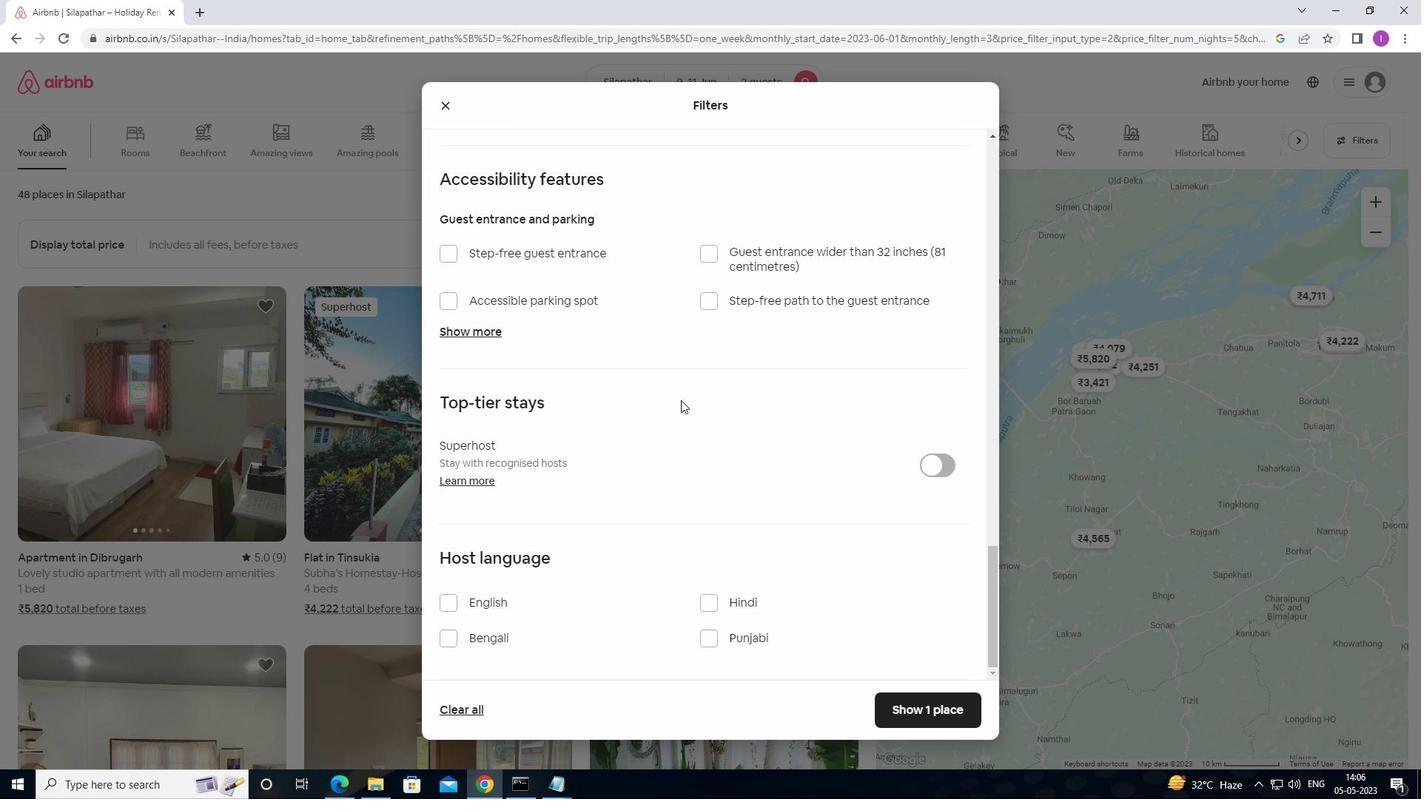 
Action: Mouse moved to (660, 441)
Screenshot: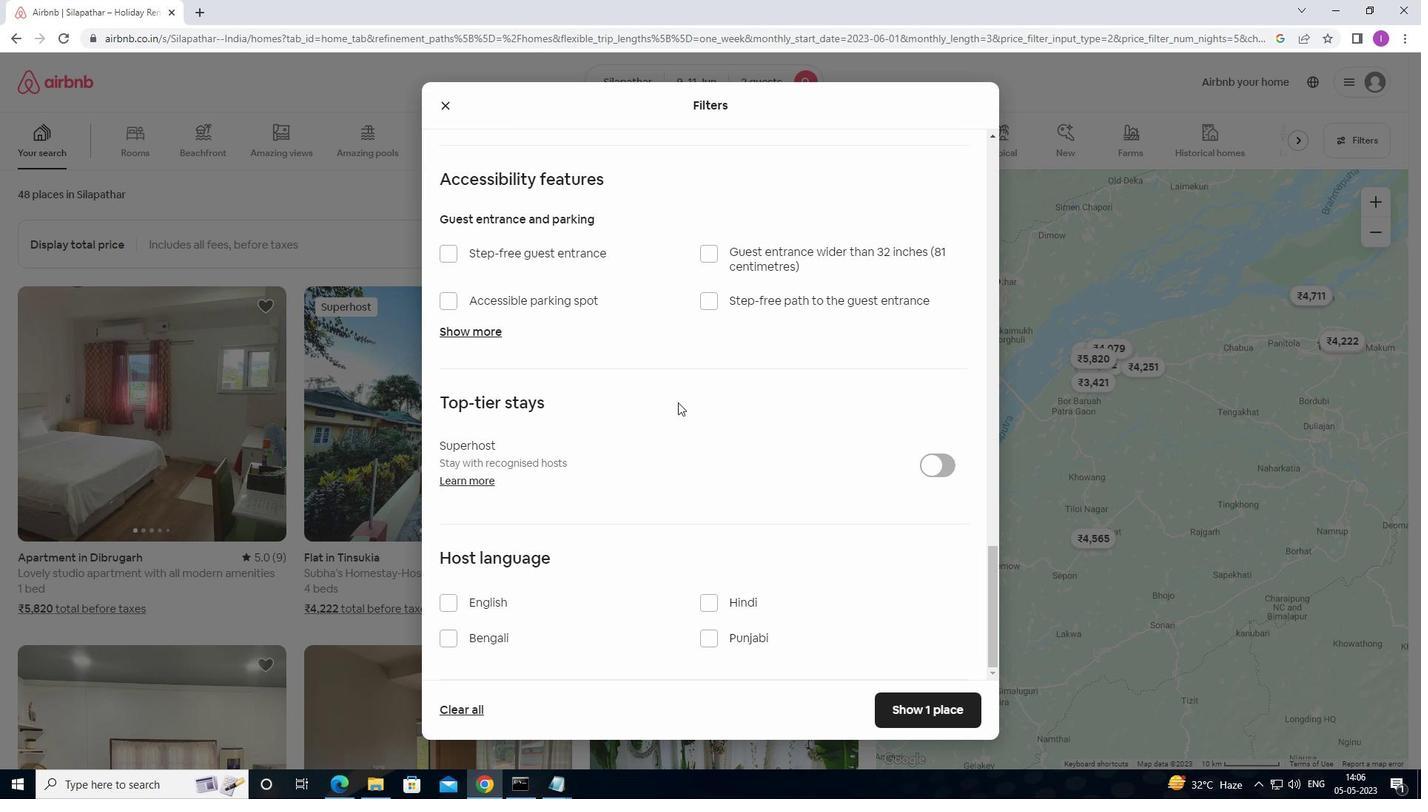 
Action: Mouse scrolled (660, 440) with delta (0, 0)
Screenshot: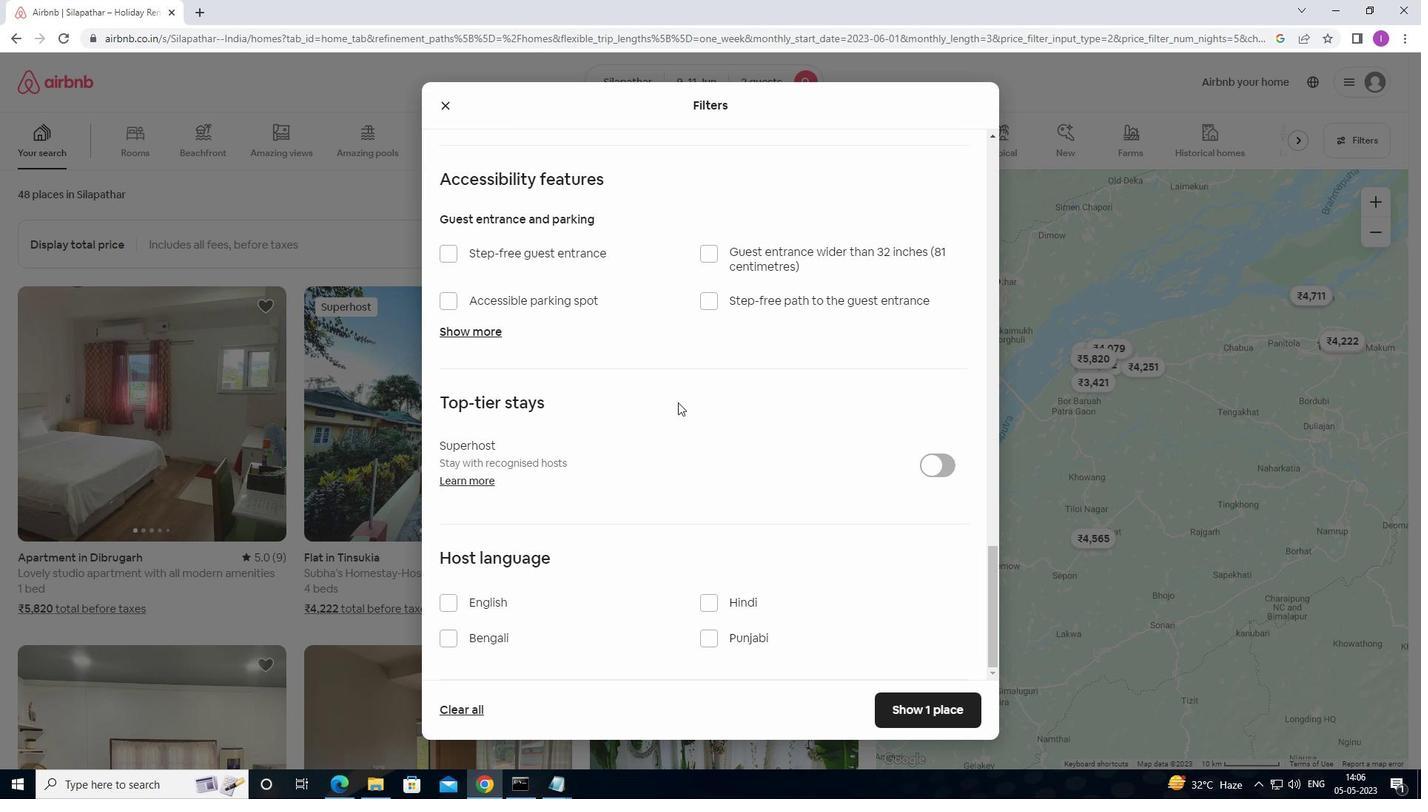 
Action: Mouse moved to (653, 453)
Screenshot: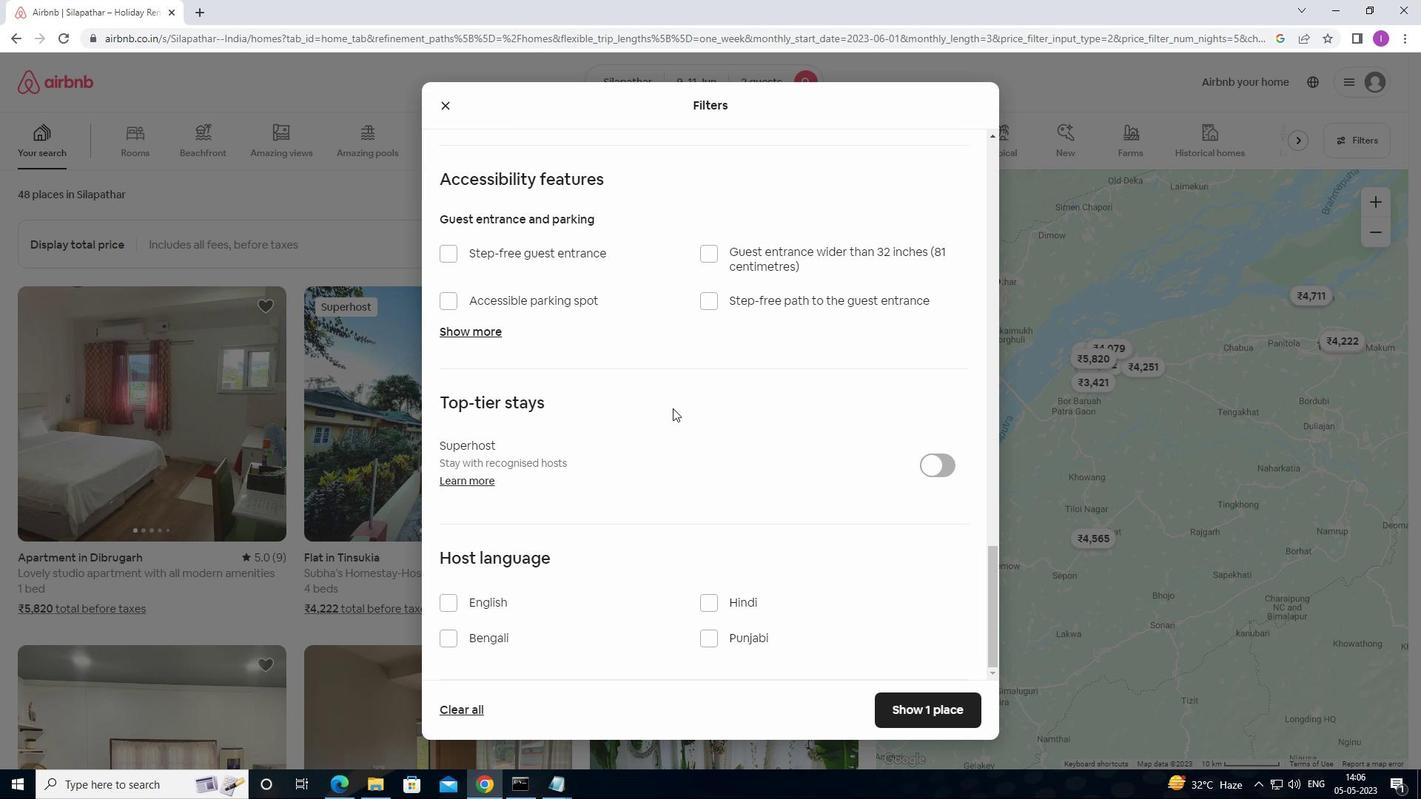 
Action: Mouse scrolled (653, 453) with delta (0, 0)
Screenshot: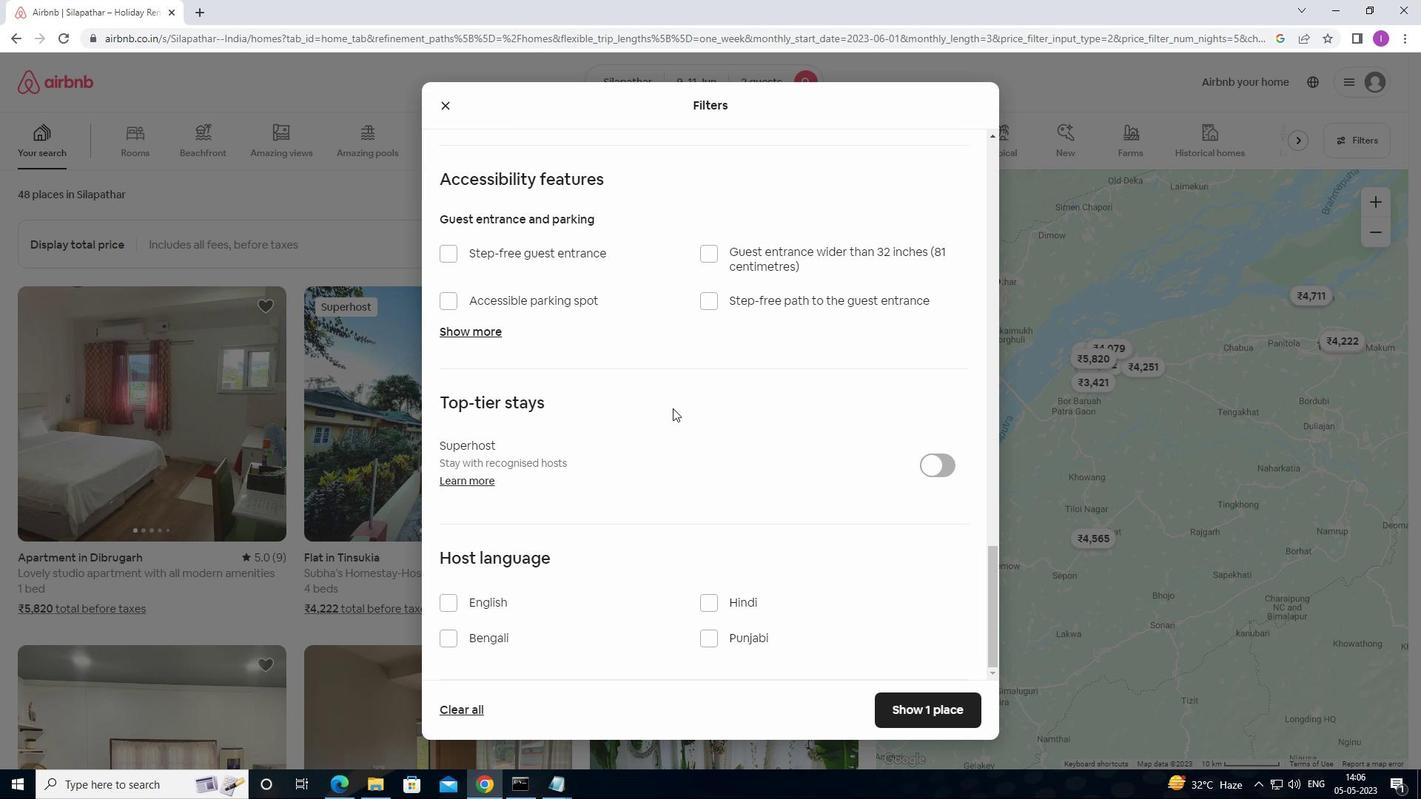 
Action: Mouse moved to (447, 601)
Screenshot: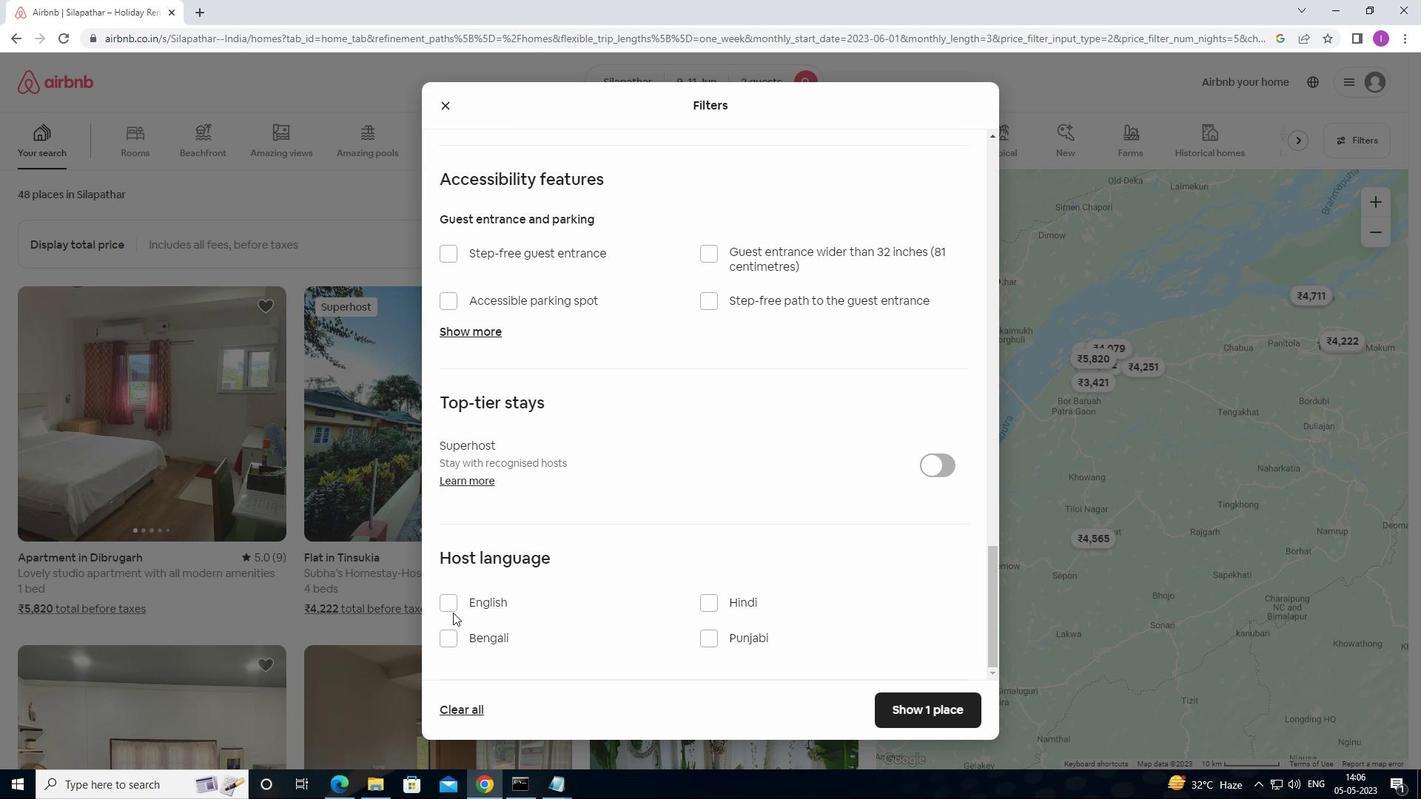 
Action: Mouse pressed left at (447, 601)
Screenshot: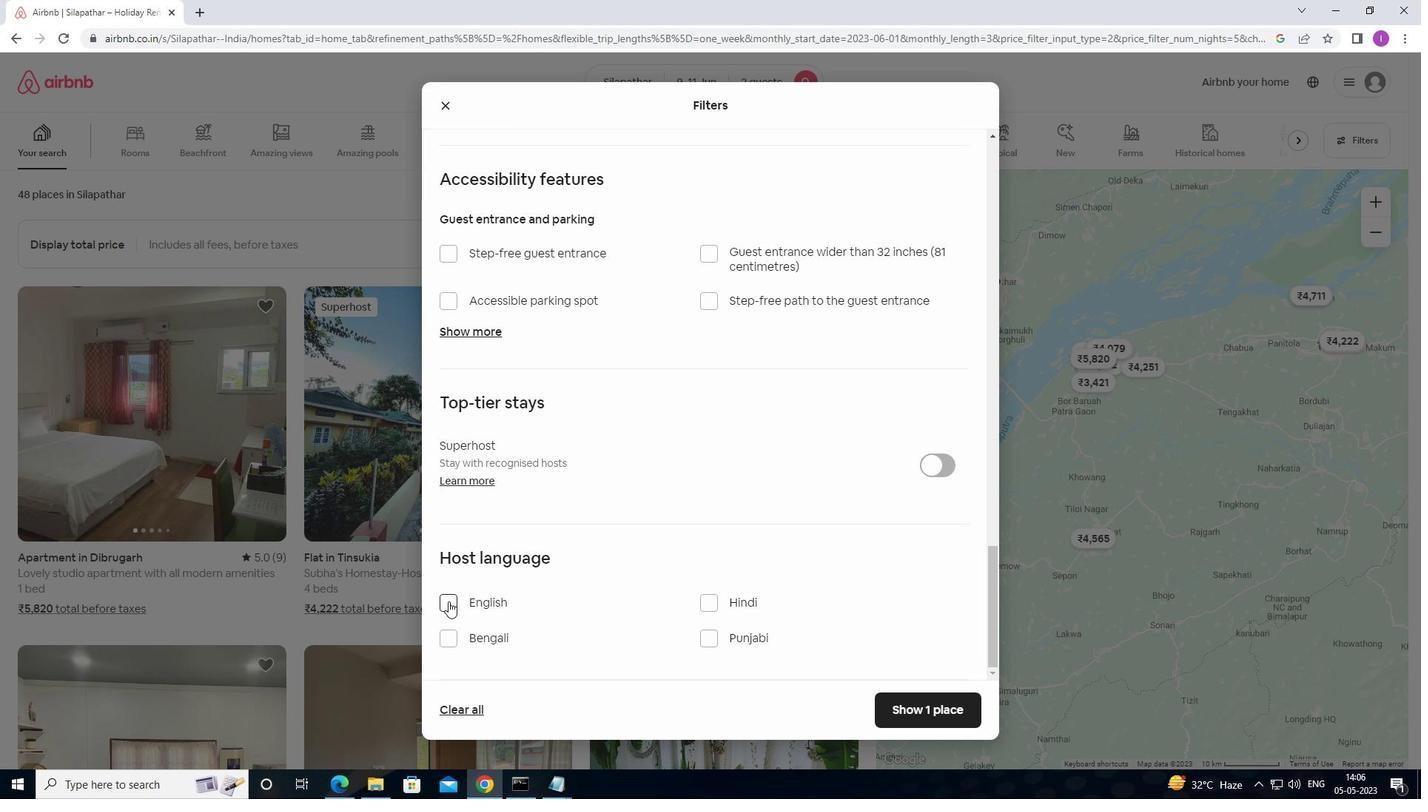 
Action: Mouse moved to (938, 712)
Screenshot: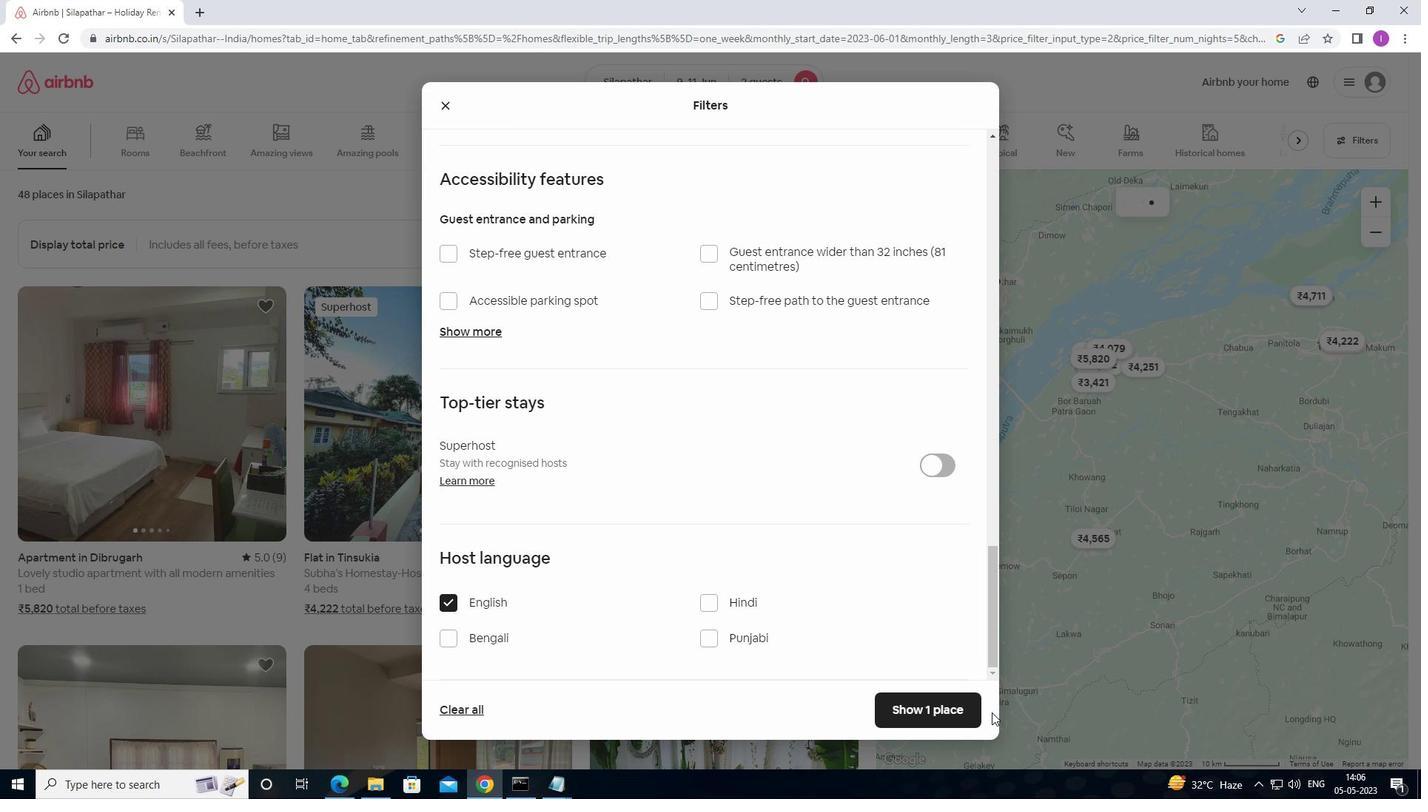 
Action: Mouse pressed left at (938, 712)
Screenshot: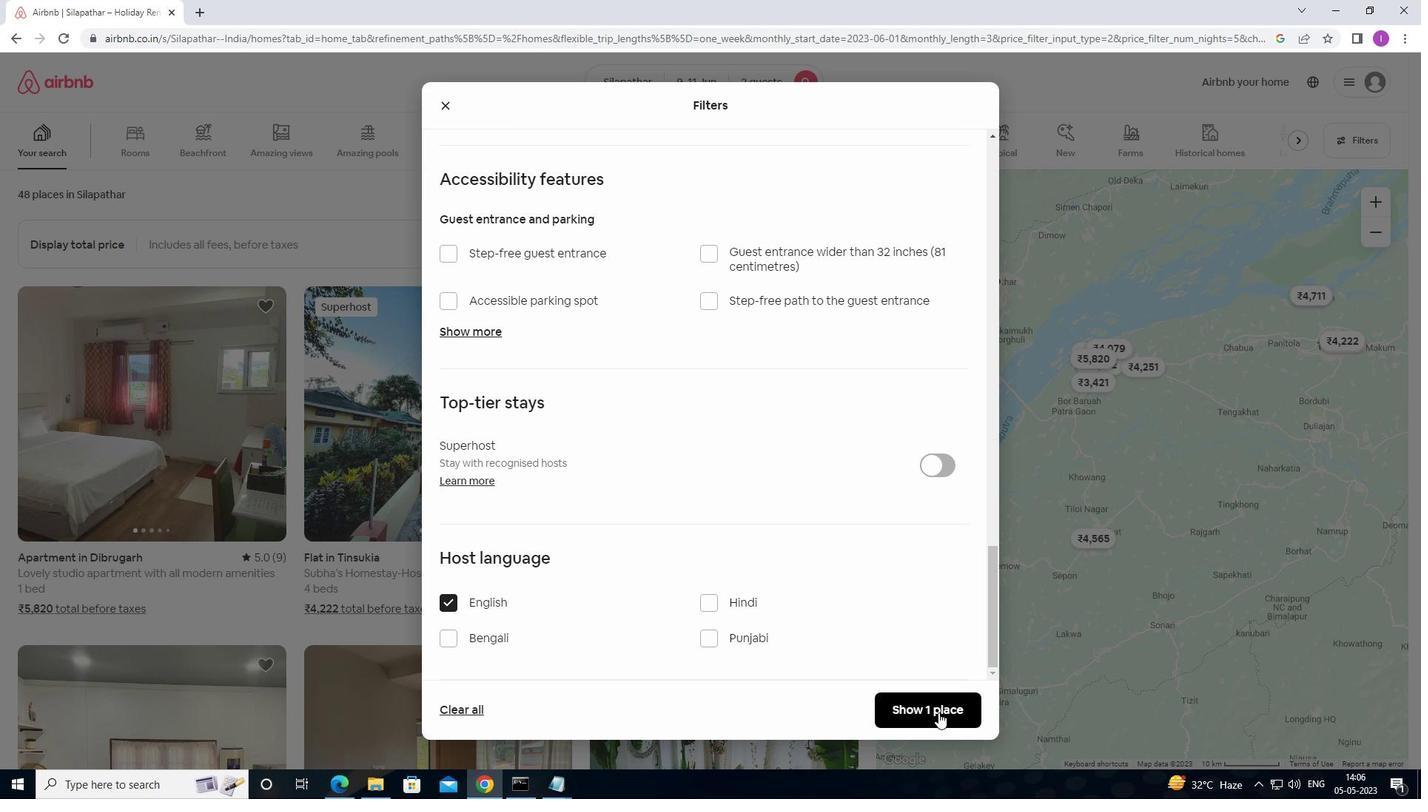 
Action: Mouse moved to (746, 655)
Screenshot: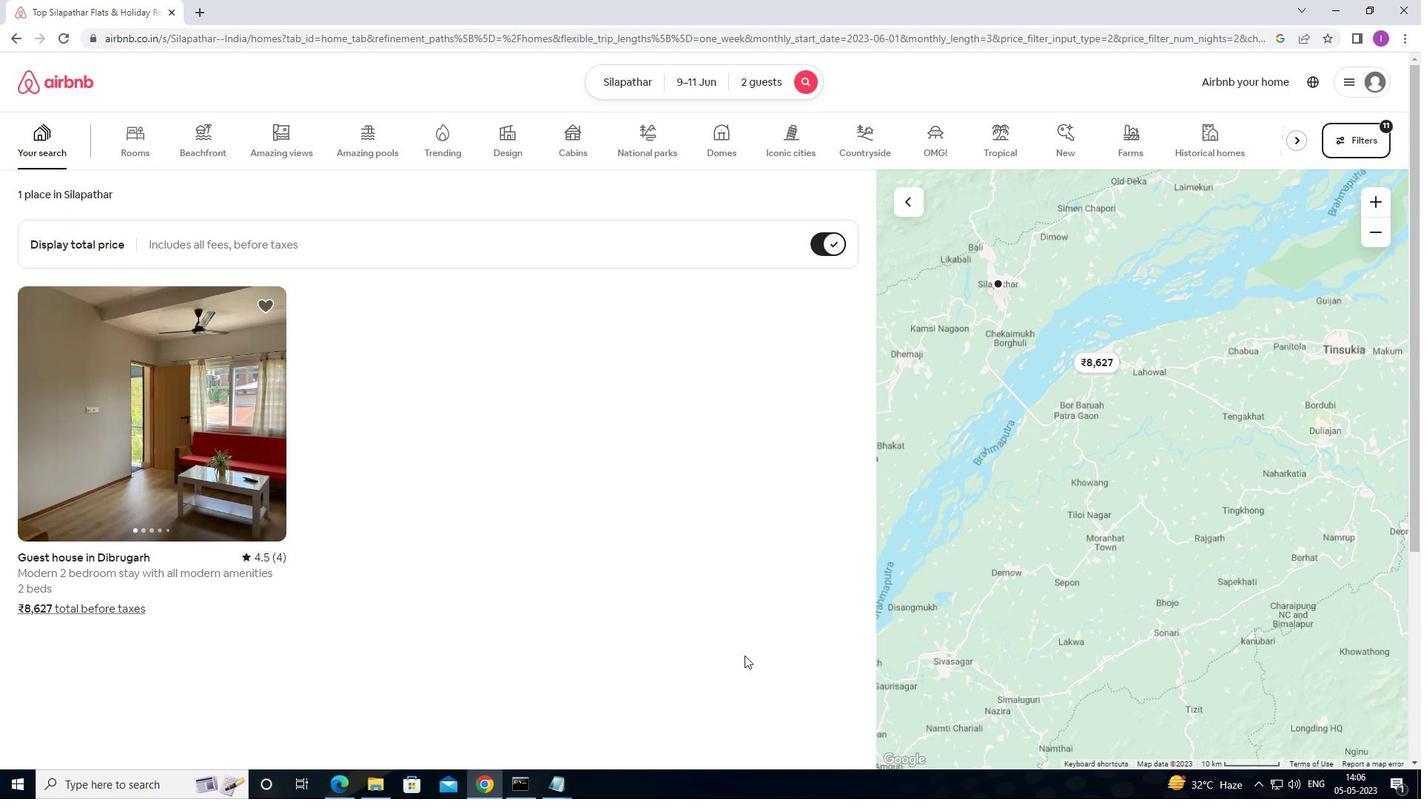 
